 Task: Explore Chrome Bookmarks Bar.
Action: Mouse moved to (283, 49)
Screenshot: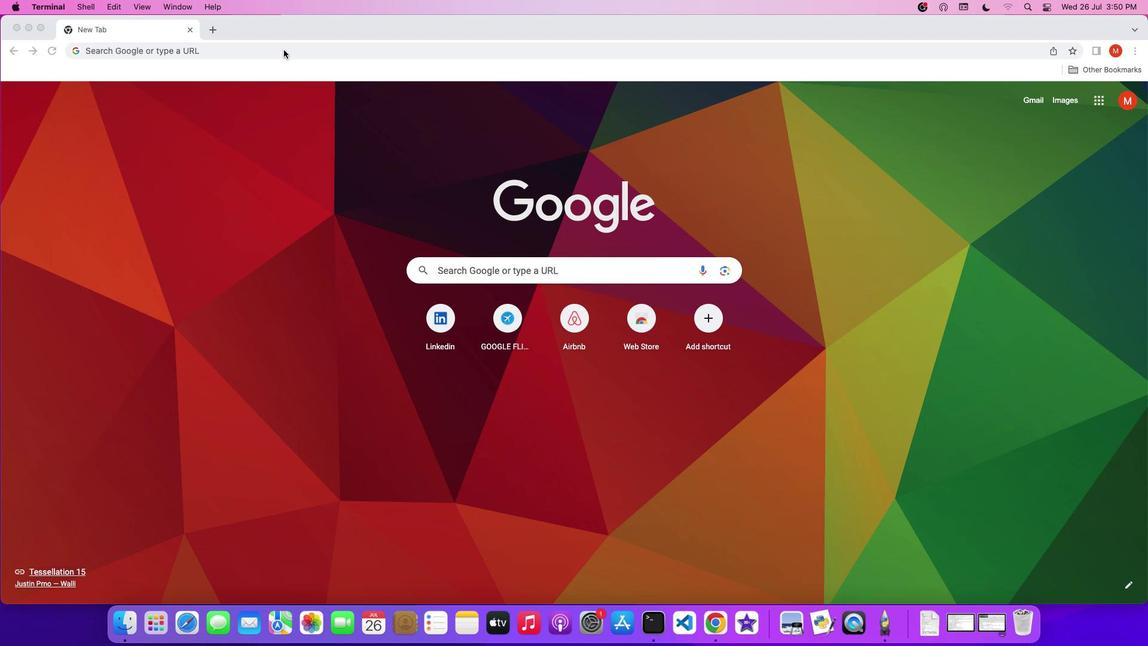 
Action: Mouse pressed left at (283, 49)
Screenshot: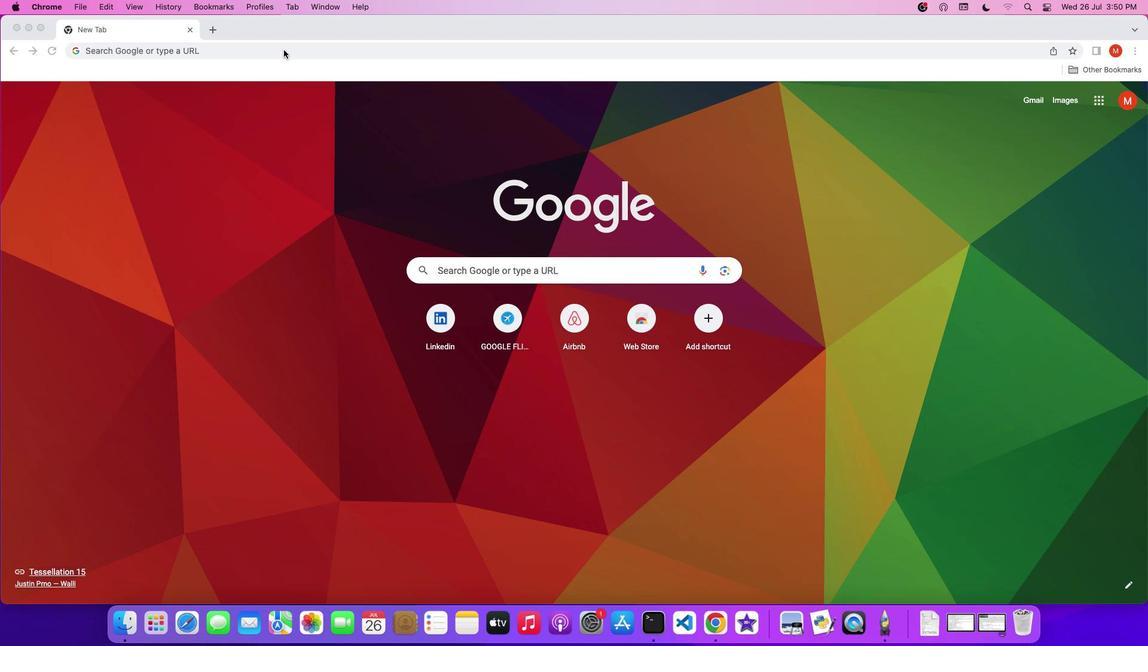 
Action: Key pressed 'y''o''u''t''u''b''e'Key.enter
Screenshot: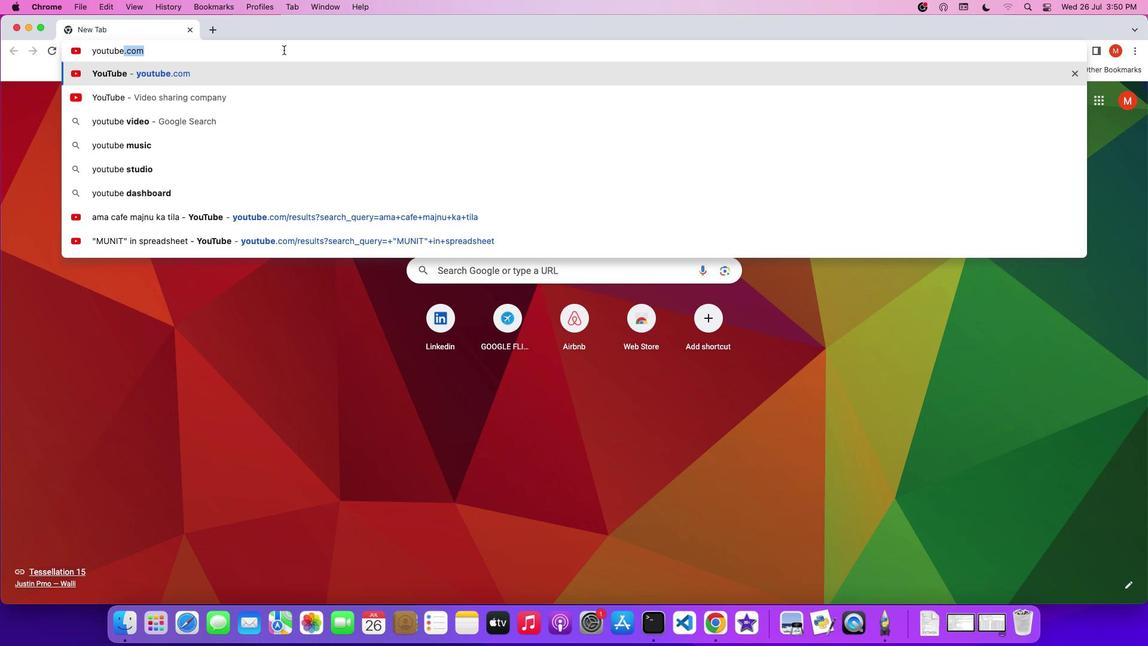 
Action: Mouse moved to (1135, 55)
Screenshot: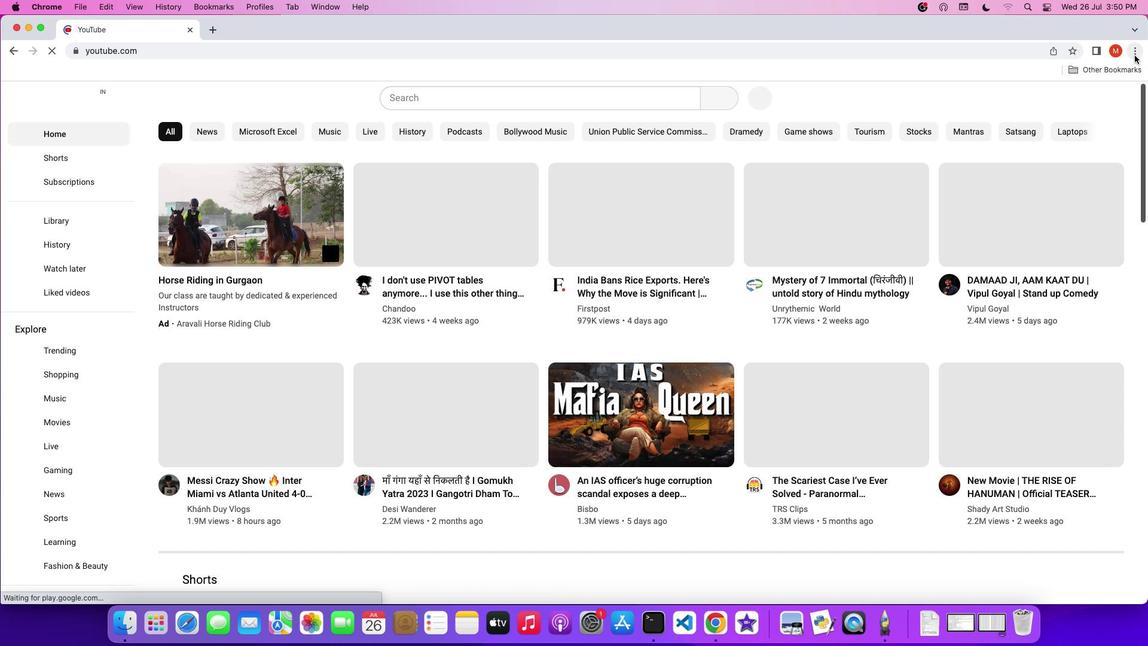
Action: Mouse pressed left at (1135, 55)
Screenshot: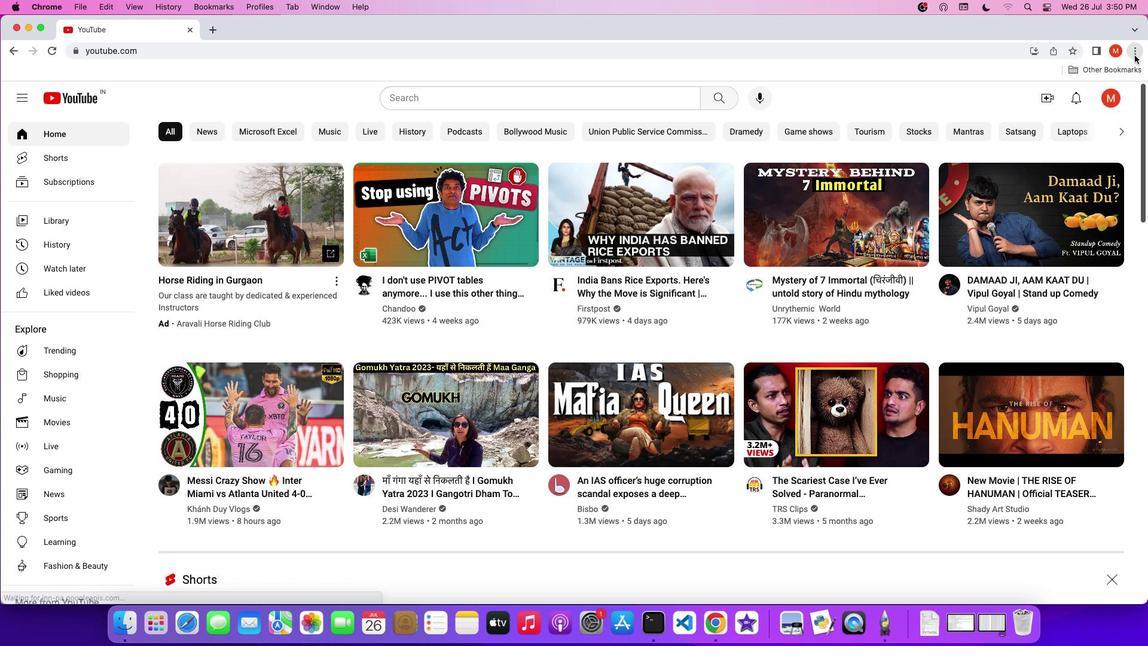 
Action: Mouse moved to (810, 160)
Screenshot: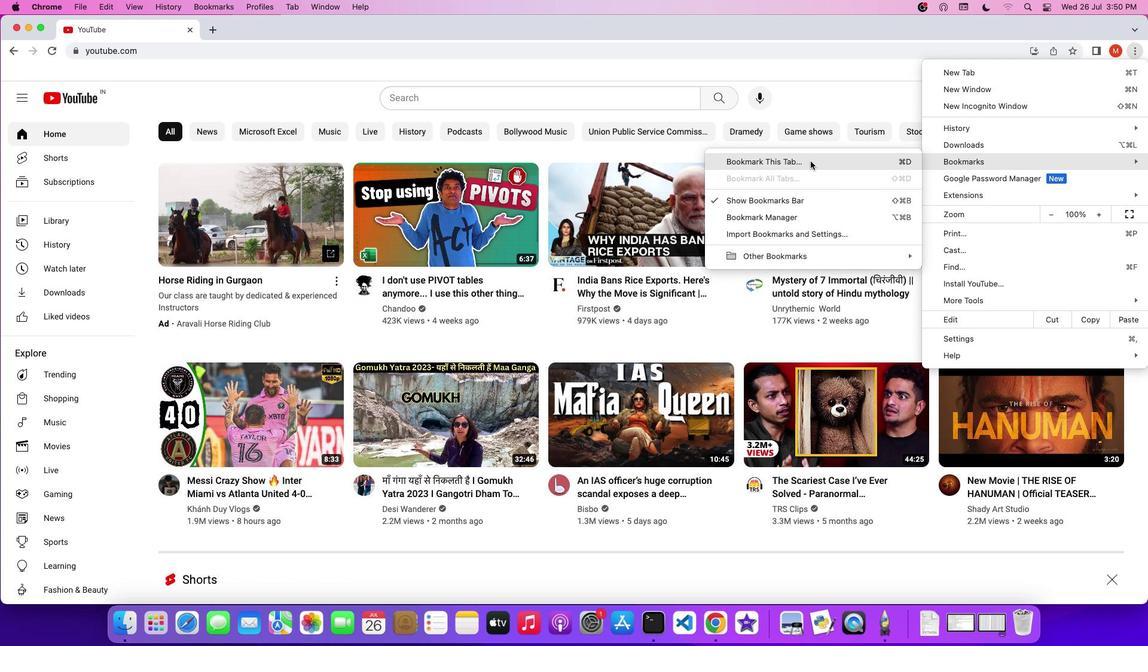 
Action: Mouse pressed left at (810, 160)
Screenshot: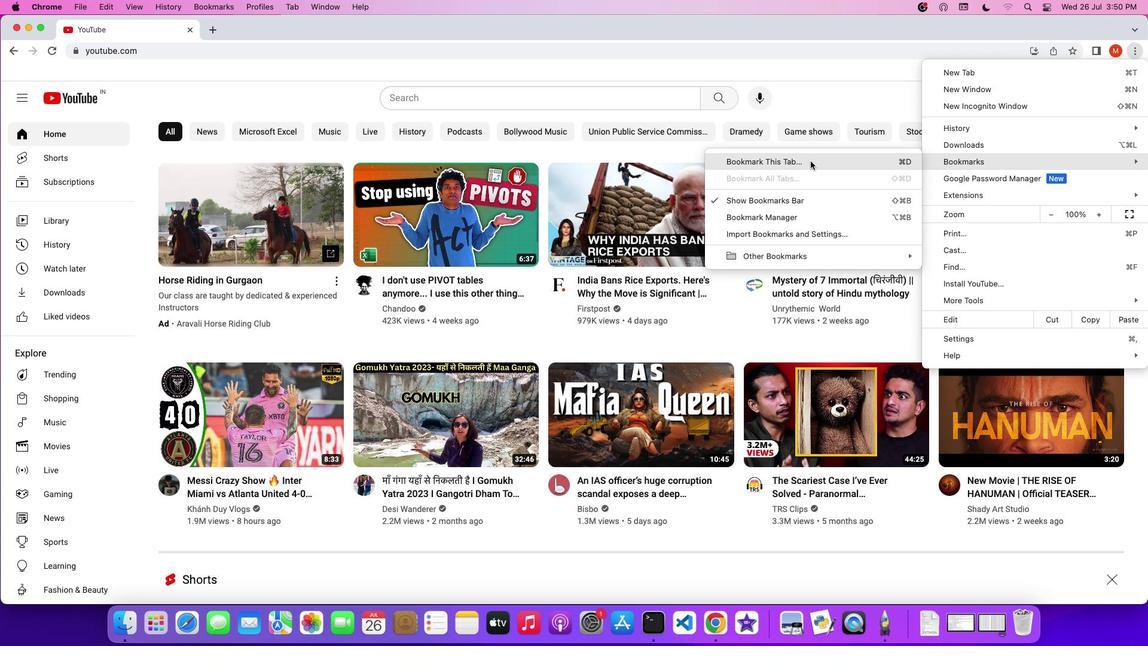 
Action: Mouse moved to (1070, 126)
Screenshot: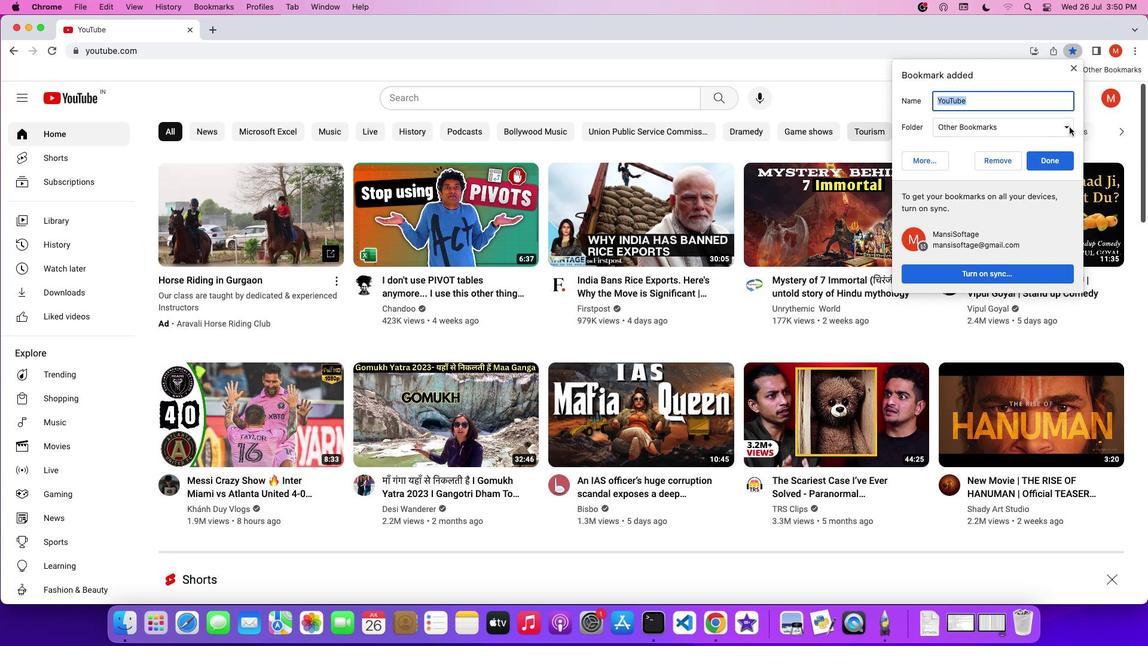 
Action: Mouse pressed left at (1070, 126)
Screenshot: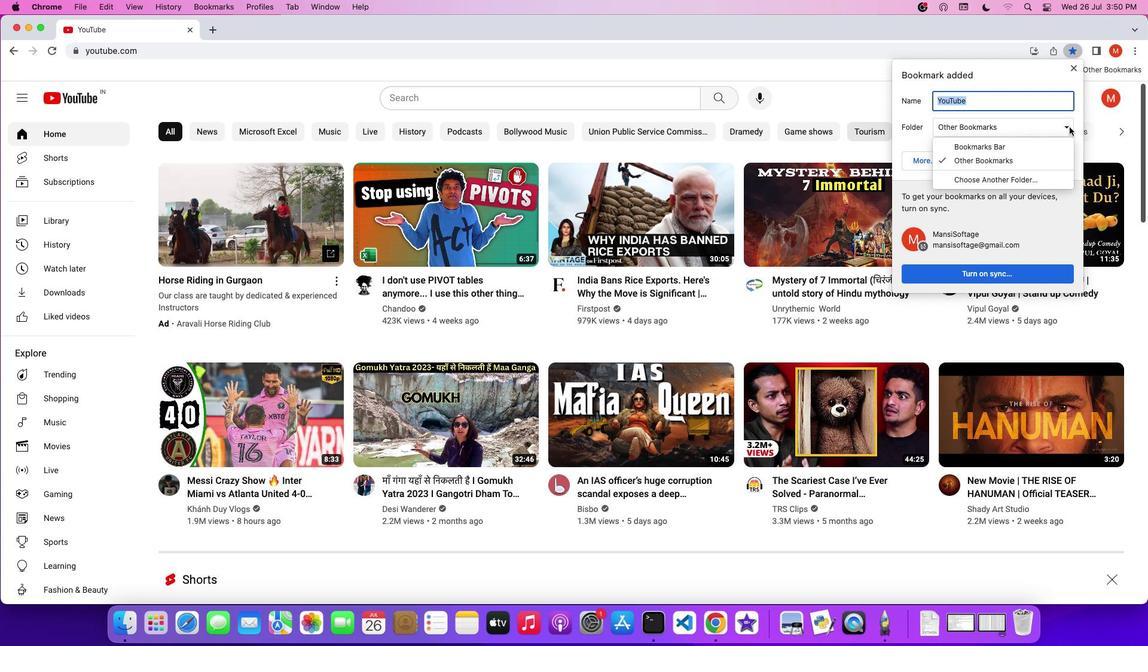 
Action: Mouse moved to (1053, 141)
Screenshot: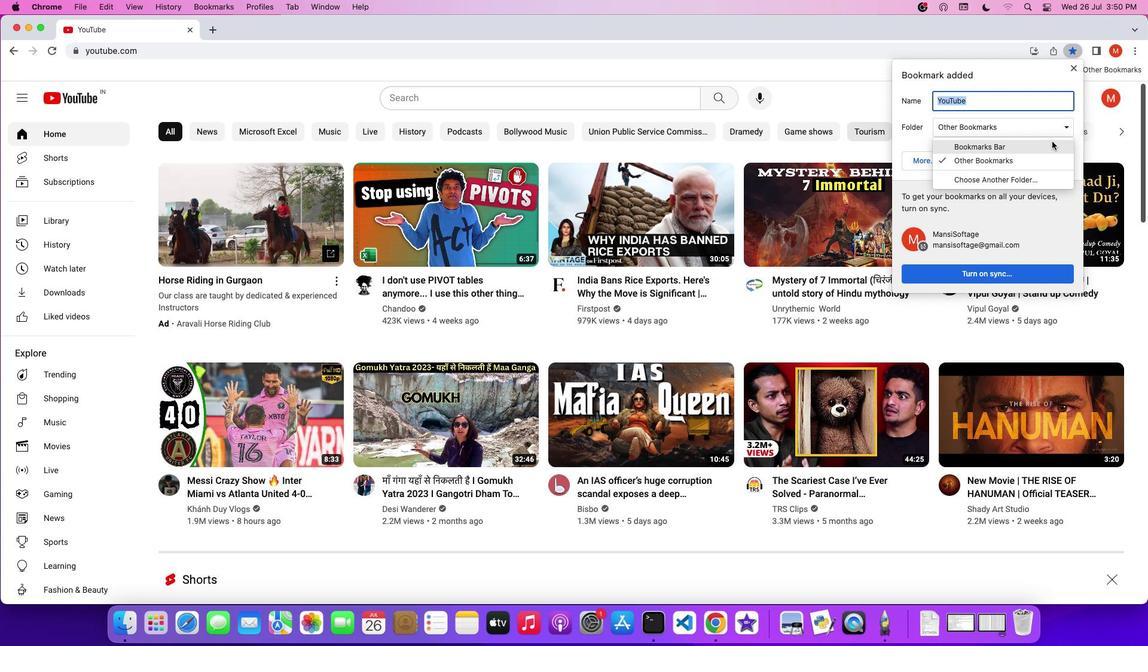 
Action: Mouse pressed left at (1053, 141)
Screenshot: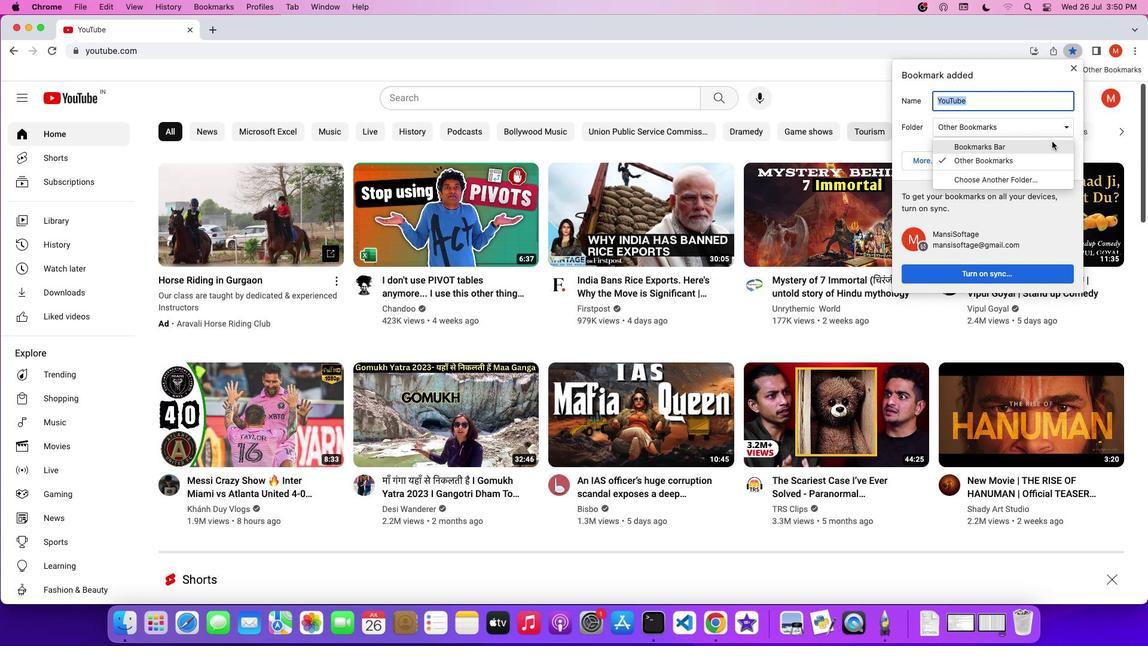 
Action: Mouse moved to (1049, 162)
Screenshot: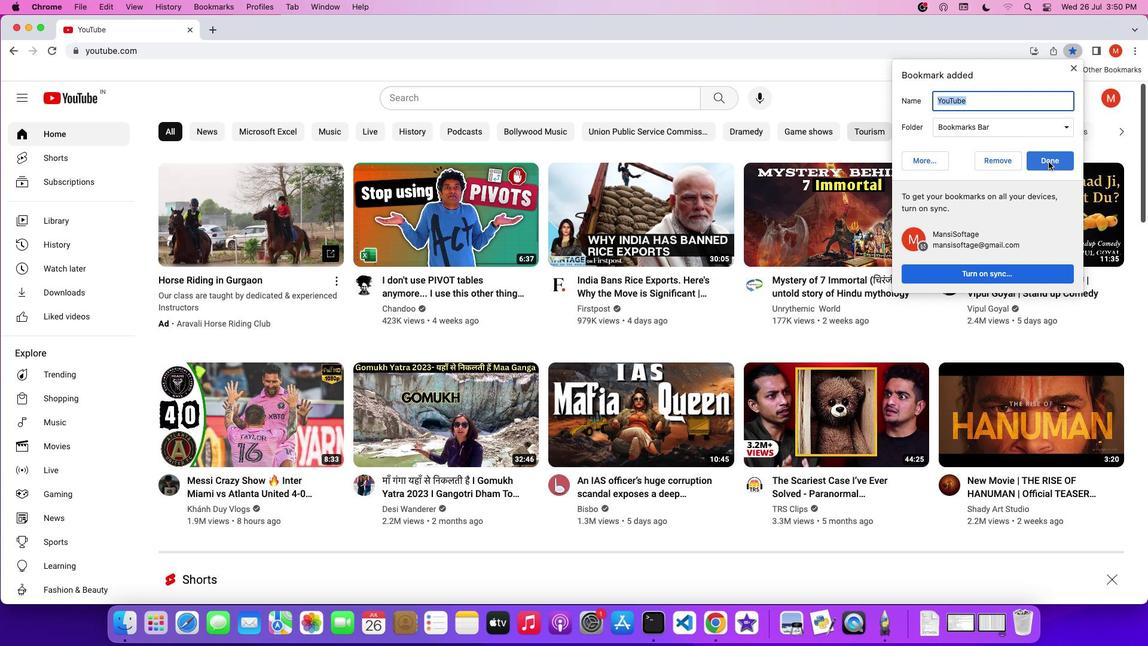 
Action: Mouse pressed left at (1049, 162)
Screenshot: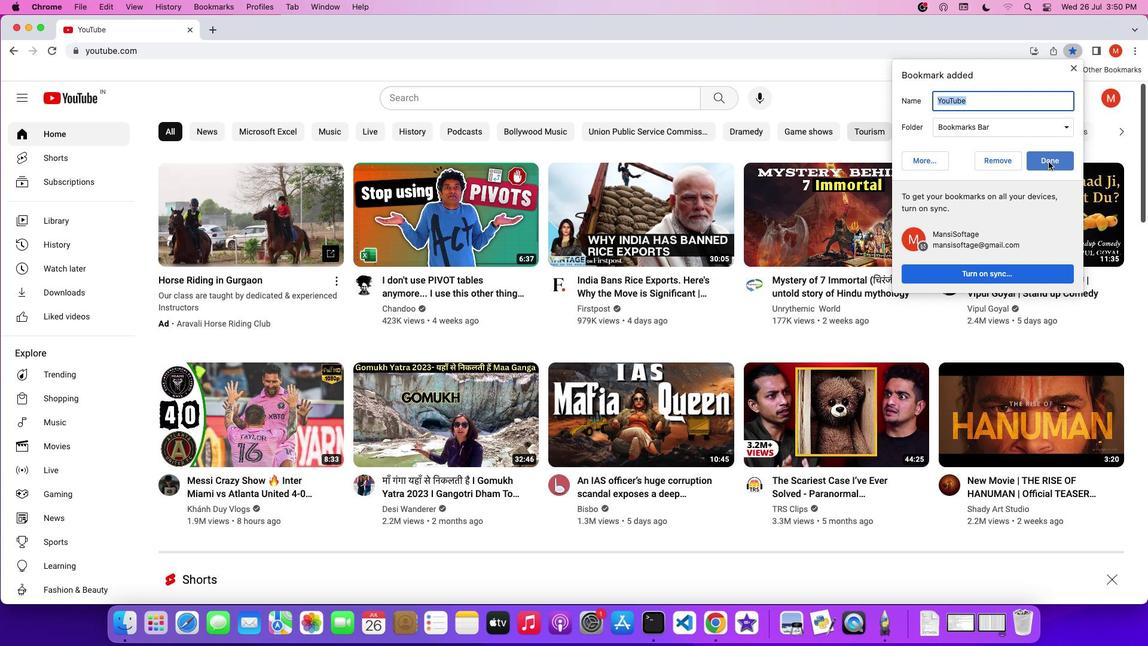 
Action: Mouse moved to (219, 31)
Screenshot: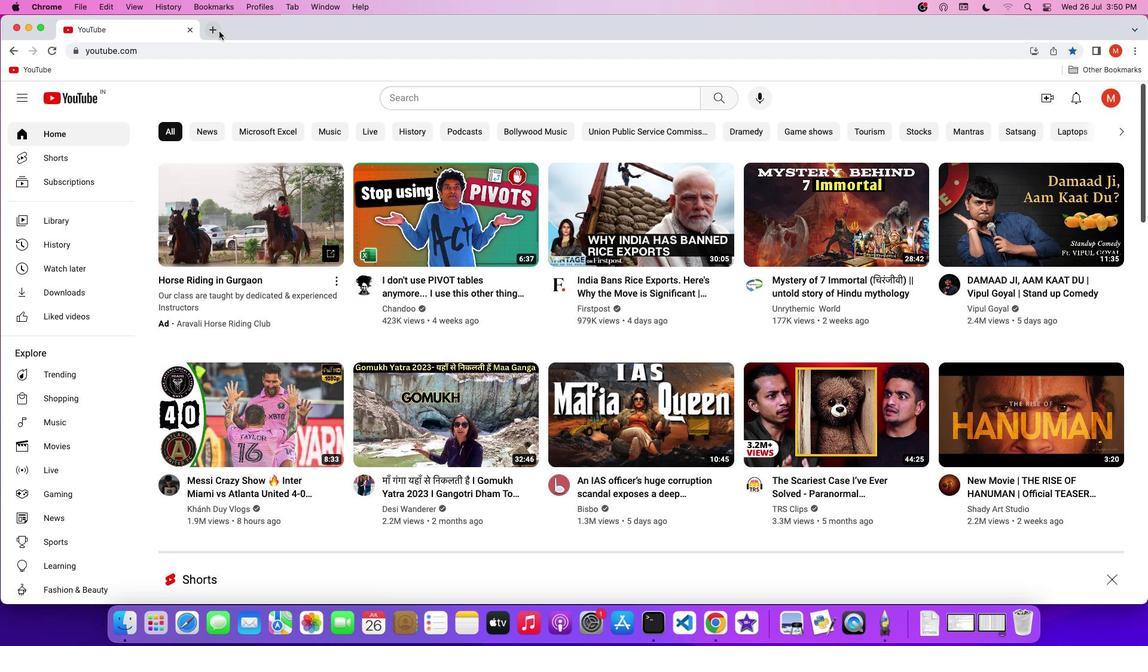 
Action: Mouse pressed left at (219, 31)
Screenshot: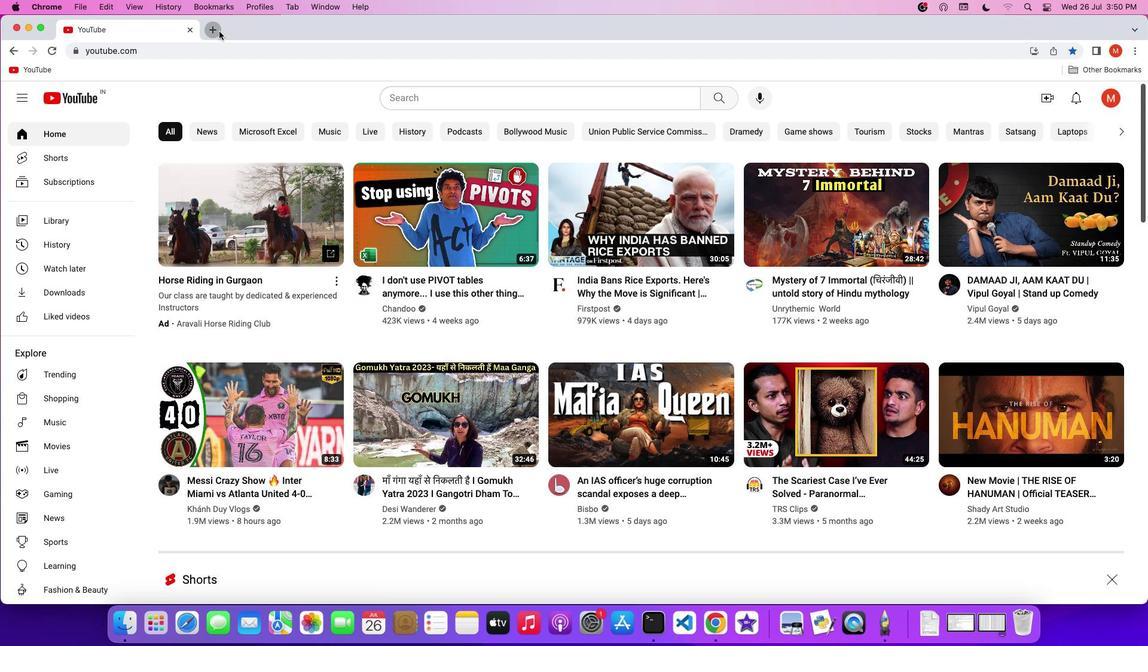 
Action: Mouse moved to (215, 49)
Screenshot: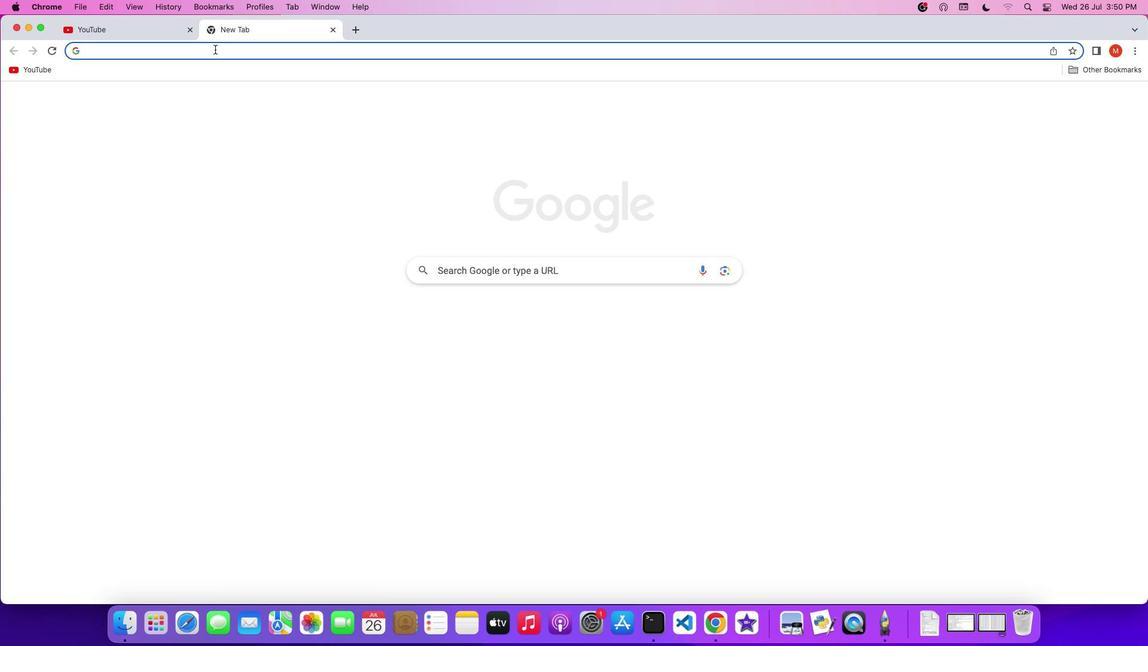 
Action: Mouse pressed left at (215, 49)
Screenshot: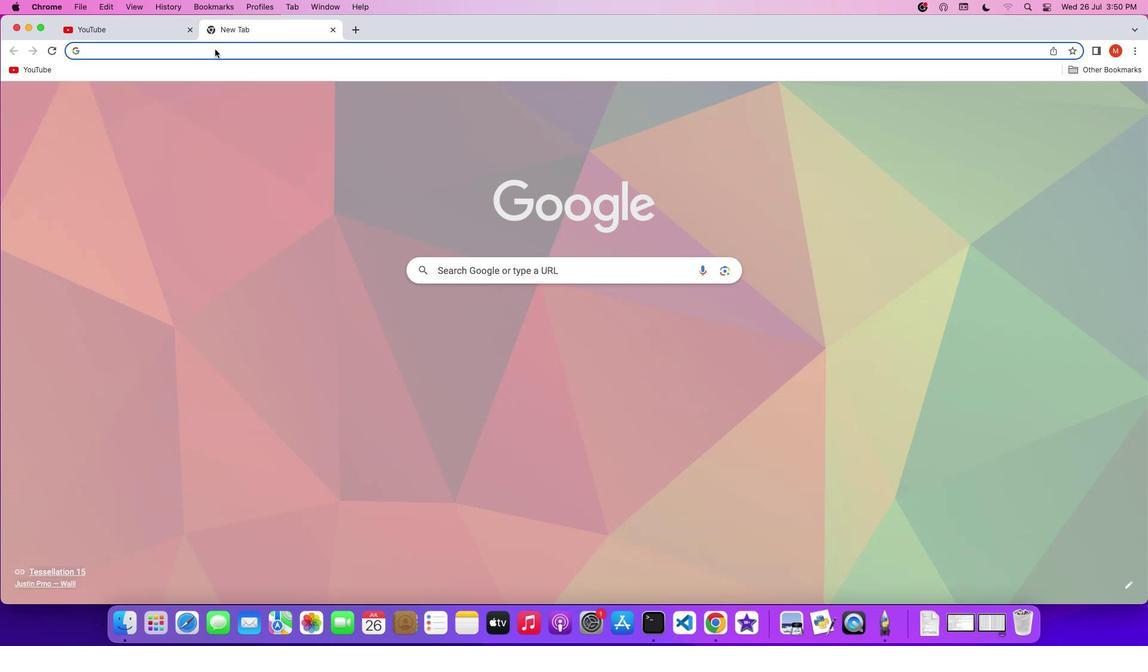 
Action: Mouse moved to (215, 49)
Screenshot: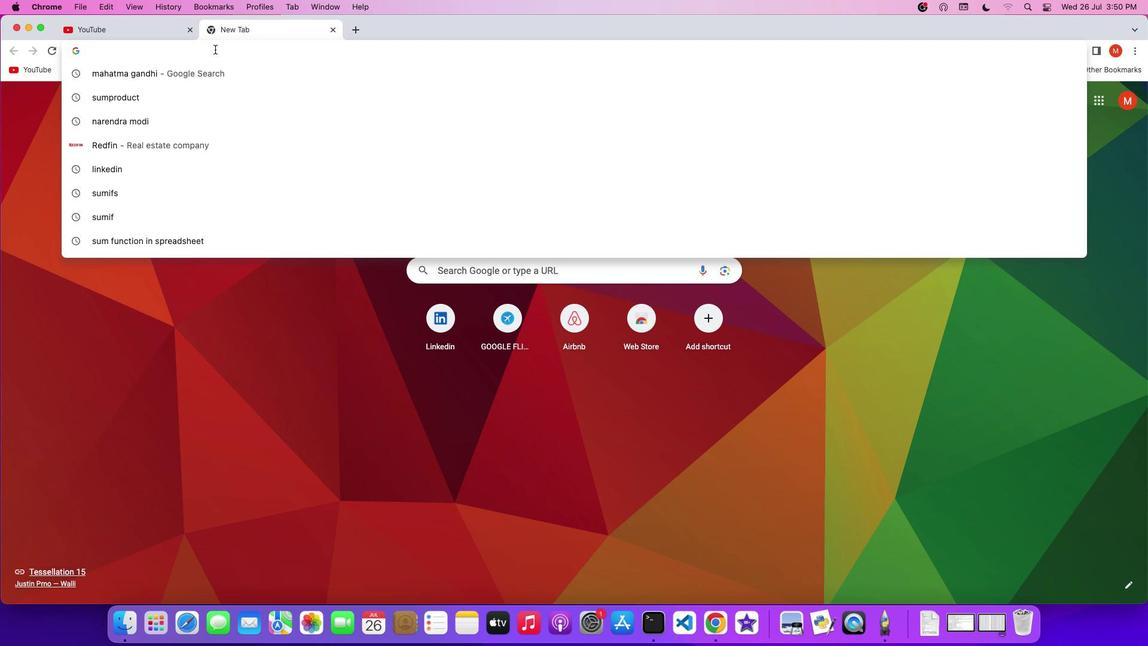 
Action: Key pressed 'w''w''w''.''r''e''d''f''i''n''n''.''c''o''m'
Screenshot: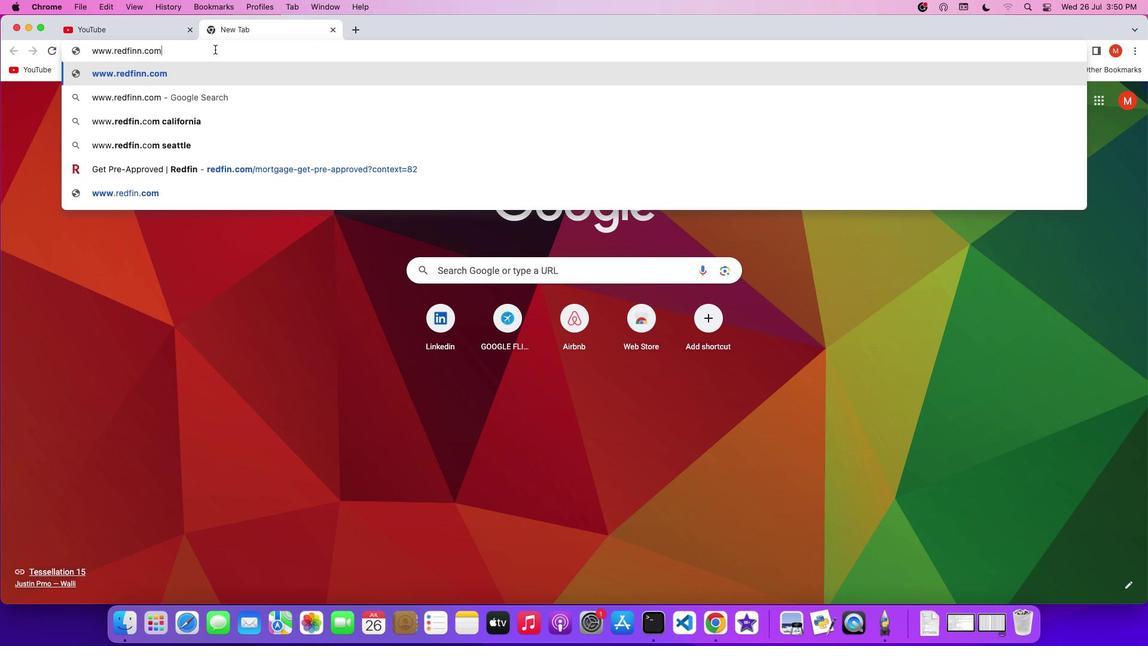 
Action: Mouse moved to (245, 74)
Screenshot: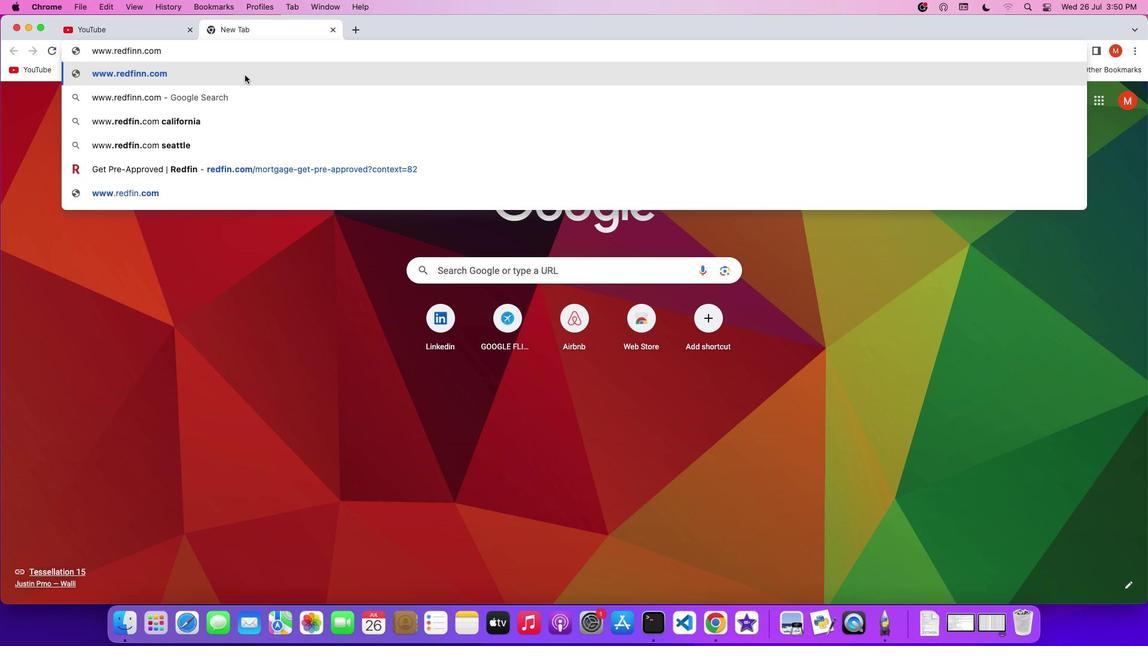 
Action: Mouse pressed left at (245, 74)
Screenshot: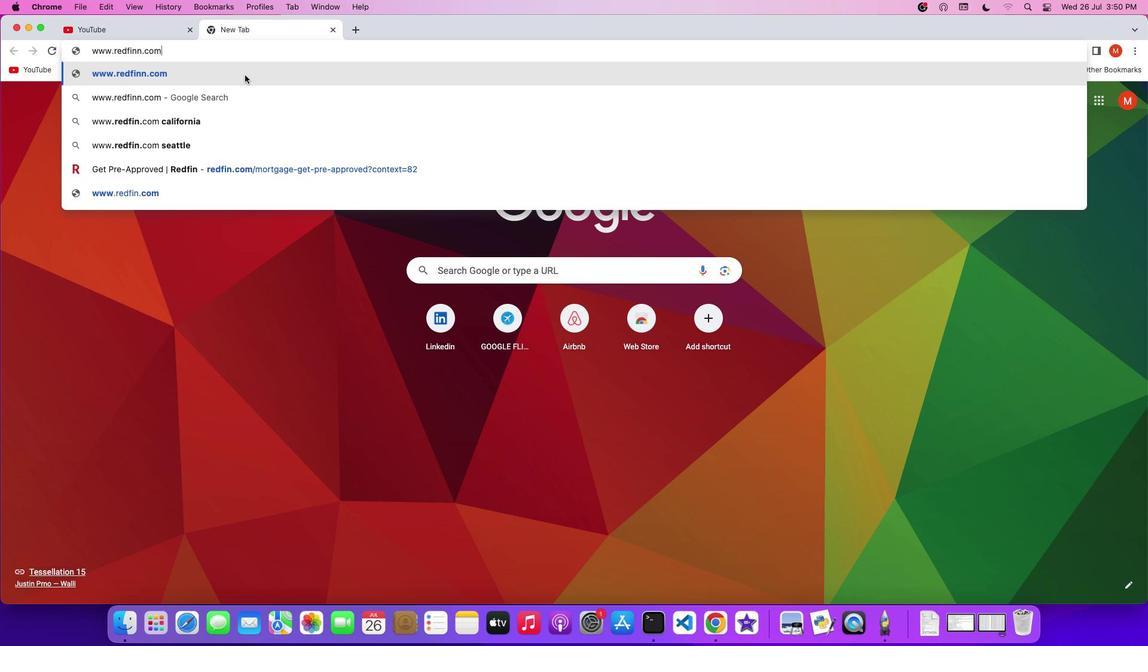 
Action: Mouse moved to (758, 229)
Screenshot: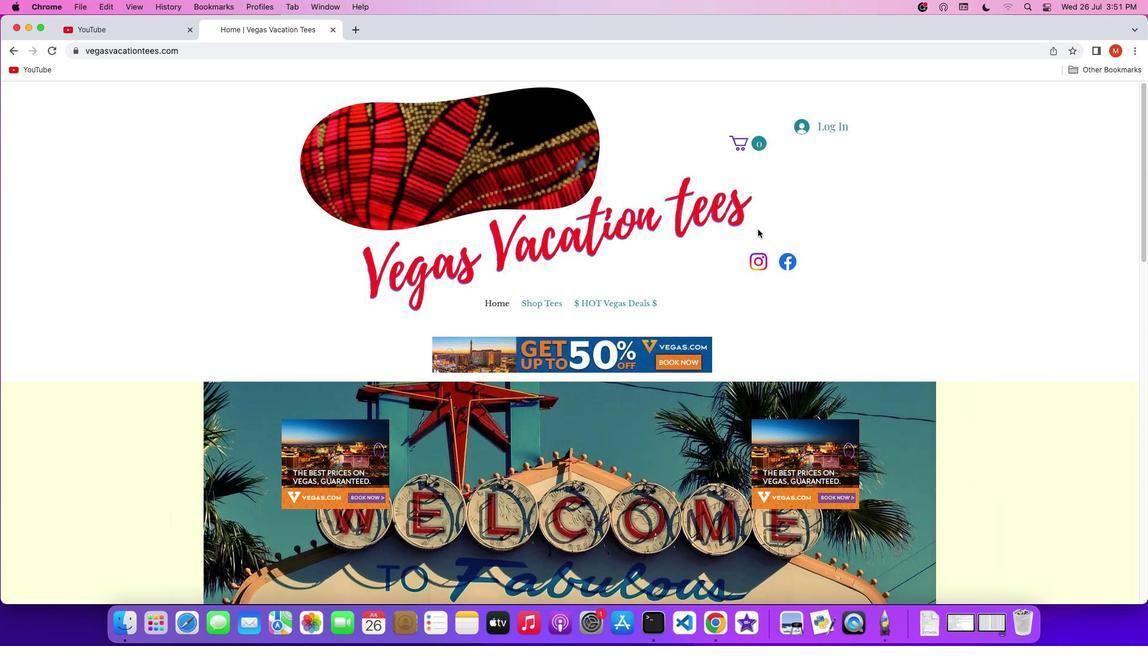 
Action: Mouse scrolled (758, 229) with delta (0, 0)
Screenshot: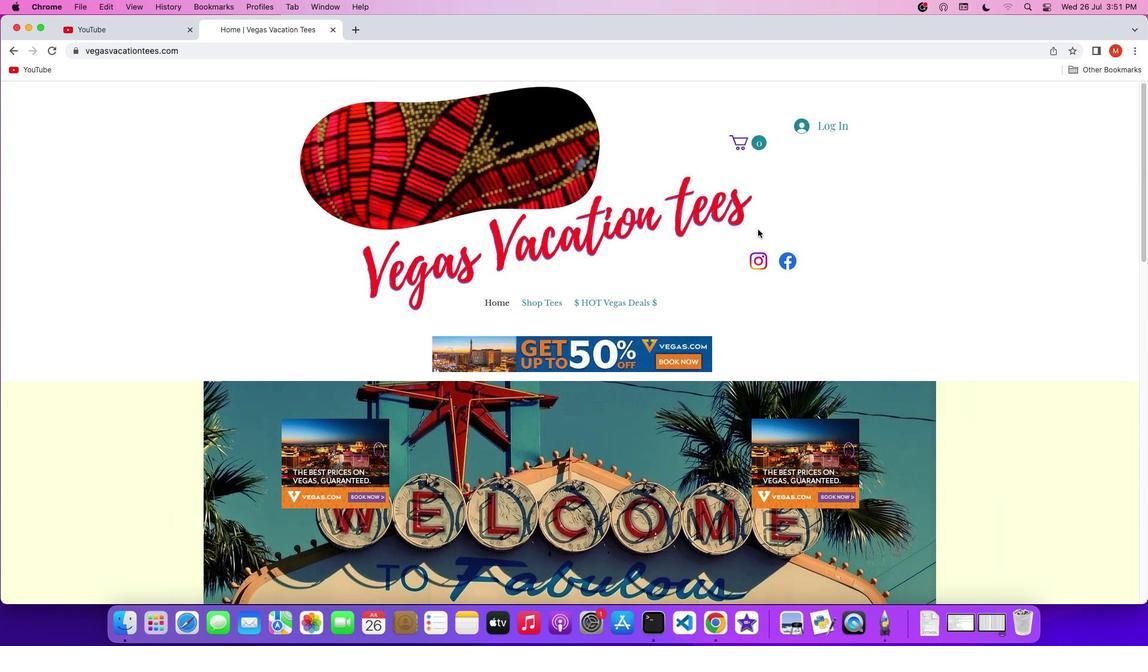 
Action: Mouse scrolled (758, 229) with delta (0, 0)
Screenshot: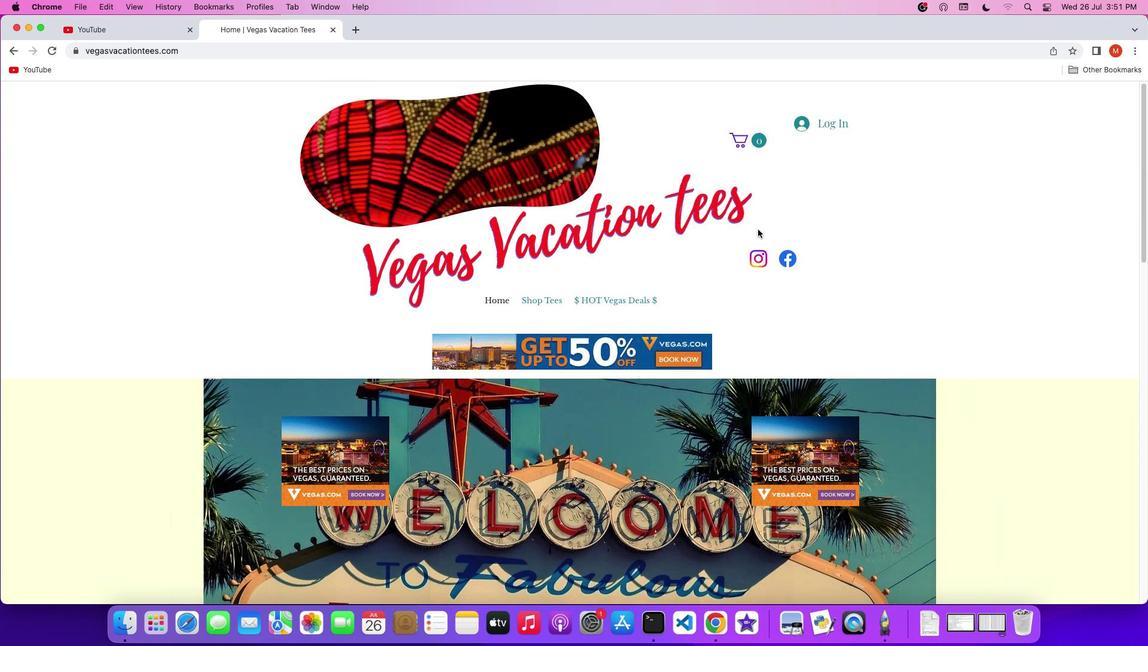 
Action: Mouse scrolled (758, 229) with delta (0, 0)
Screenshot: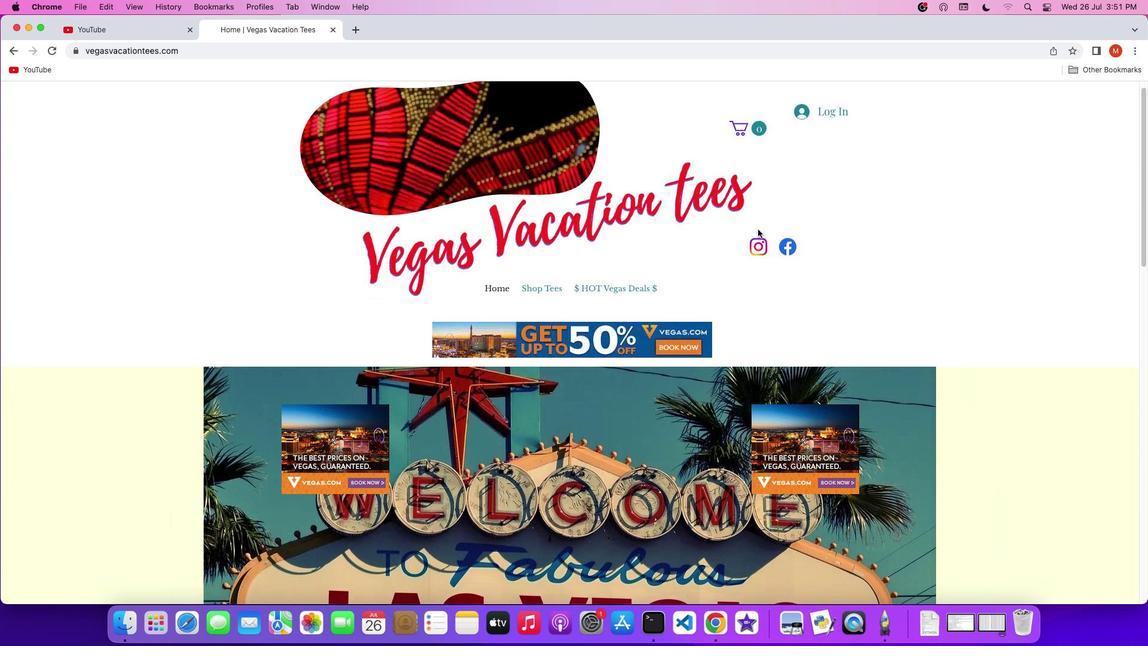 
Action: Mouse moved to (889, 216)
Screenshot: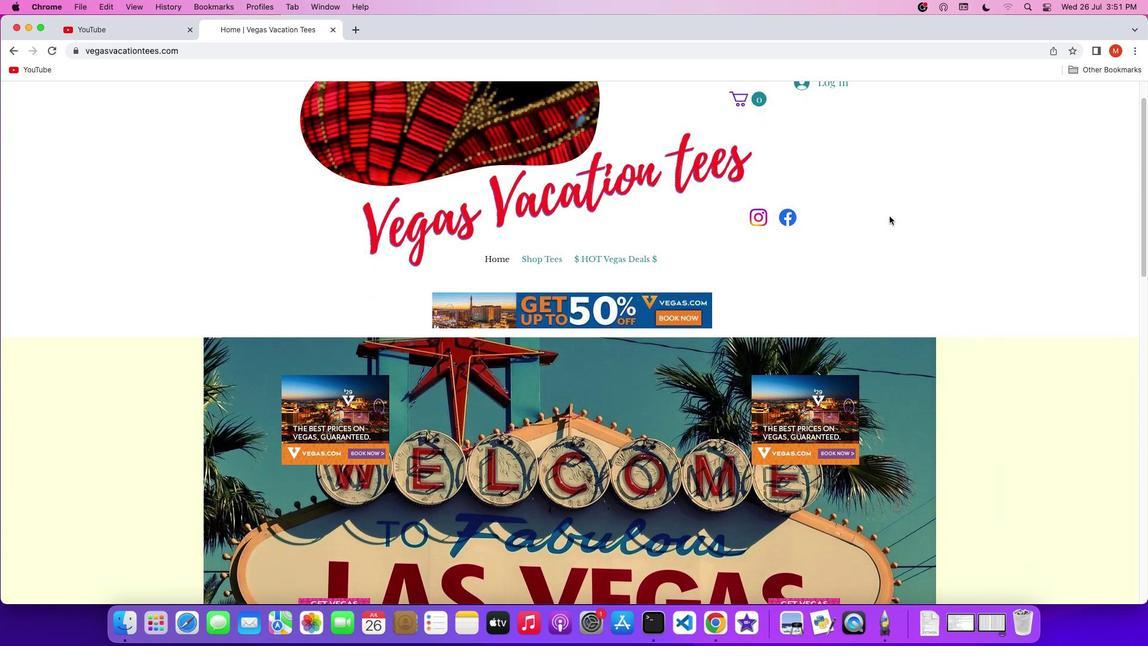 
Action: Mouse scrolled (889, 216) with delta (0, 0)
Screenshot: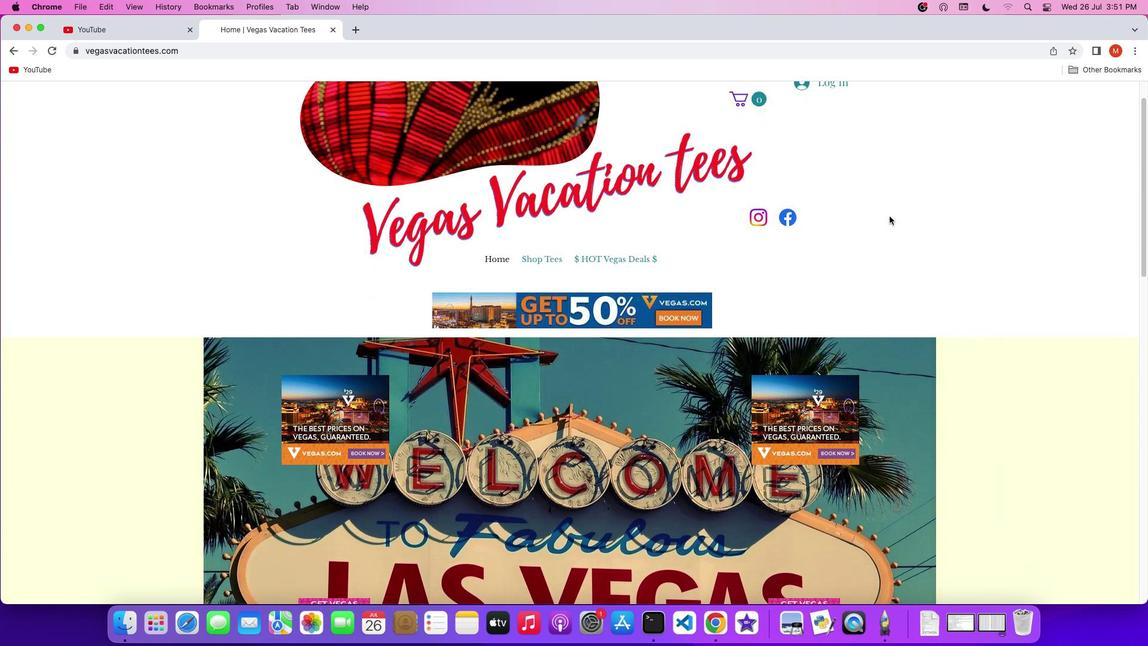 
Action: Mouse scrolled (889, 216) with delta (0, 0)
Screenshot: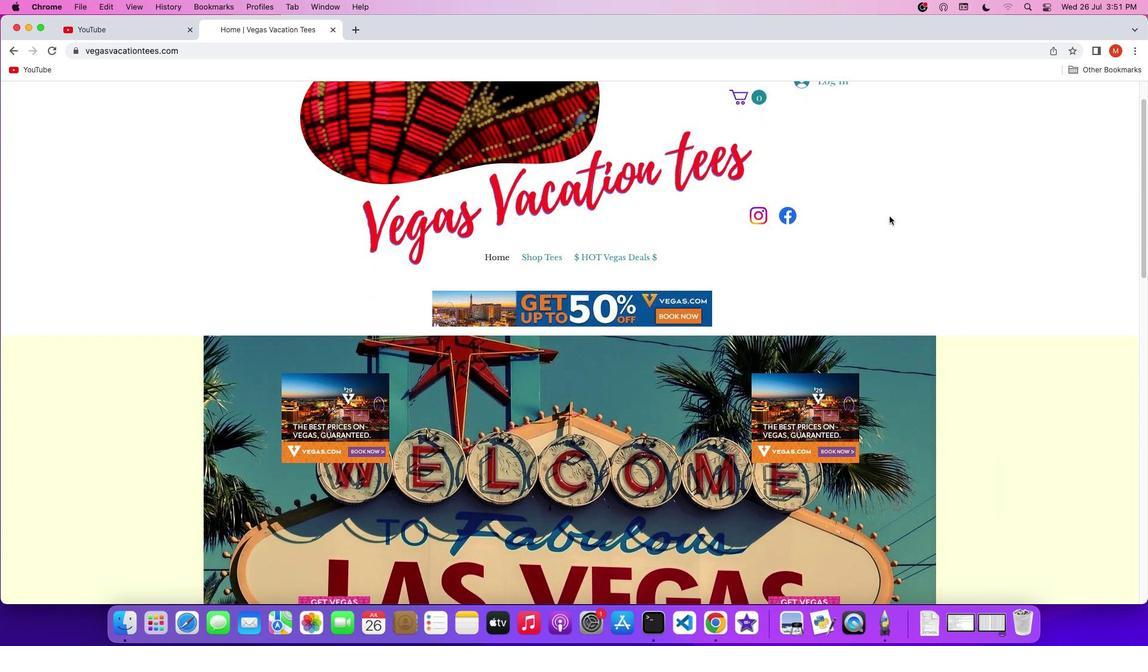 
Action: Mouse scrolled (889, 216) with delta (0, -1)
Screenshot: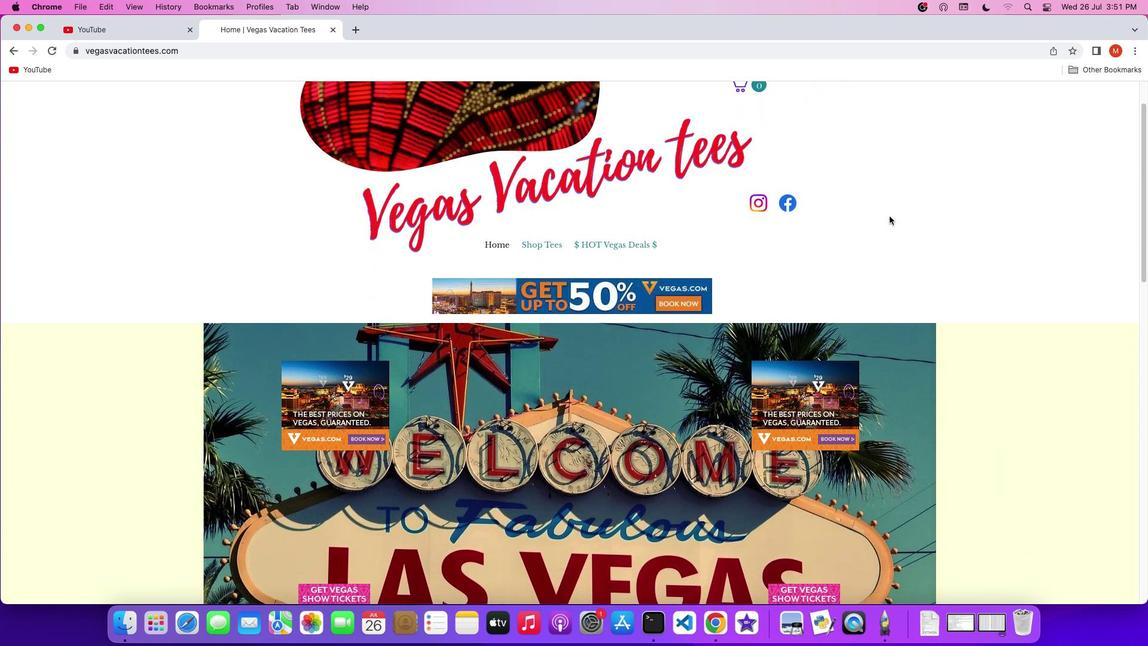 
Action: Mouse moved to (1133, 47)
Screenshot: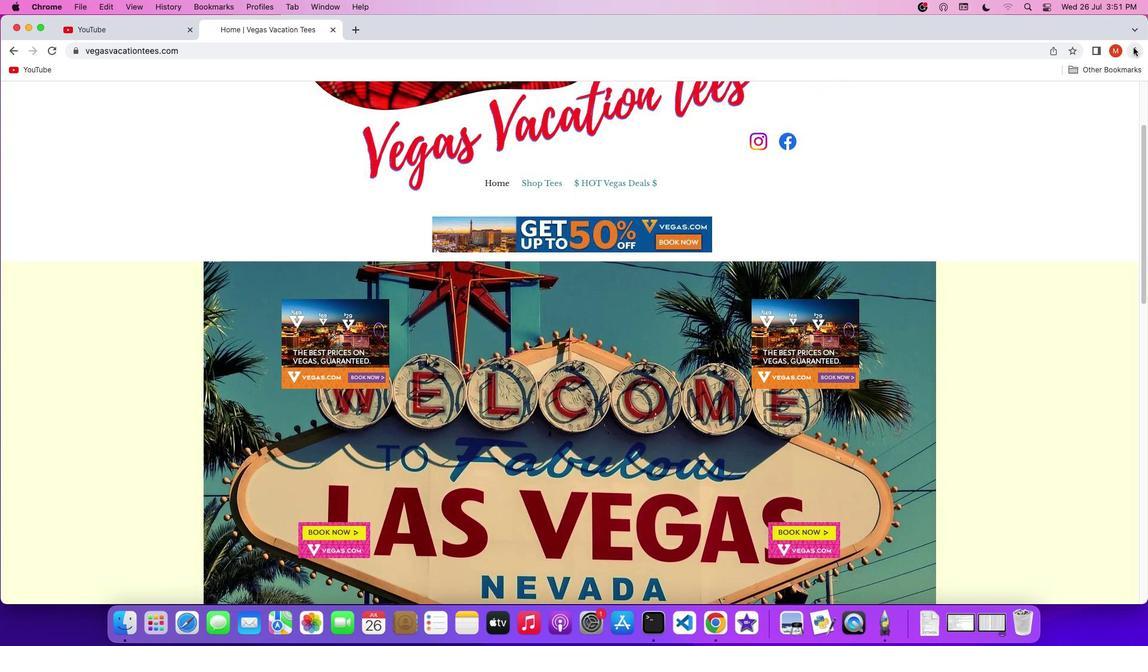 
Action: Mouse pressed left at (1133, 47)
Screenshot: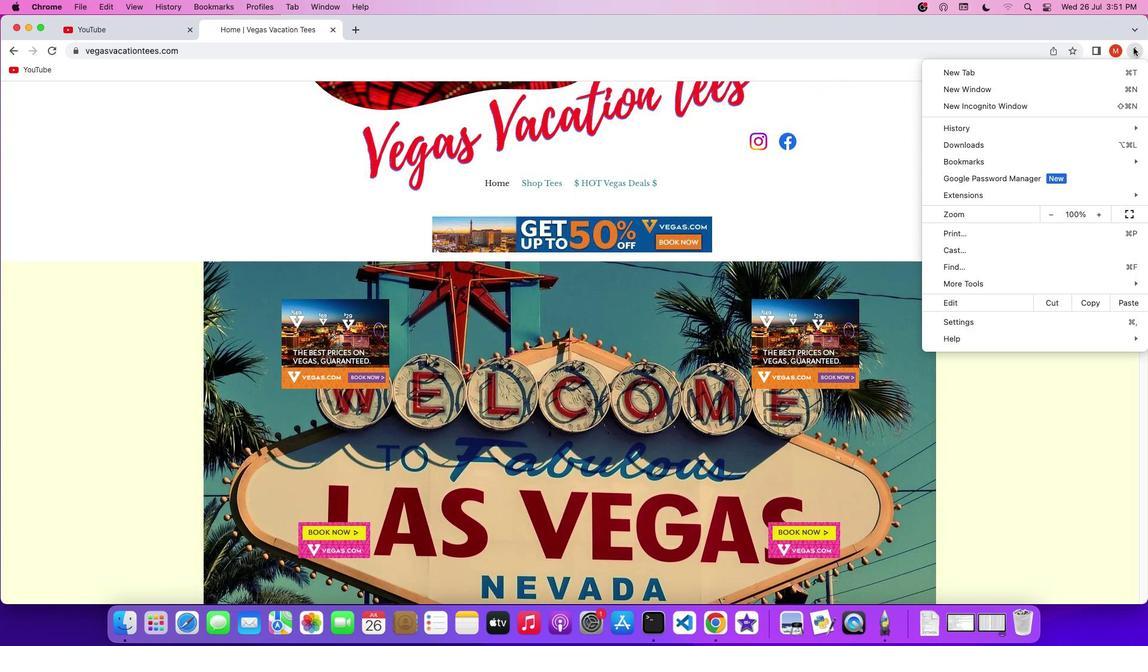 
Action: Mouse moved to (844, 163)
Screenshot: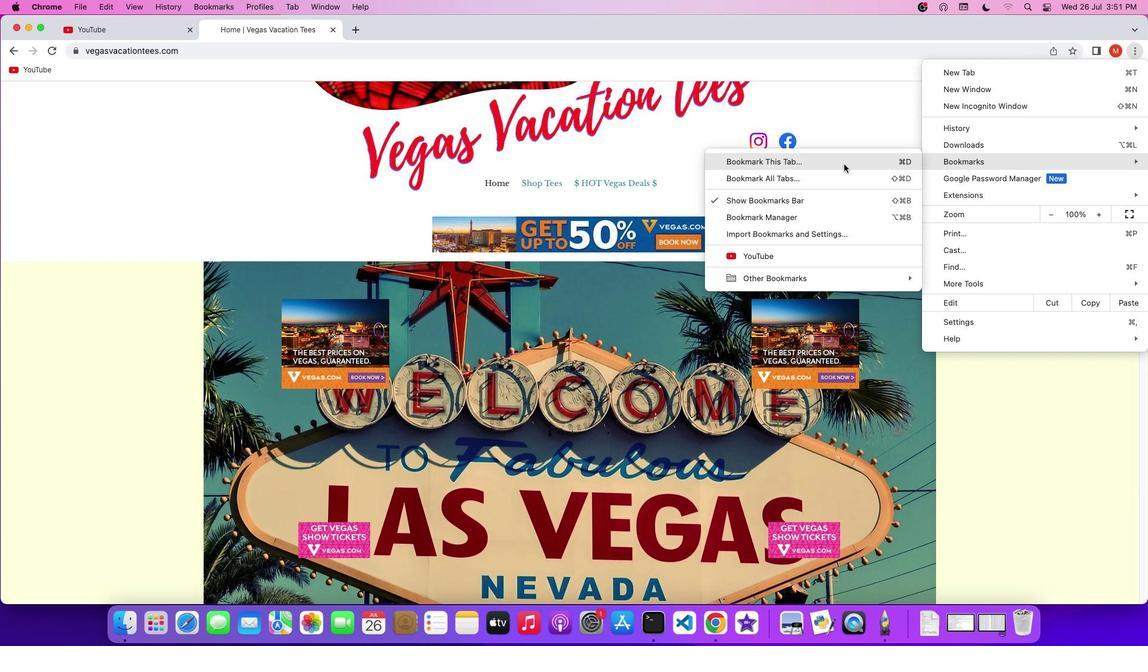 
Action: Mouse pressed left at (844, 163)
Screenshot: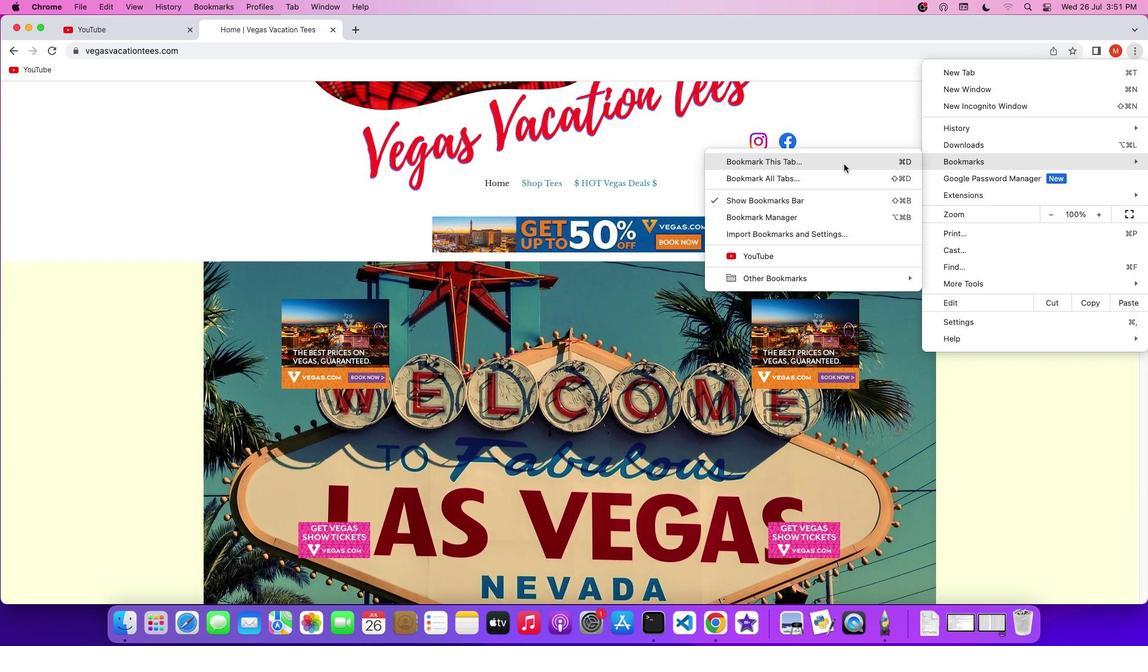 
Action: Mouse moved to (1065, 127)
Screenshot: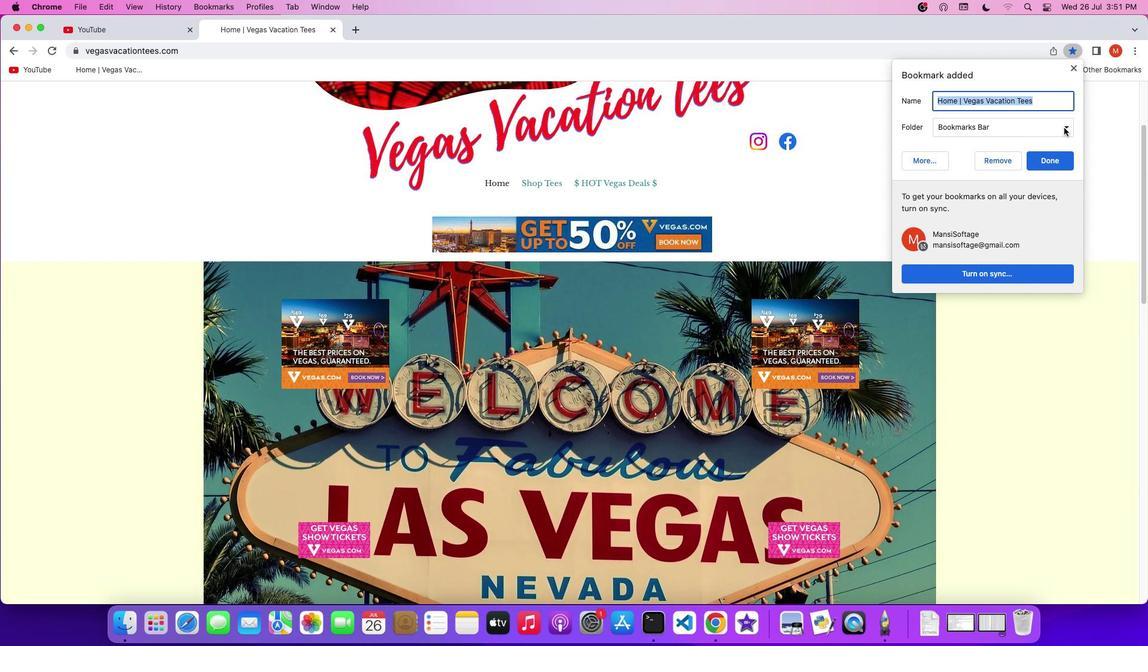 
Action: Mouse pressed left at (1065, 127)
Screenshot: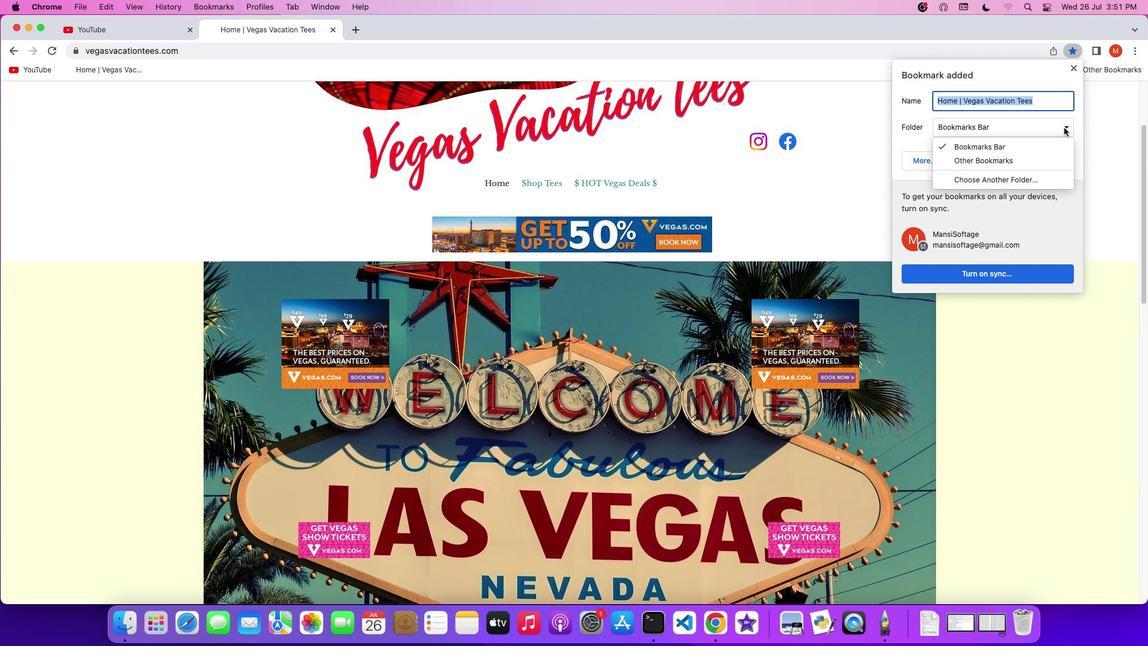 
Action: Mouse moved to (1041, 141)
Screenshot: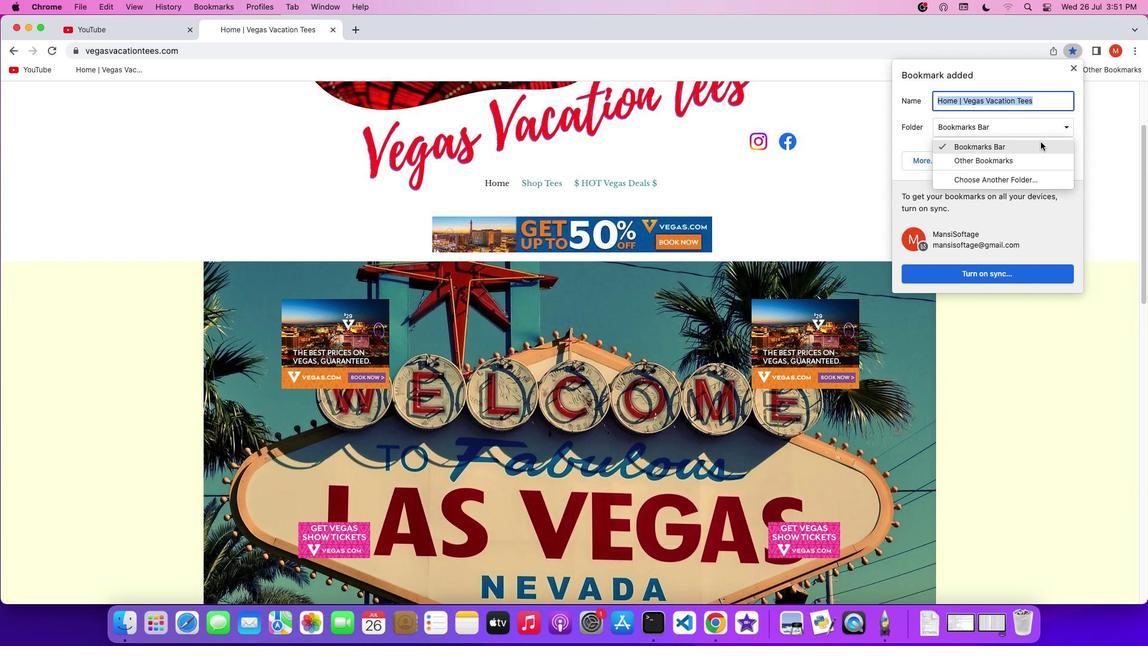 
Action: Mouse pressed left at (1041, 141)
Screenshot: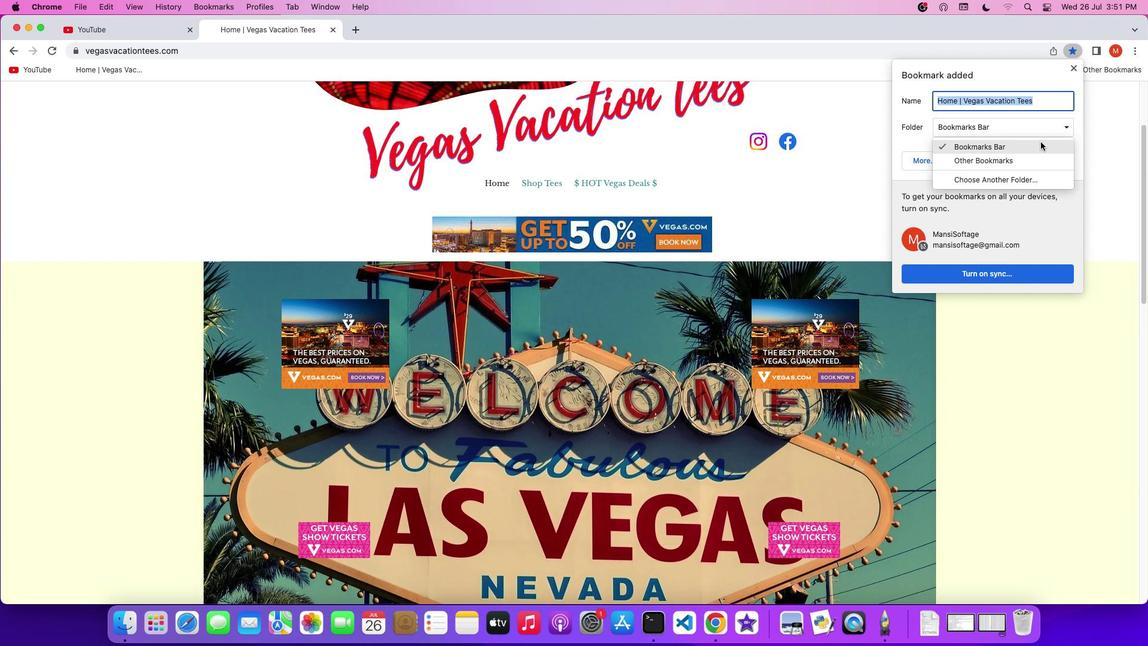 
Action: Mouse moved to (1045, 162)
Screenshot: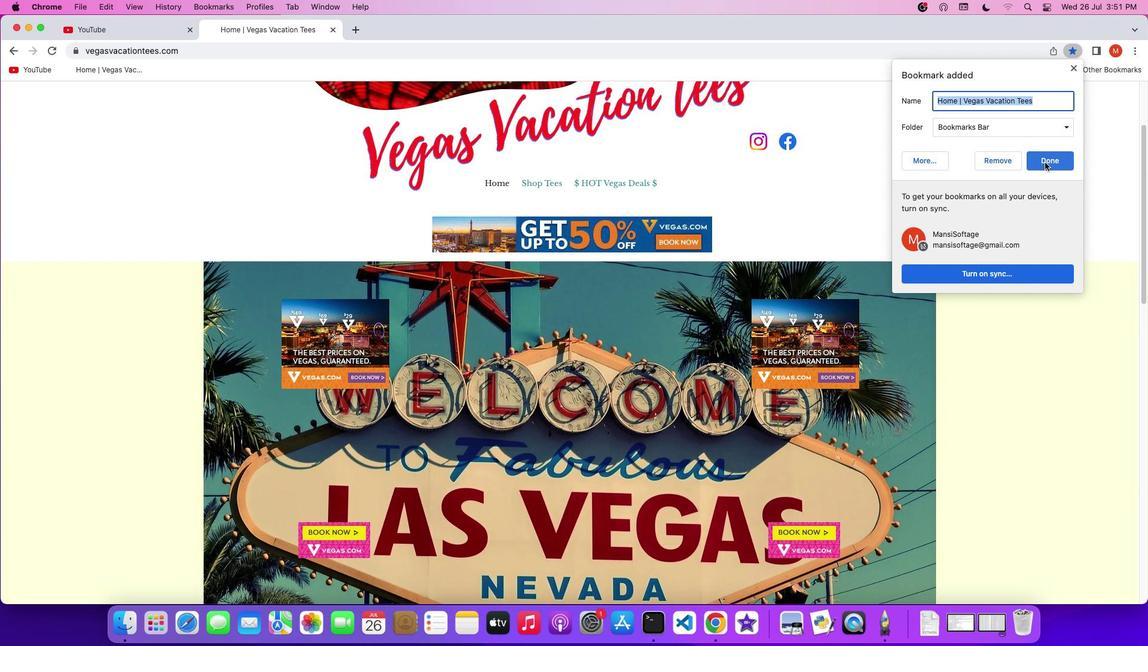 
Action: Mouse pressed left at (1045, 162)
Screenshot: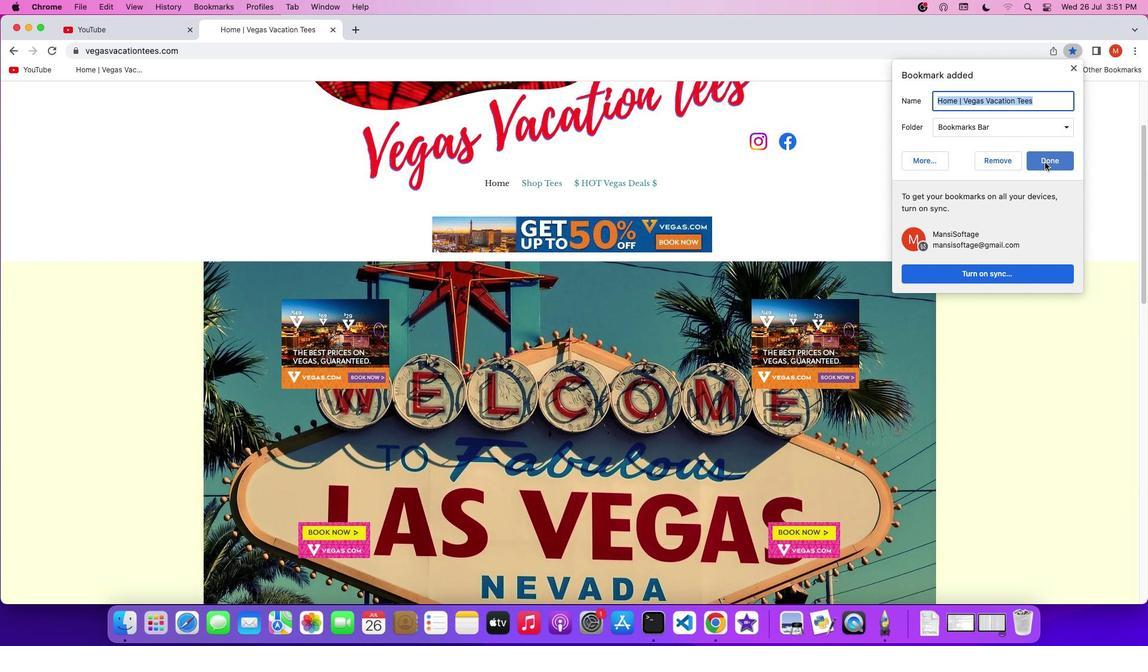 
Action: Mouse moved to (356, 28)
Screenshot: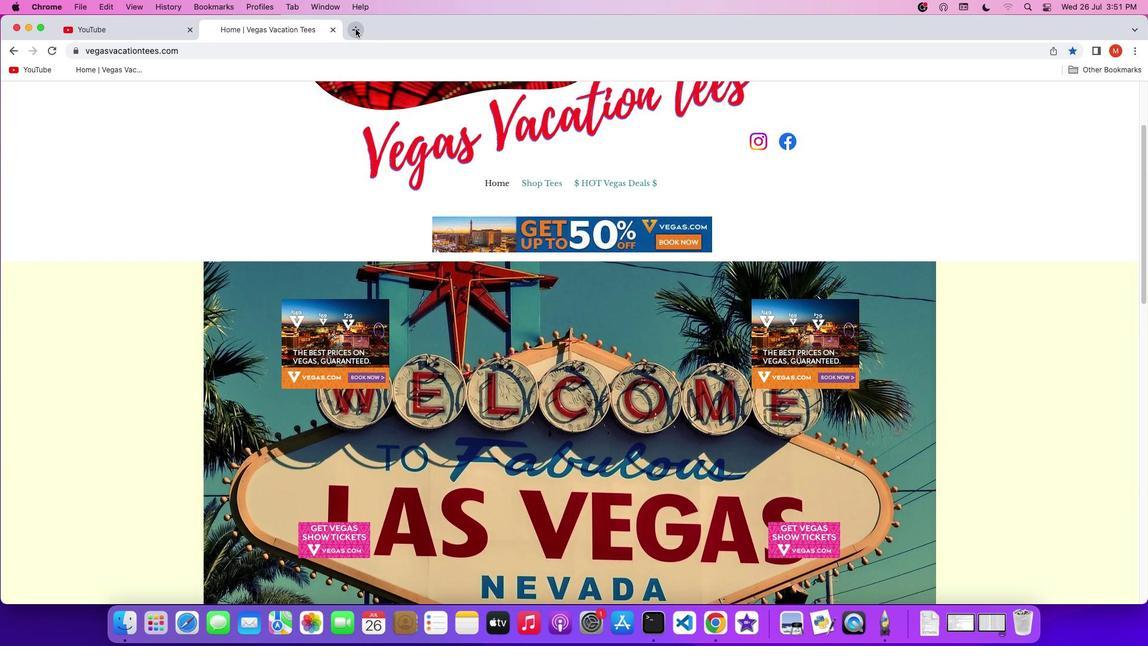 
Action: Mouse pressed left at (356, 28)
Screenshot: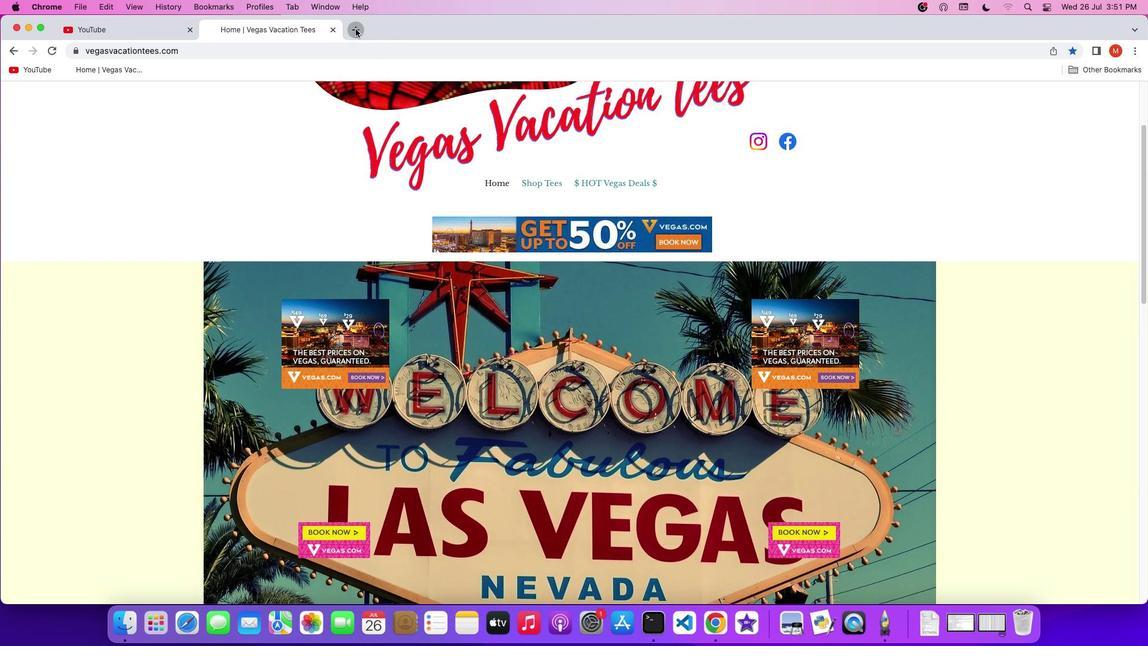 
Action: Mouse moved to (239, 48)
Screenshot: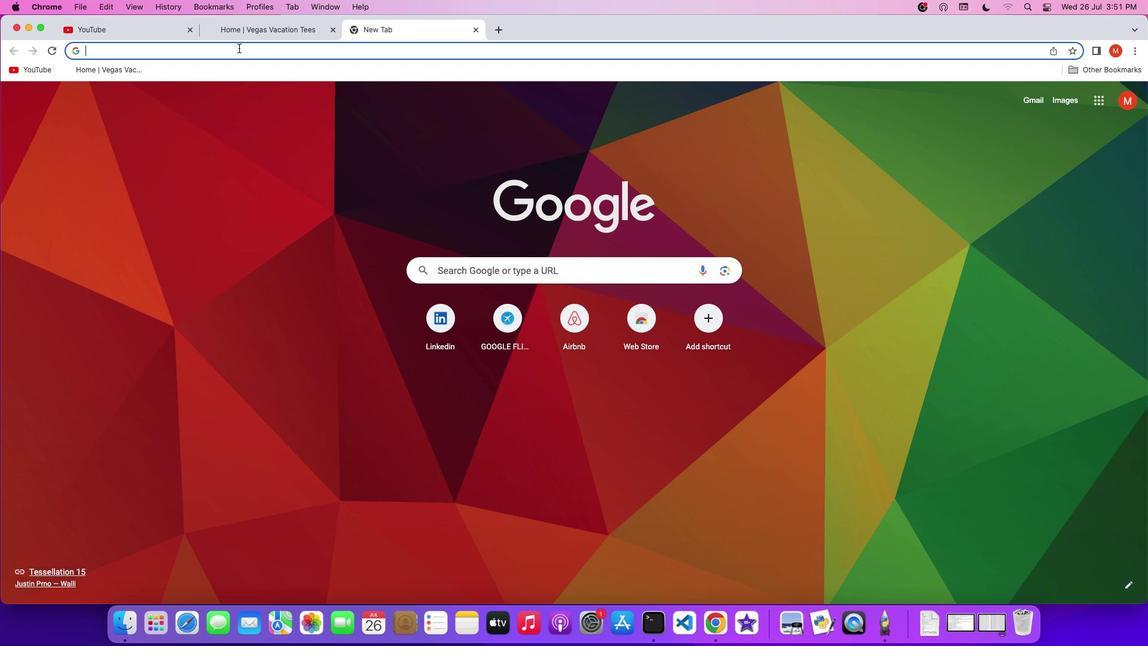 
Action: Mouse pressed left at (239, 48)
Screenshot: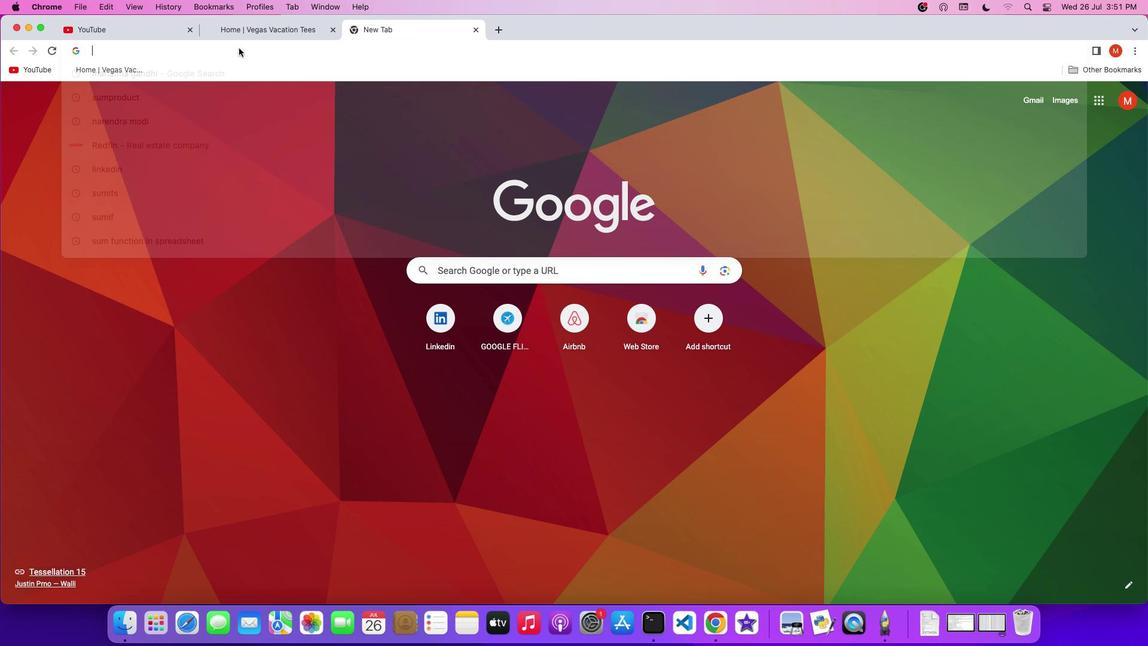 
Action: Key pressed 'n''a''r''e''n''d''r''a'Key.spaceKey.shift'M''o''d''i'Key.enter
Screenshot: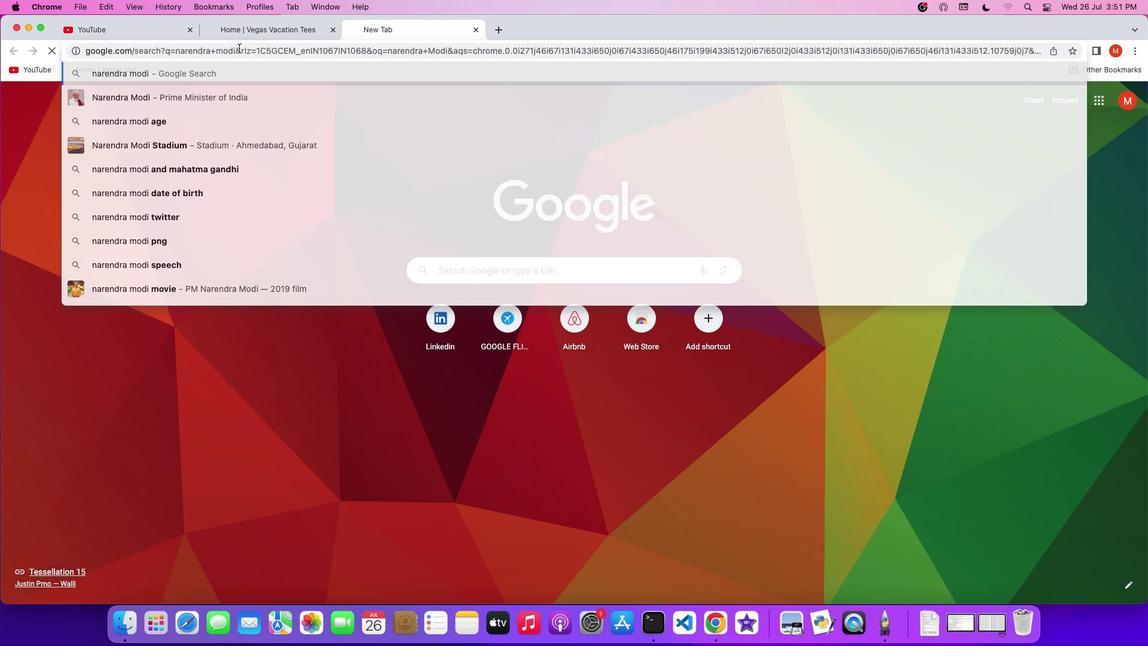 
Action: Mouse moved to (1137, 50)
Screenshot: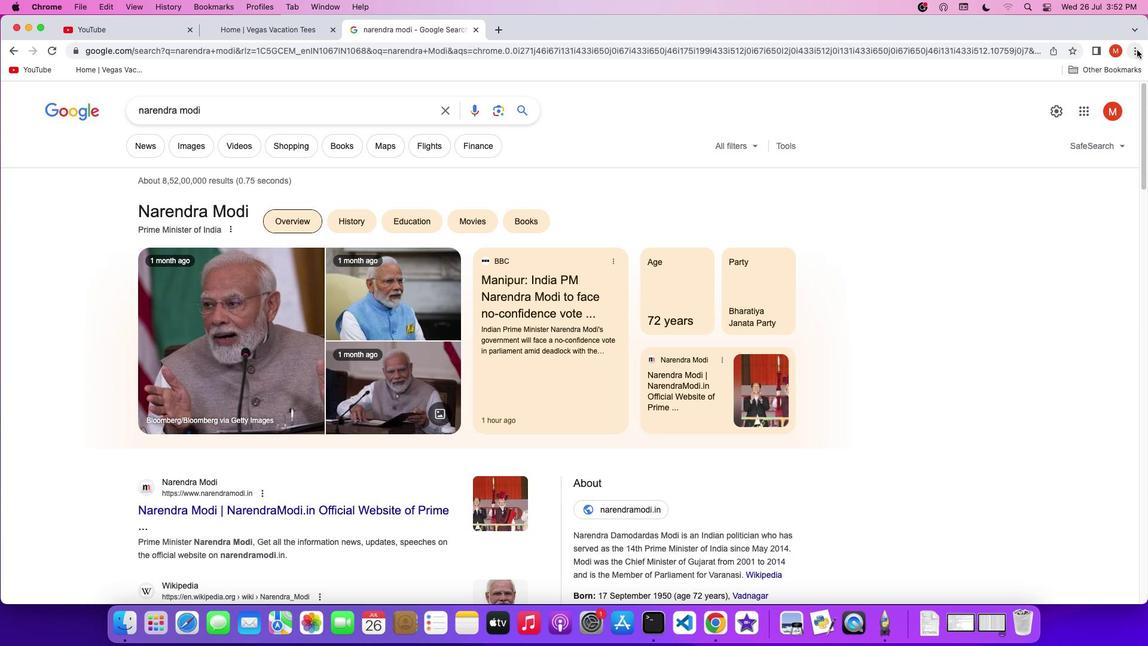 
Action: Mouse pressed left at (1137, 50)
Screenshot: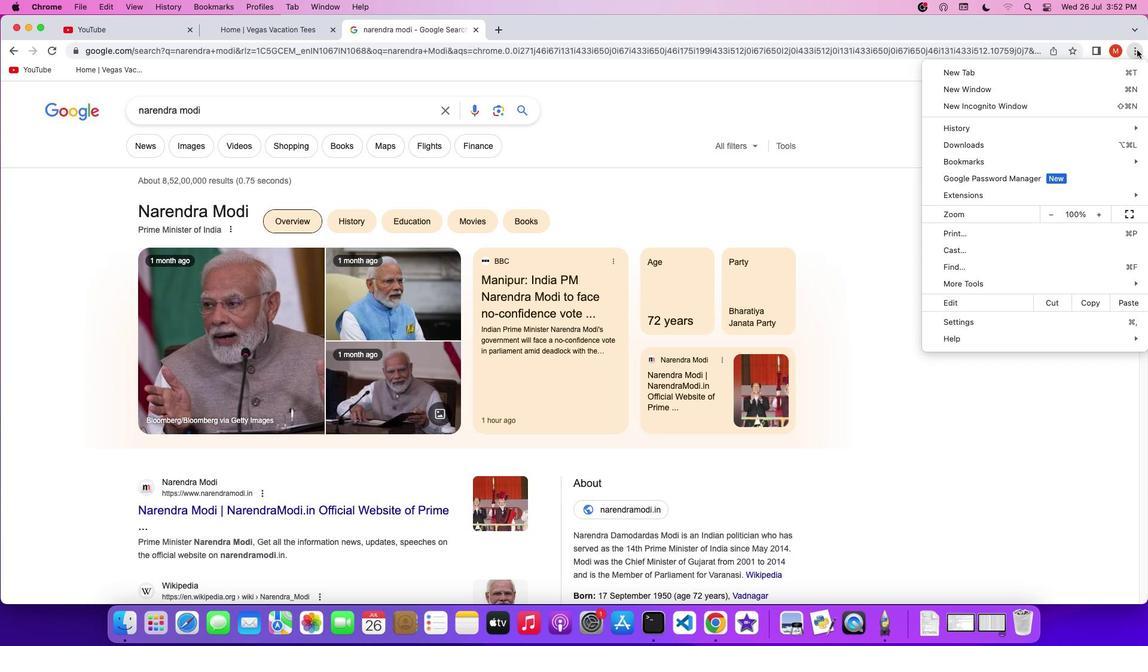 
Action: Mouse moved to (856, 163)
Screenshot: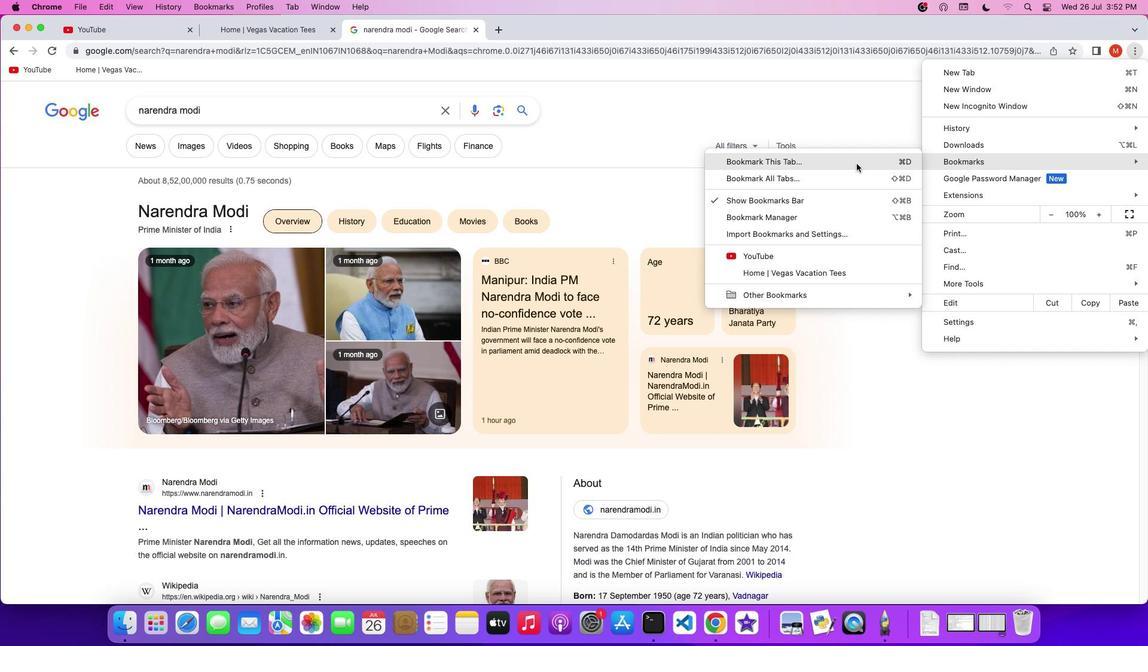 
Action: Mouse pressed left at (856, 163)
Screenshot: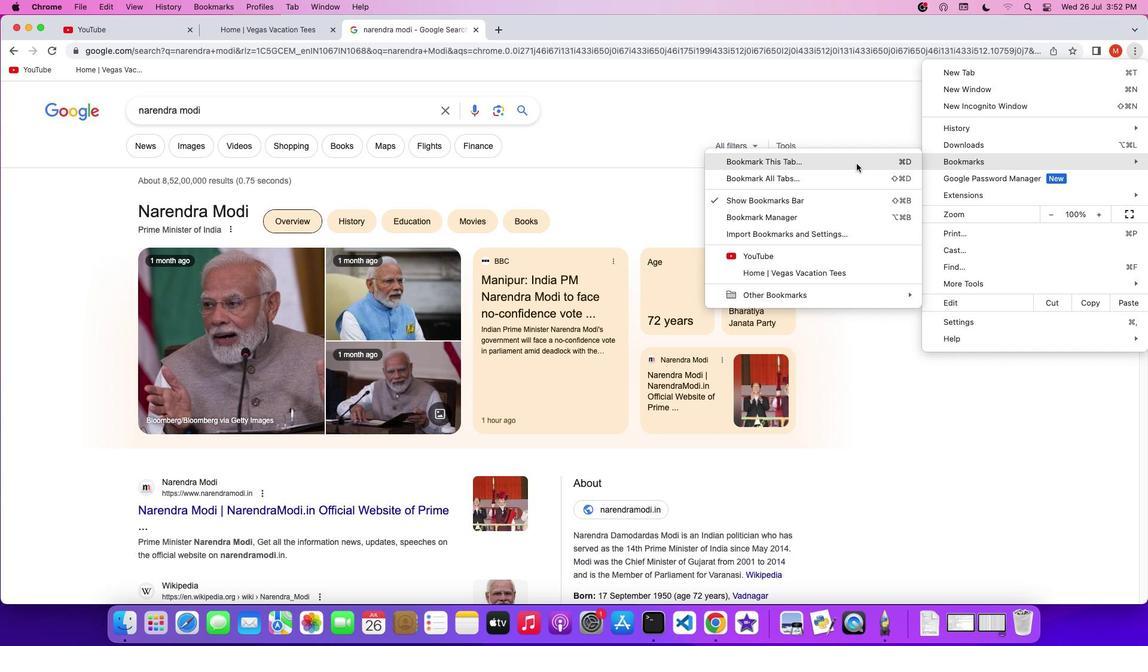 
Action: Mouse moved to (1043, 157)
Screenshot: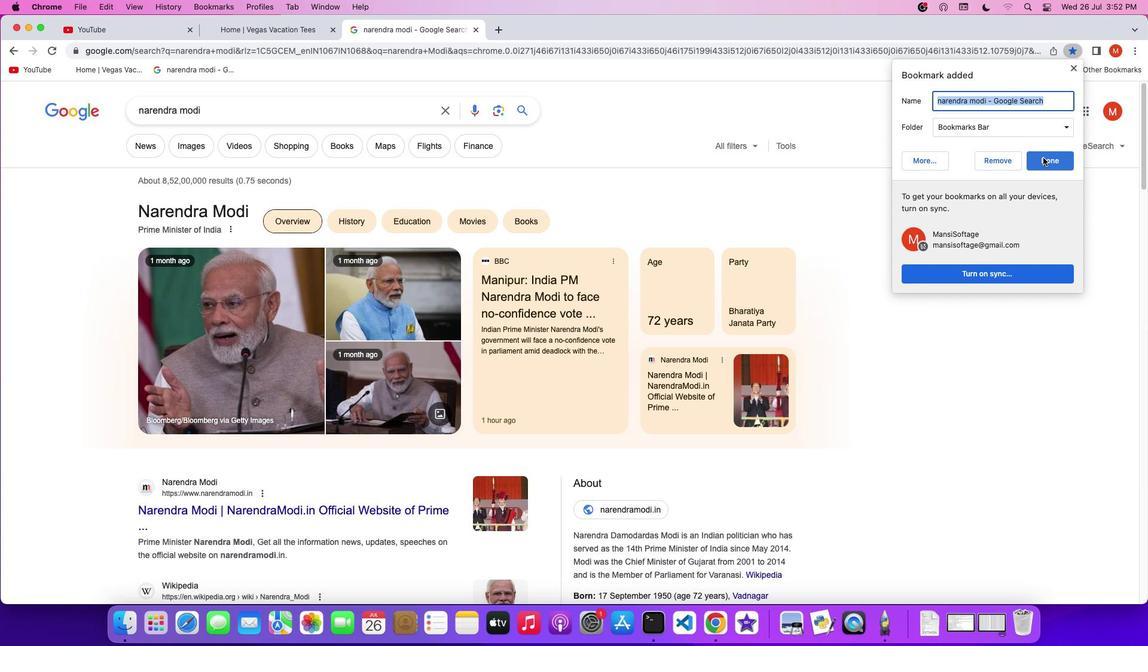 
Action: Mouse pressed left at (1043, 157)
Screenshot: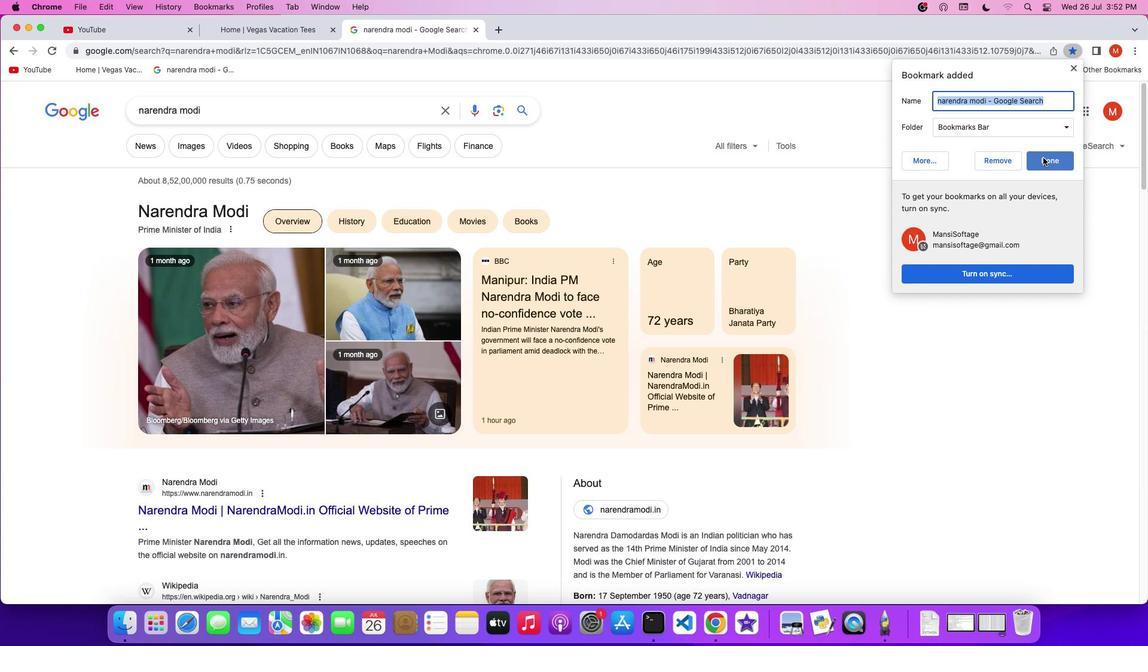 
Action: Mouse moved to (493, 32)
Screenshot: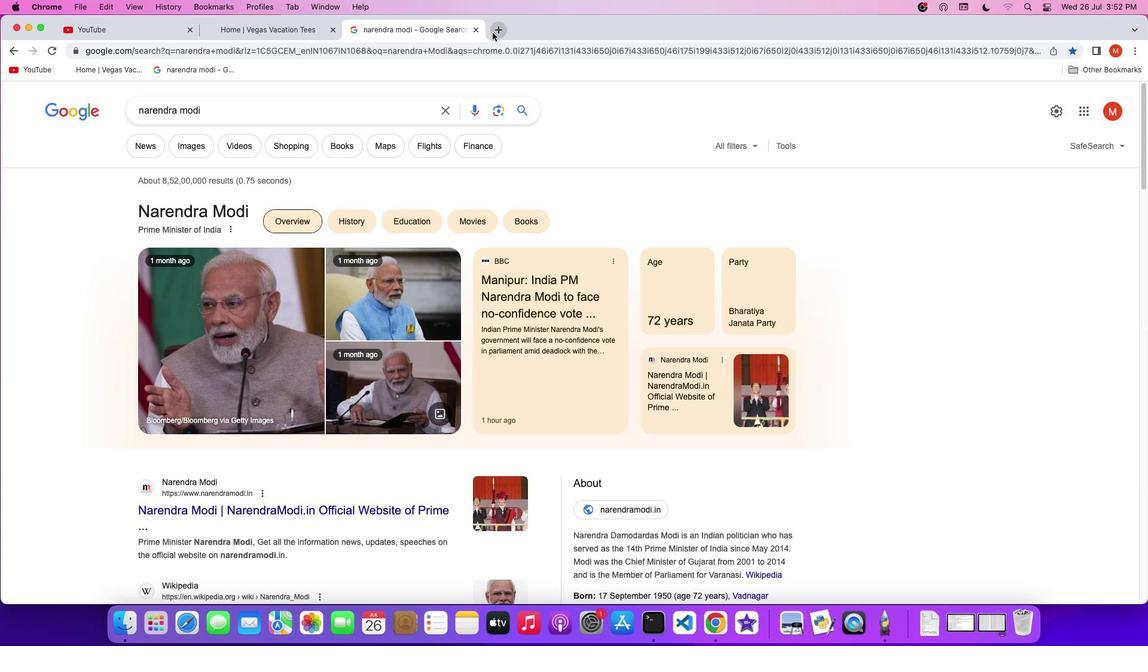 
Action: Mouse pressed left at (493, 32)
Screenshot: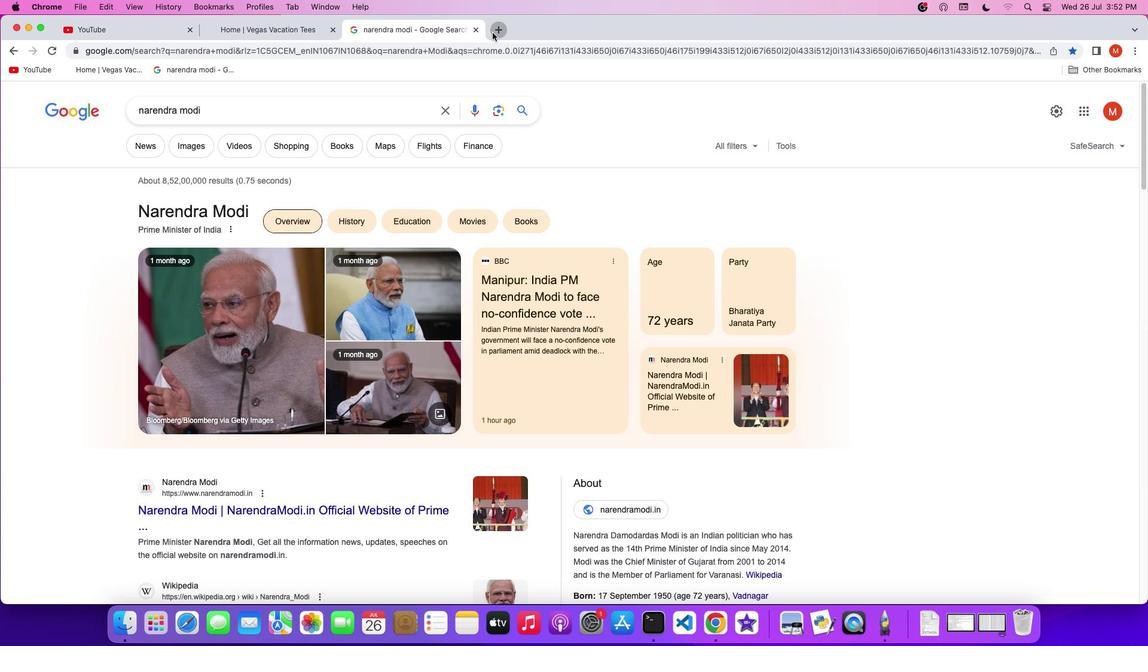 
Action: Mouse moved to (487, 47)
Screenshot: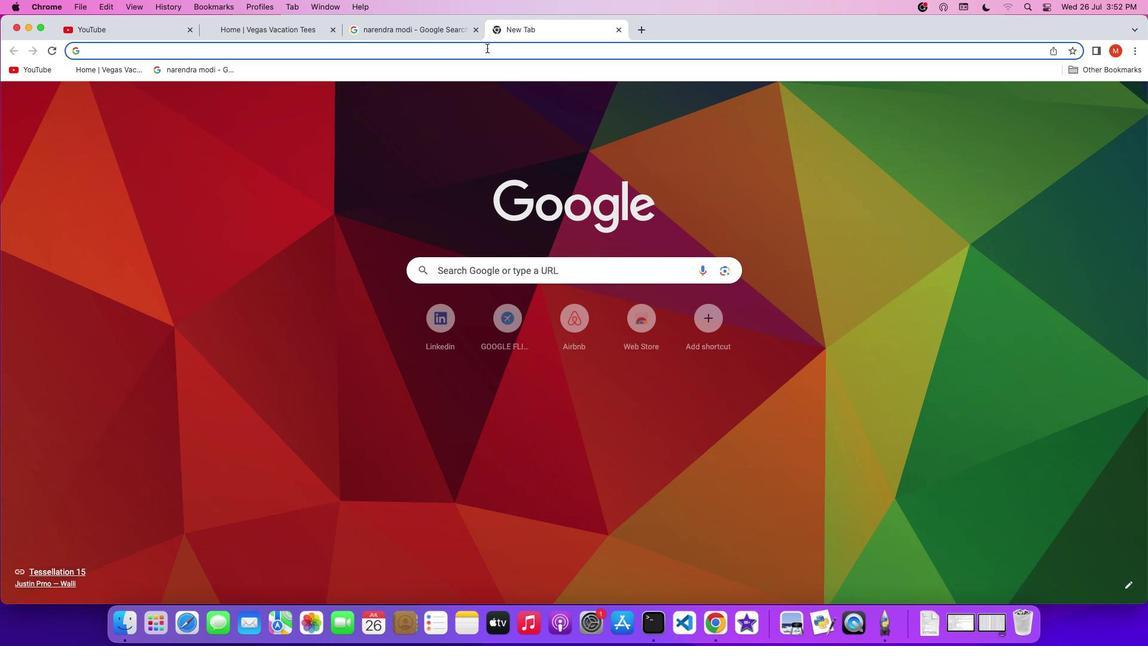 
Action: Mouse pressed left at (487, 47)
Screenshot: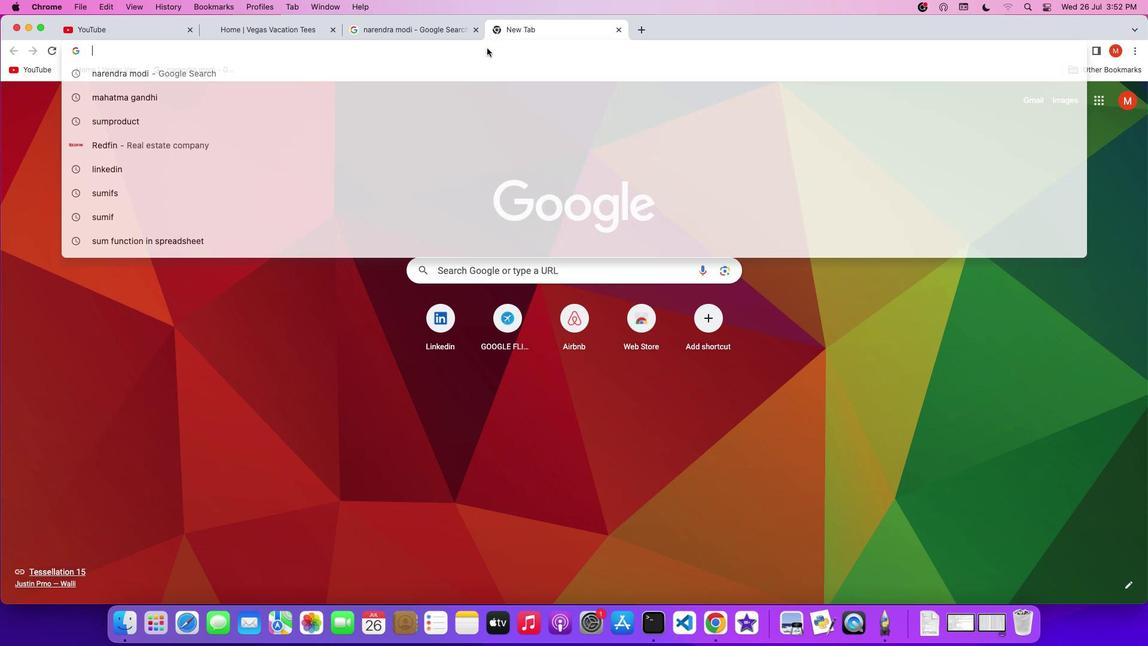 
Action: Key pressed Key.shift'S''a''a''v''a''n'Key.enter
Screenshot: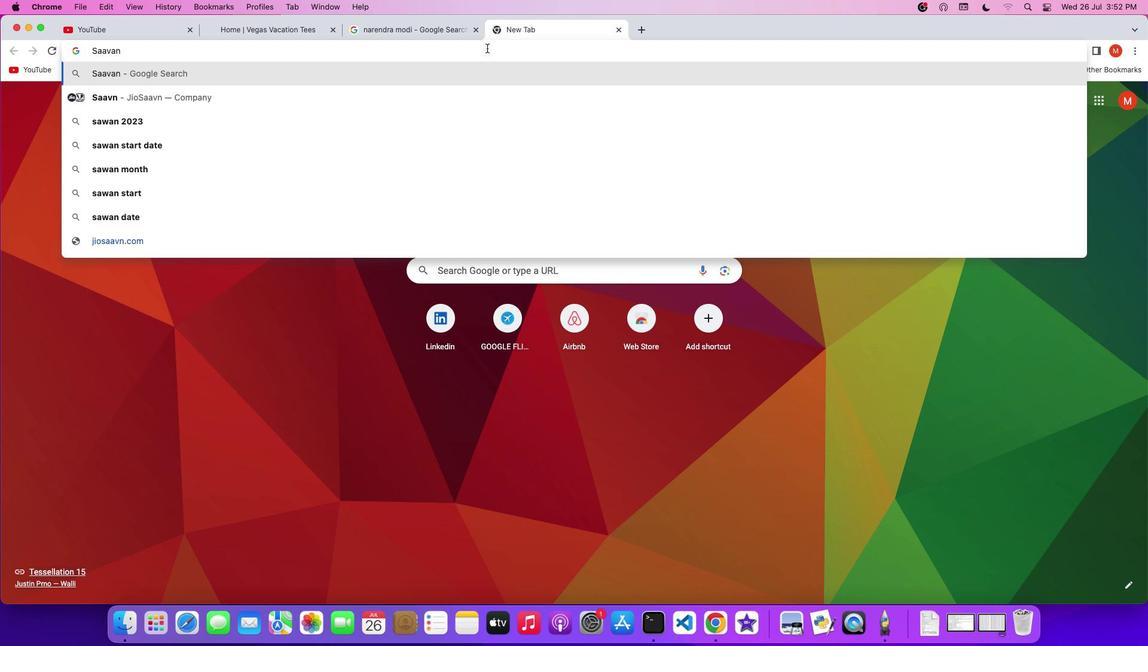 
Action: Mouse moved to (447, 162)
Screenshot: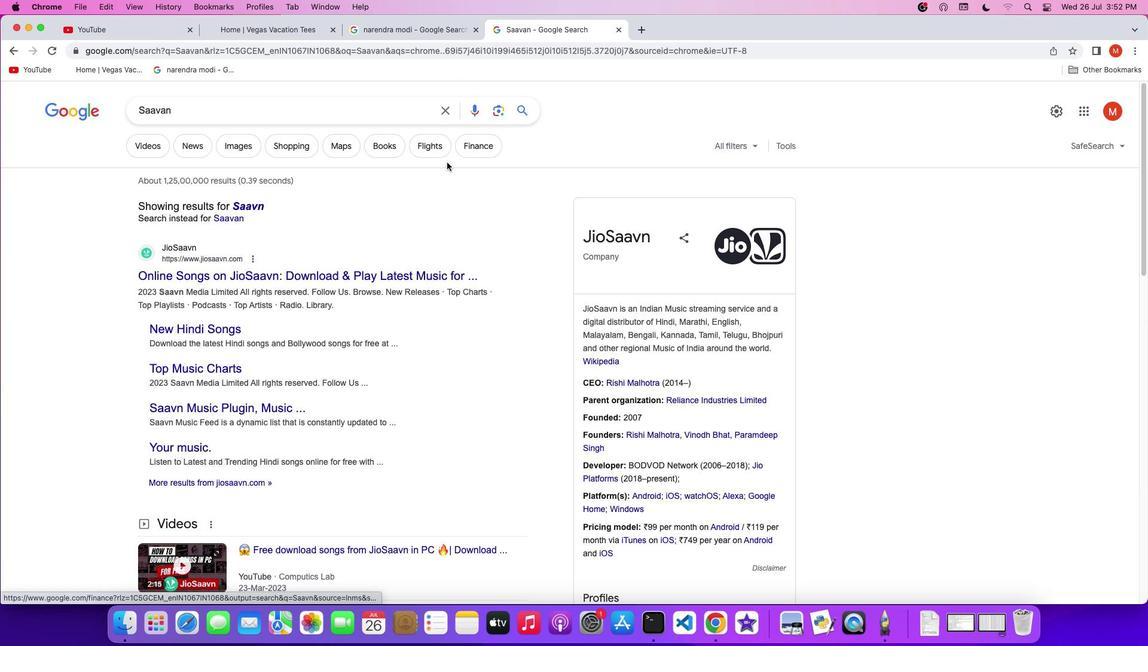 
Action: Mouse scrolled (447, 162) with delta (0, 0)
Screenshot: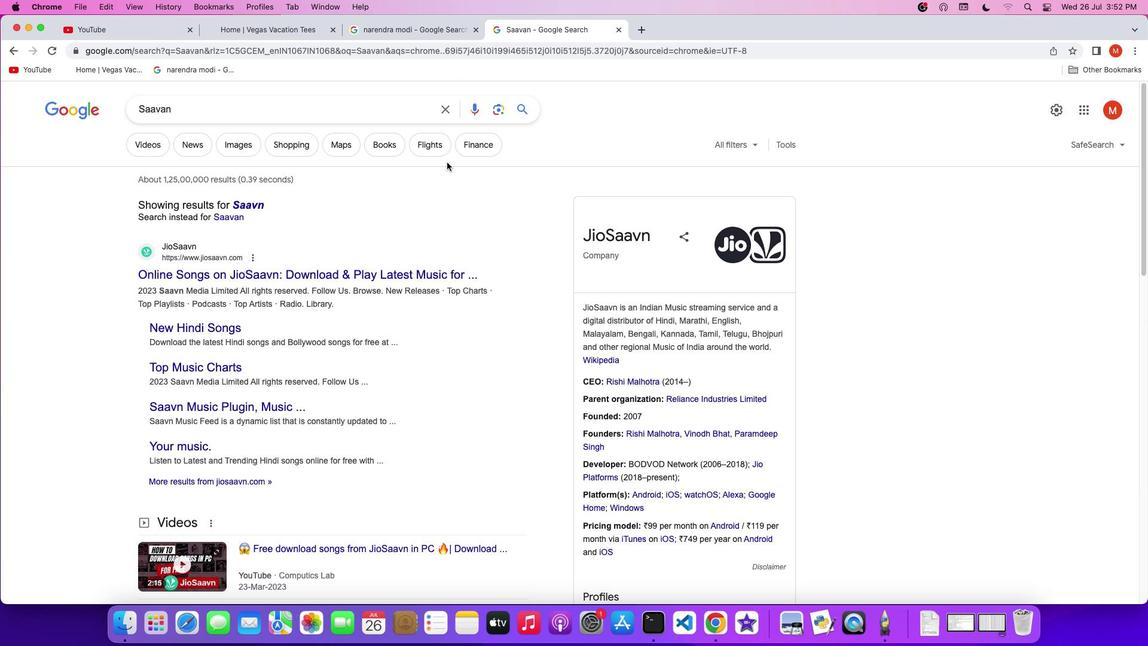 
Action: Mouse scrolled (447, 162) with delta (0, 0)
Screenshot: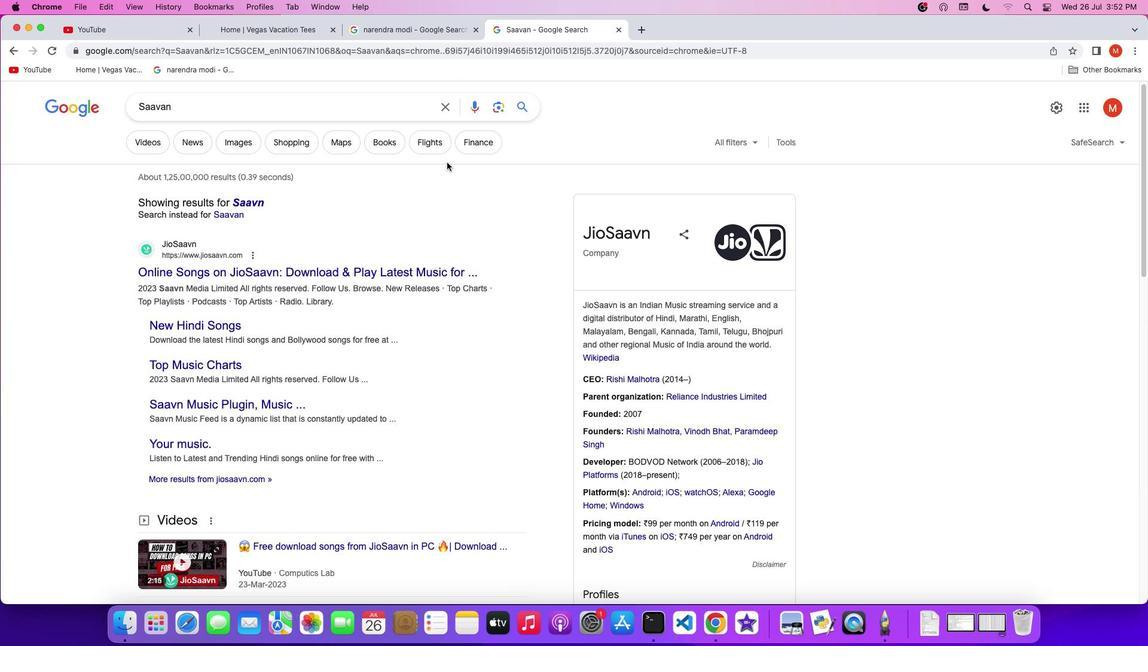 
Action: Mouse scrolled (447, 162) with delta (0, 0)
Screenshot: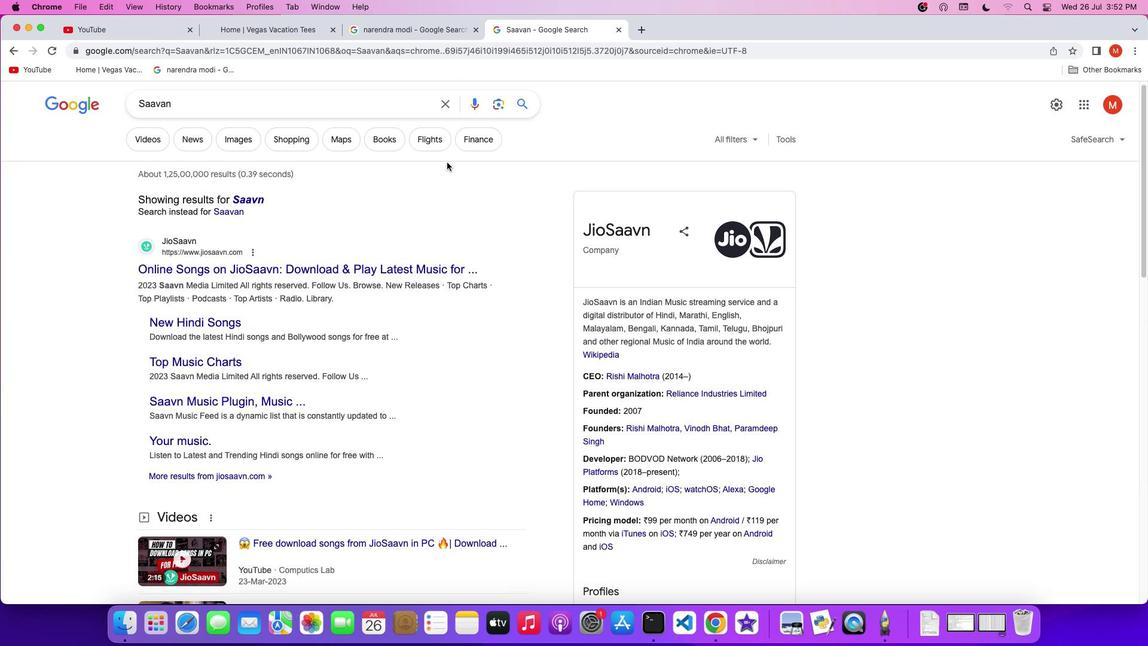 
Action: Mouse scrolled (447, 162) with delta (0, 0)
Screenshot: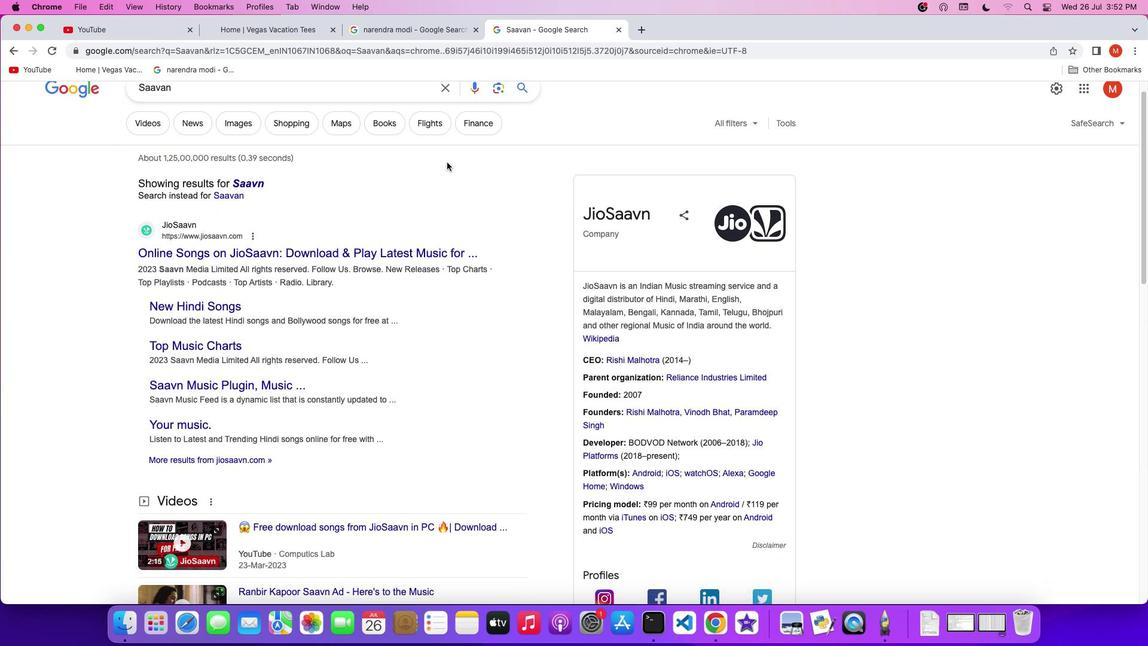 
Action: Mouse scrolled (447, 162) with delta (0, 0)
Screenshot: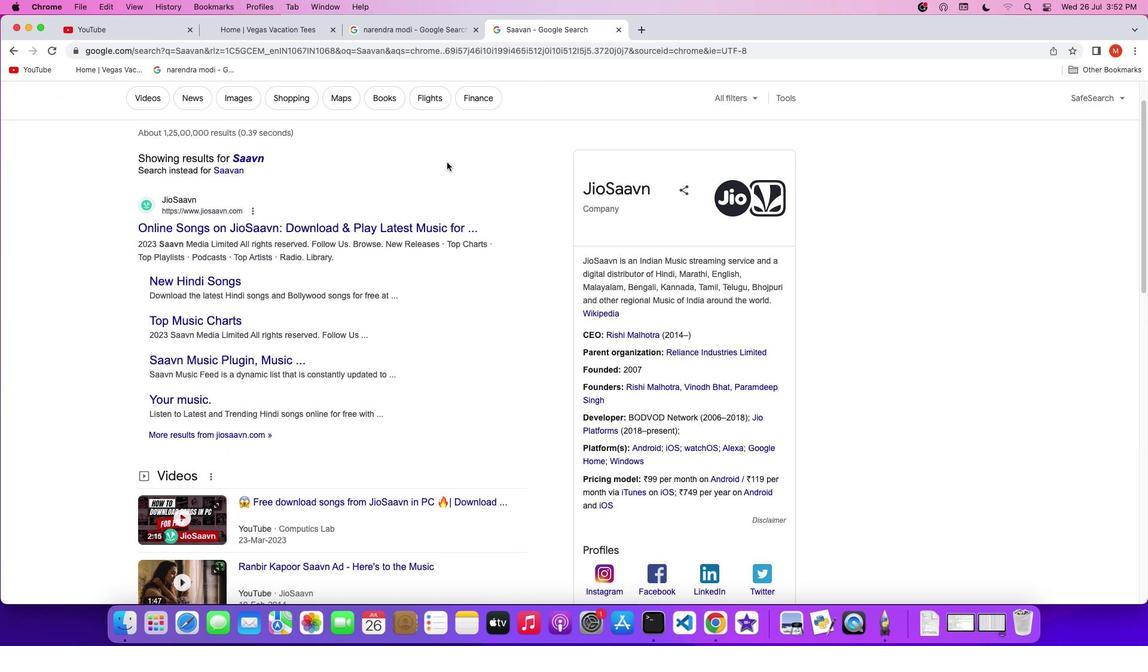 
Action: Mouse scrolled (447, 162) with delta (0, 0)
Screenshot: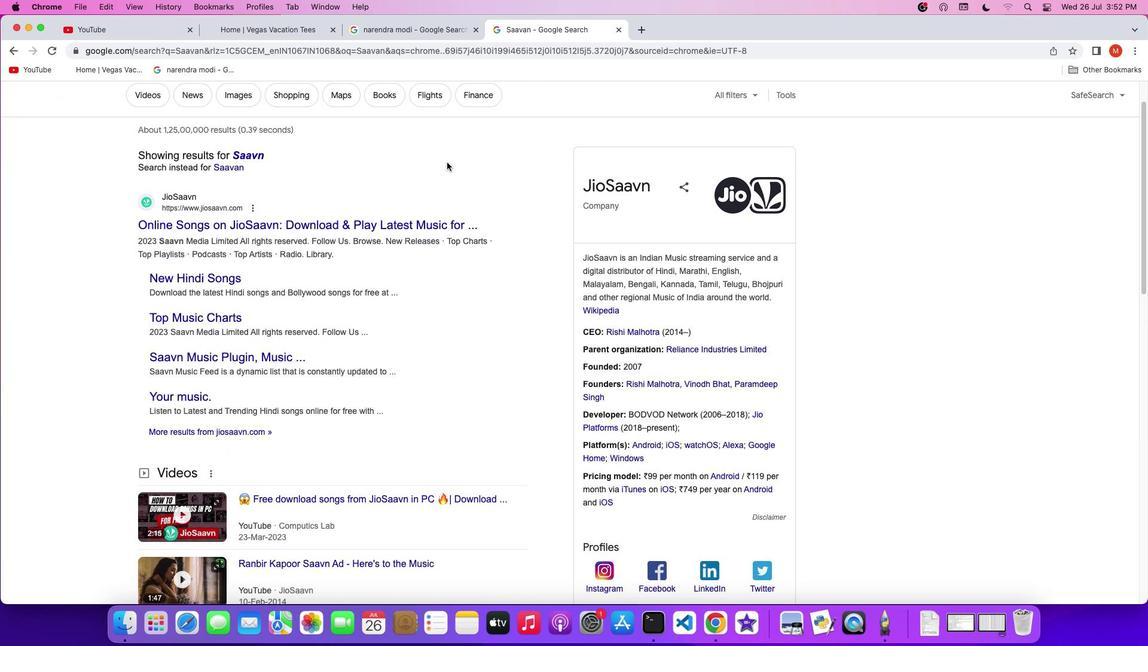 
Action: Mouse scrolled (447, 162) with delta (0, -1)
Screenshot: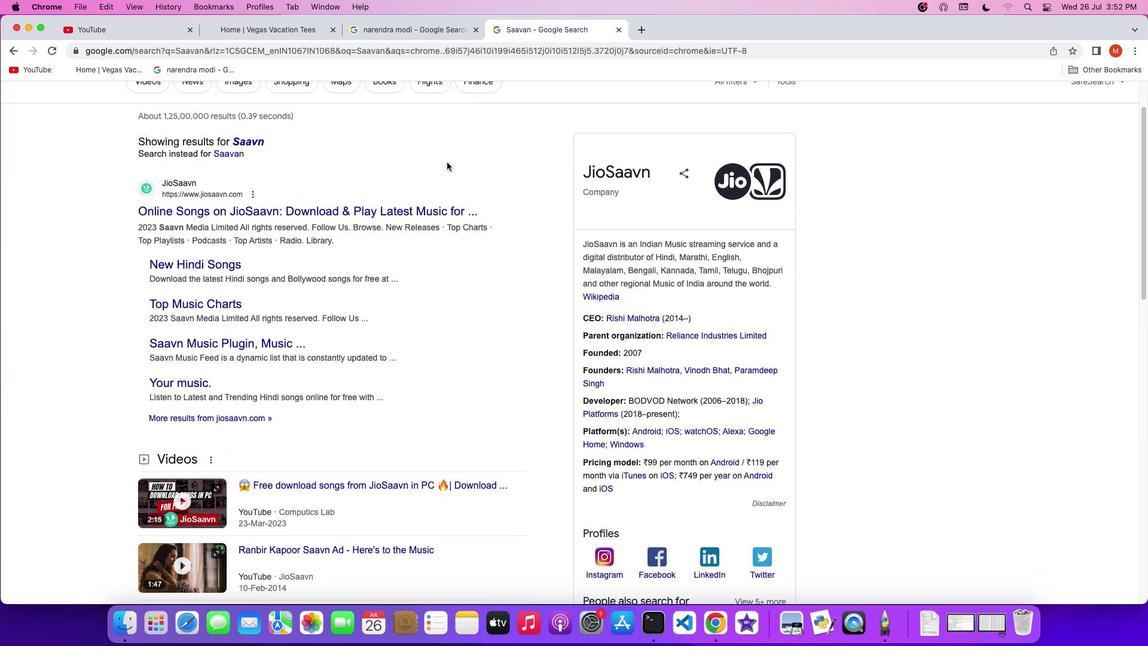 
Action: Mouse scrolled (447, 162) with delta (0, -1)
Screenshot: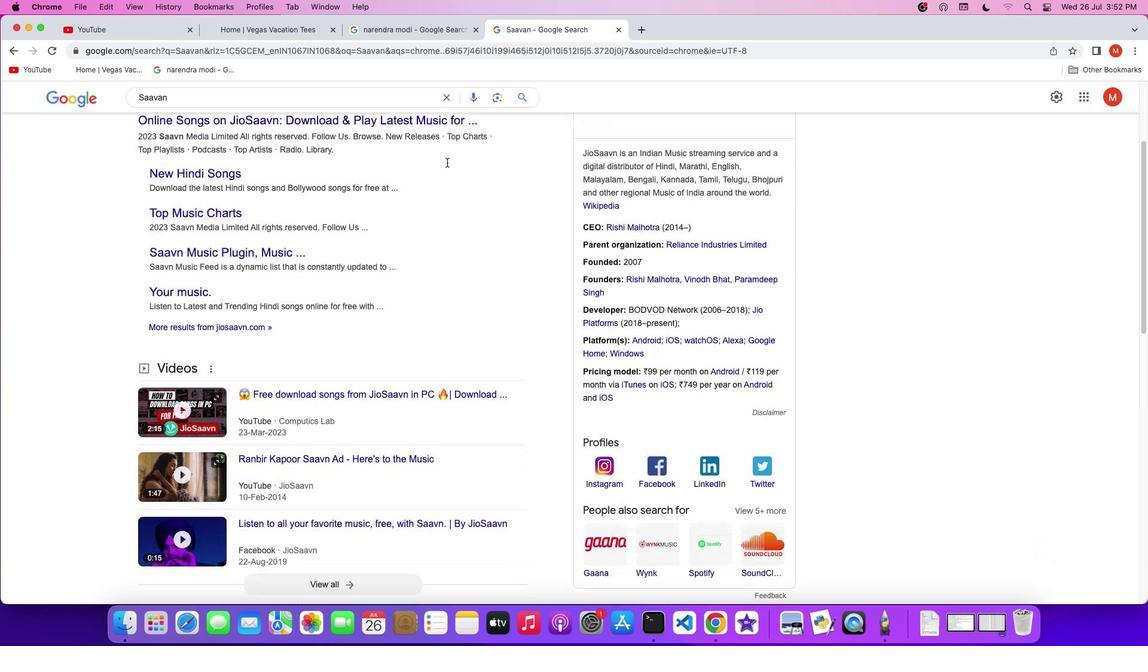 
Action: Mouse scrolled (447, 162) with delta (0, 0)
Screenshot: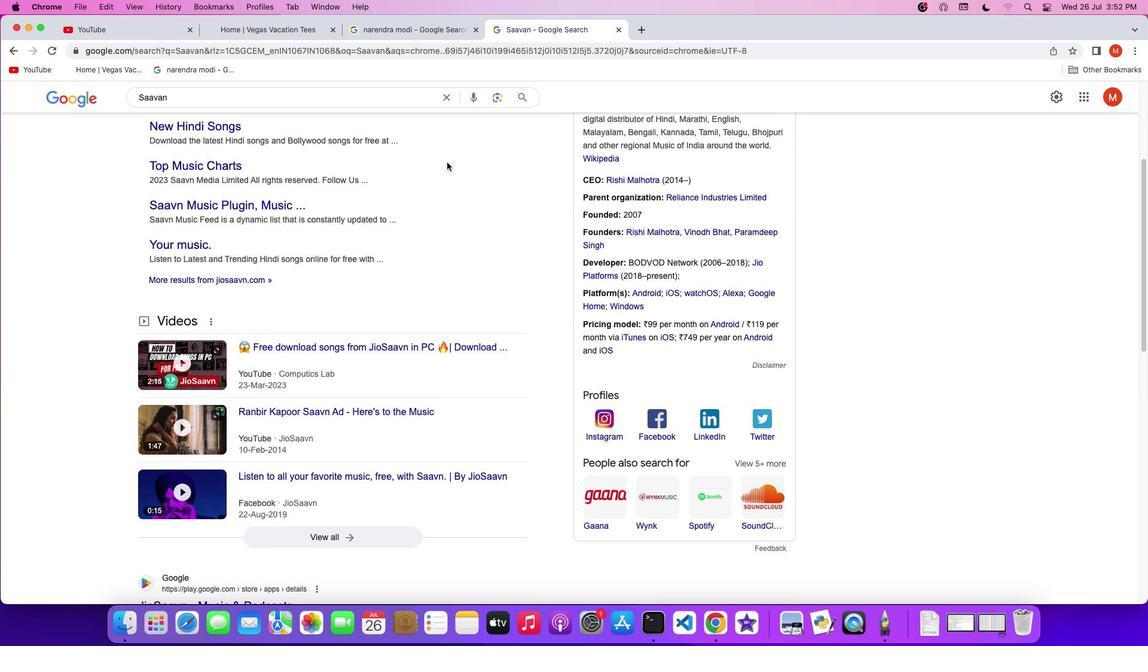 
Action: Mouse scrolled (447, 162) with delta (0, 0)
Screenshot: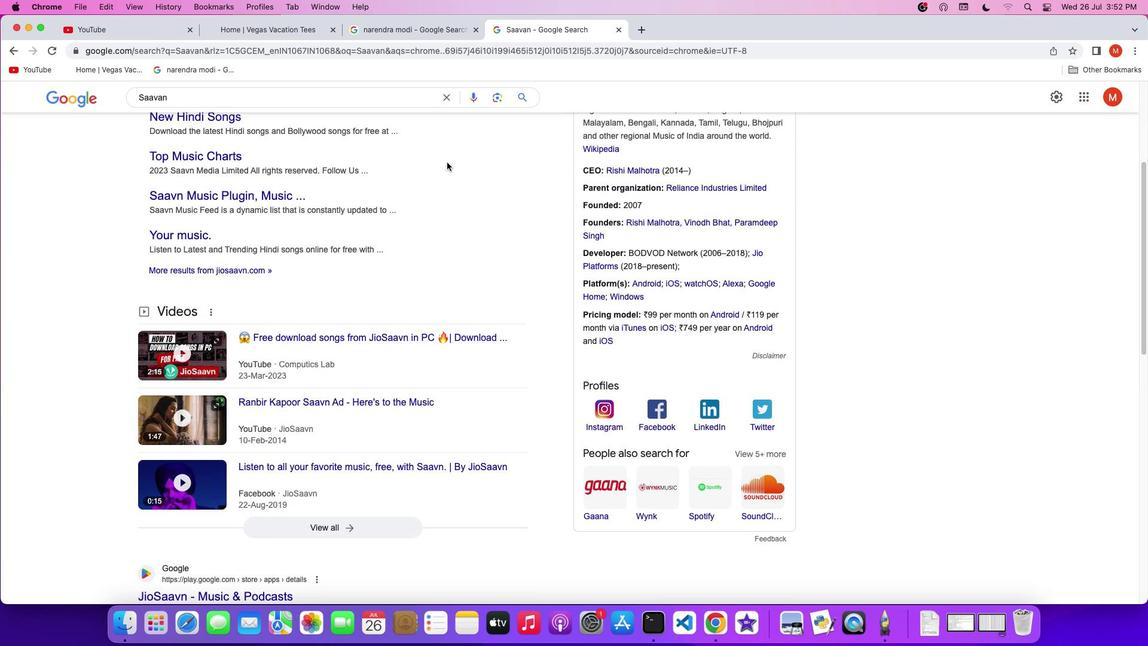 
Action: Mouse scrolled (447, 162) with delta (0, -1)
Screenshot: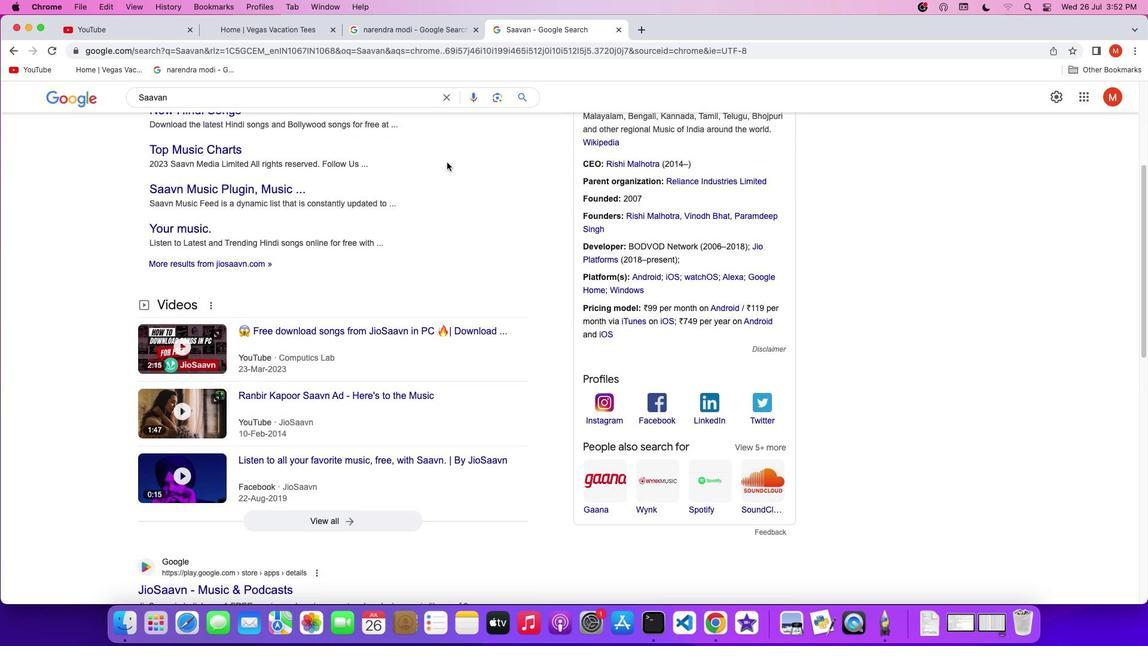 
Action: Mouse scrolled (447, 162) with delta (0, 0)
Screenshot: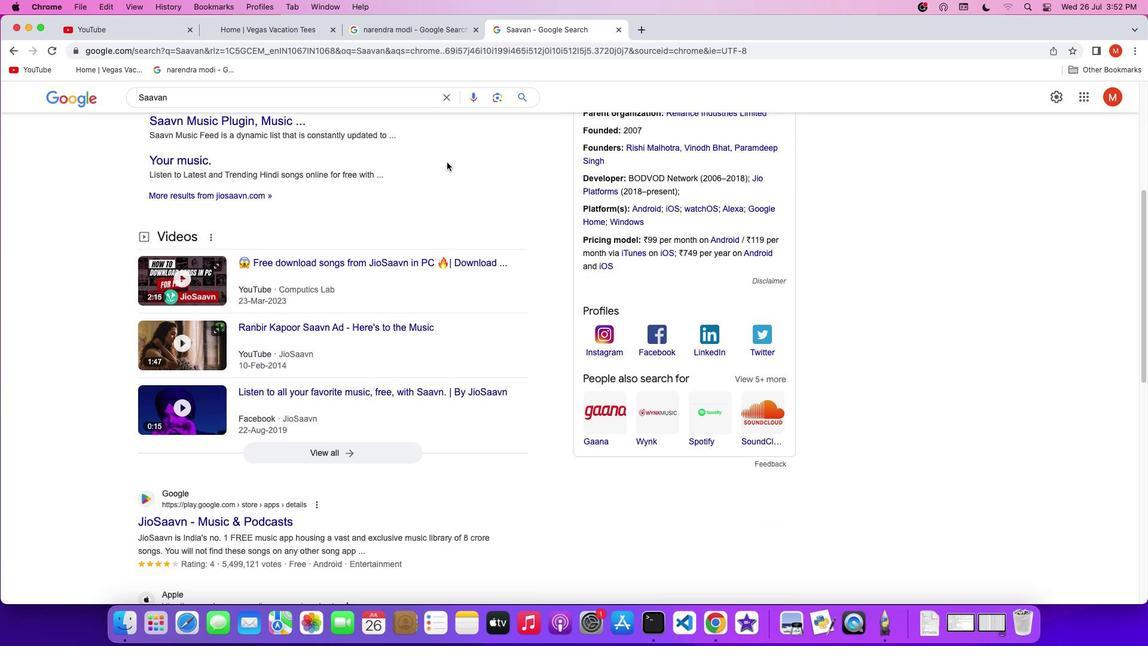 
Action: Mouse scrolled (447, 162) with delta (0, 0)
Screenshot: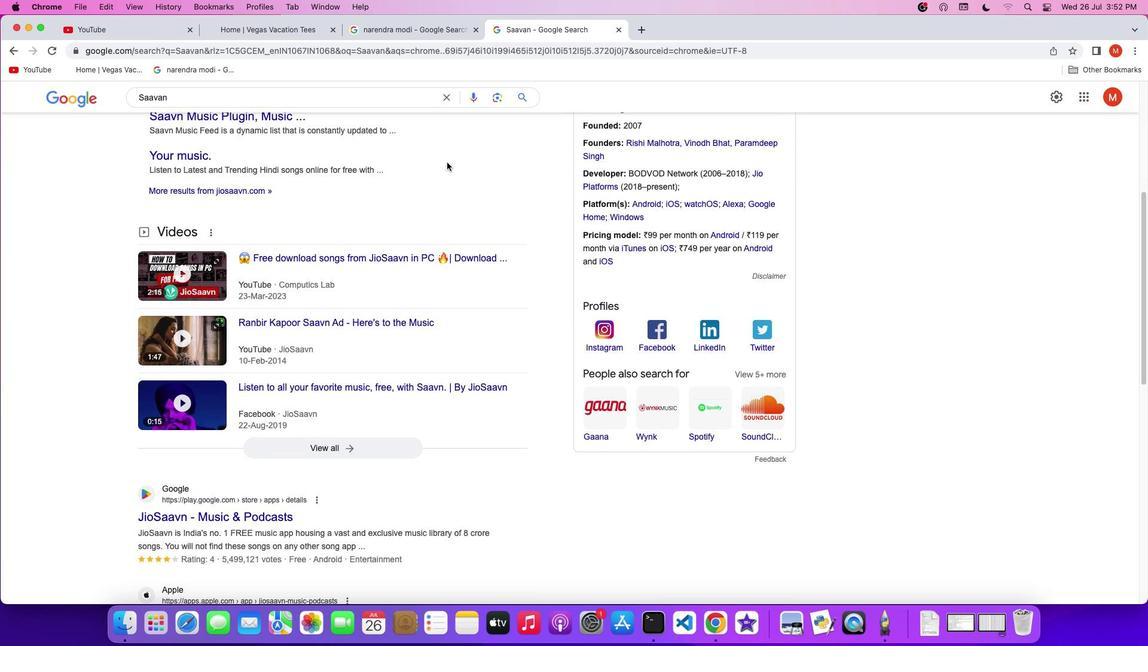 
Action: Mouse scrolled (447, 162) with delta (0, 0)
Screenshot: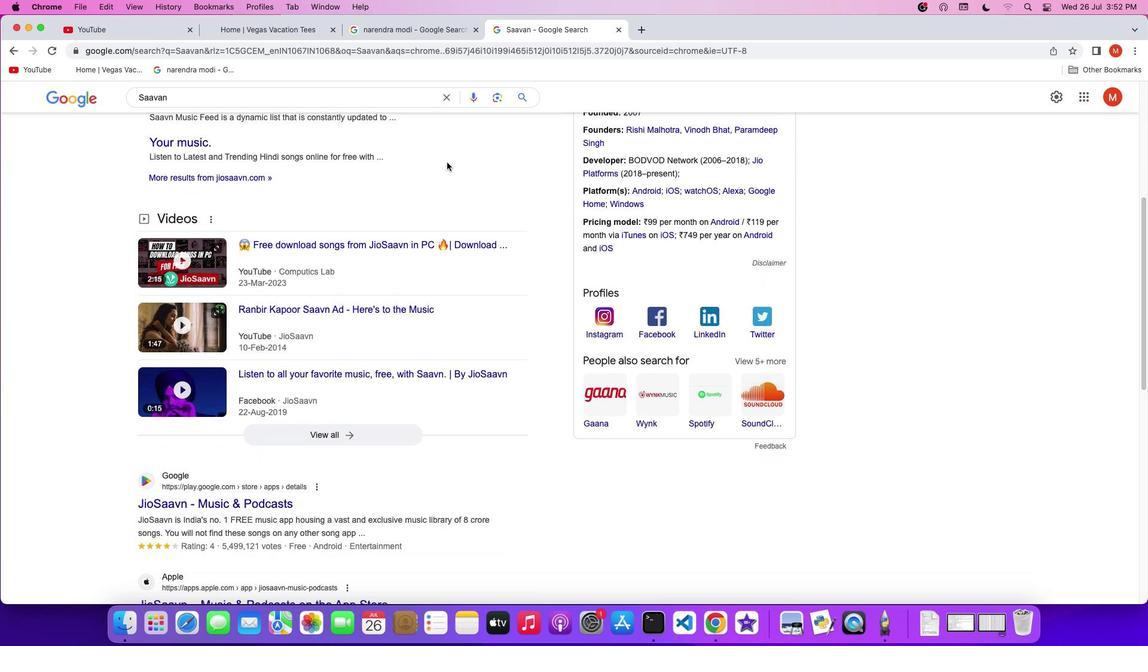 
Action: Mouse scrolled (447, 162) with delta (0, 0)
Screenshot: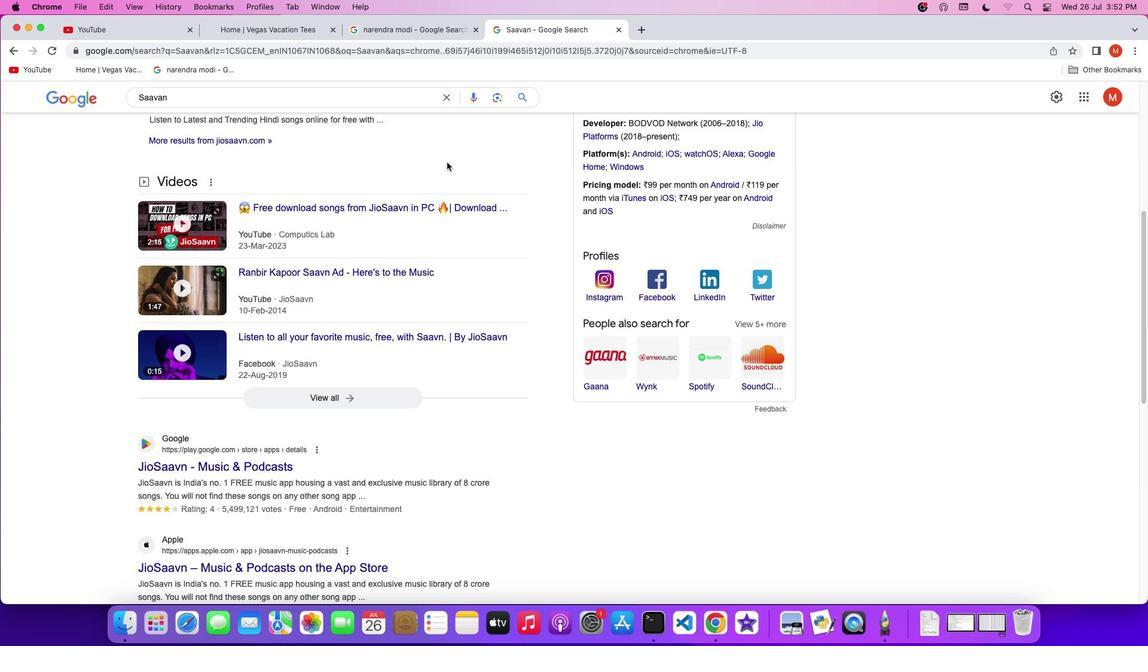 
Action: Mouse scrolled (447, 162) with delta (0, 0)
Screenshot: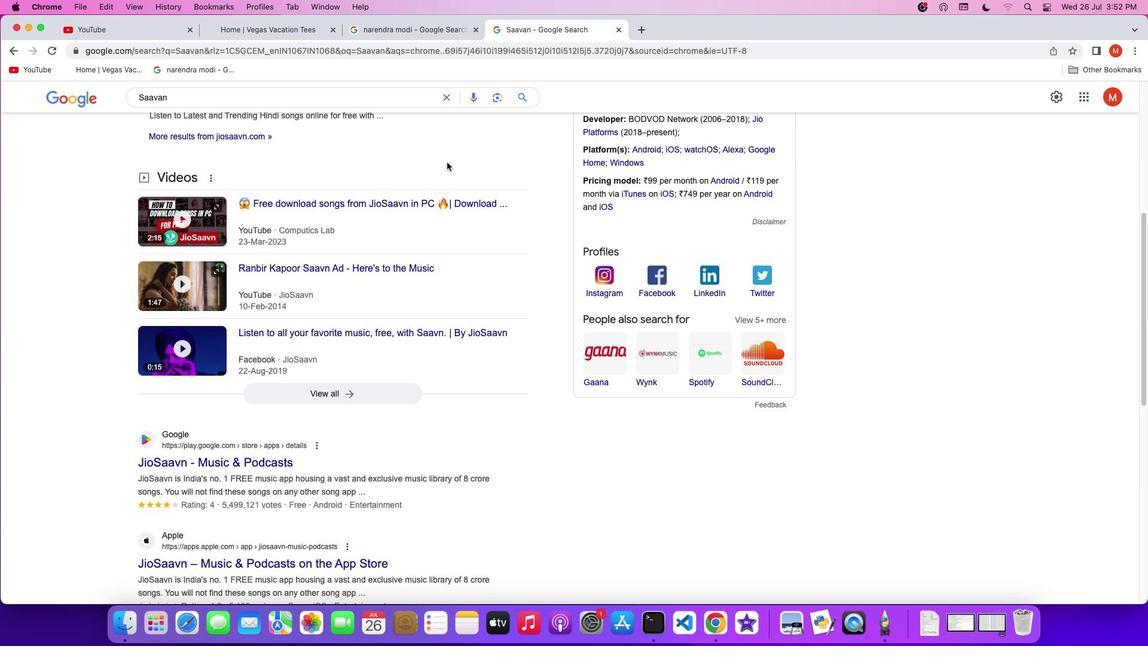 
Action: Mouse scrolled (447, 162) with delta (0, 0)
Screenshot: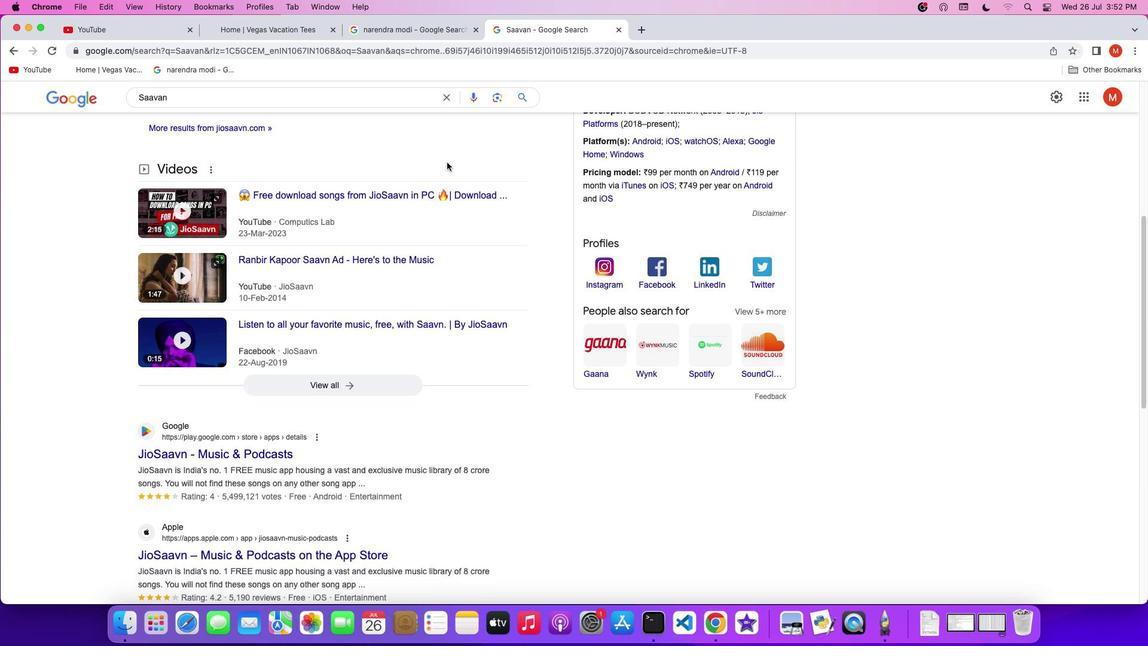
Action: Mouse scrolled (447, 162) with delta (0, 0)
Screenshot: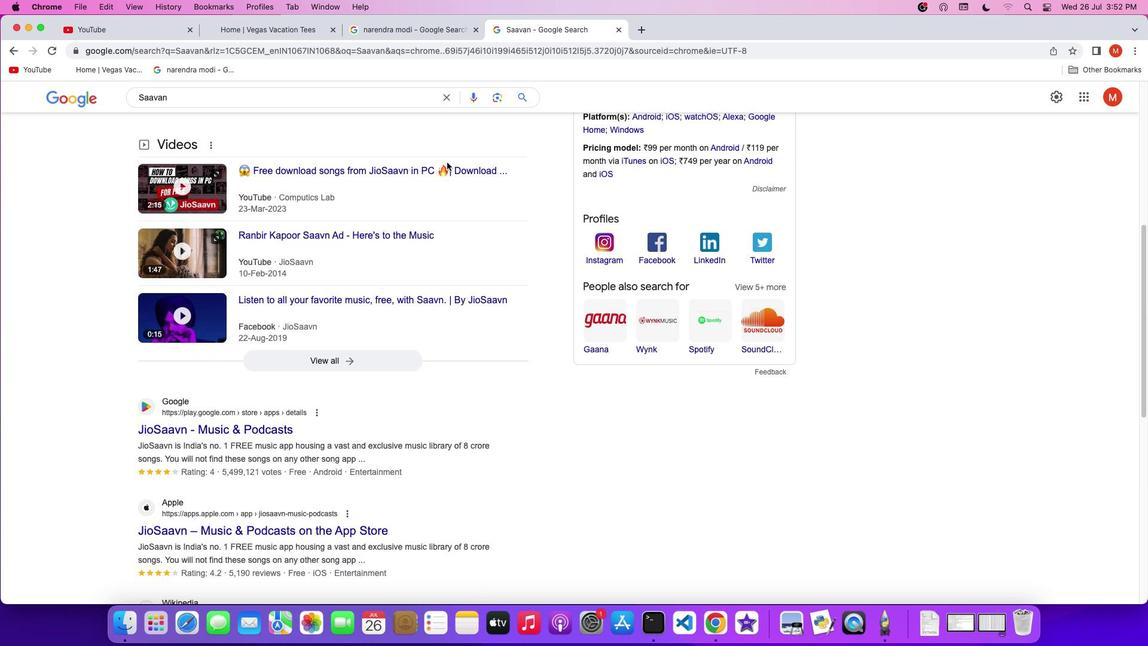 
Action: Mouse scrolled (447, 162) with delta (0, 0)
Screenshot: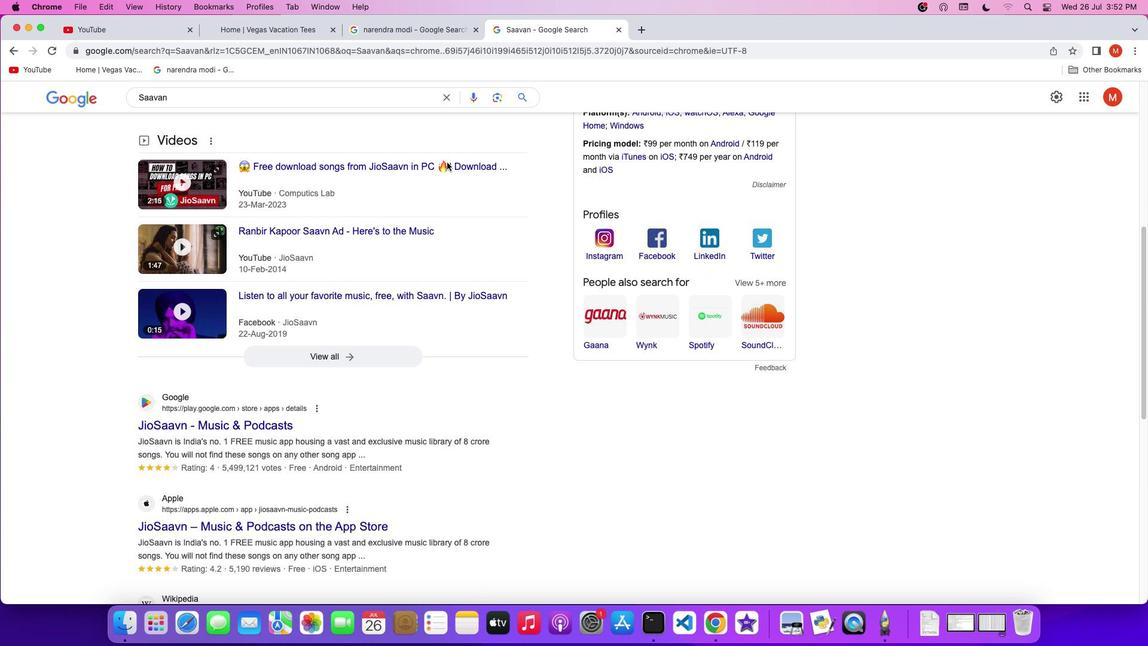 
Action: Mouse scrolled (447, 162) with delta (0, -1)
Screenshot: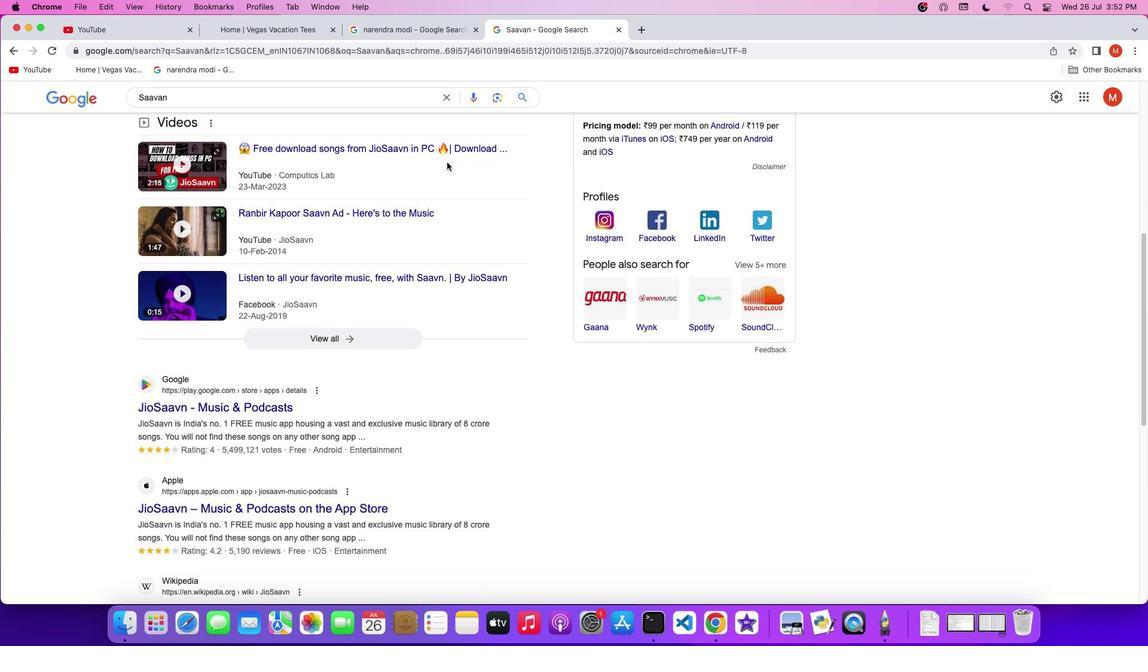 
Action: Mouse scrolled (447, 162) with delta (0, 0)
Screenshot: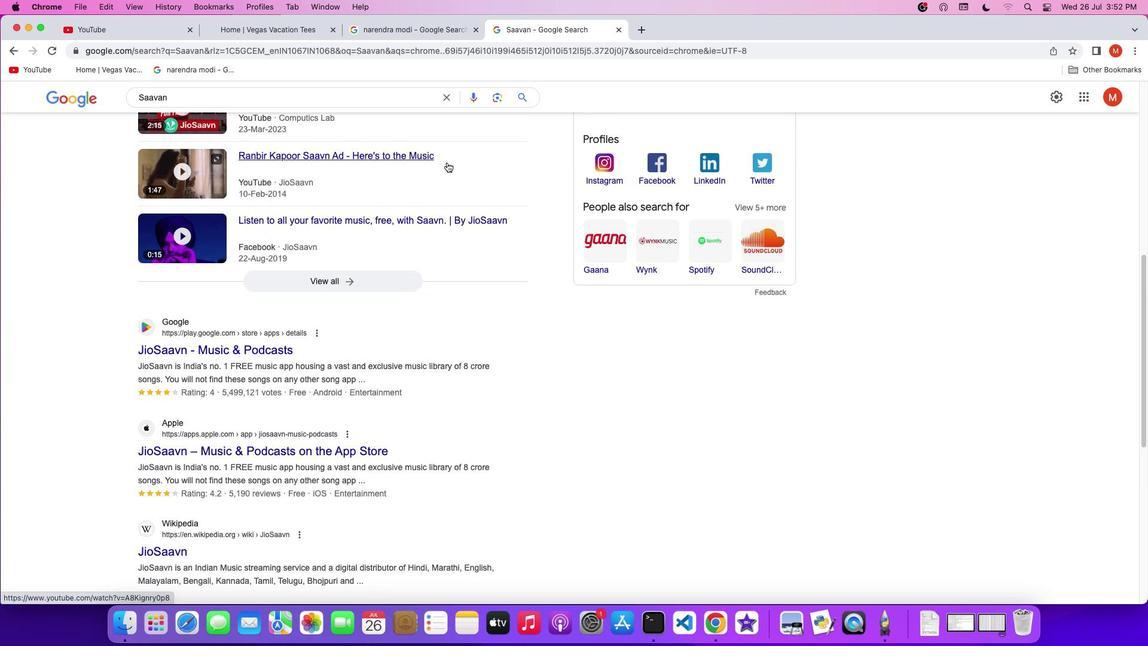 
Action: Mouse scrolled (447, 162) with delta (0, 0)
Screenshot: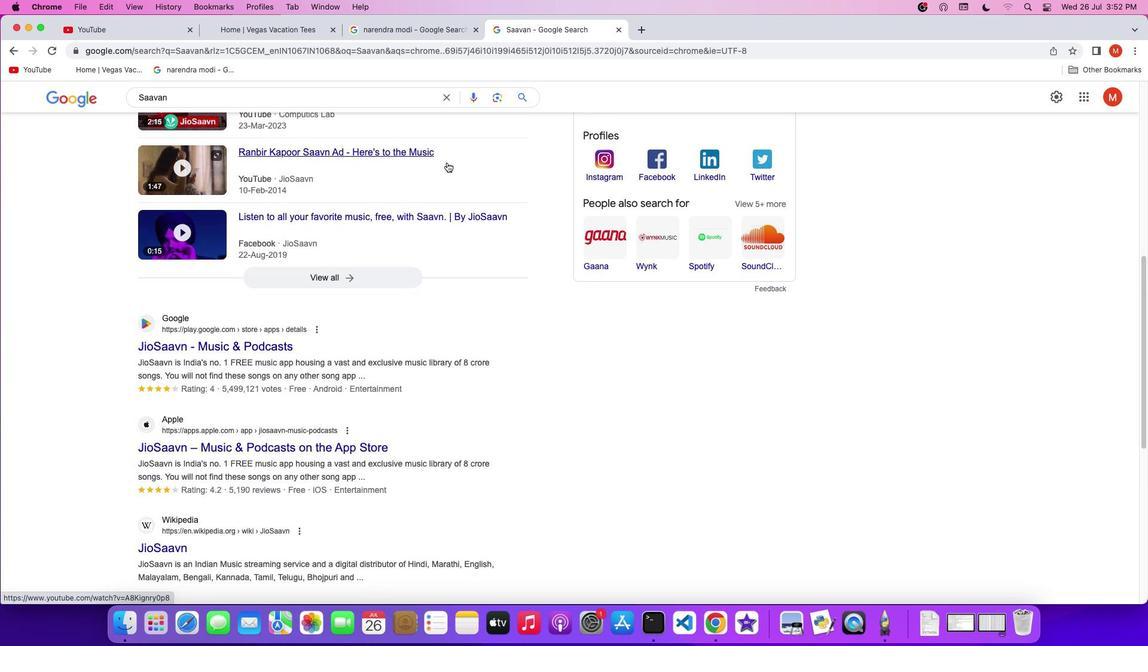 
Action: Mouse scrolled (447, 162) with delta (0, 0)
Screenshot: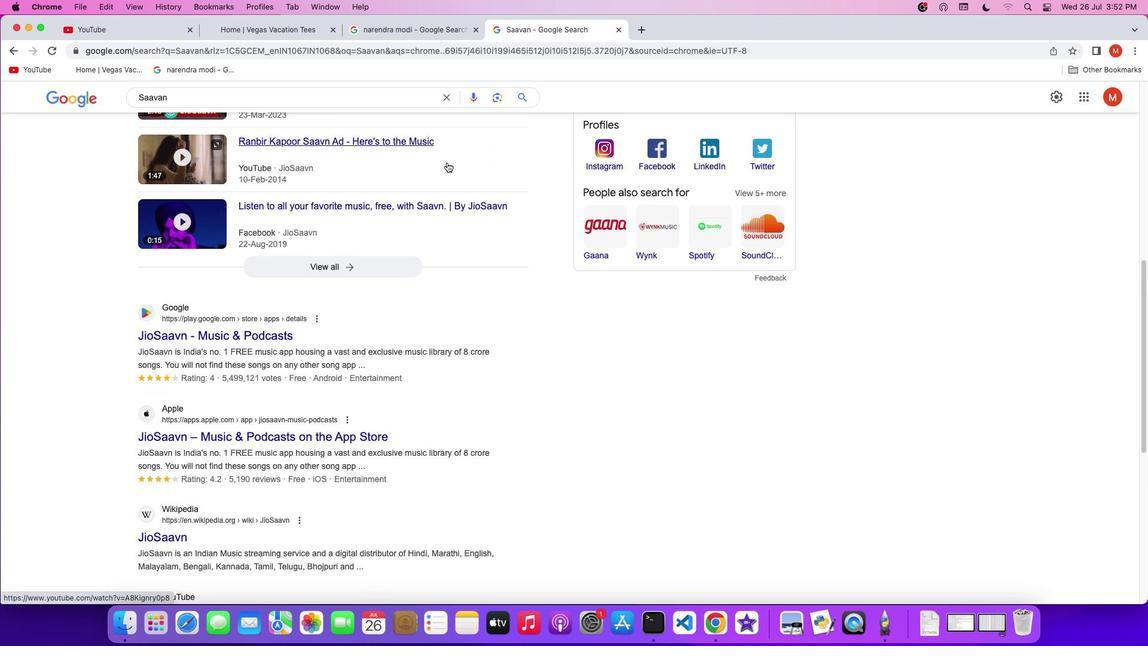 
Action: Mouse scrolled (447, 162) with delta (0, 0)
Screenshot: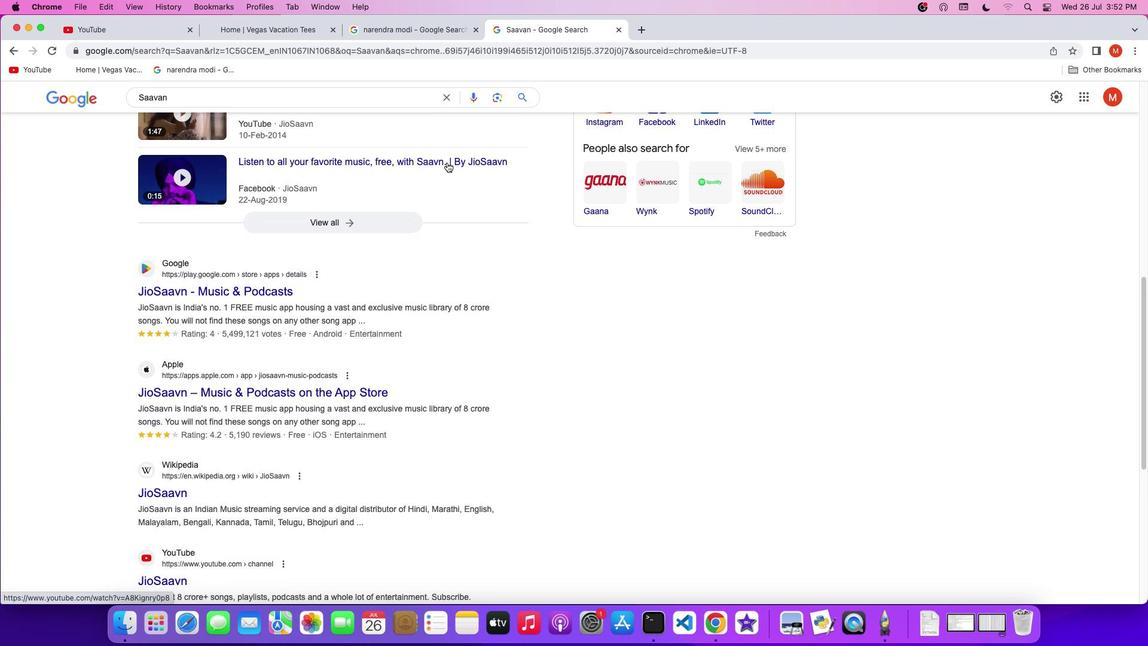 
Action: Mouse scrolled (447, 162) with delta (0, 0)
Screenshot: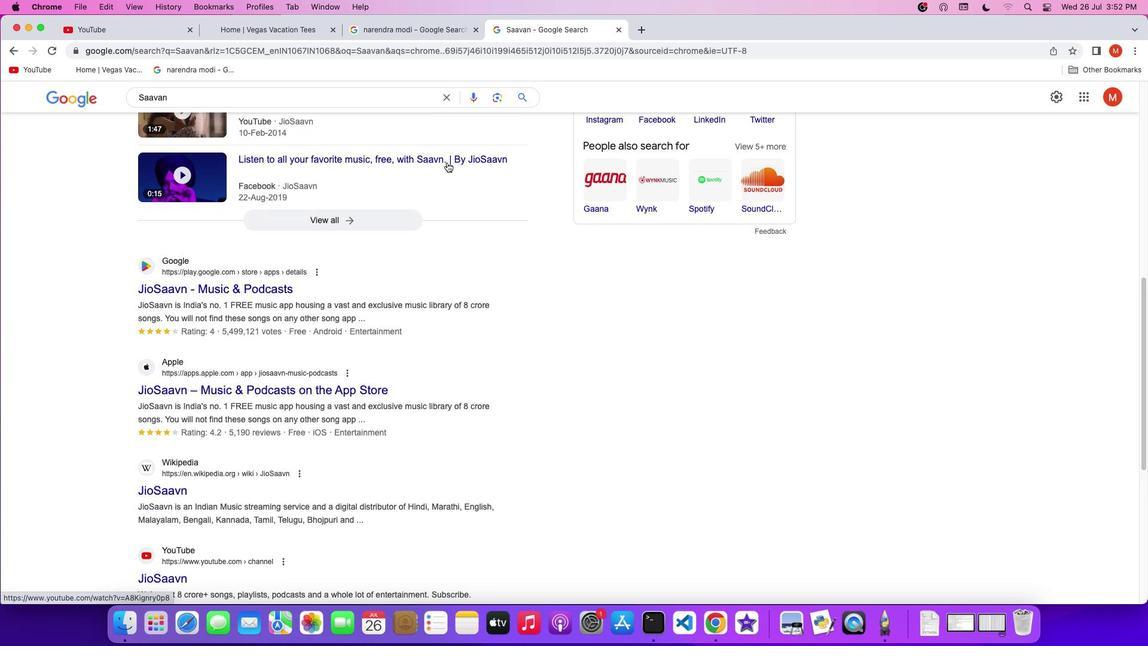 
Action: Mouse scrolled (447, 162) with delta (0, -1)
Screenshot: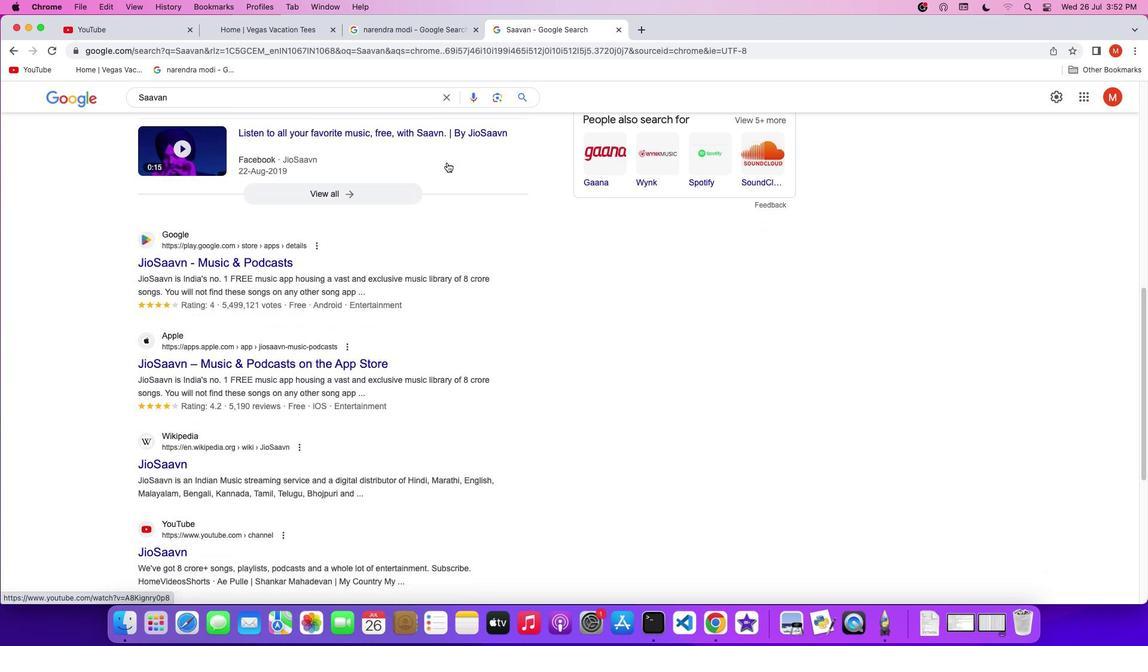 
Action: Mouse scrolled (447, 162) with delta (0, 0)
Screenshot: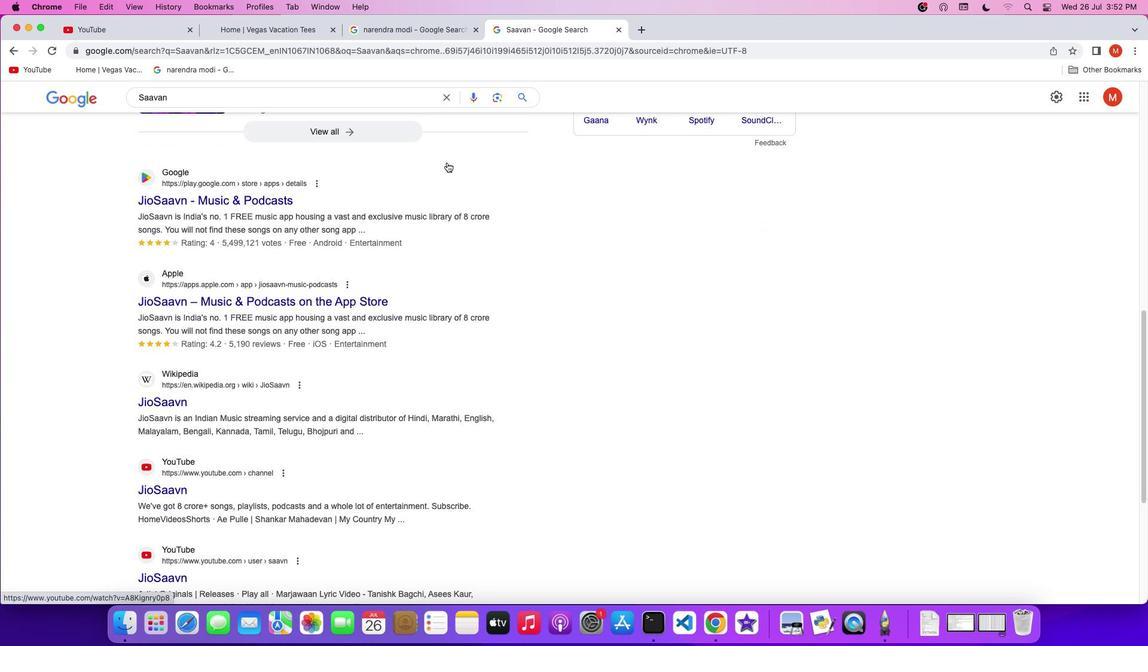 
Action: Mouse scrolled (447, 162) with delta (0, 0)
Screenshot: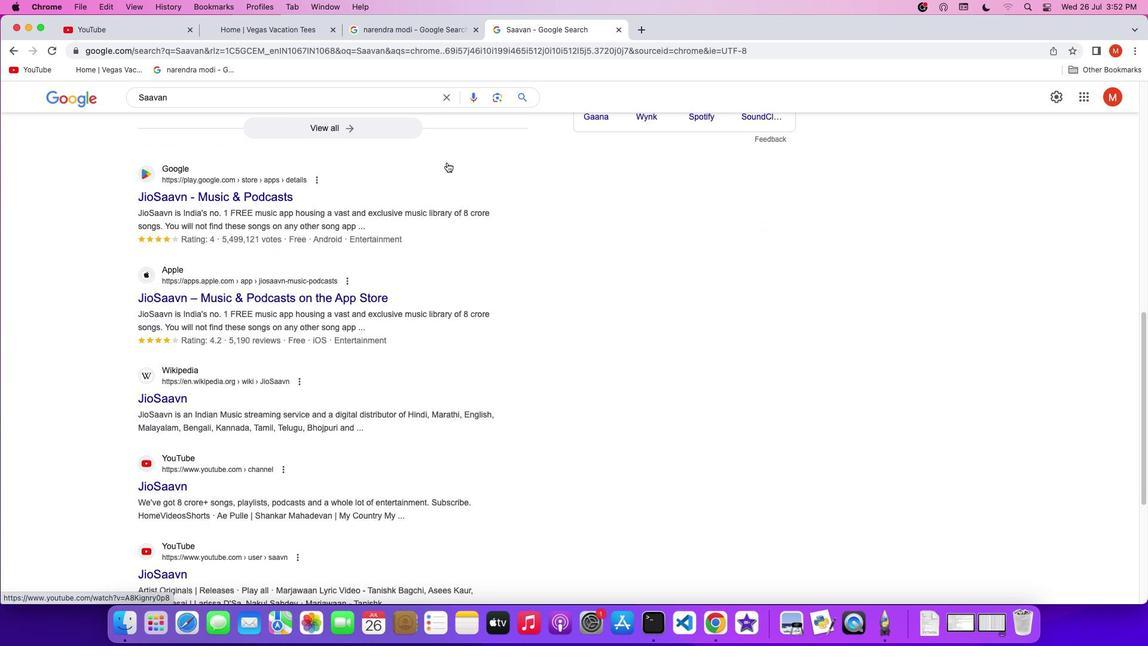 
Action: Mouse scrolled (447, 162) with delta (0, -1)
Screenshot: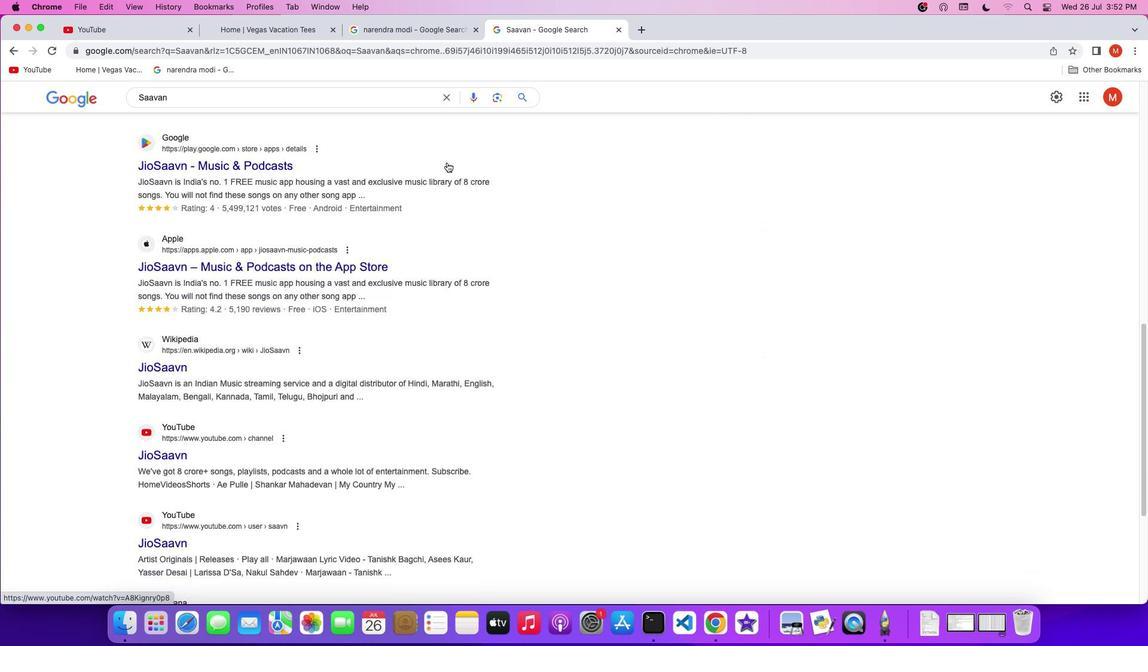 
Action: Mouse scrolled (447, 162) with delta (0, 0)
Screenshot: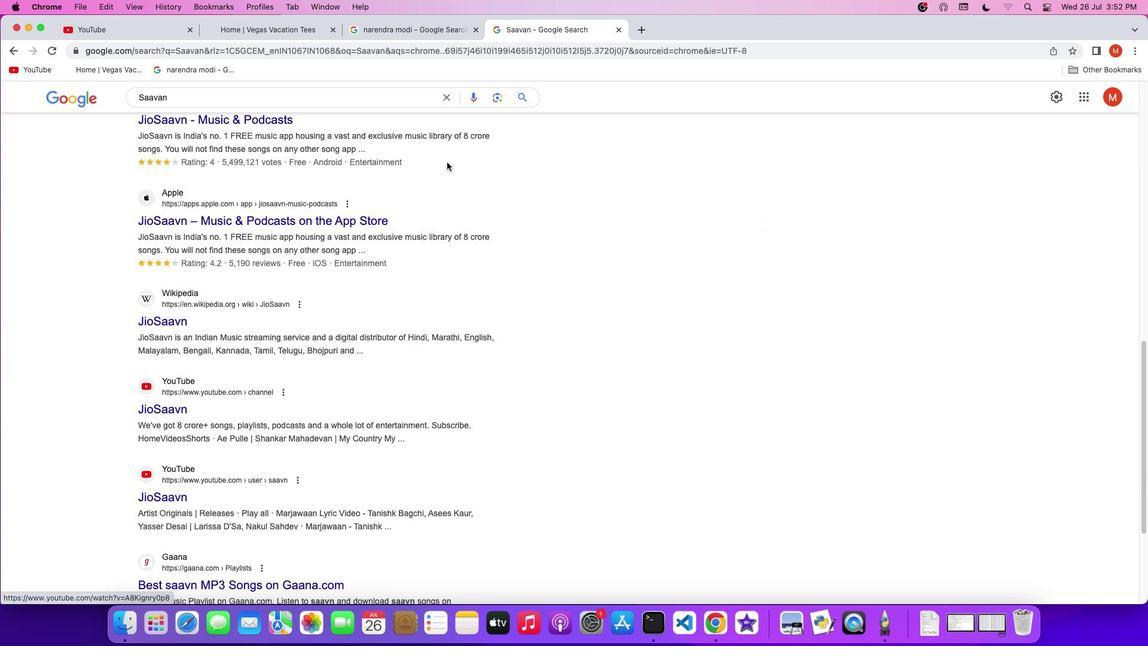 
Action: Mouse scrolled (447, 162) with delta (0, 0)
Screenshot: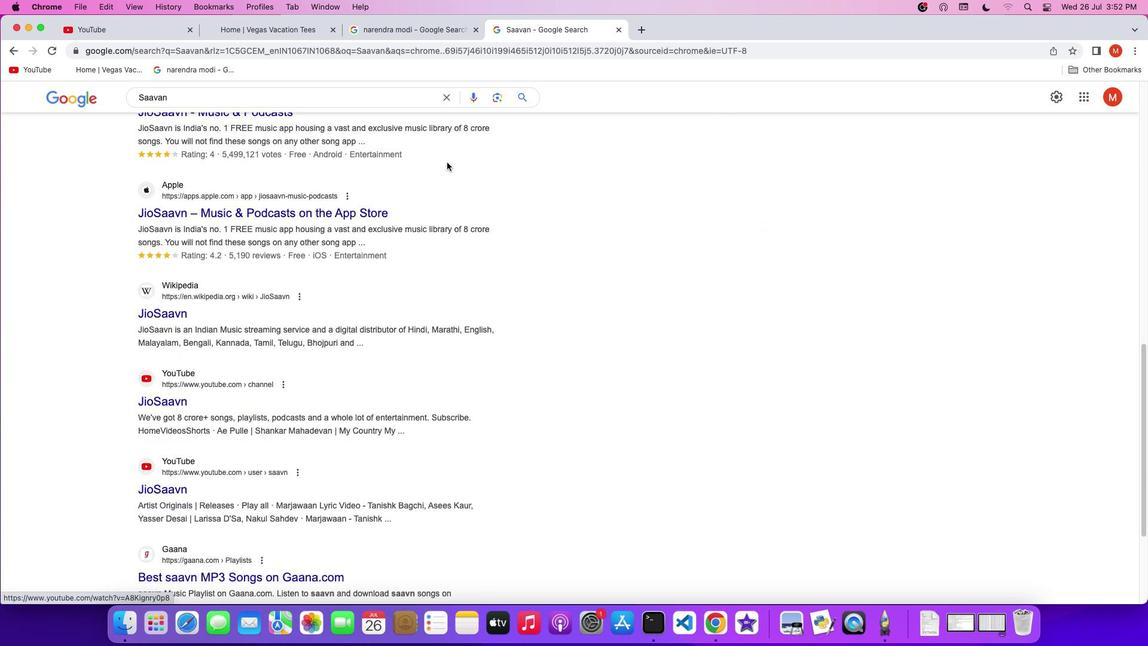 
Action: Mouse scrolled (447, 162) with delta (0, 0)
Screenshot: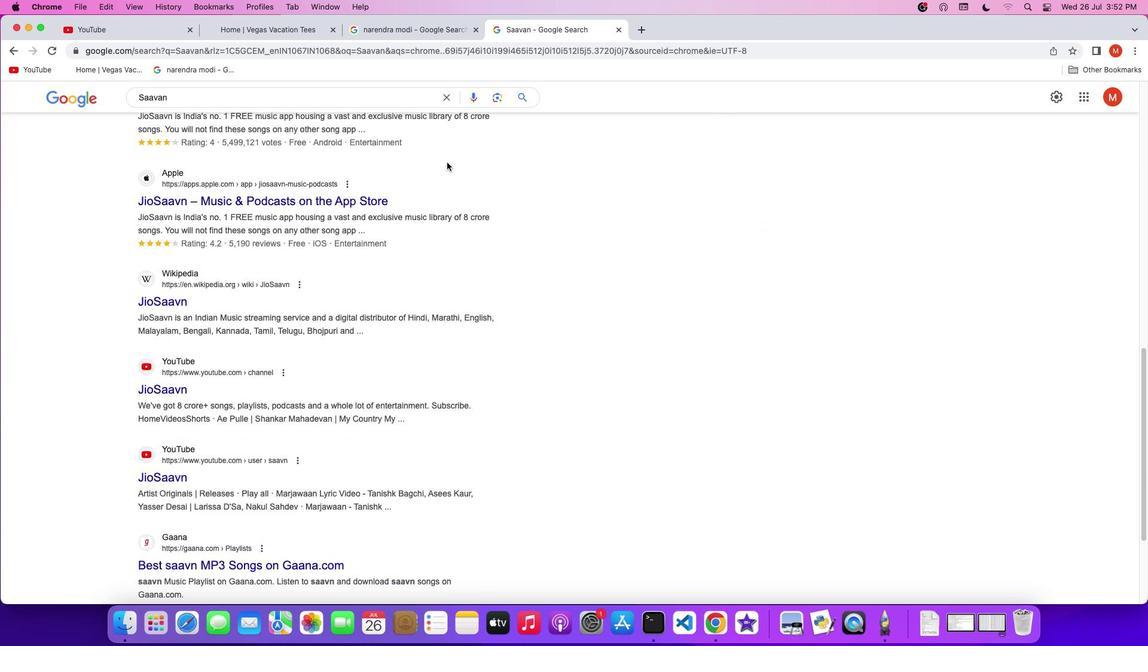 
Action: Mouse scrolled (447, 162) with delta (0, 0)
Screenshot: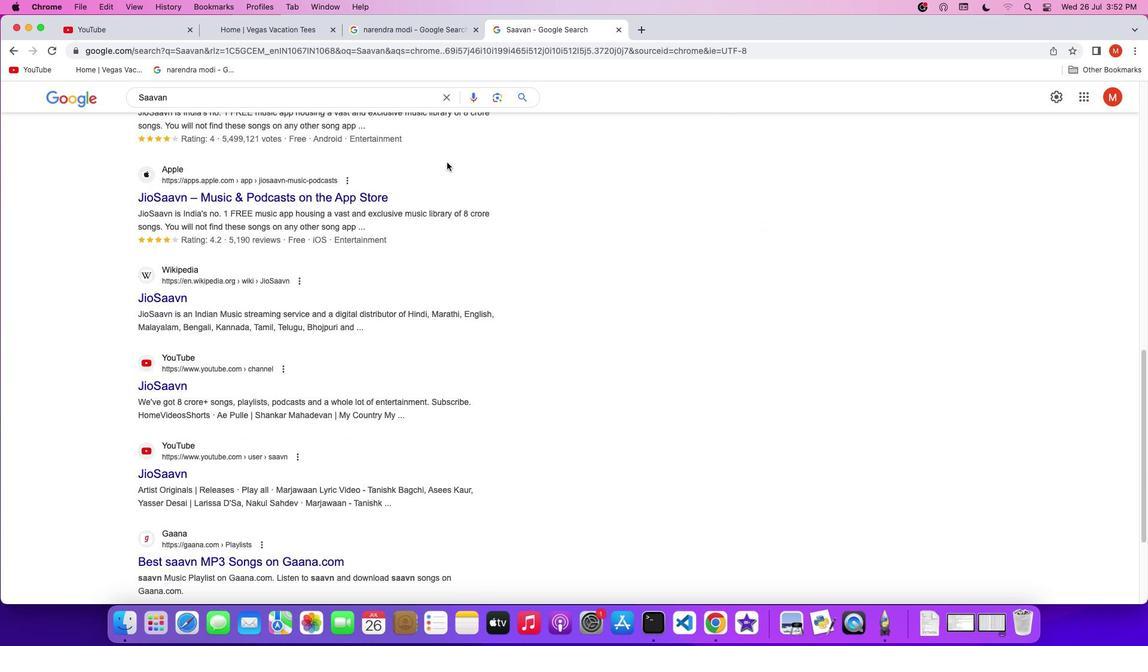 
Action: Mouse scrolled (447, 162) with delta (0, 0)
Screenshot: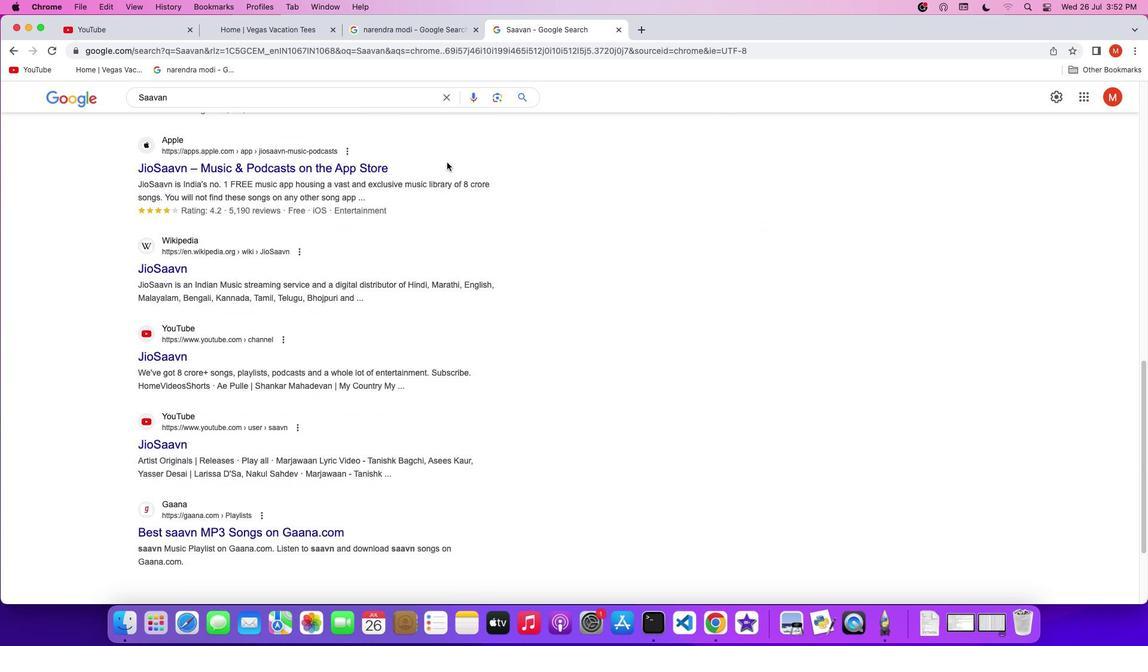 
Action: Mouse moved to (1133, 49)
Screenshot: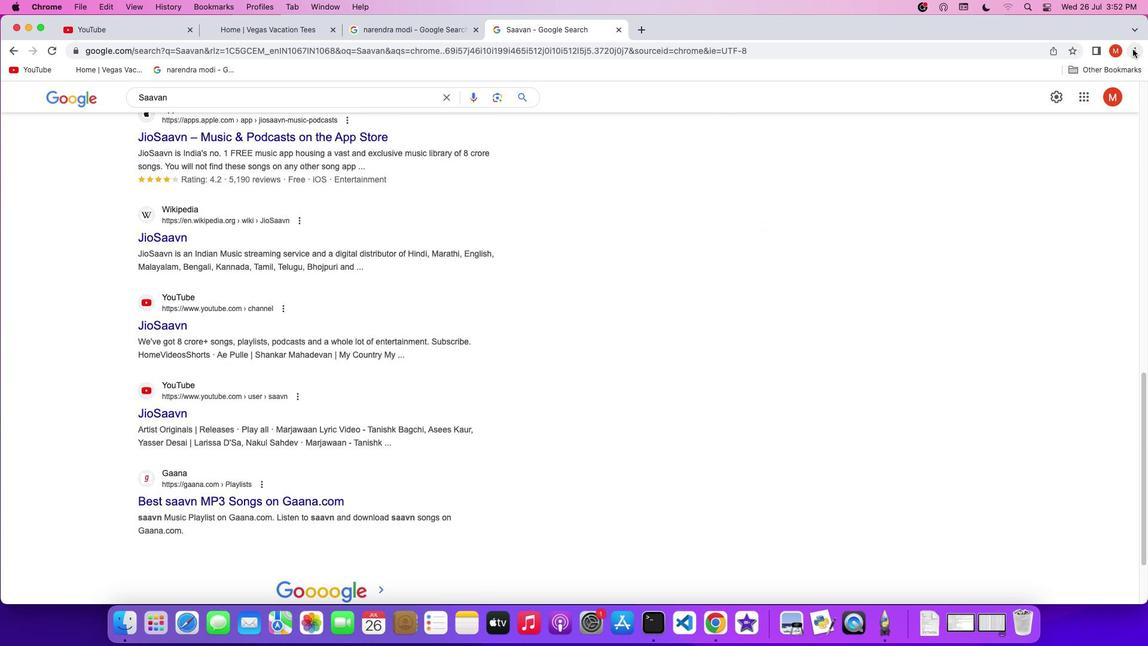 
Action: Mouse pressed left at (1133, 49)
Screenshot: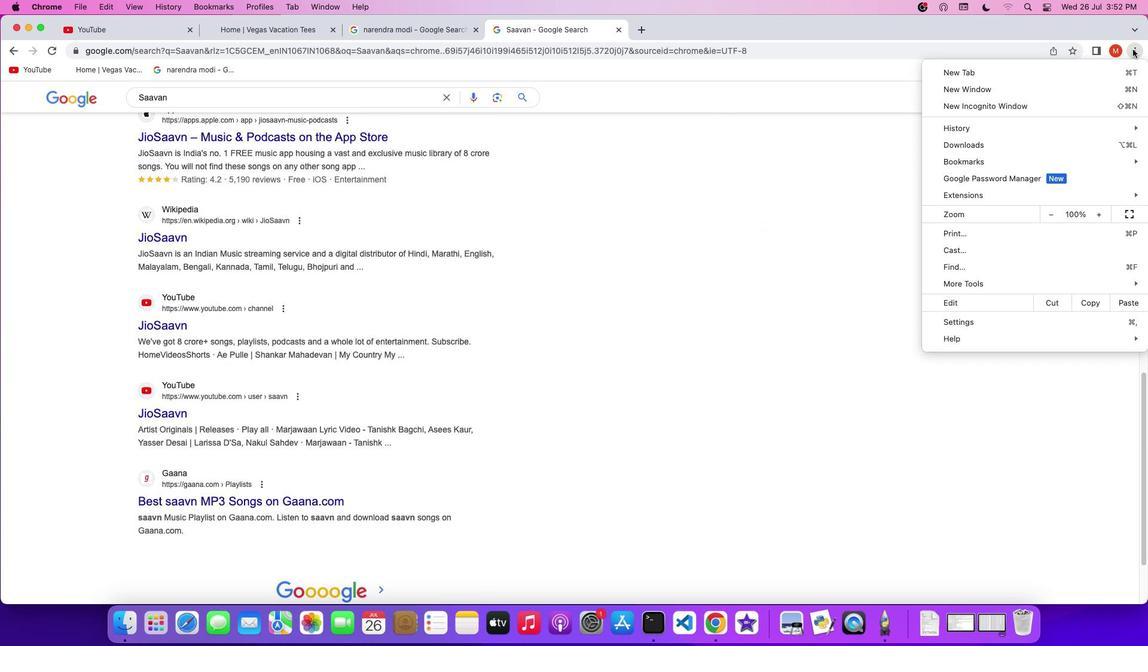 
Action: Mouse moved to (1038, 154)
Screenshot: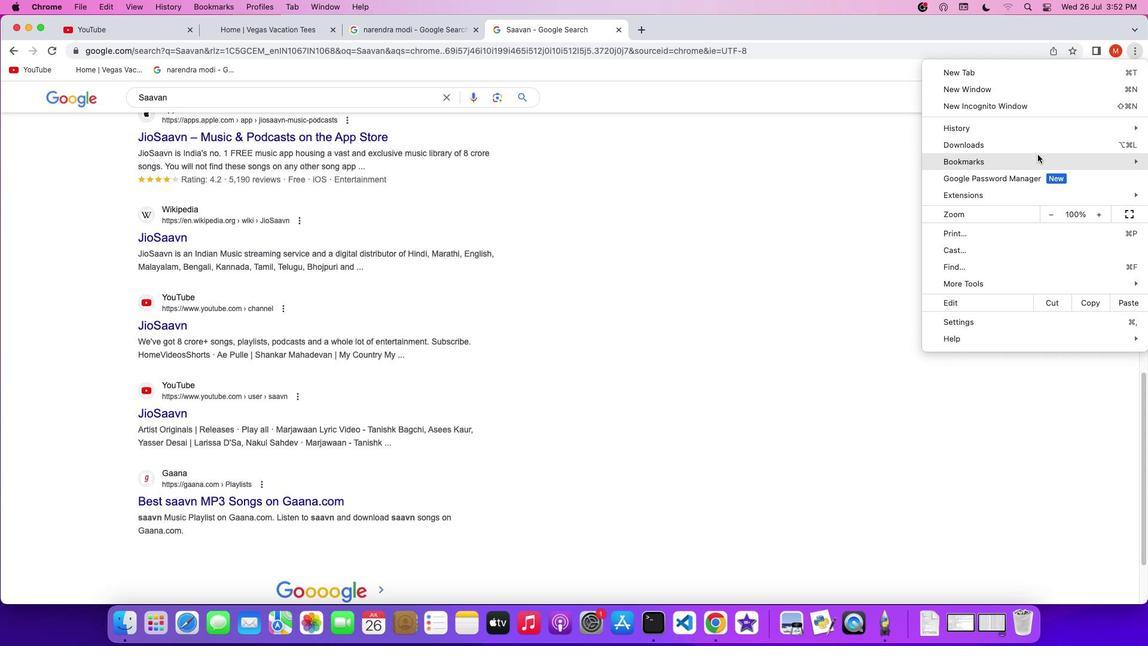 
Action: Mouse pressed left at (1038, 154)
Screenshot: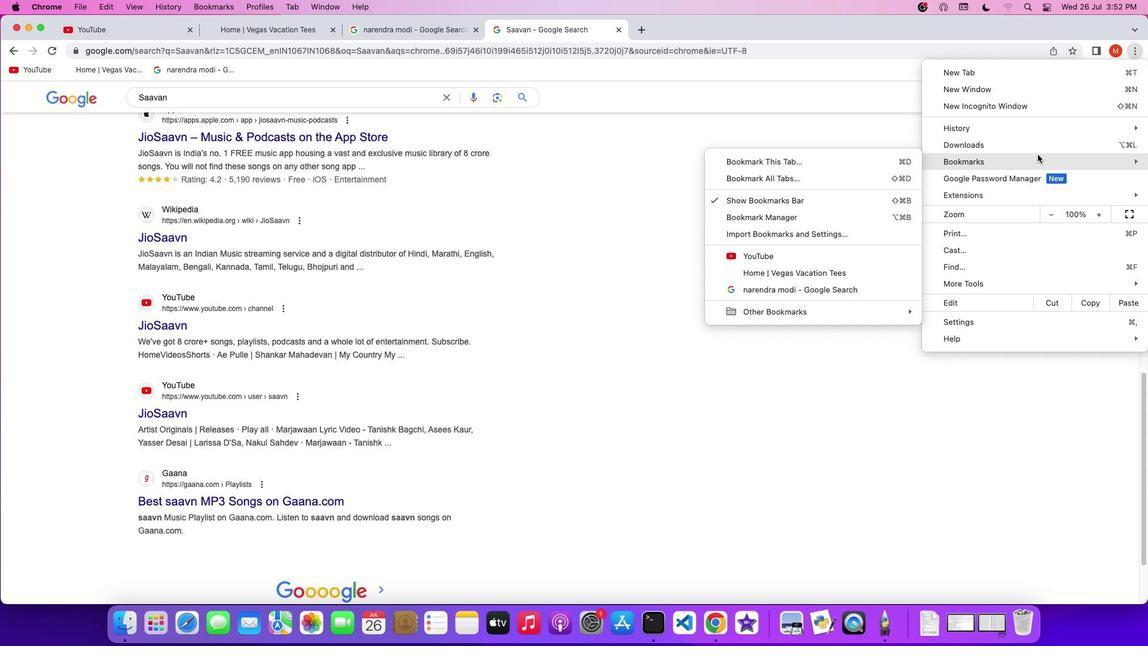 
Action: Mouse moved to (822, 160)
Screenshot: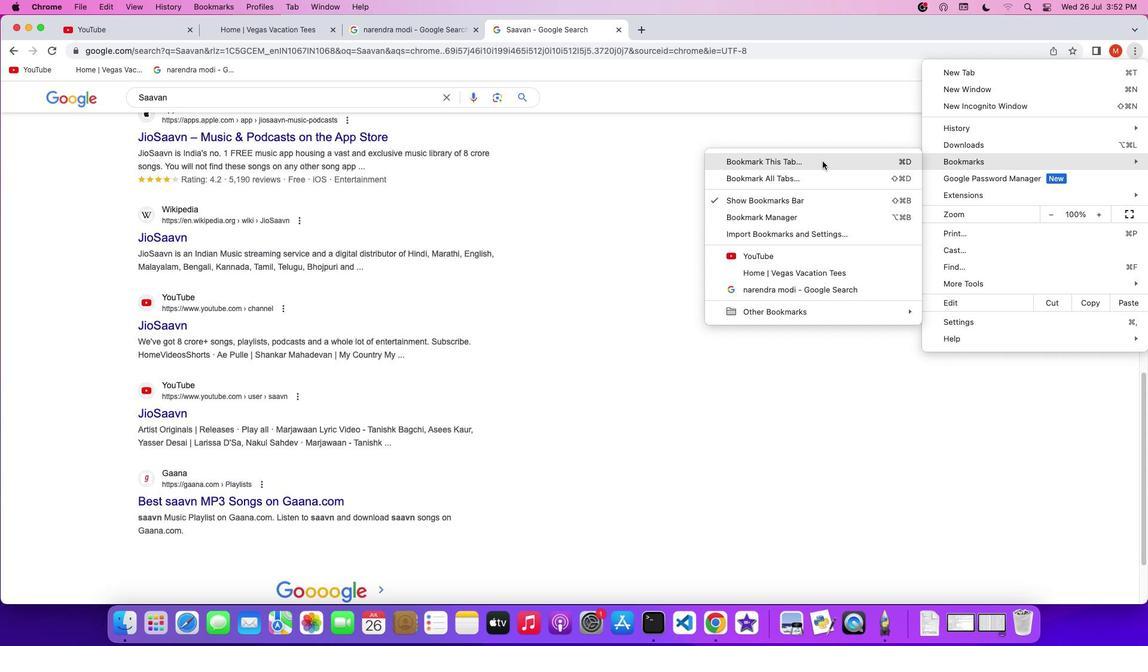 
Action: Mouse pressed left at (822, 160)
Screenshot: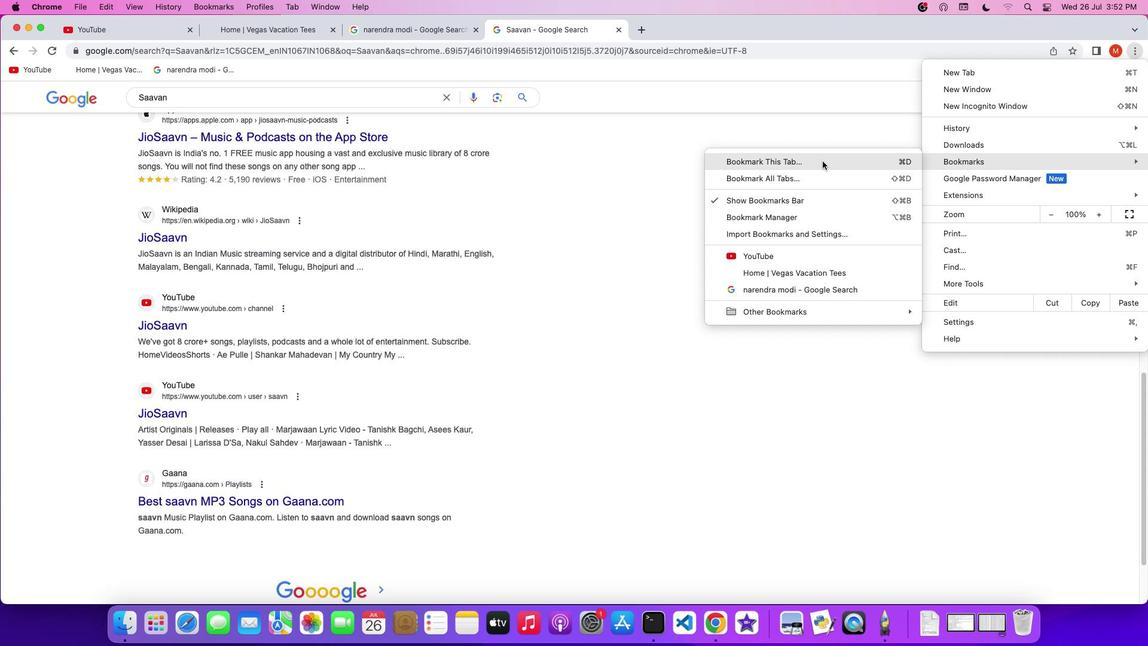 
Action: Mouse moved to (1028, 99)
Screenshot: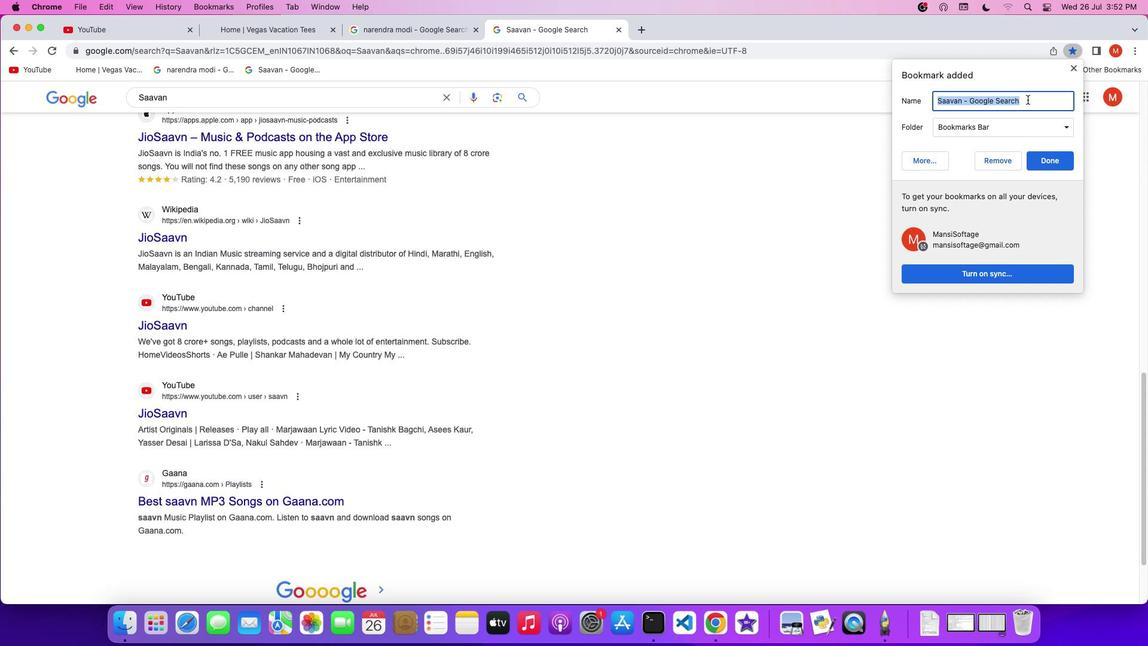 
Action: Mouse pressed left at (1028, 99)
Screenshot: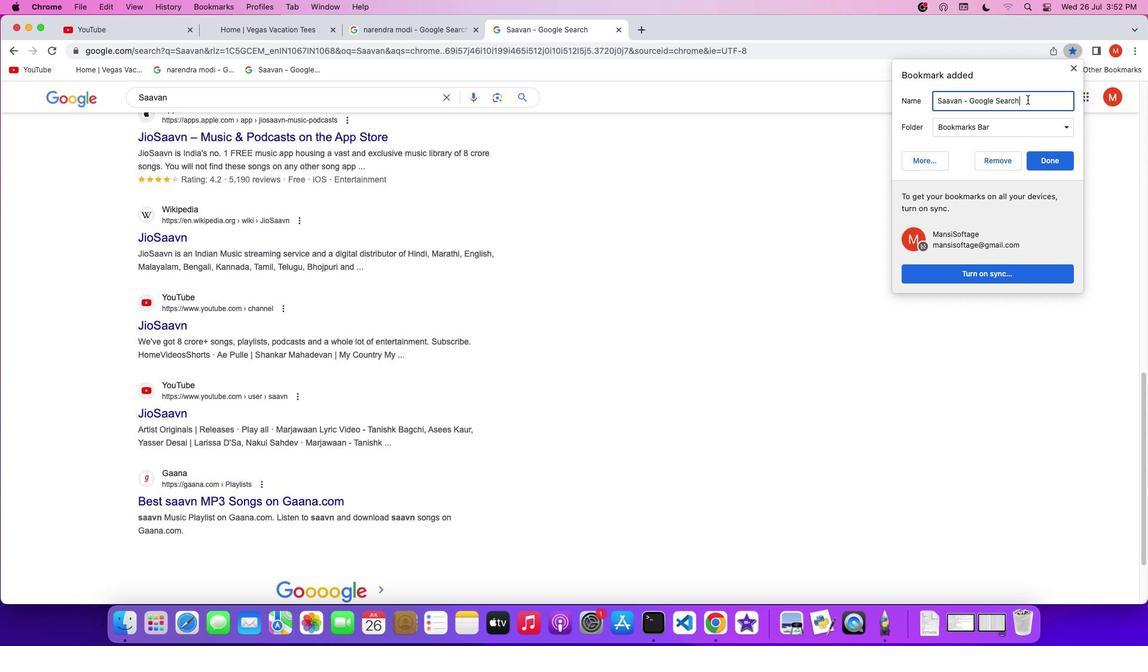 
Action: Key pressed Key.backspaceKey.backspaceKey.backspaceKey.backspaceKey.backspaceKey.backspaceKey.backspaceKey.backspaceKey.backspaceKey.backspaceKey.backspaceKey.backspaceKey.backspaceKey.backspaceKey.backspace
Screenshot: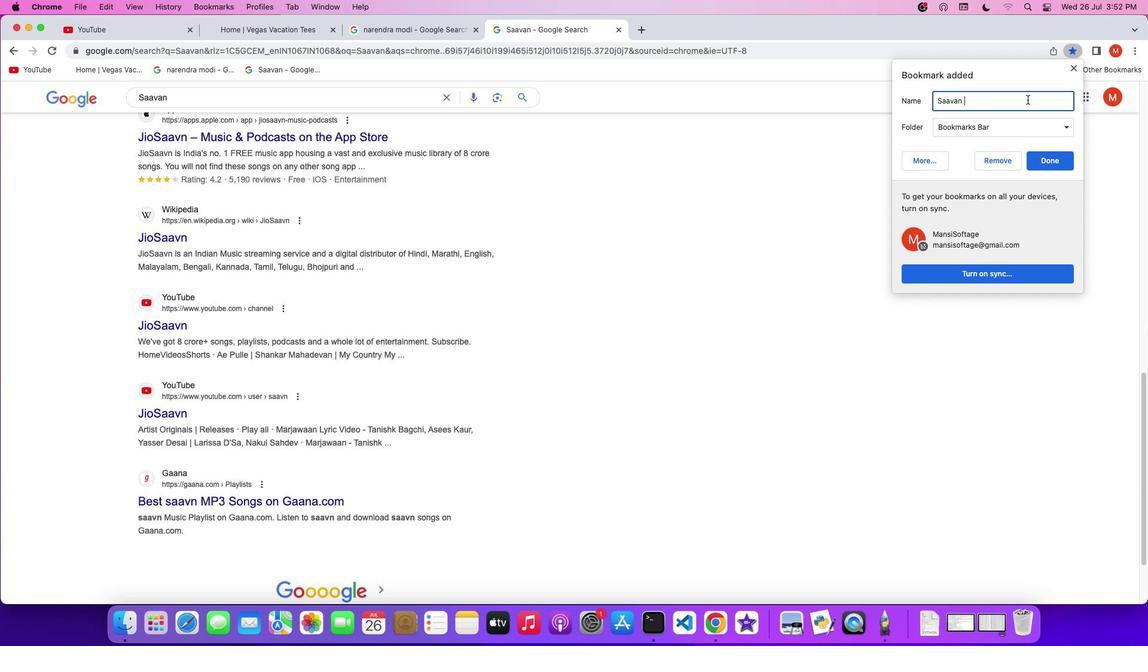 
Action: Mouse moved to (1057, 124)
Screenshot: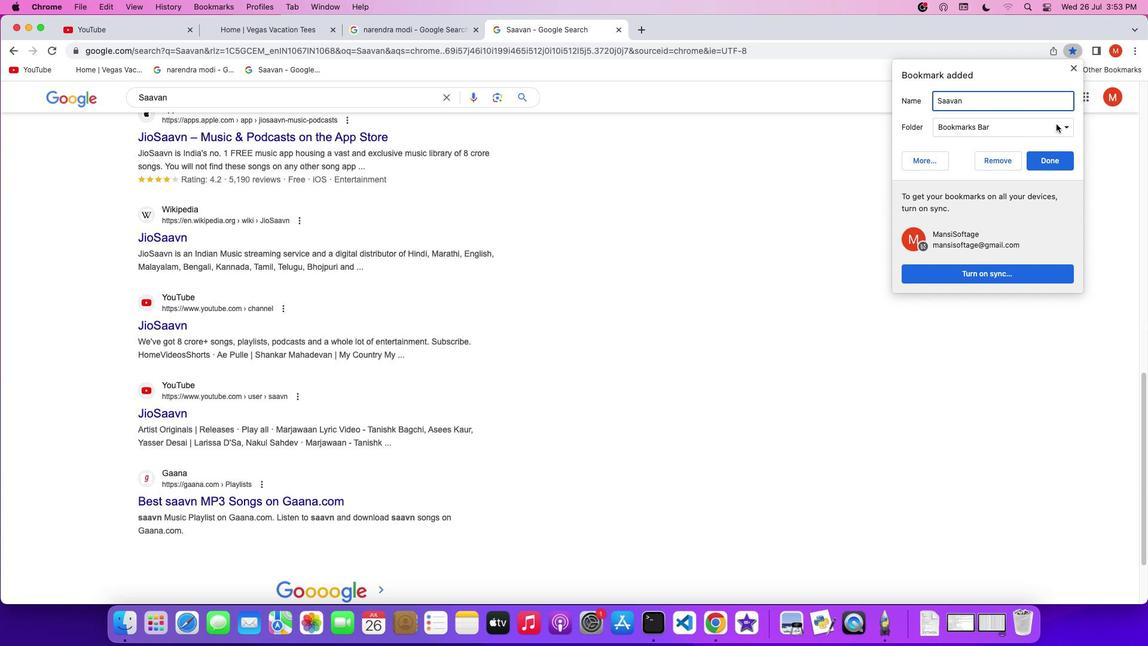 
Action: Mouse pressed left at (1057, 124)
Screenshot: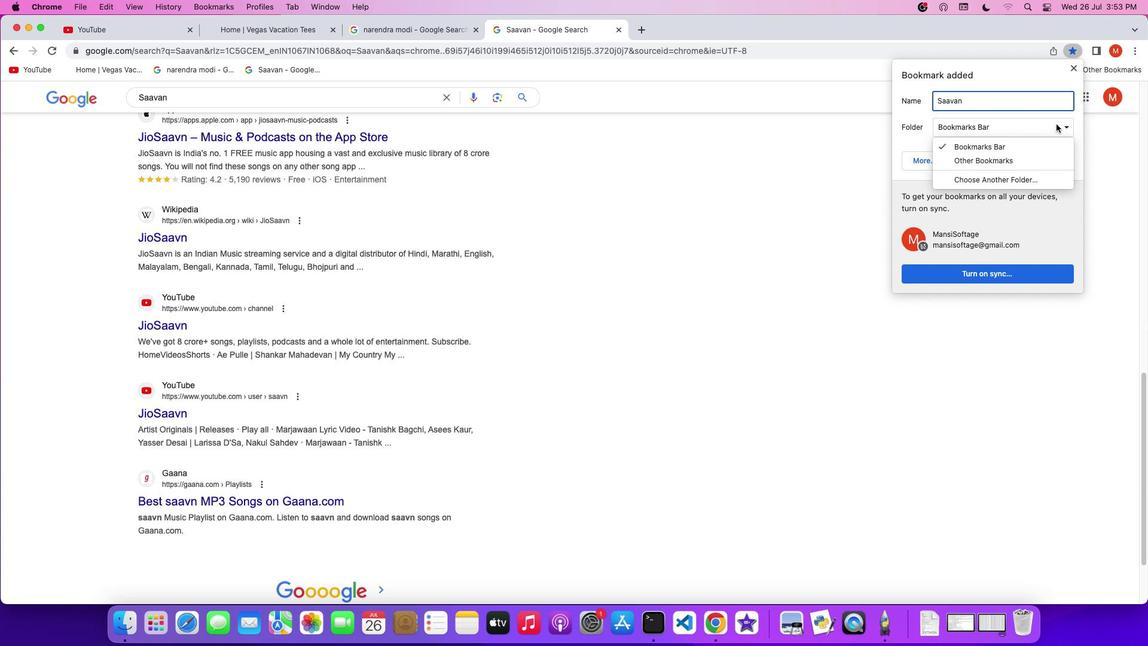 
Action: Mouse moved to (1050, 143)
Screenshot: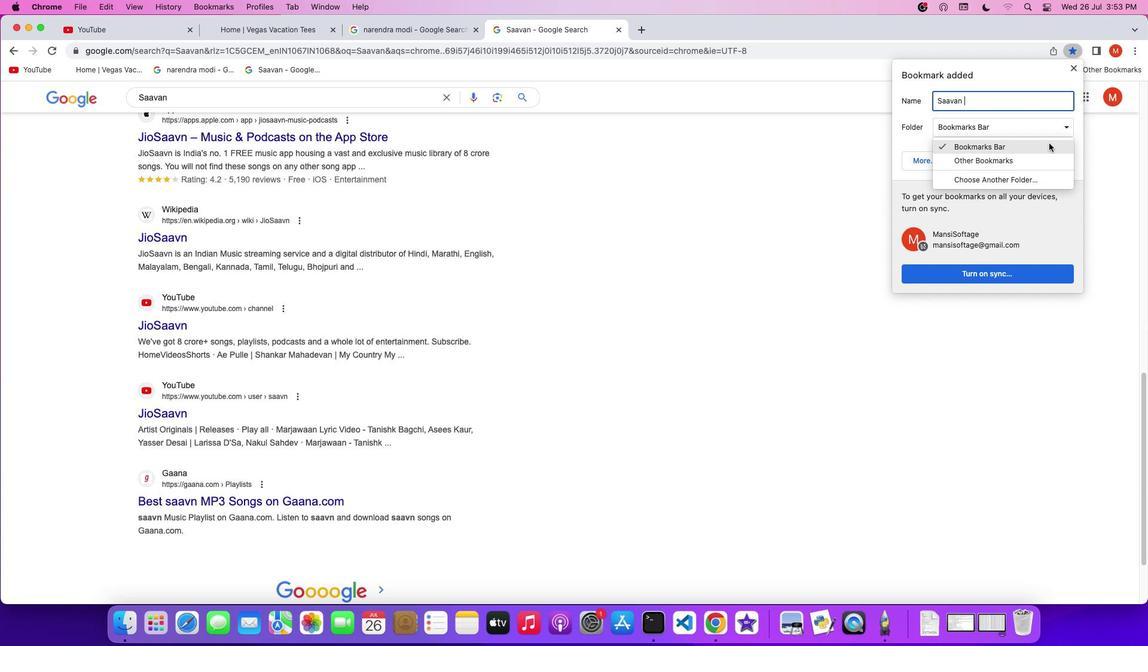 
Action: Mouse pressed left at (1050, 143)
Screenshot: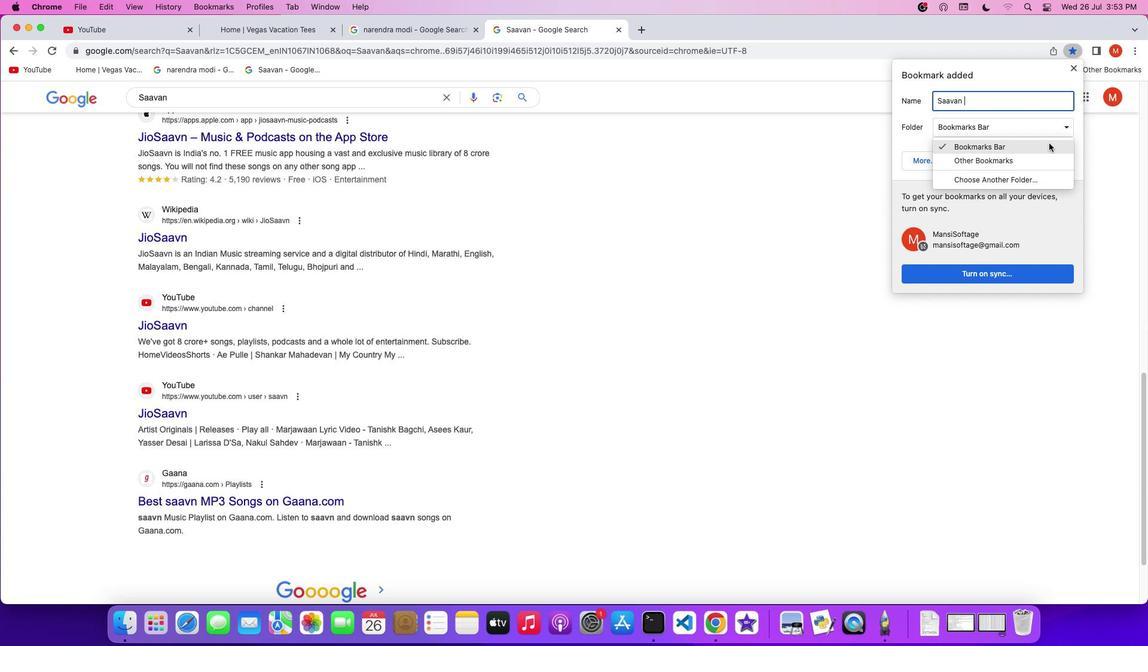 
Action: Mouse moved to (1054, 166)
Screenshot: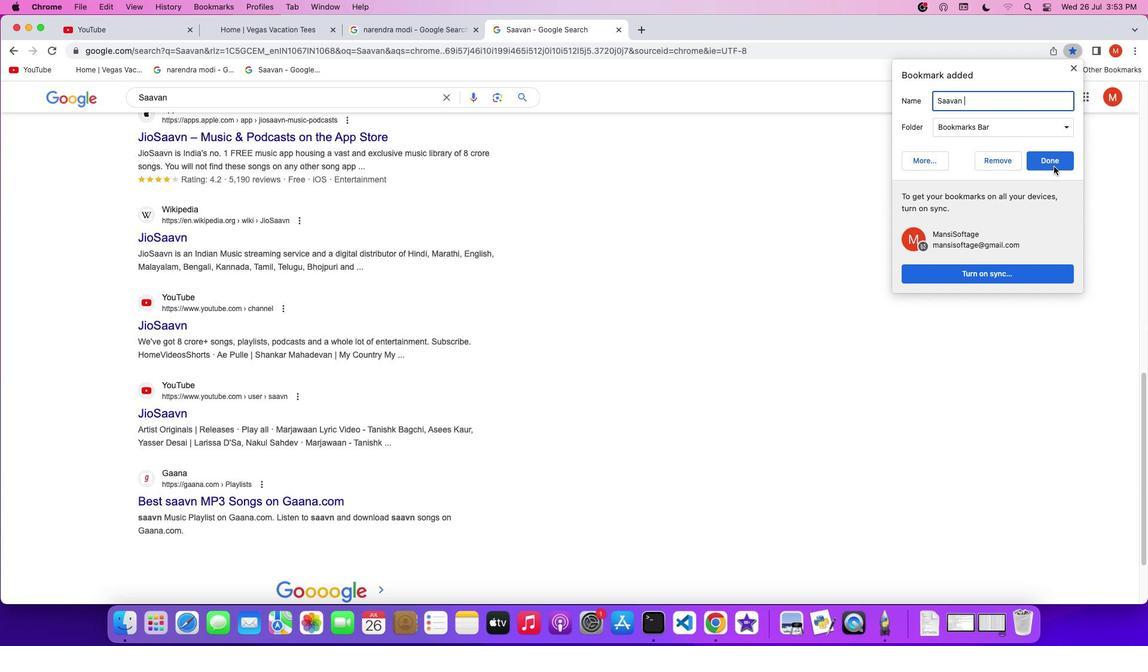 
Action: Mouse pressed left at (1054, 166)
Screenshot: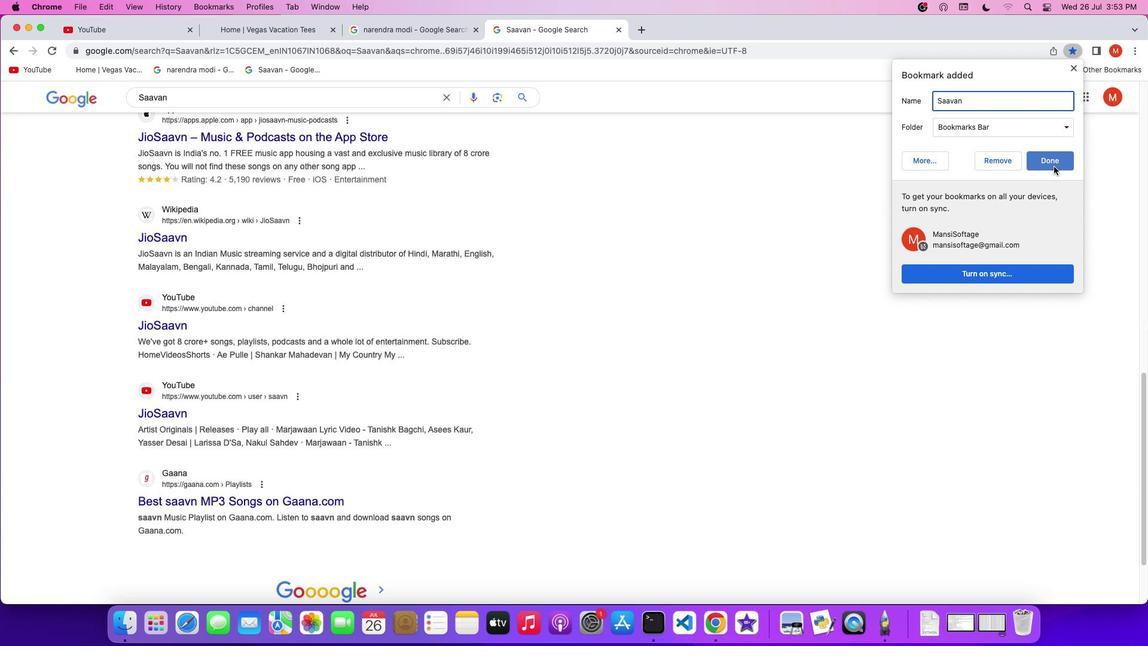 
Action: Mouse moved to (639, 25)
Screenshot: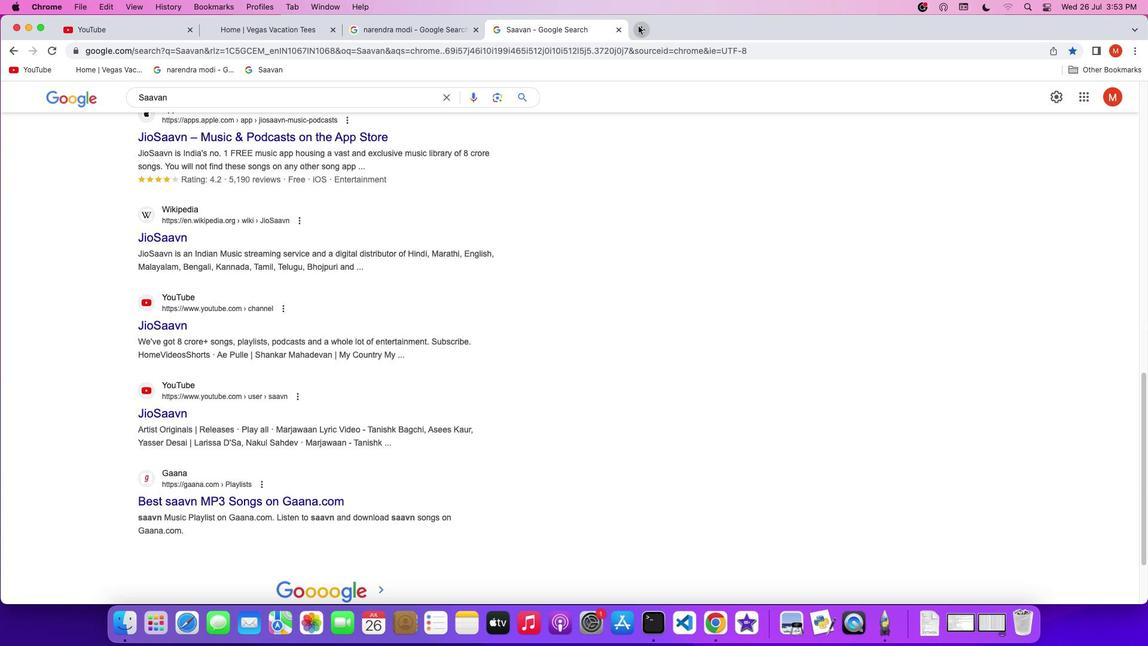 
Action: Mouse pressed left at (639, 25)
Screenshot: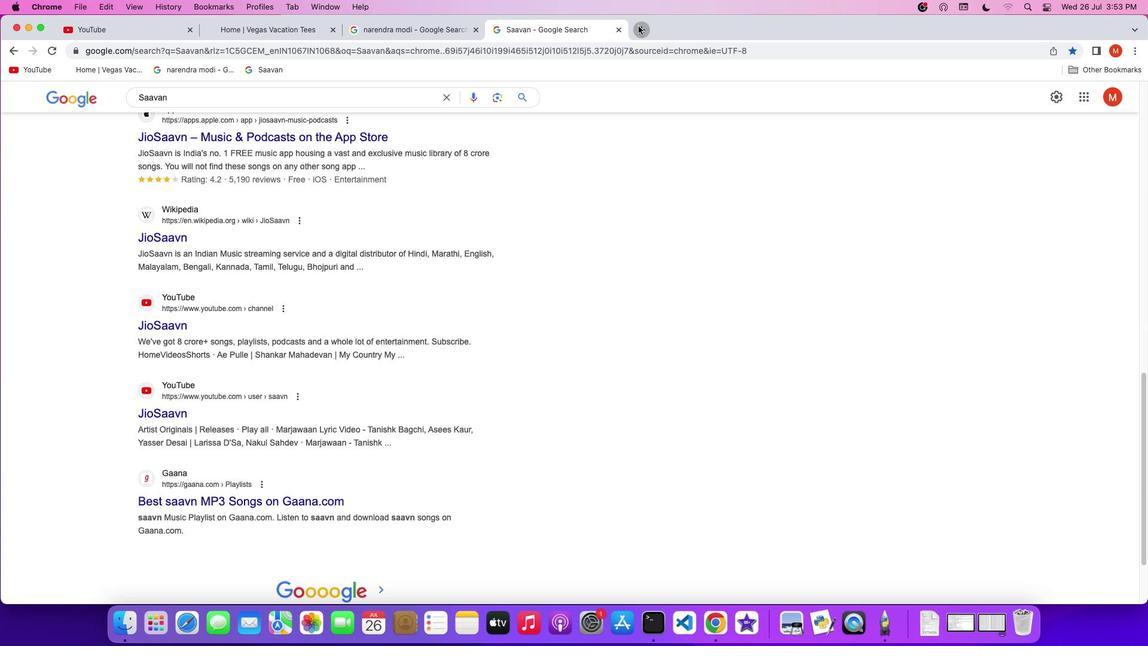 
Action: Mouse moved to (617, 55)
Screenshot: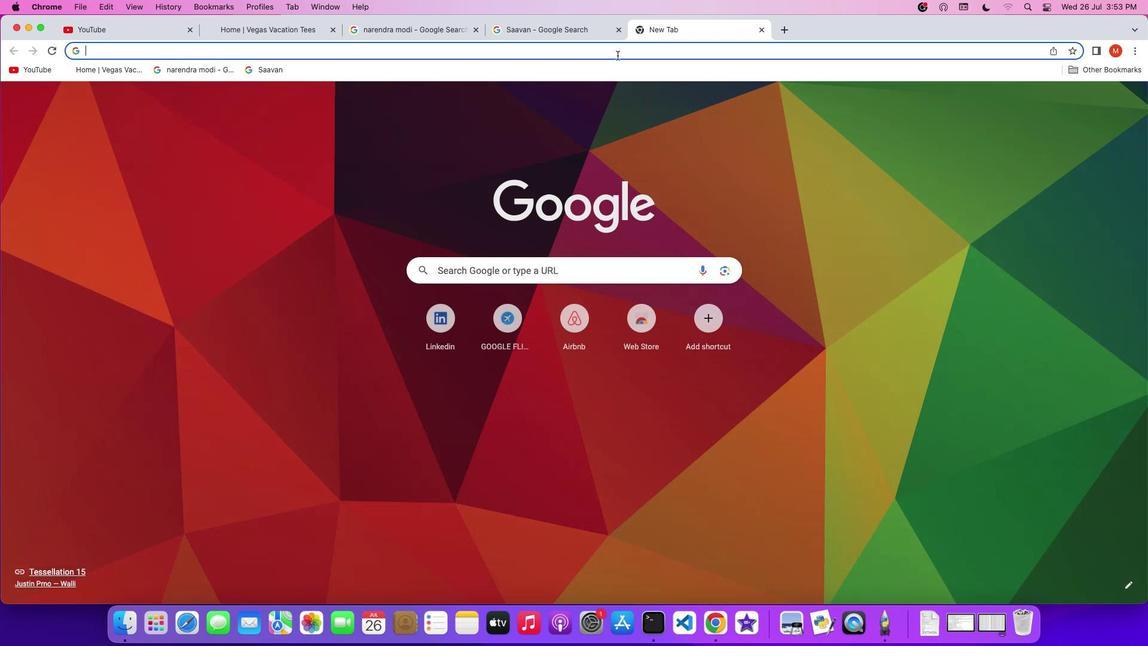 
Action: Mouse pressed left at (617, 55)
Screenshot: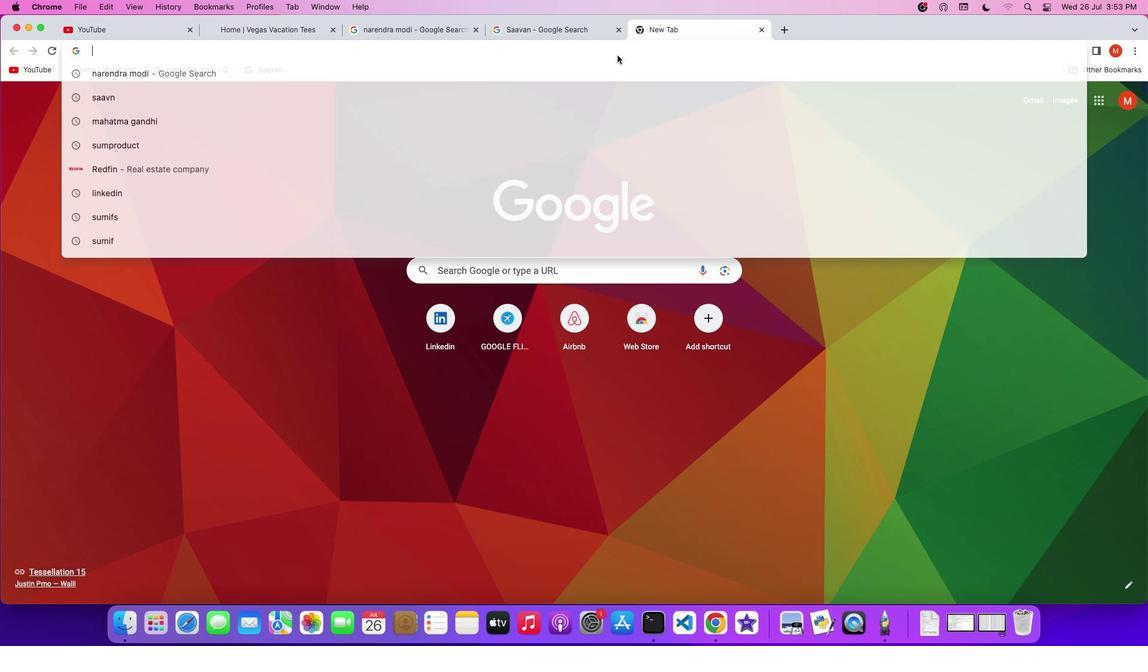 
Action: Key pressed Key.shift'I''n''s''t''a''g''r''a''m'Key.enter
Screenshot: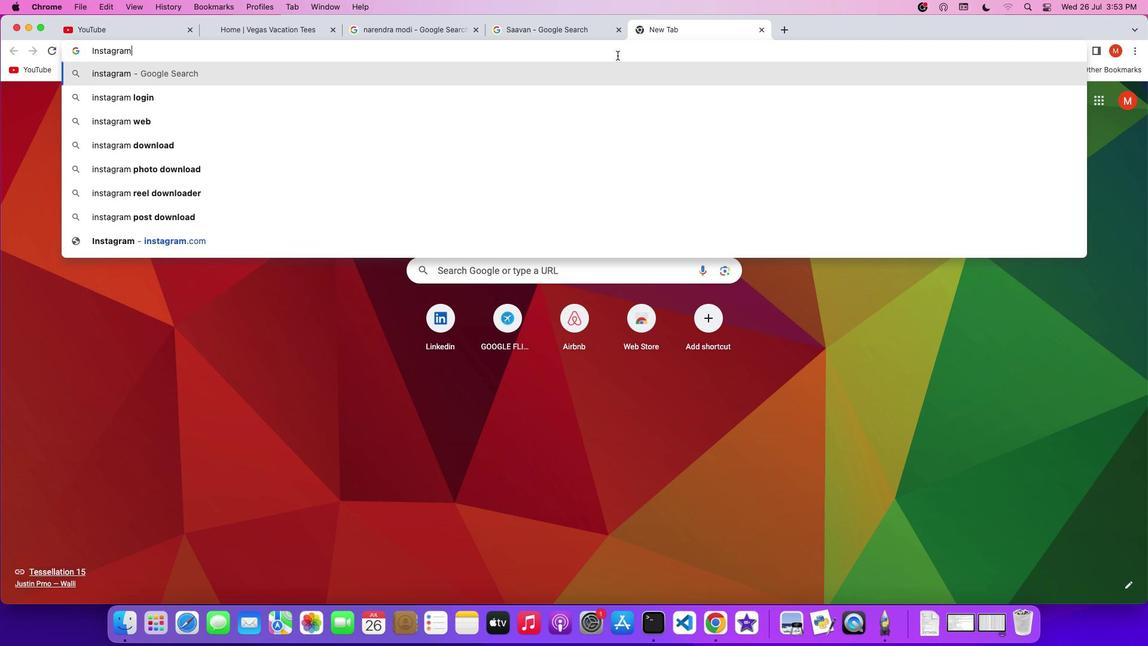 
Action: Mouse moved to (169, 234)
Screenshot: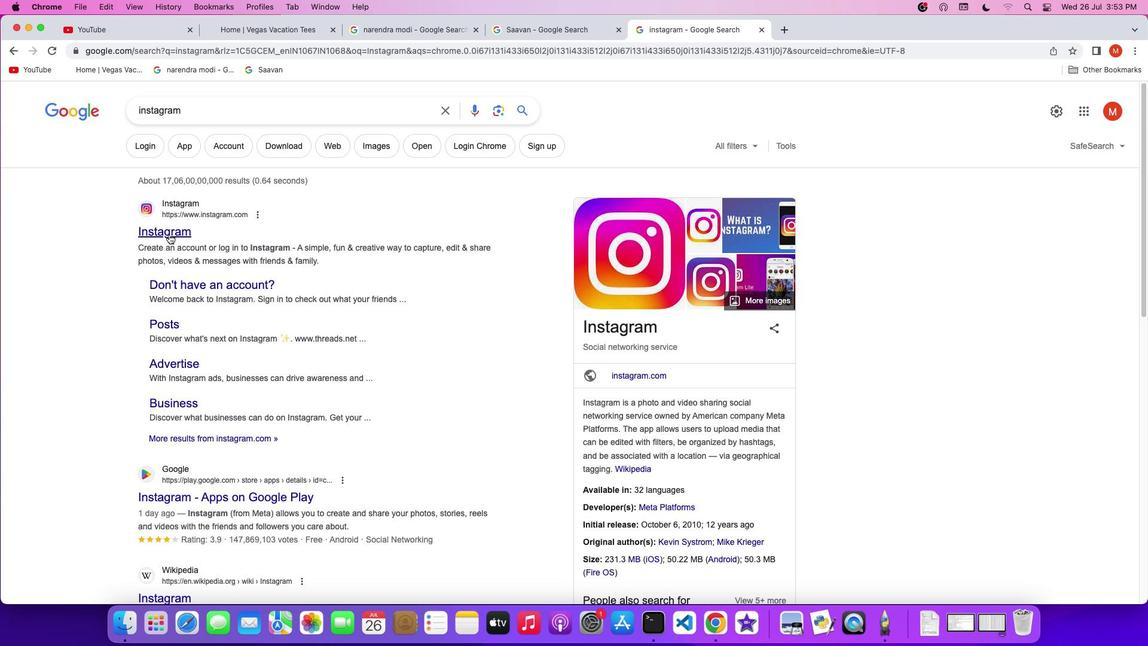 
Action: Mouse pressed left at (169, 234)
Screenshot: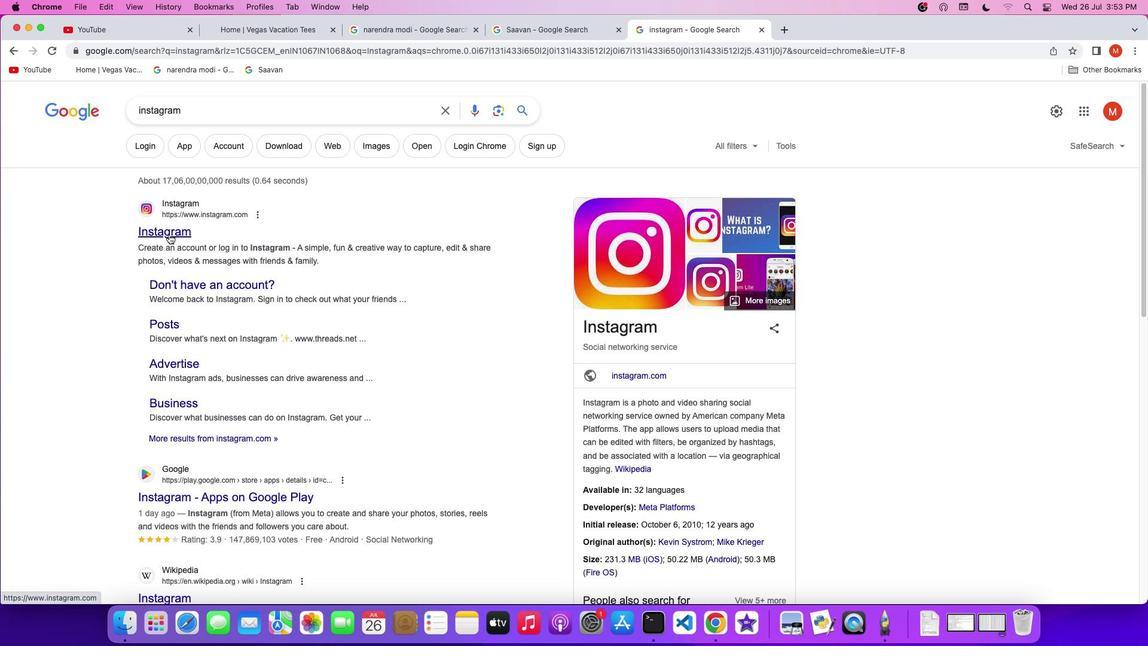 
Action: Mouse moved to (1134, 56)
Screenshot: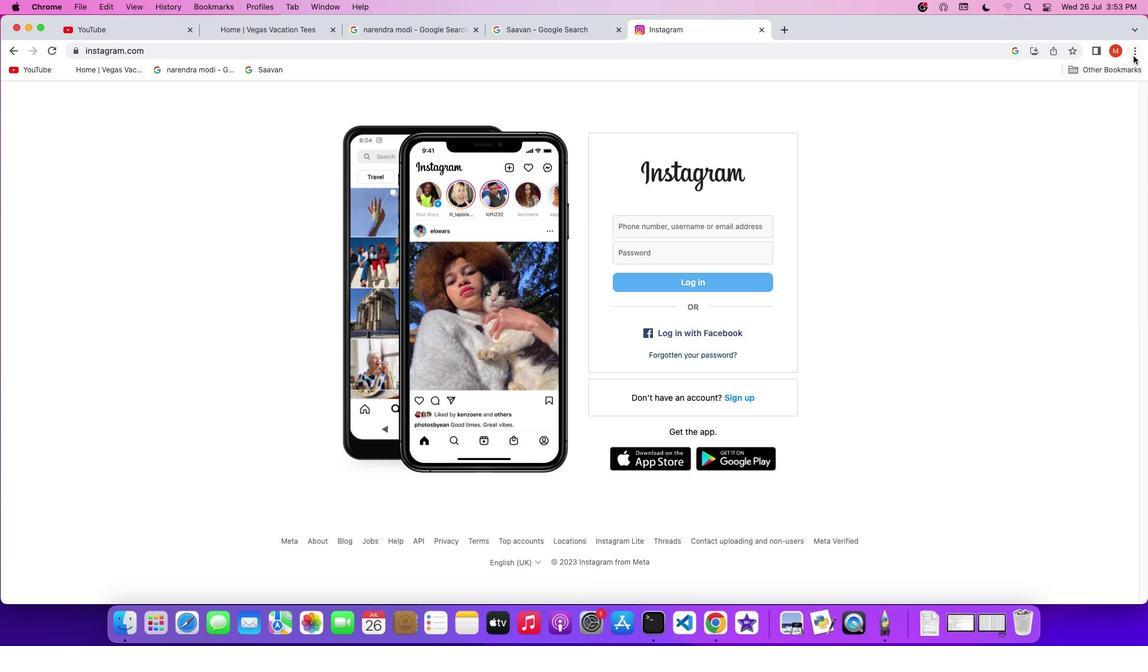 
Action: Mouse pressed left at (1134, 56)
Screenshot: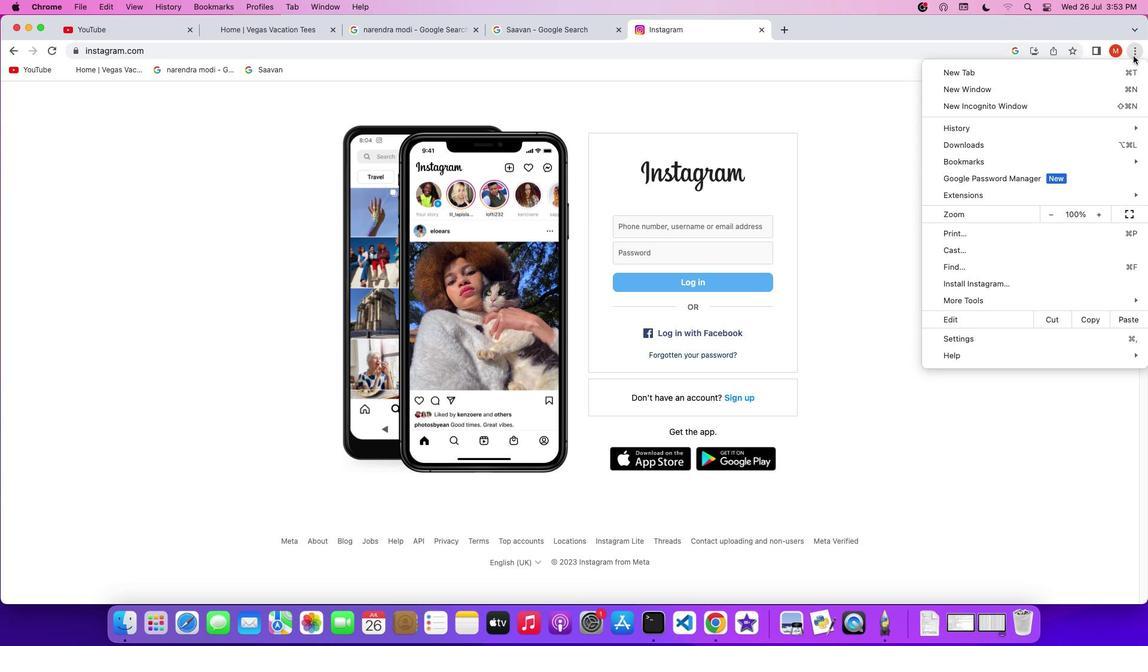 
Action: Mouse moved to (1054, 158)
Screenshot: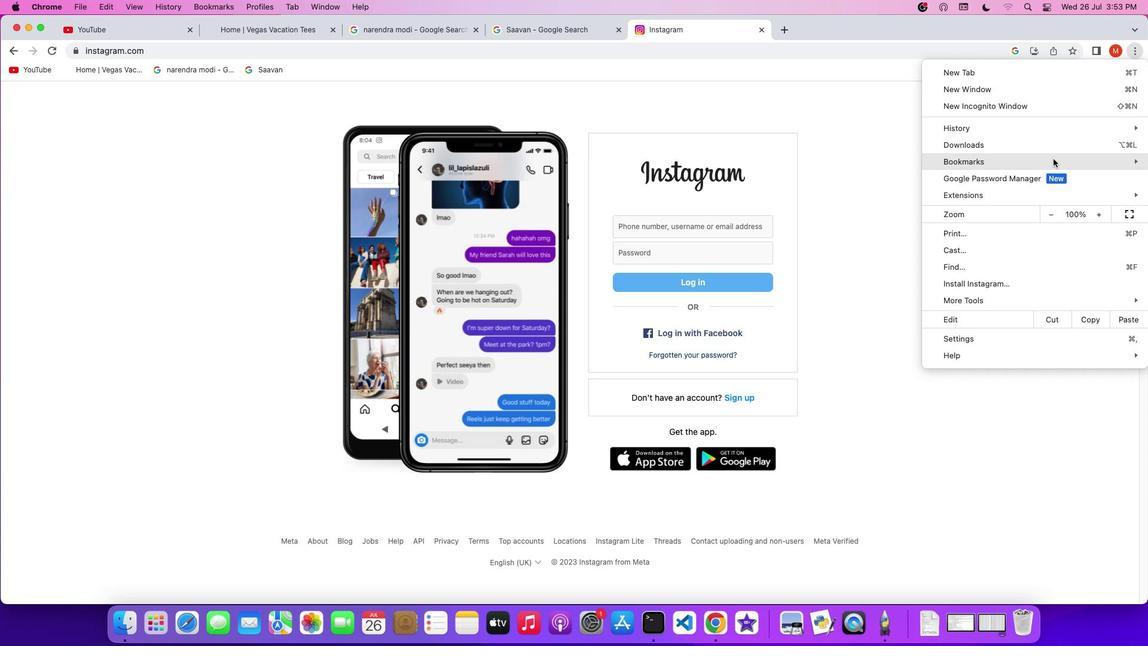 
Action: Mouse pressed left at (1054, 158)
Screenshot: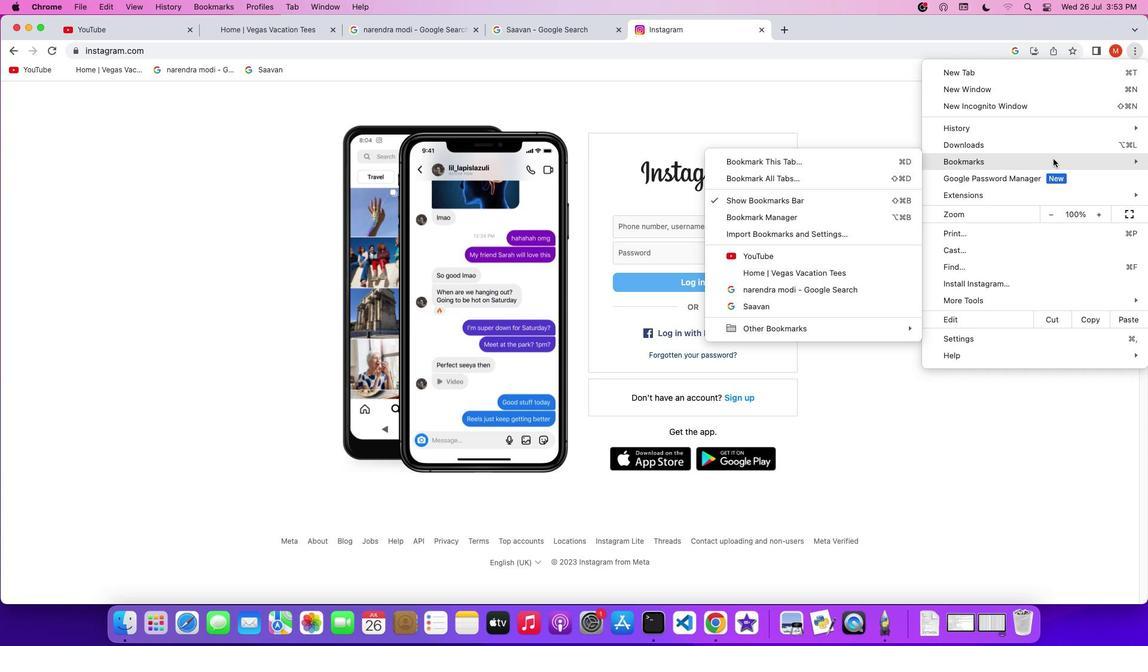 
Action: Mouse moved to (856, 158)
Screenshot: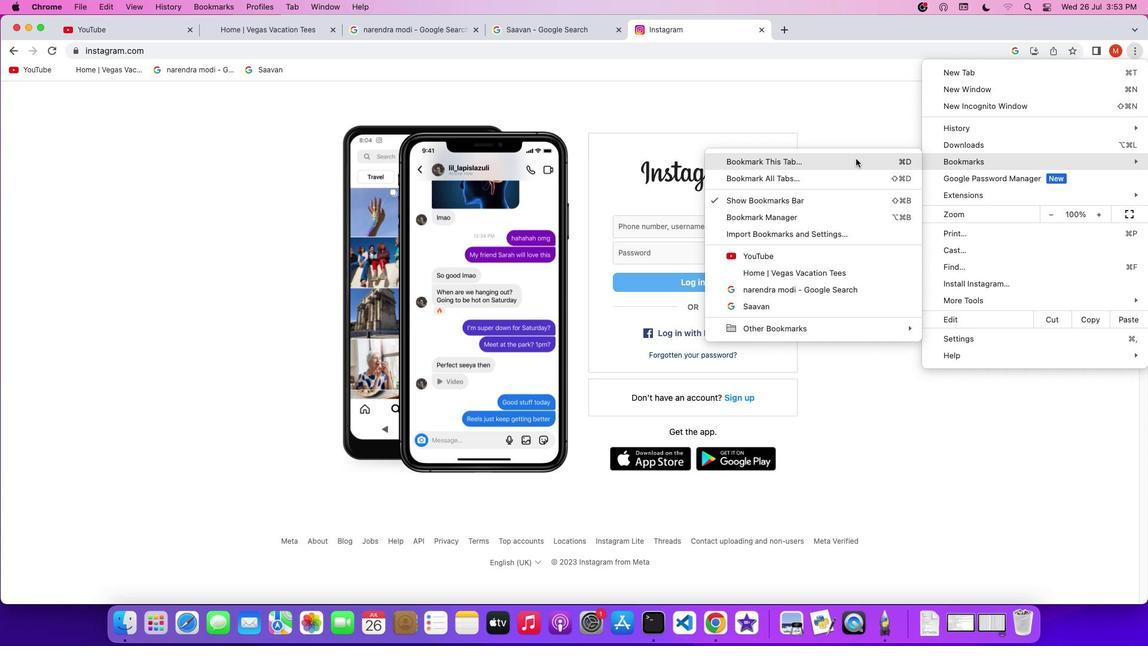 
Action: Mouse pressed left at (856, 158)
Screenshot: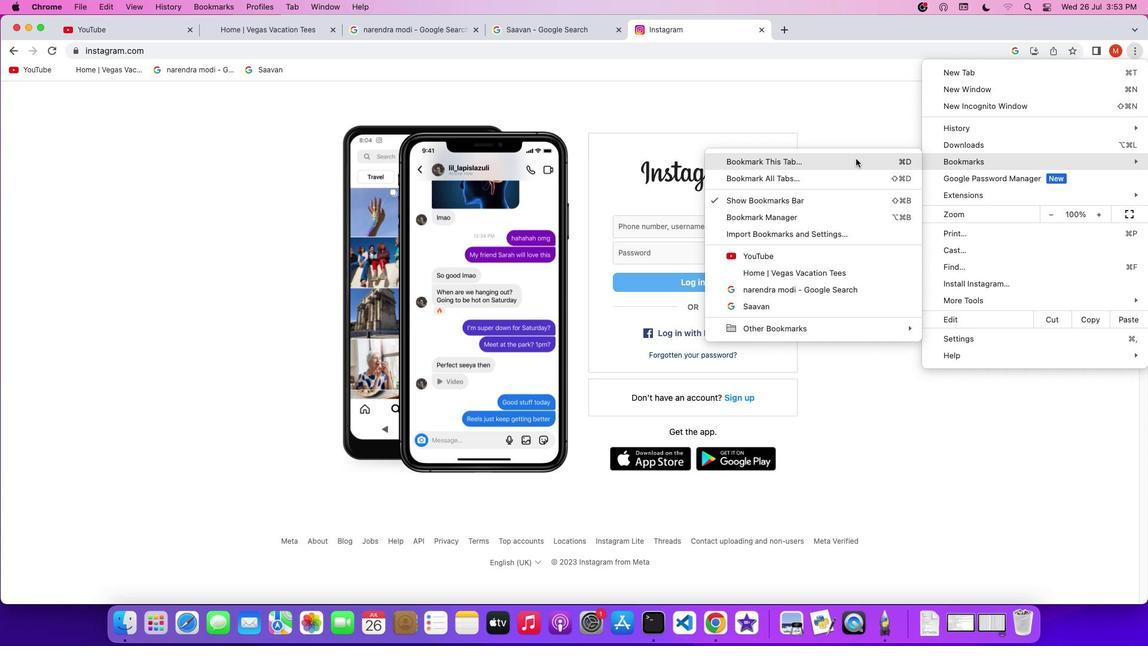 
Action: Mouse moved to (1051, 128)
Screenshot: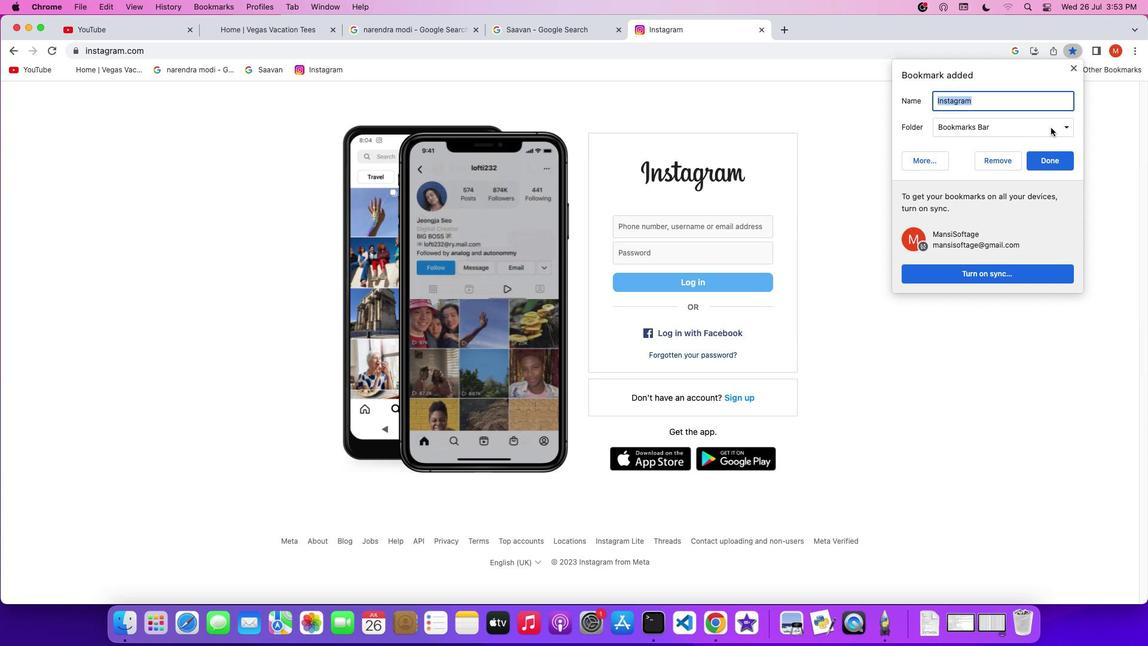 
Action: Mouse pressed left at (1051, 128)
Screenshot: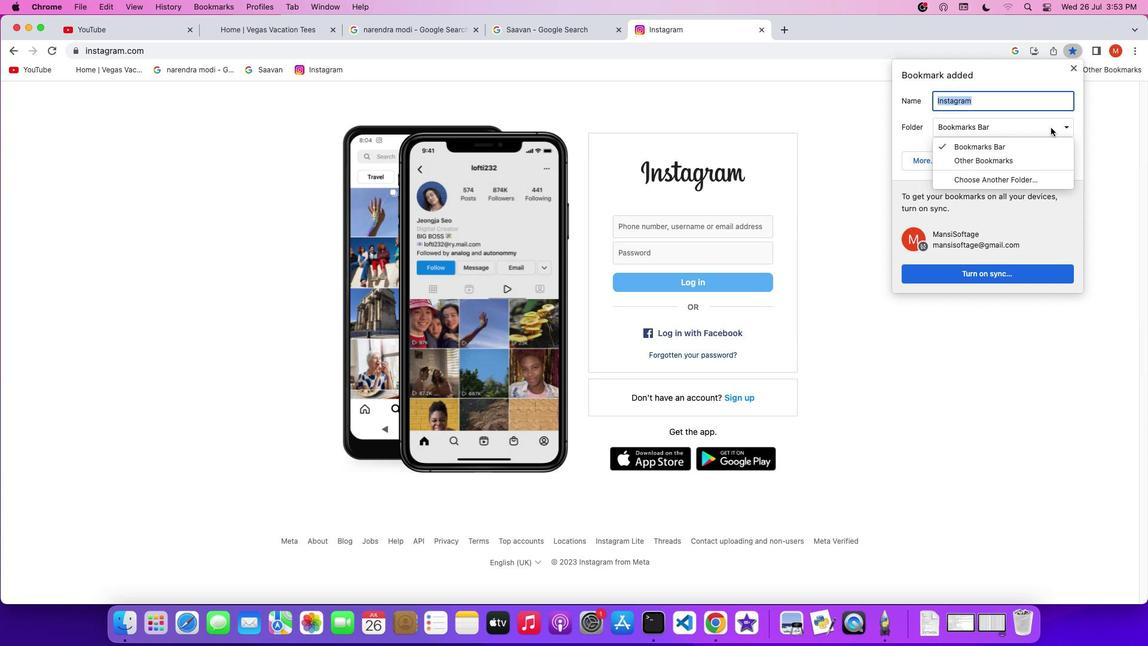 
Action: Mouse moved to (1046, 148)
Screenshot: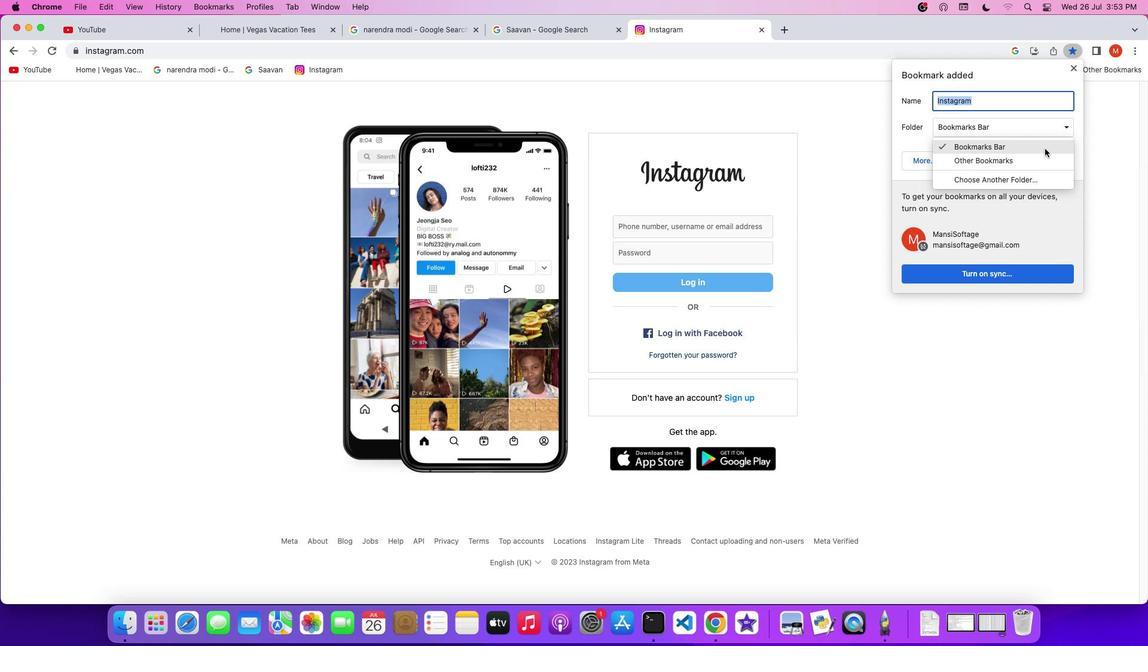 
Action: Mouse pressed left at (1046, 148)
Screenshot: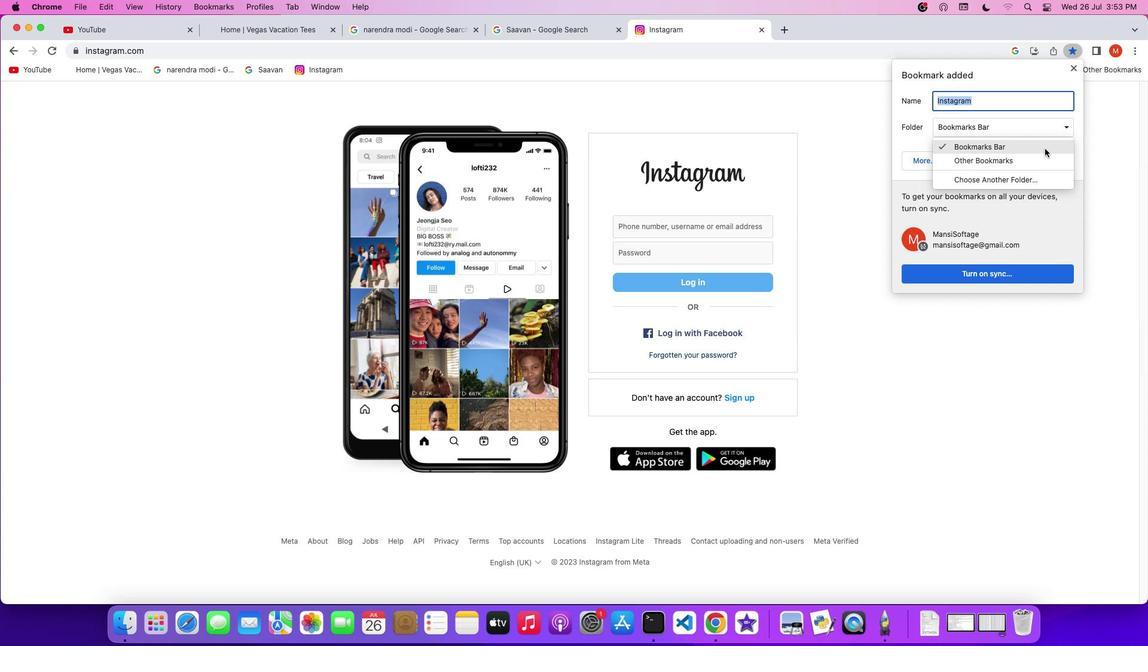 
Action: Mouse moved to (1044, 165)
Screenshot: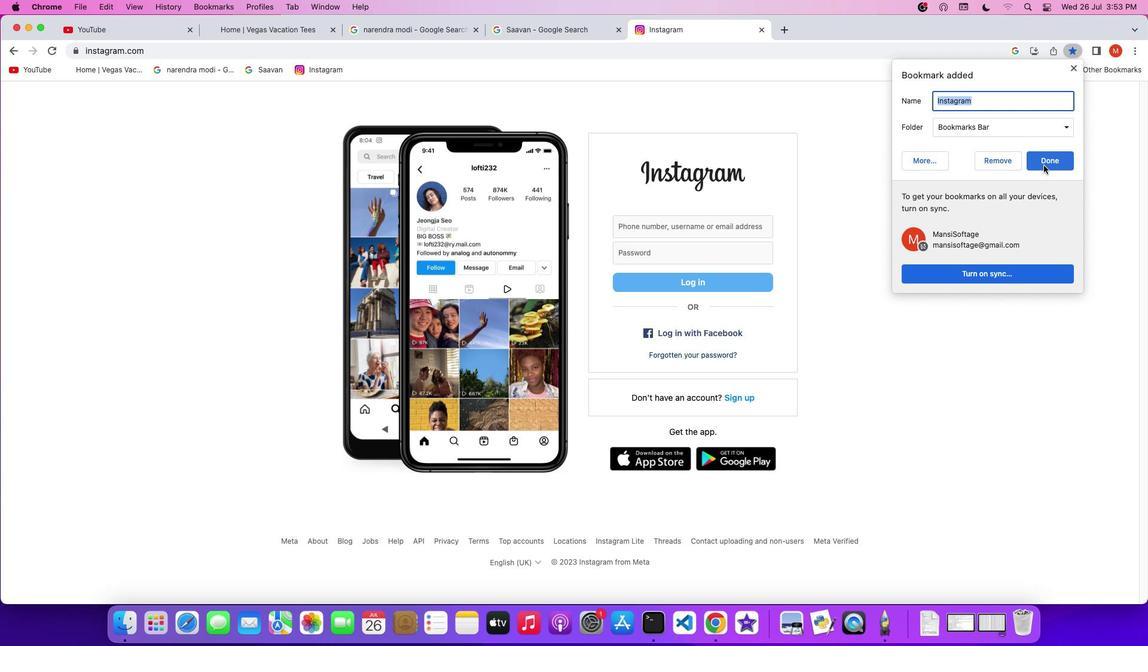 
Action: Mouse pressed left at (1044, 165)
Screenshot: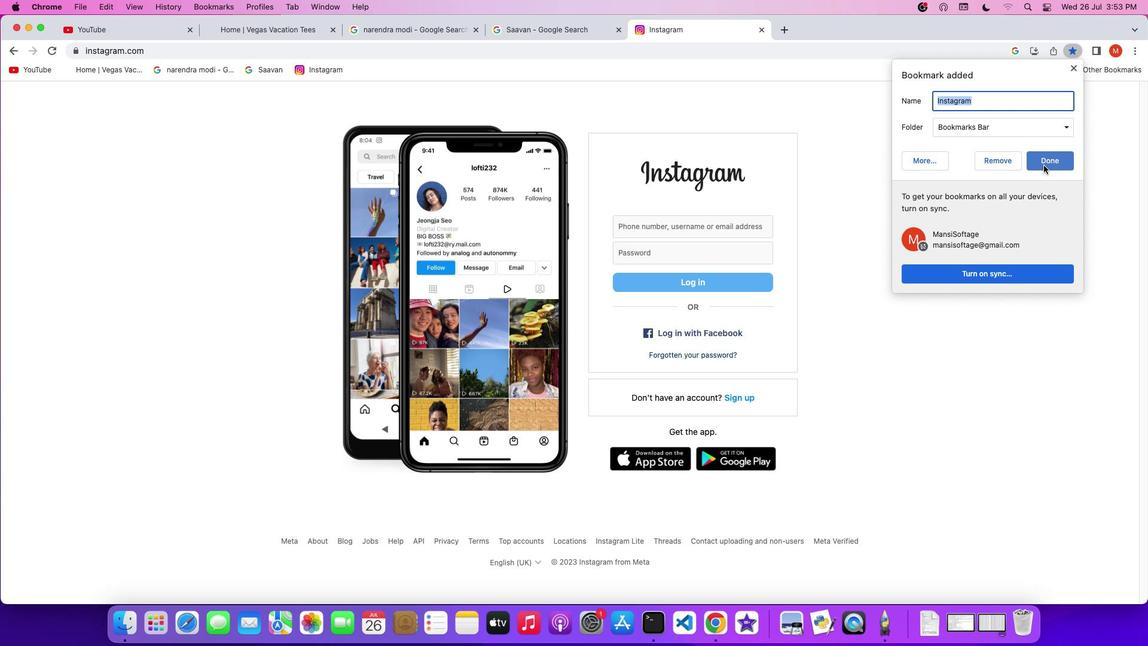 
Action: Mouse moved to (785, 25)
Screenshot: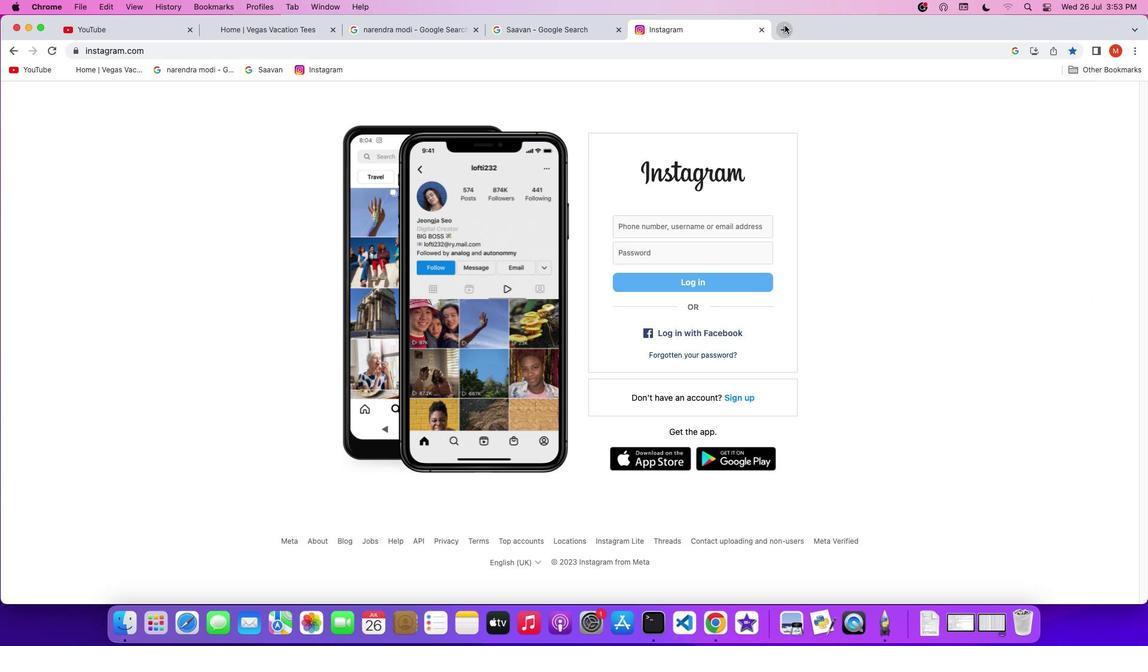 
Action: Mouse pressed left at (785, 25)
Screenshot: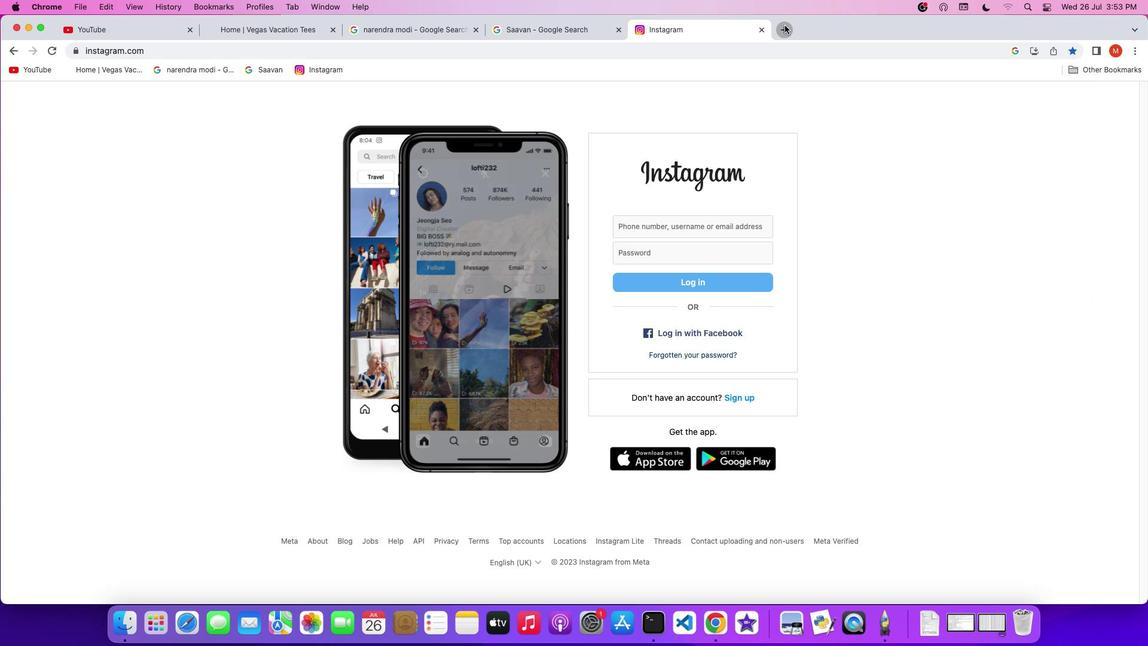 
Action: Mouse moved to (767, 52)
Screenshot: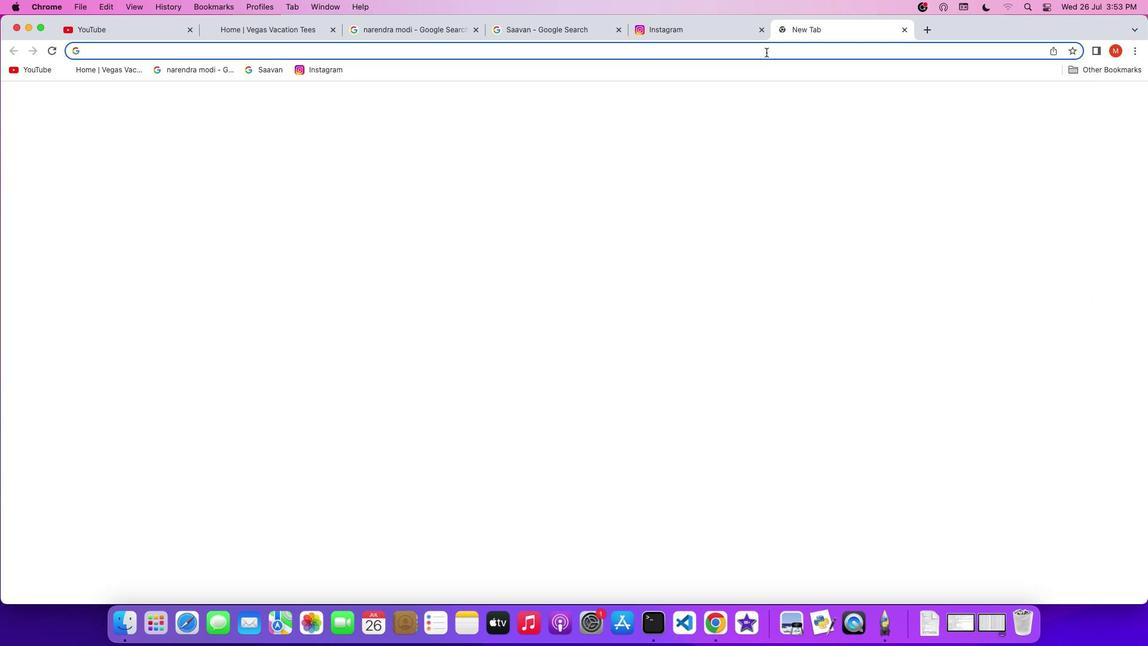 
Action: Mouse pressed left at (767, 52)
Screenshot: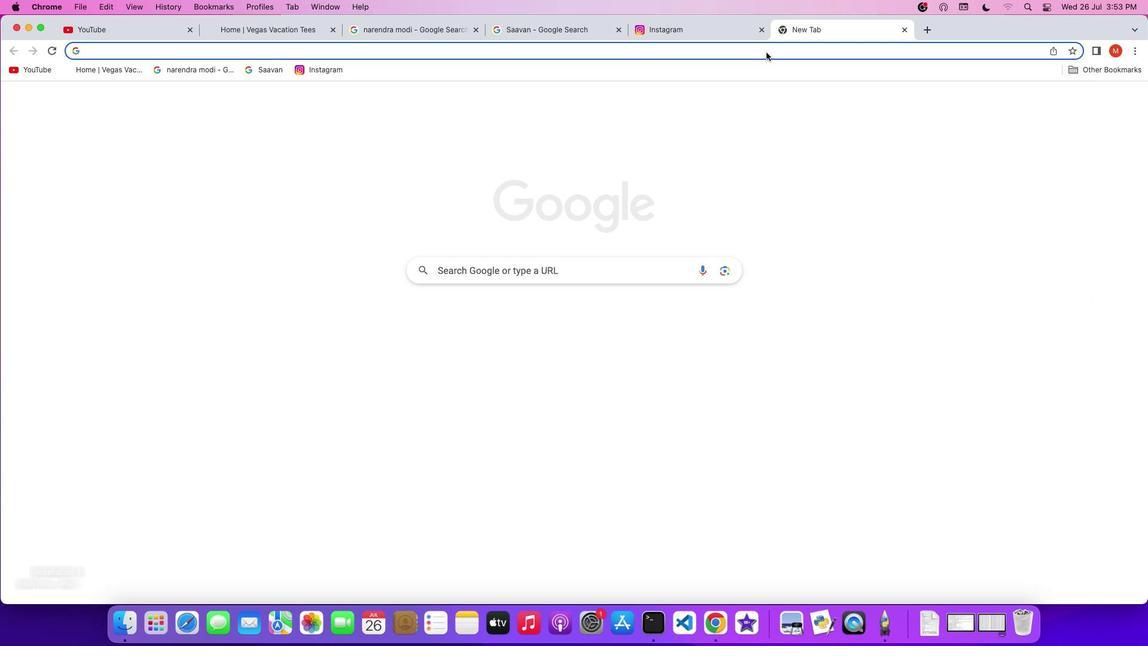 
Action: Key pressed 'w''w''w''.''g''o''o''g''l''e'Key.space'f''l''i''g''h''t''s'Key.spaceKey.backspace'.''c''o''m'Key.enter
Screenshot: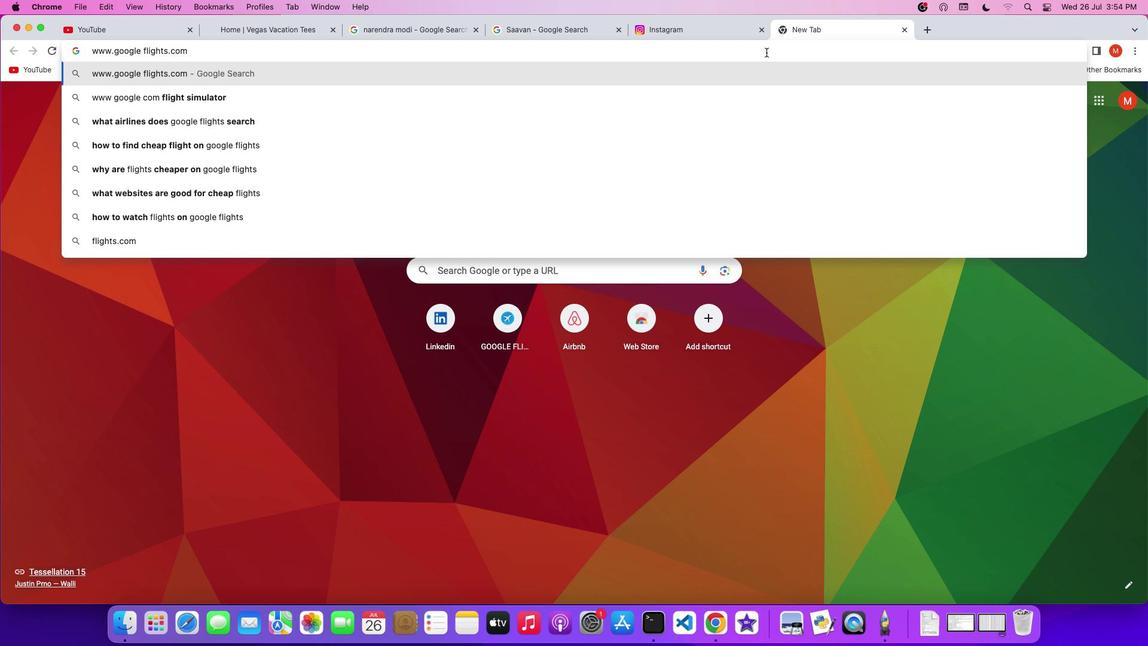 
Action: Mouse moved to (1134, 49)
Screenshot: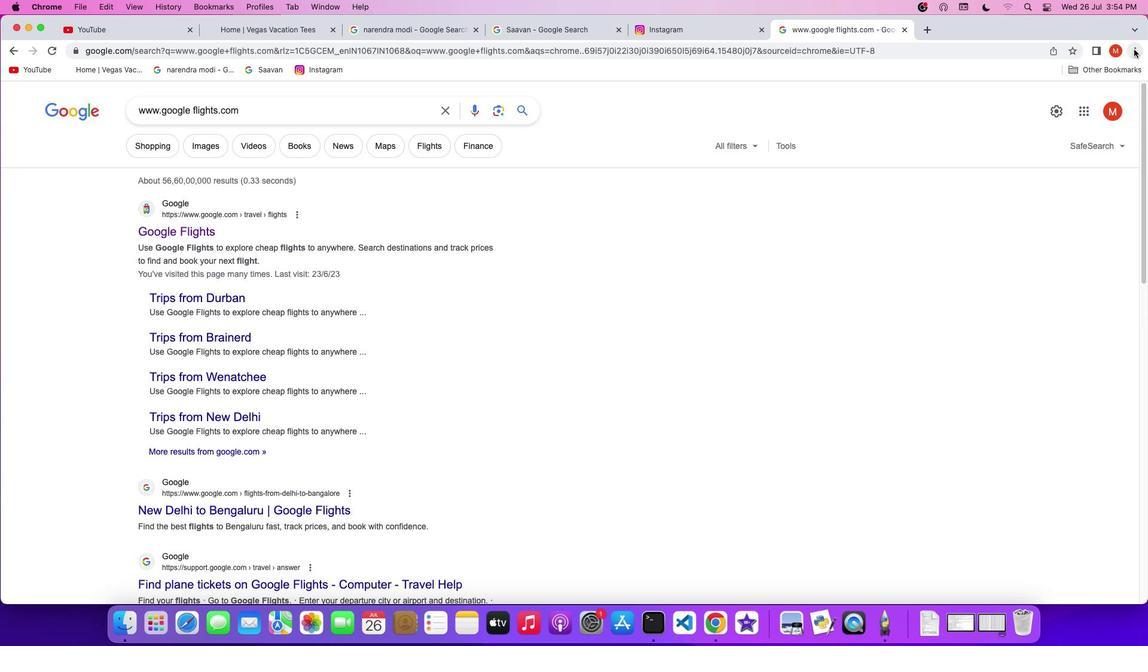
Action: Mouse pressed left at (1134, 49)
Screenshot: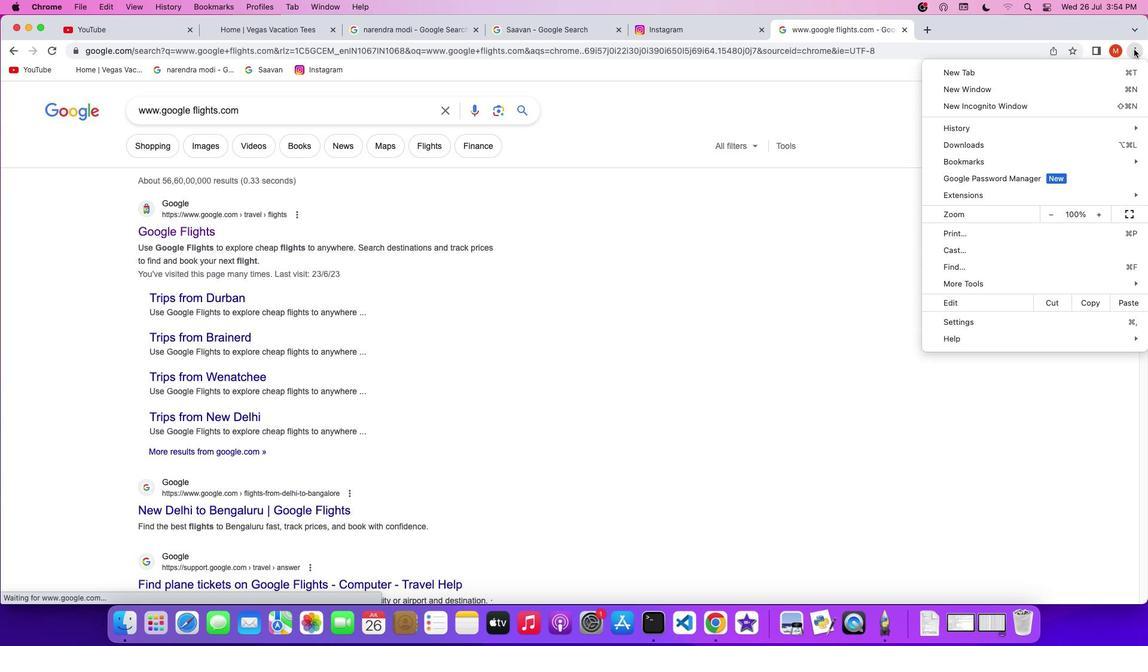 
Action: Mouse moved to (1057, 155)
Screenshot: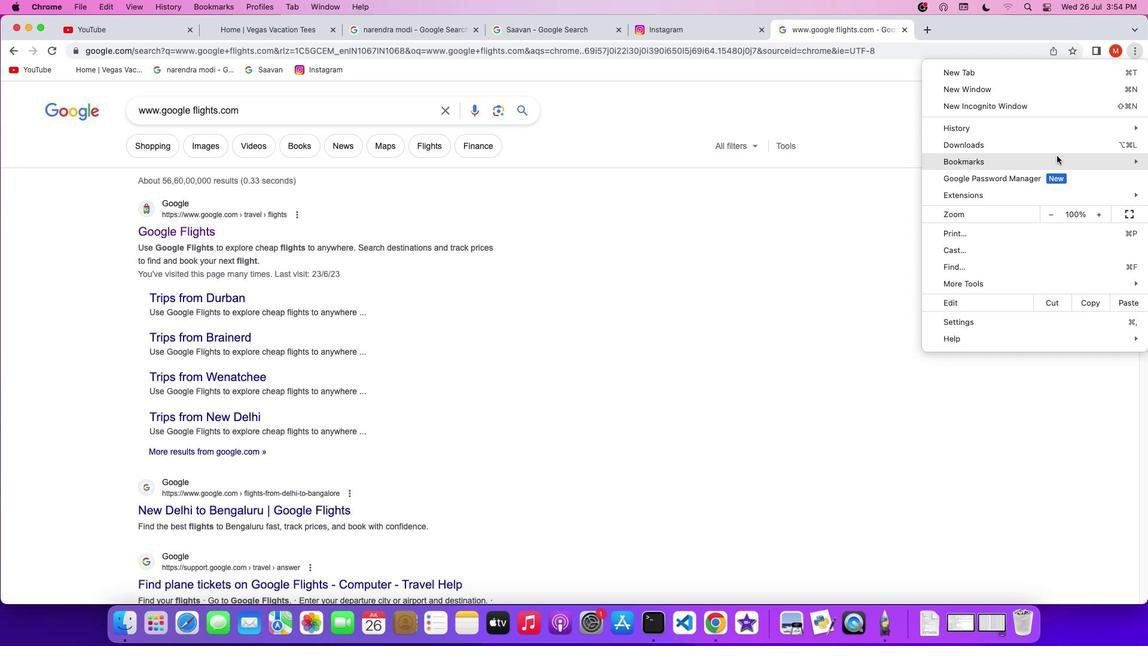 
Action: Mouse pressed left at (1057, 155)
Screenshot: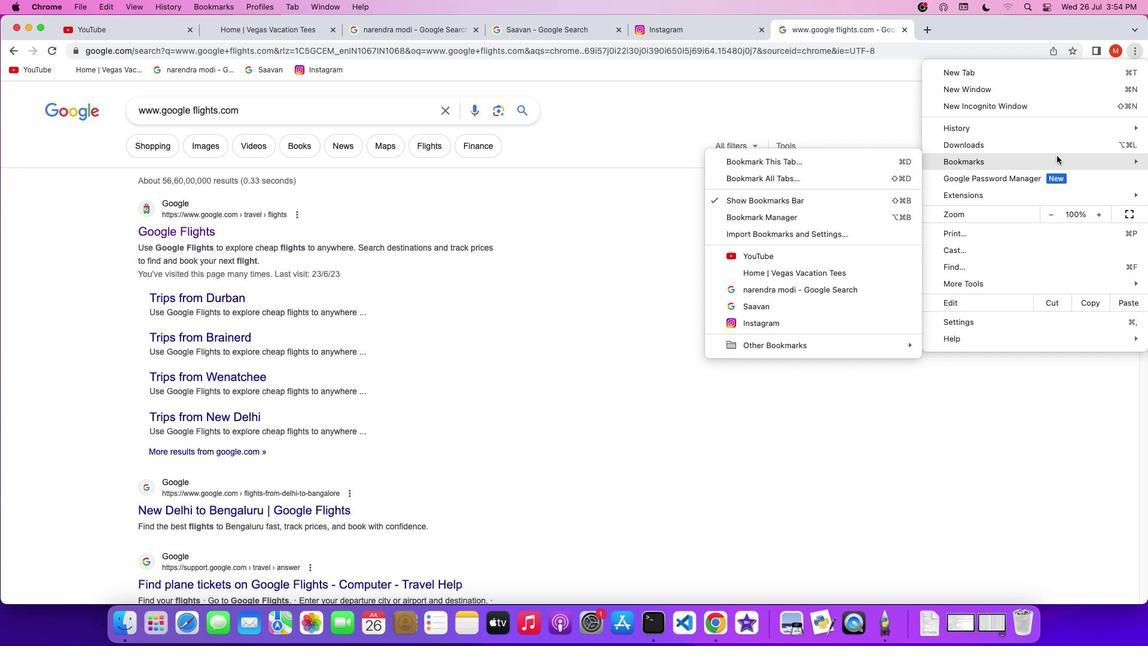 
Action: Mouse moved to (875, 163)
Screenshot: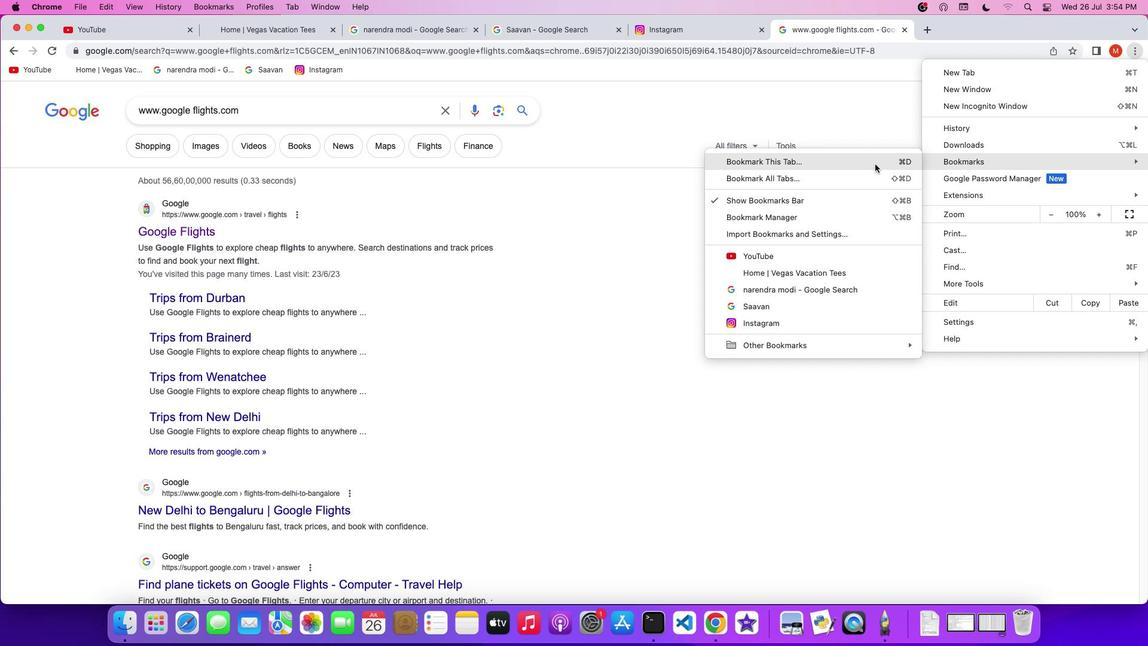 
Action: Mouse pressed left at (875, 163)
Screenshot: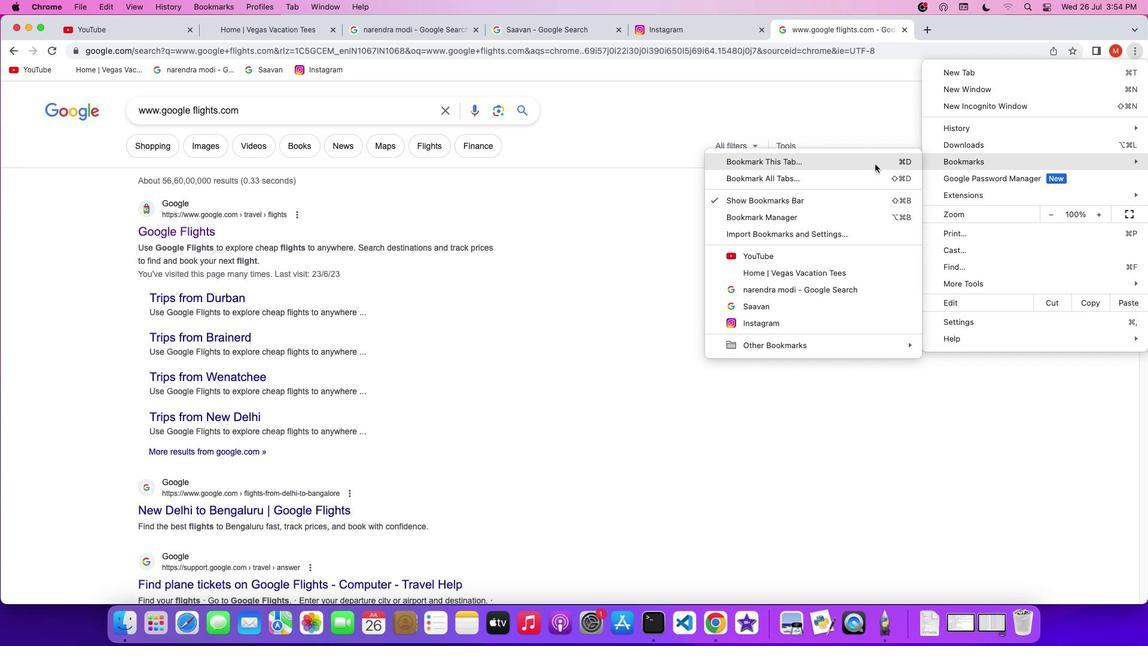 
Action: Mouse moved to (1044, 104)
Screenshot: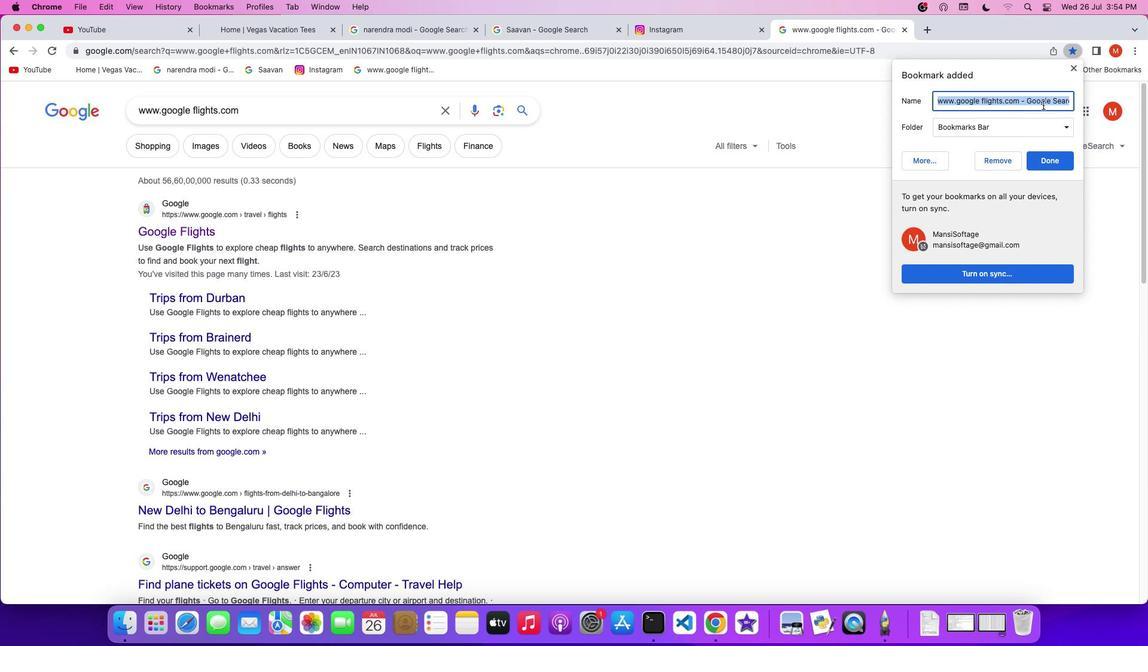 
Action: Mouse pressed left at (1044, 104)
Screenshot: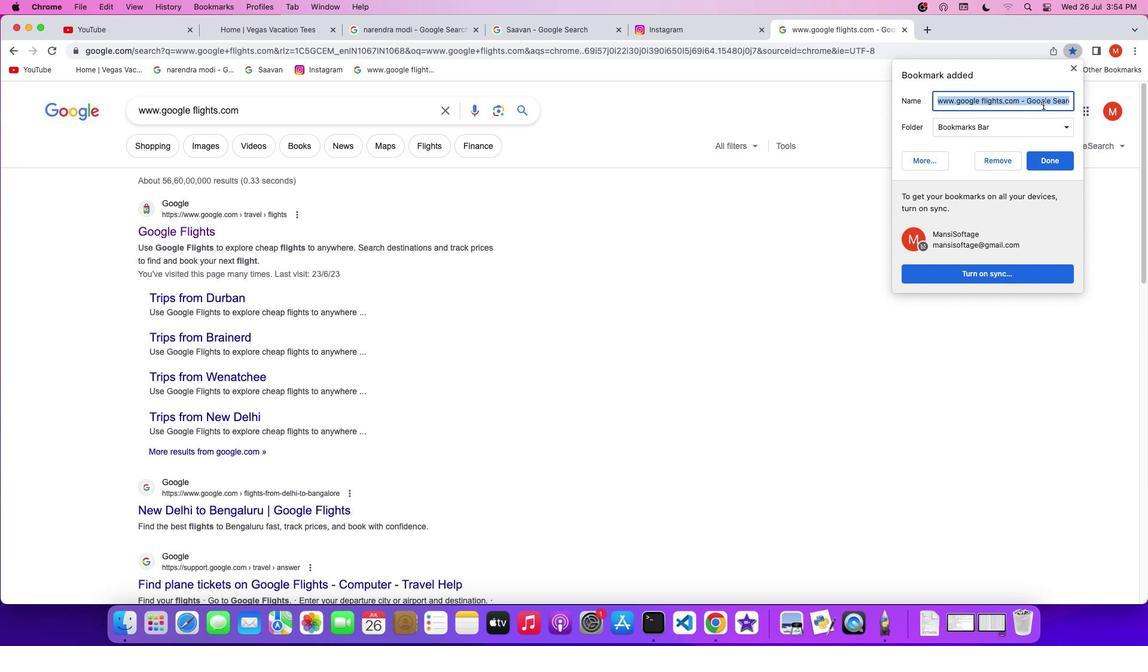 
Action: Mouse moved to (1069, 101)
Screenshot: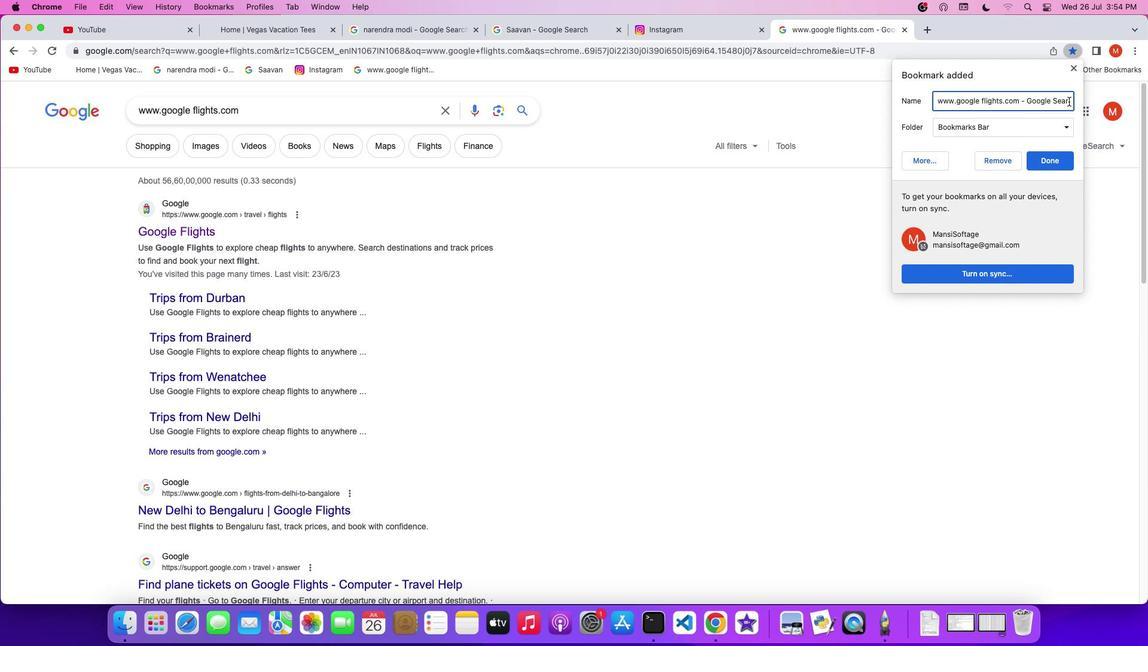 
Action: Mouse pressed left at (1069, 101)
Screenshot: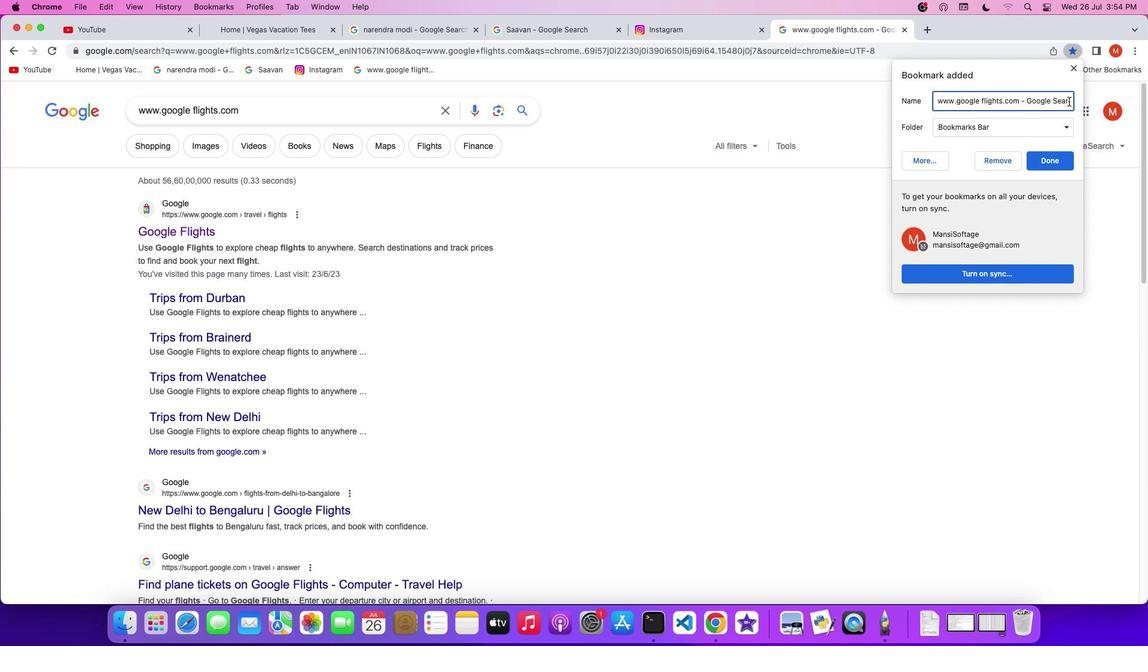 
Action: Mouse moved to (1070, 101)
Screenshot: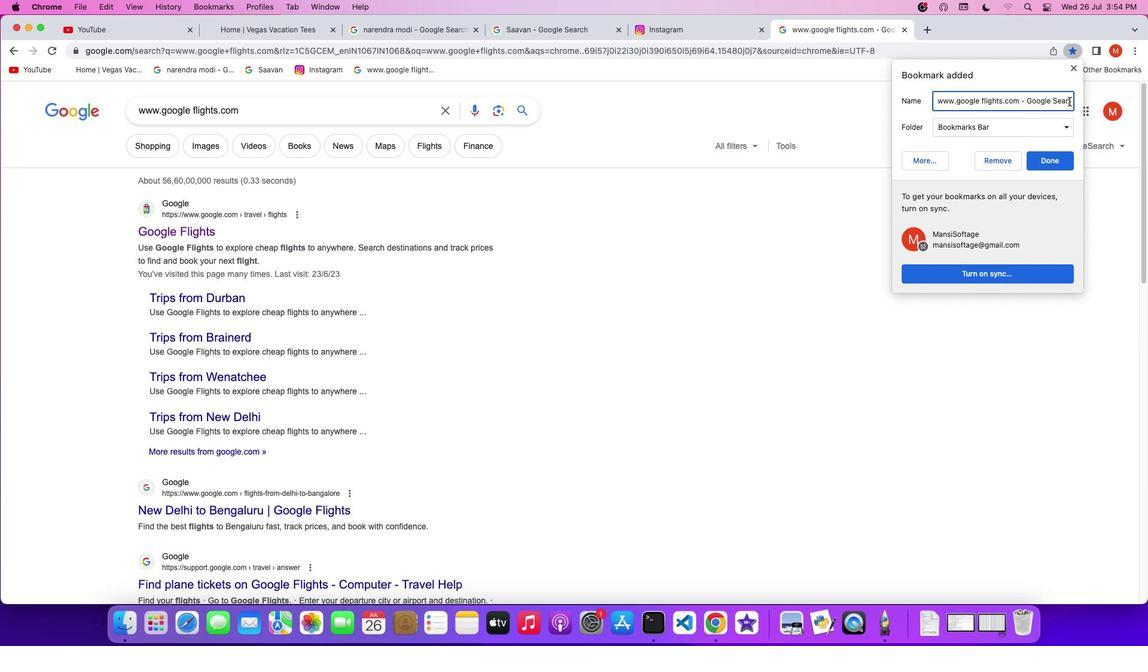 
Action: Mouse pressed left at (1070, 101)
Screenshot: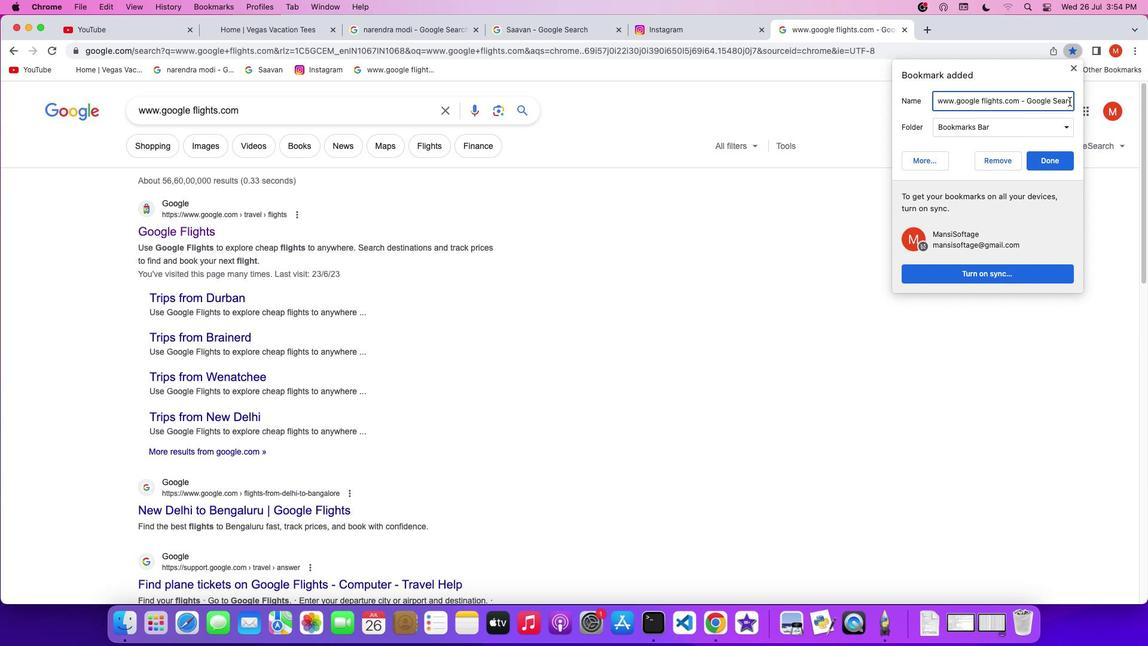 
Action: Mouse pressed left at (1070, 101)
Screenshot: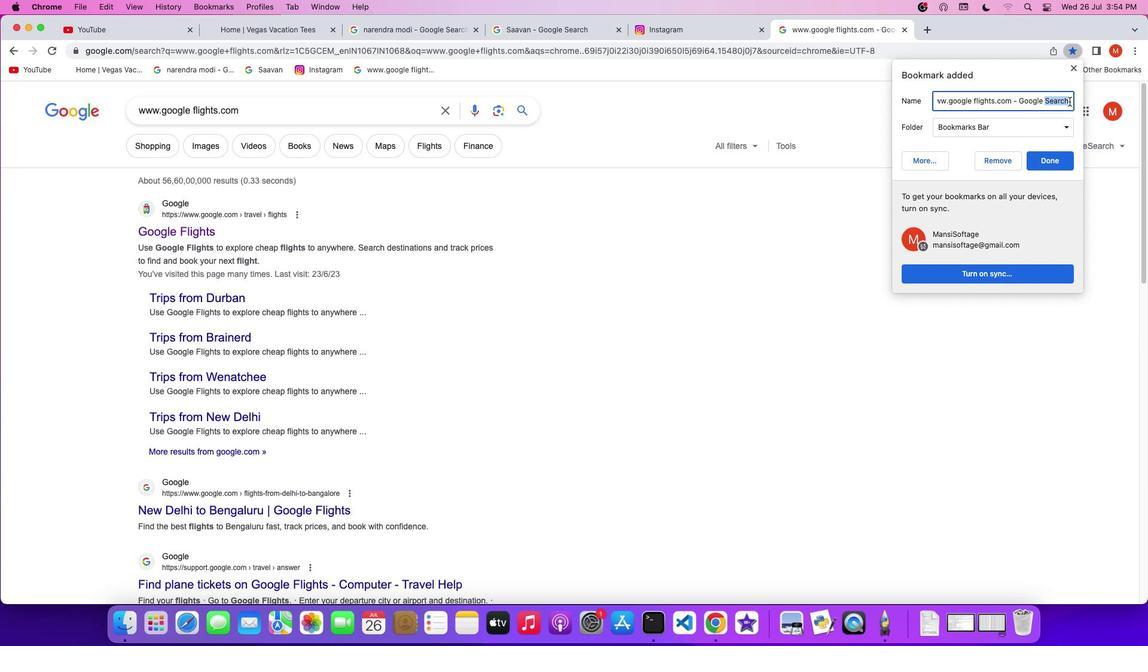 
Action: Mouse moved to (1072, 101)
Screenshot: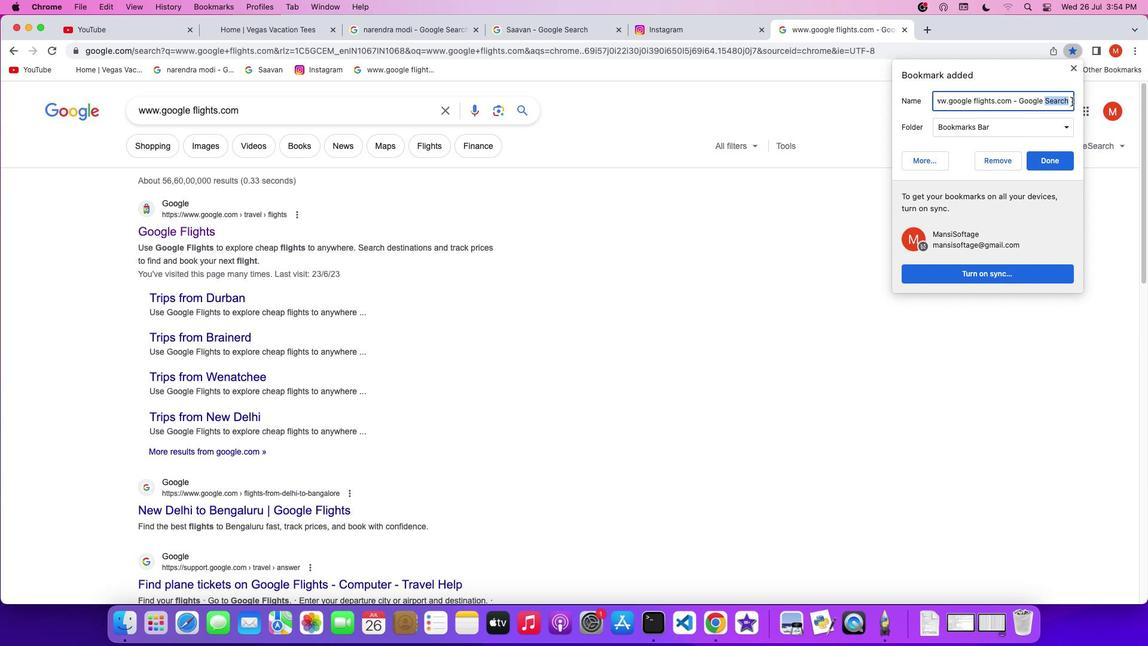 
Action: Key pressed Key.backspaceKey.backspaceKey.backspaceKey.backspaceKey.backspaceKey.backspaceKey.backspaceKey.backspaceKey.backspaceKey.backspaceKey.backspaceKey.backspaceKey.backspaceKey.backspaceKey.backspaceKey.backspaceKey.backspaceKey.backspaceKey.backspaceKey.backspaceKey.backspaceKey.backspaceKey.backspaceKey.backspaceKey.backspaceKey.backspaceKey.backspaceKey.backspaceKey.backspaceKey.backspaceKey.backspaceKey.backspaceKey.backspaceKey.backspaceKey.backspaceKey.backspaceKey.backspaceKey.backspaceKey.backspaceKey.backspaceKey.backspaceKey.backspaceKey.backspaceKey.shift'G''o''o''g''l''e'Key.spaceKey.shift'F''l''i''g''h''t''s'
Screenshot: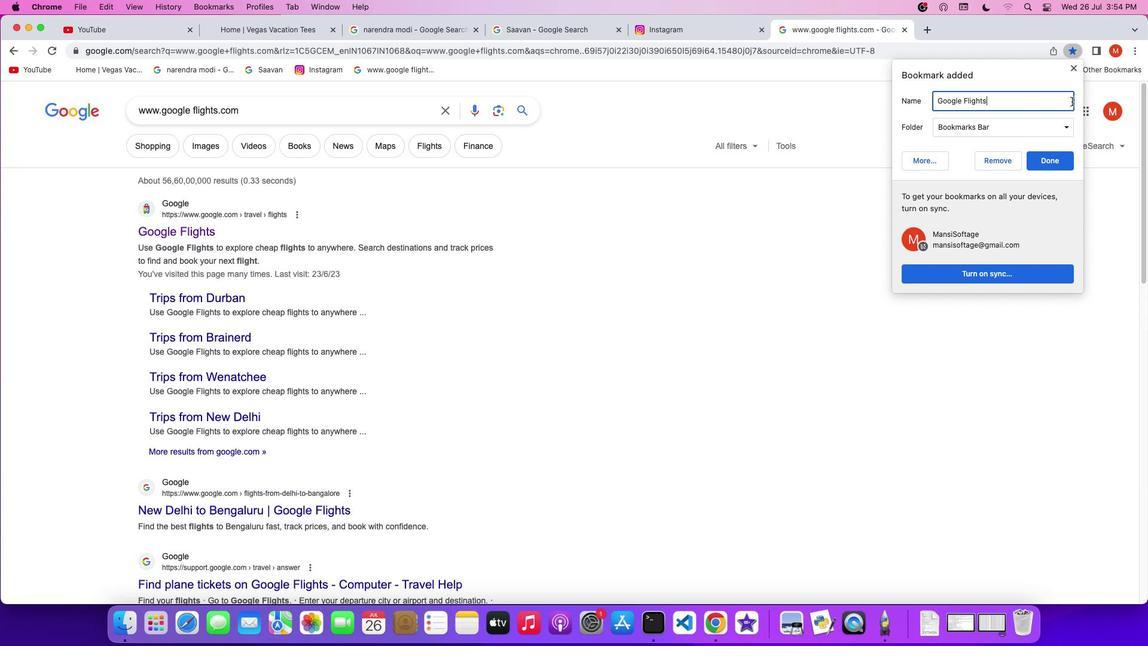 
Action: Mouse moved to (1059, 157)
Screenshot: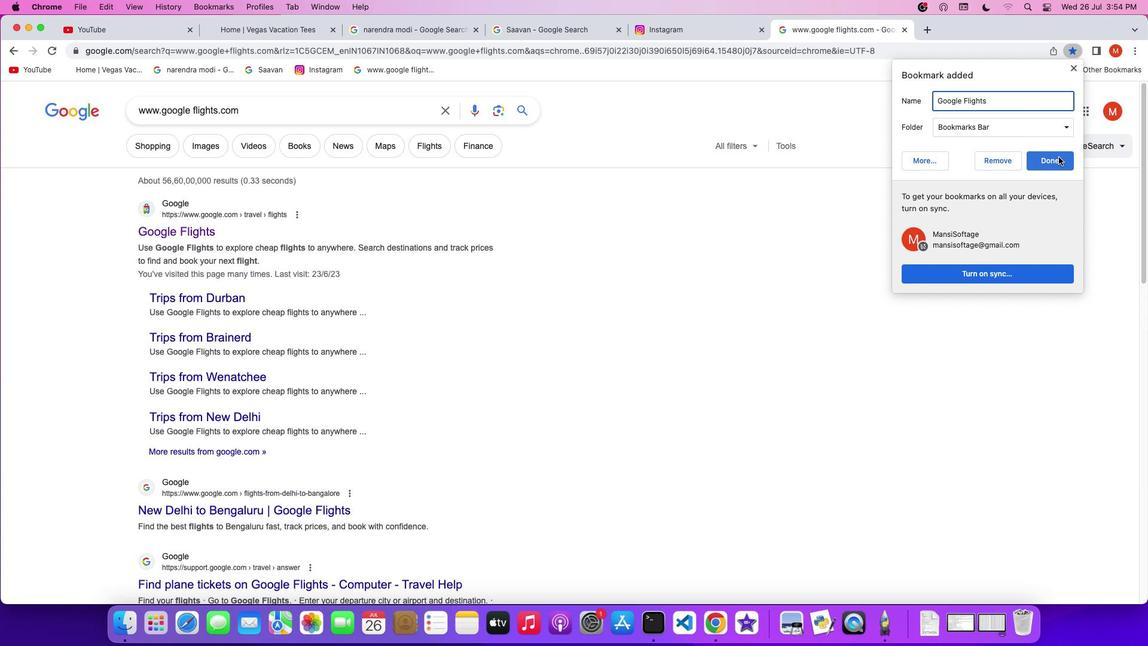 
Action: Mouse pressed left at (1059, 157)
Screenshot: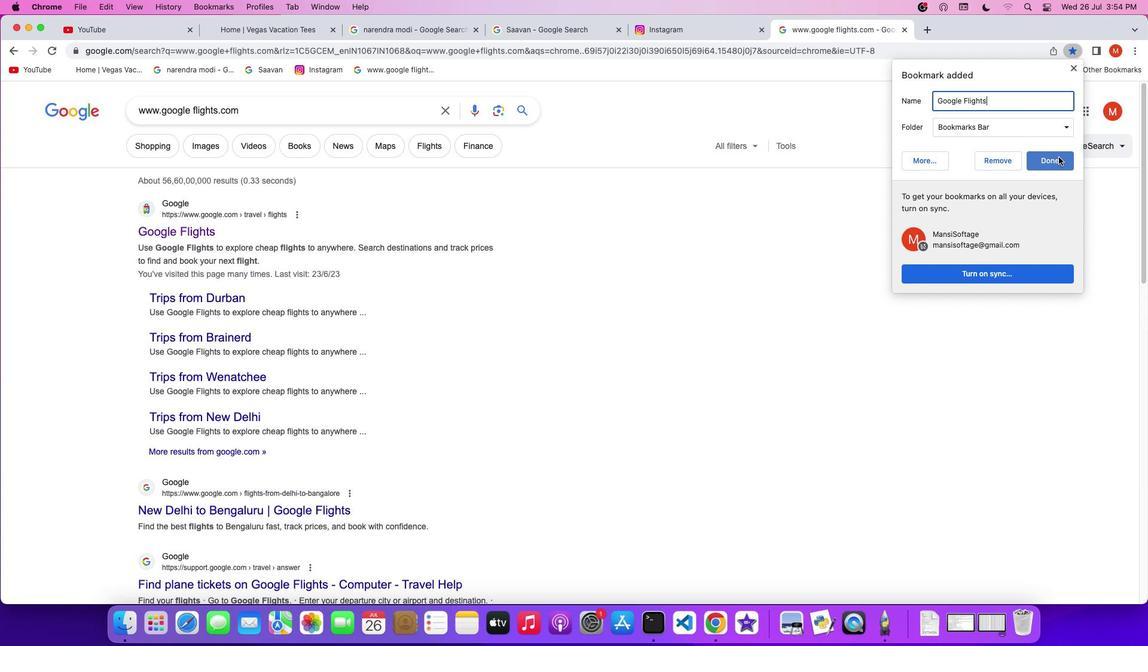 
Action: Mouse moved to (924, 31)
Screenshot: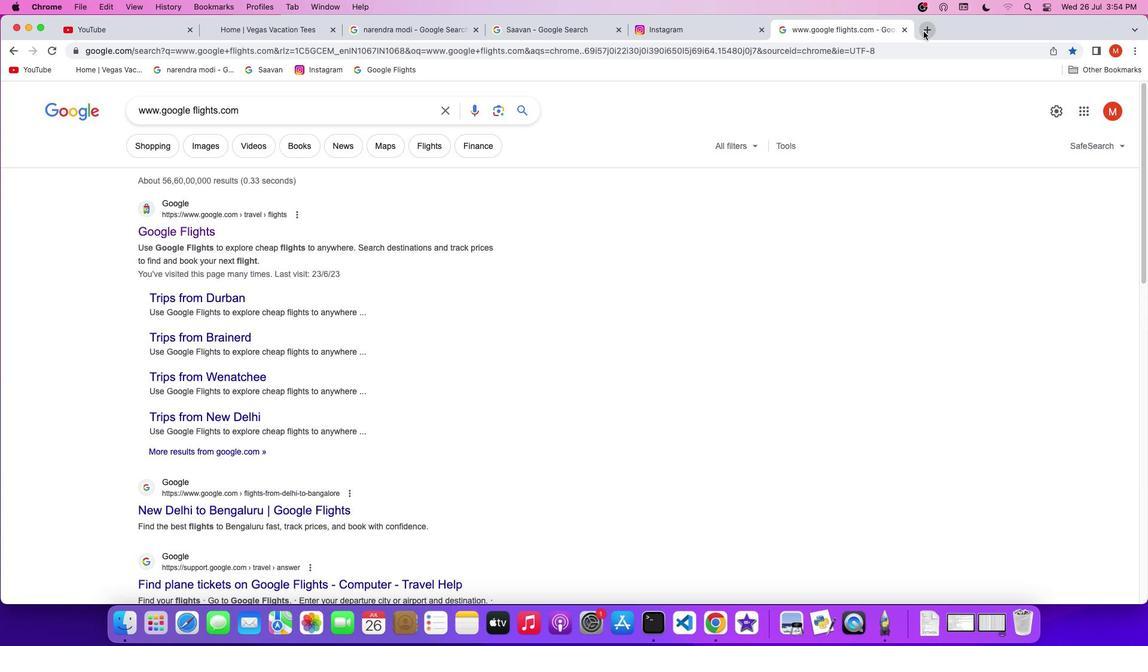
Action: Mouse pressed left at (924, 31)
Screenshot: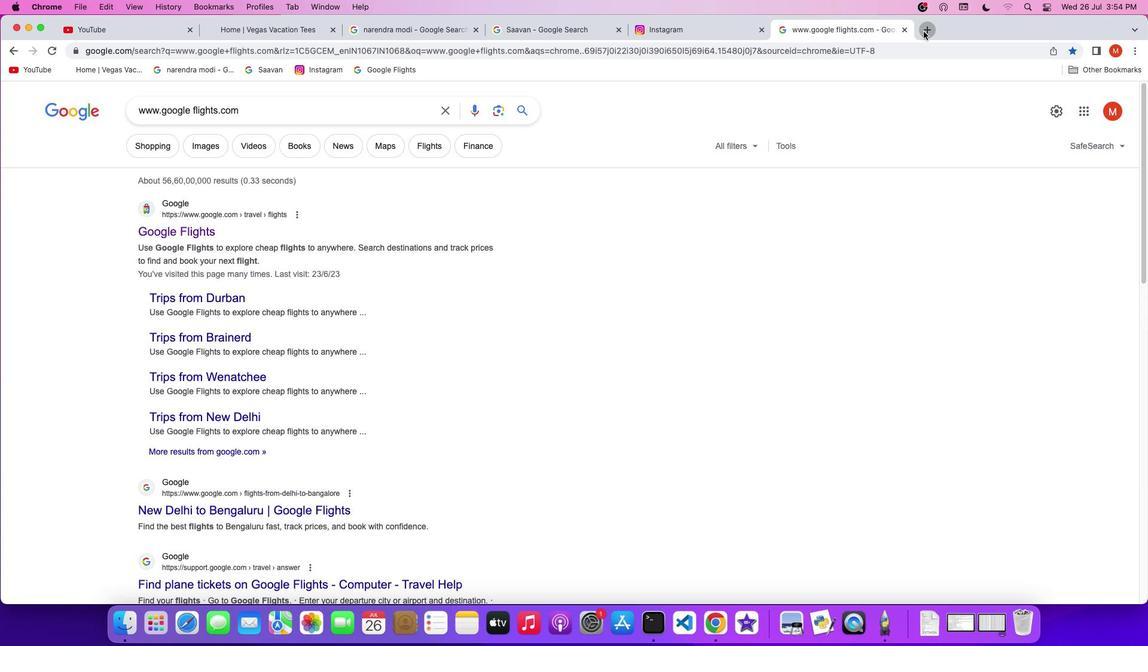 
Action: Mouse moved to (710, 56)
Screenshot: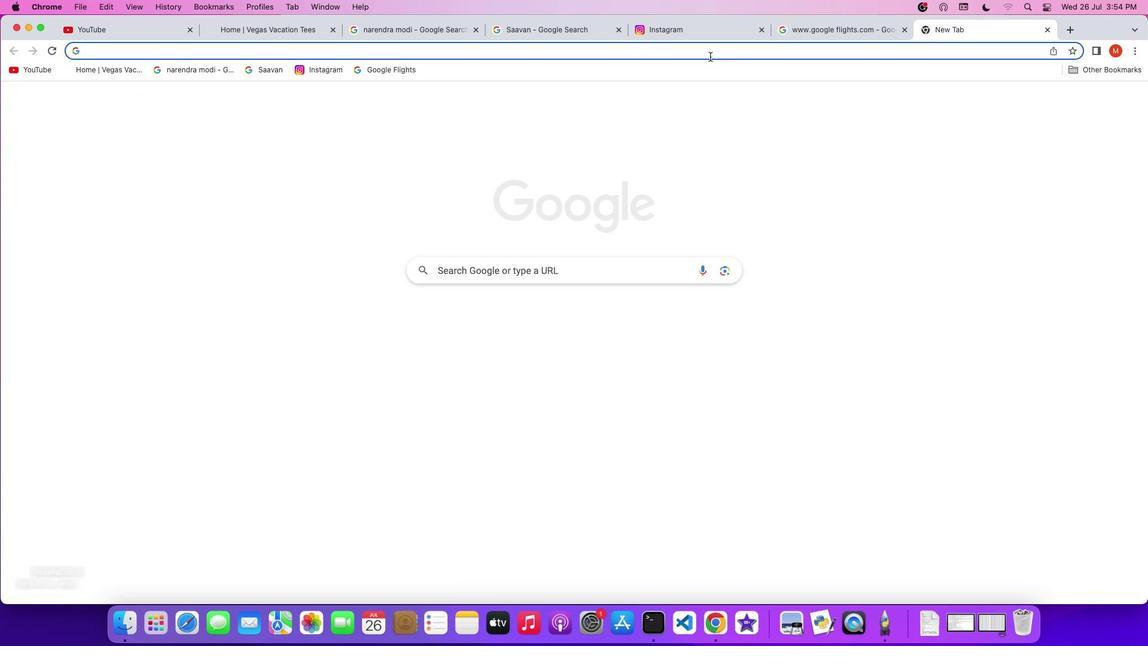
Action: Mouse pressed left at (710, 56)
Screenshot: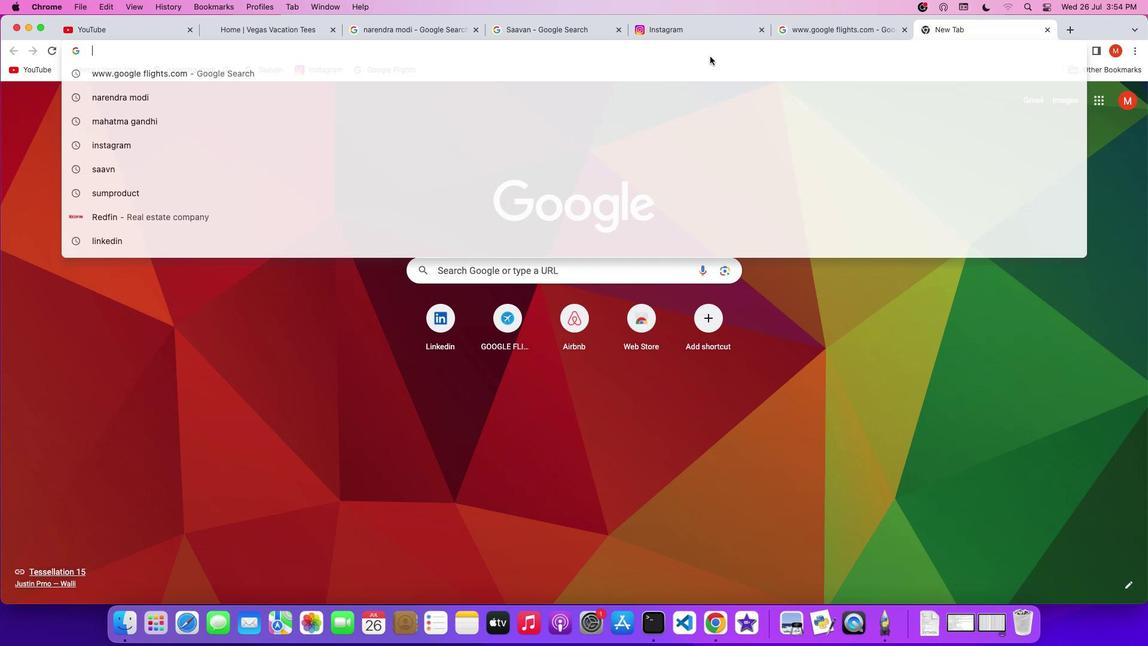 
Action: Key pressed Key.shift'Z''o''m''a''t''o'
Screenshot: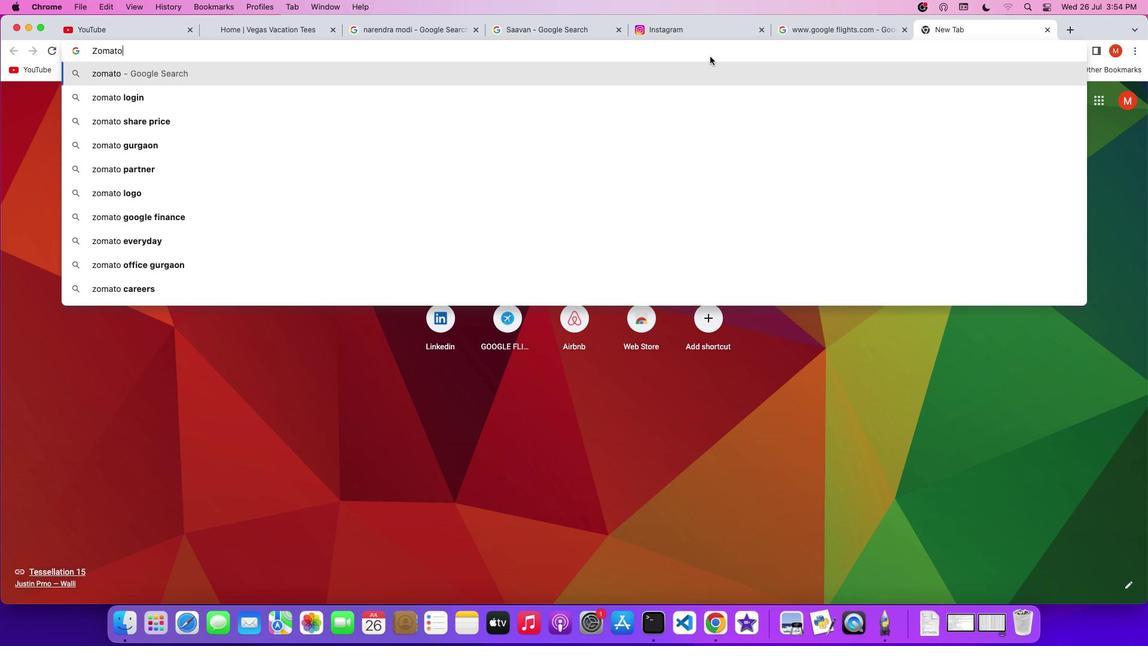 
Action: Mouse moved to (693, 64)
Screenshot: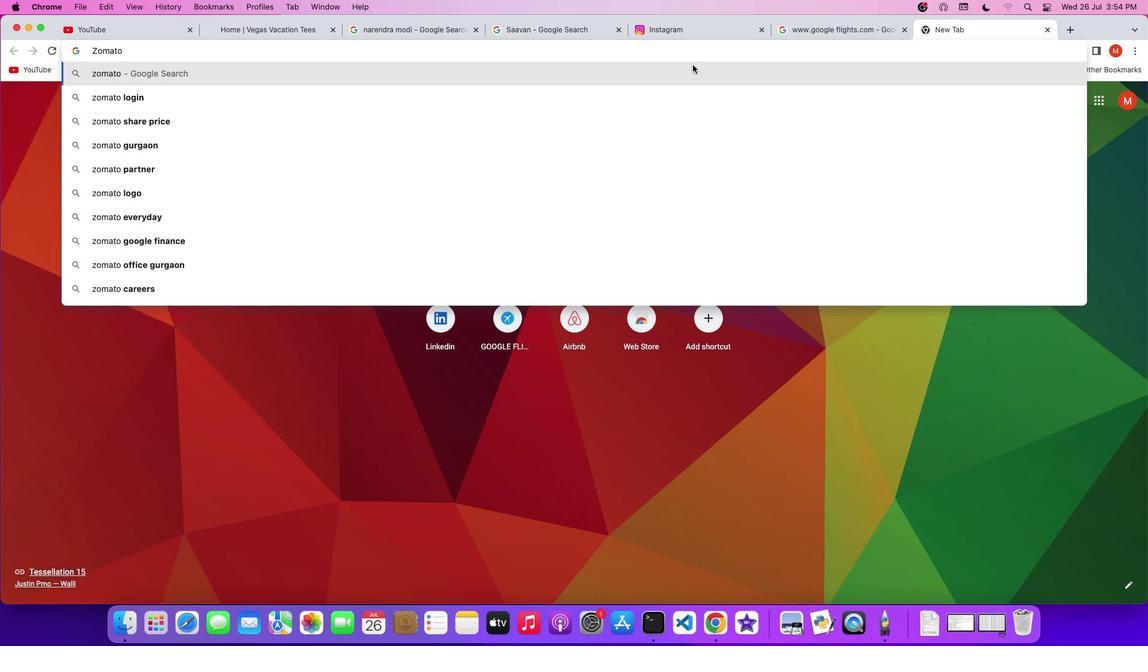 
Action: Mouse pressed left at (693, 64)
Screenshot: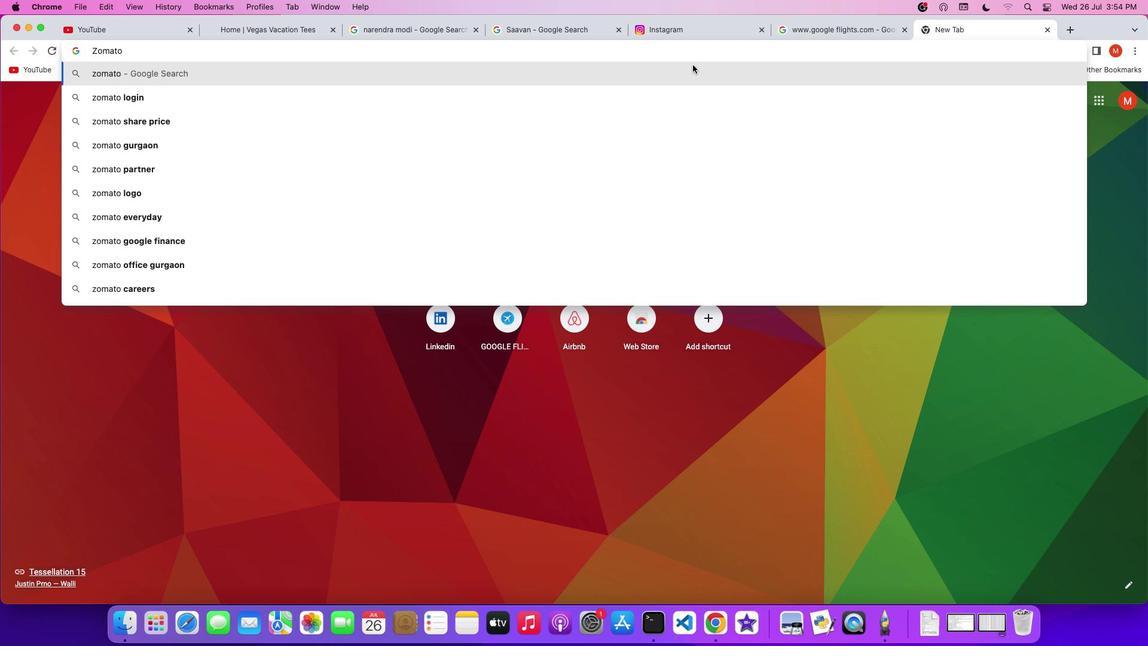 
Action: Mouse moved to (1139, 52)
Screenshot: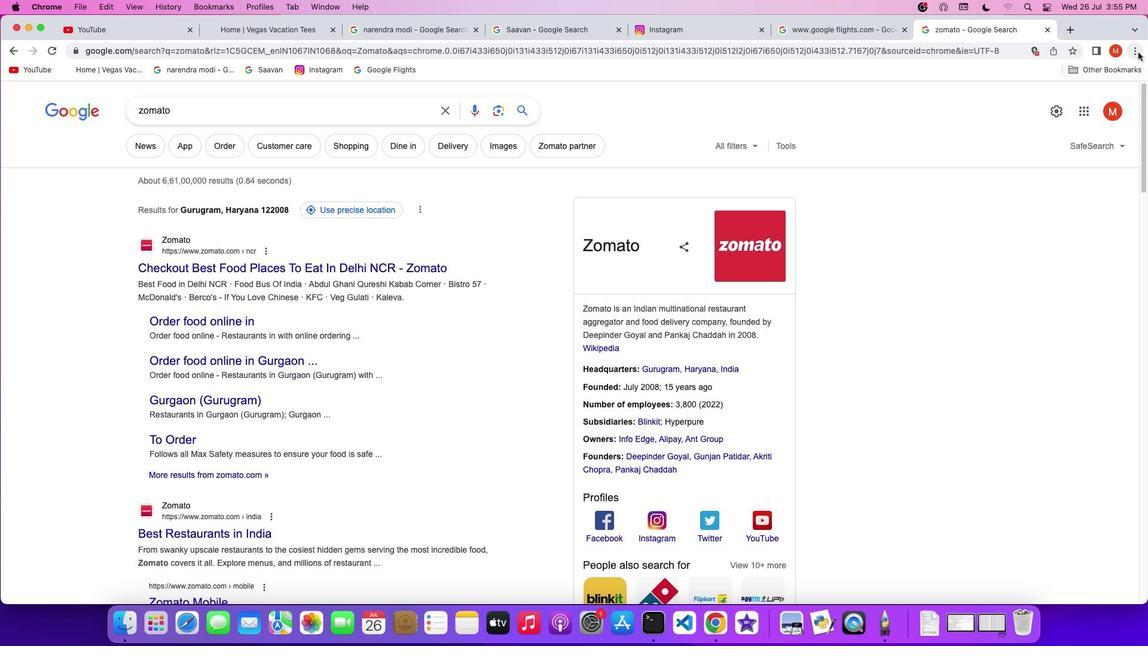 
Action: Mouse pressed left at (1139, 52)
Screenshot: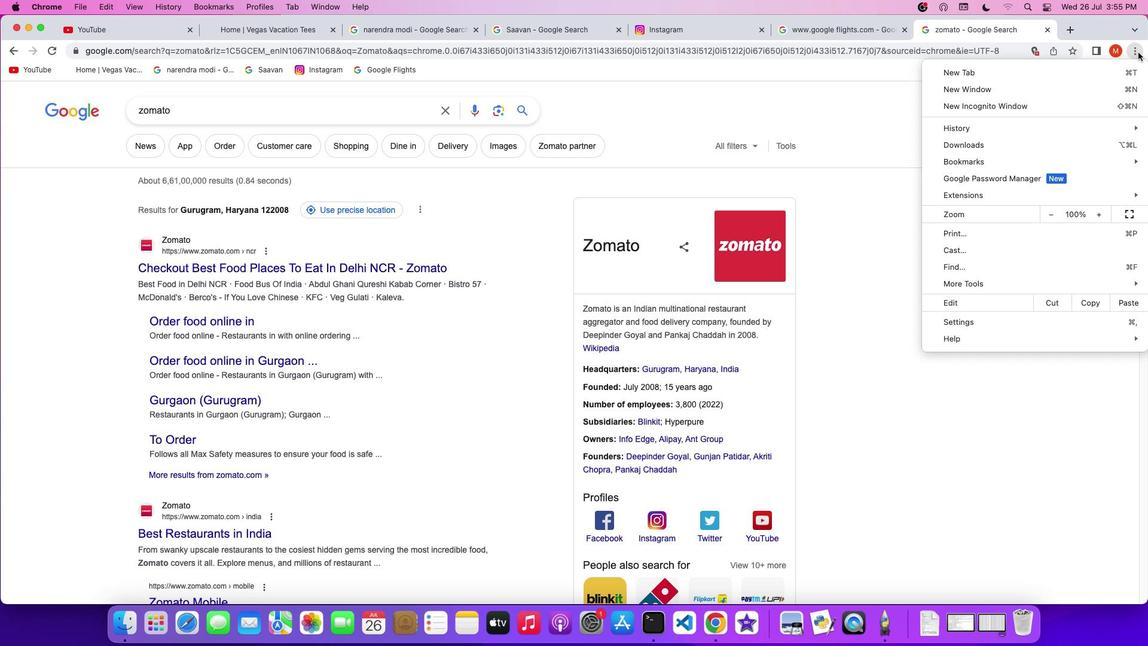 
Action: Mouse moved to (1057, 159)
Screenshot: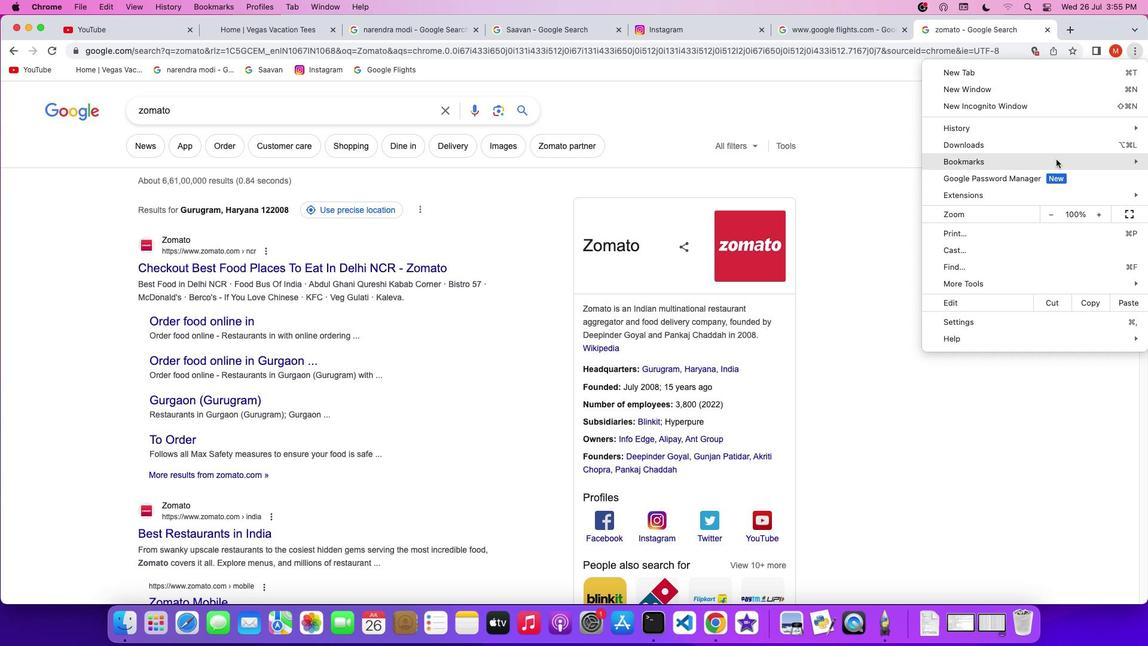 
Action: Mouse pressed left at (1057, 159)
Screenshot: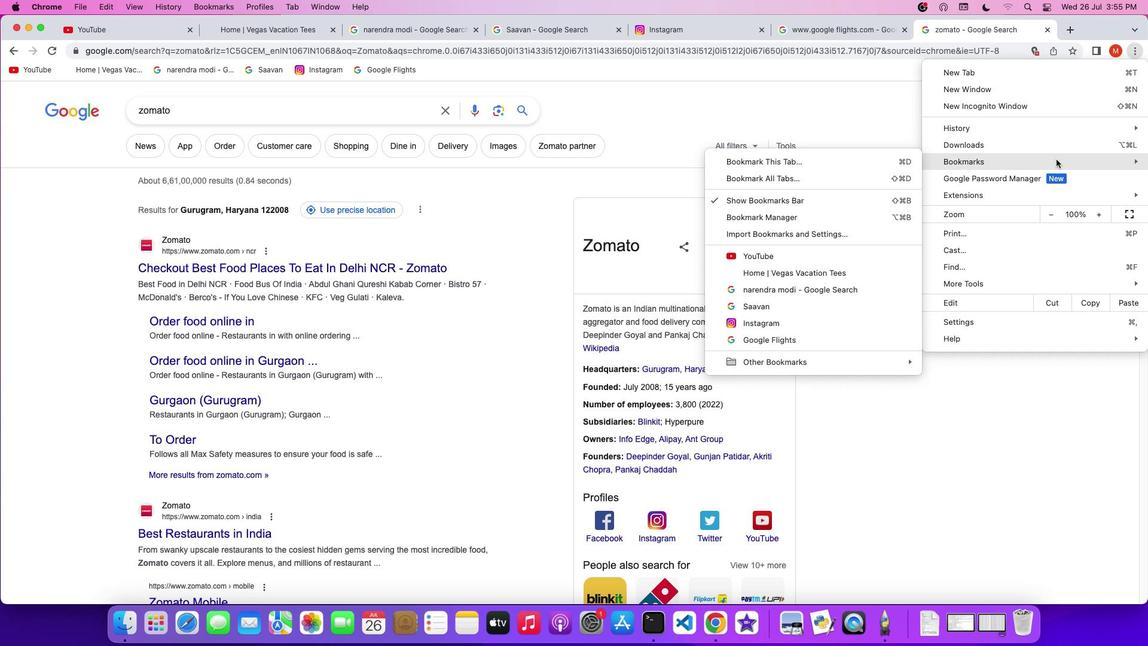 
Action: Mouse moved to (882, 204)
Screenshot: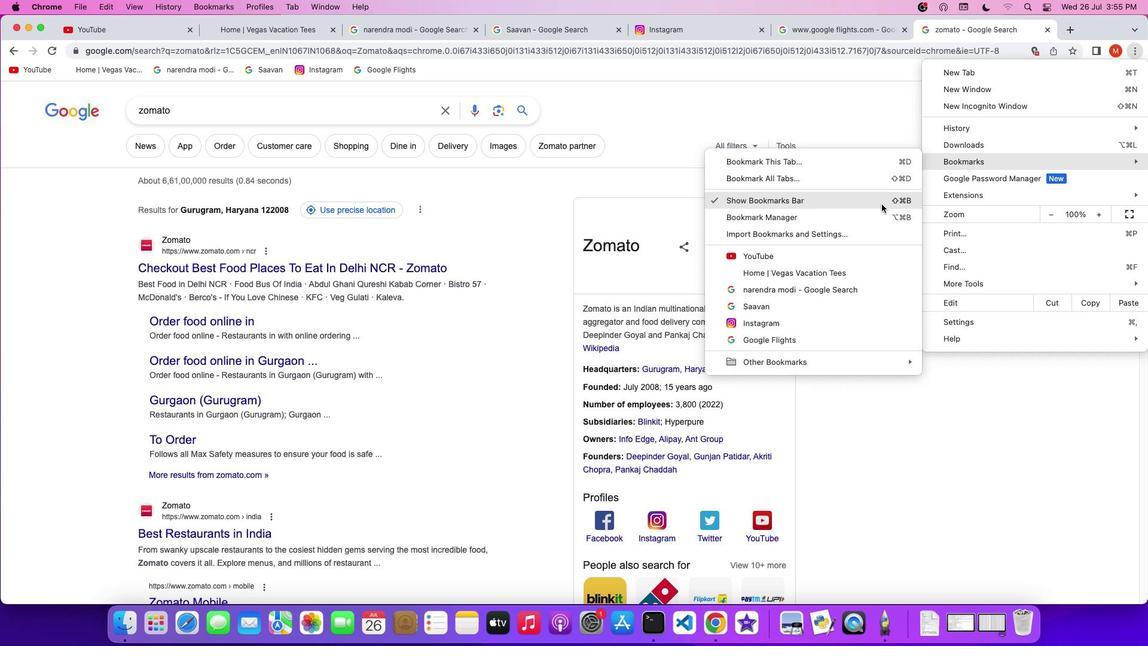 
Action: Mouse pressed left at (882, 204)
Screenshot: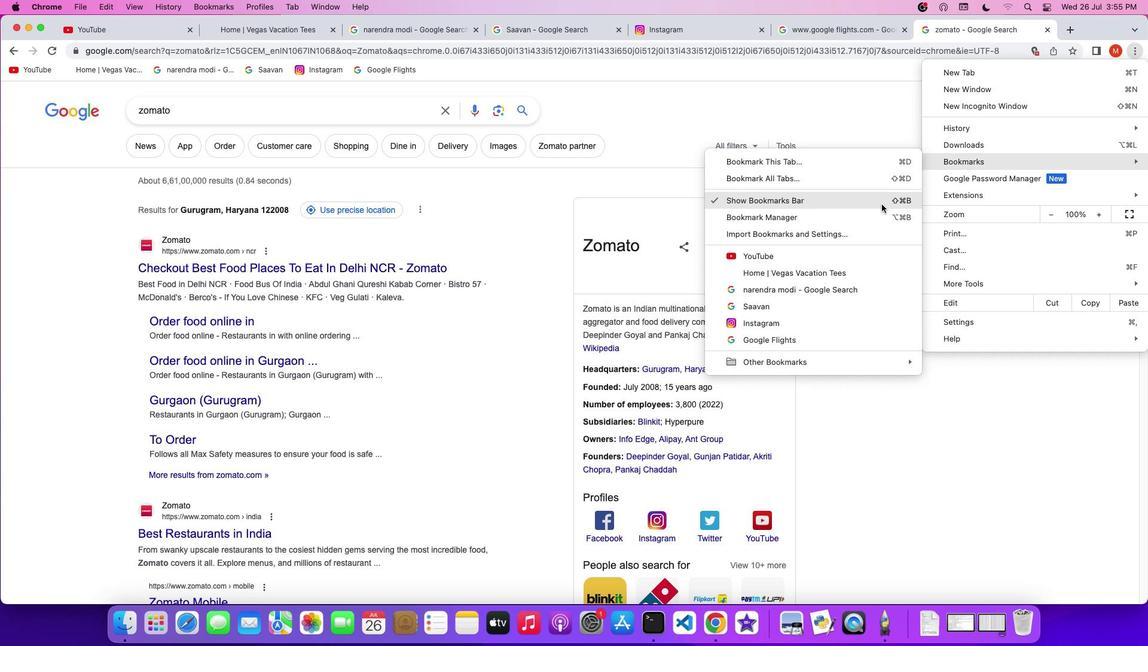 
Action: Mouse moved to (1139, 47)
Screenshot: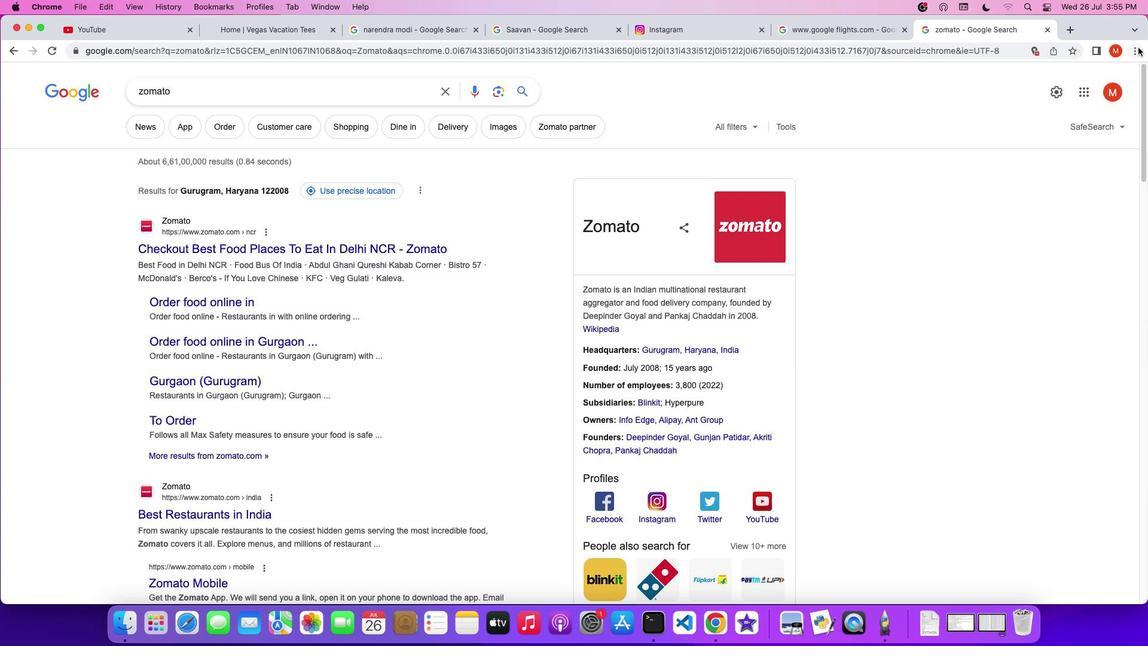 
Action: Mouse pressed left at (1139, 47)
Screenshot: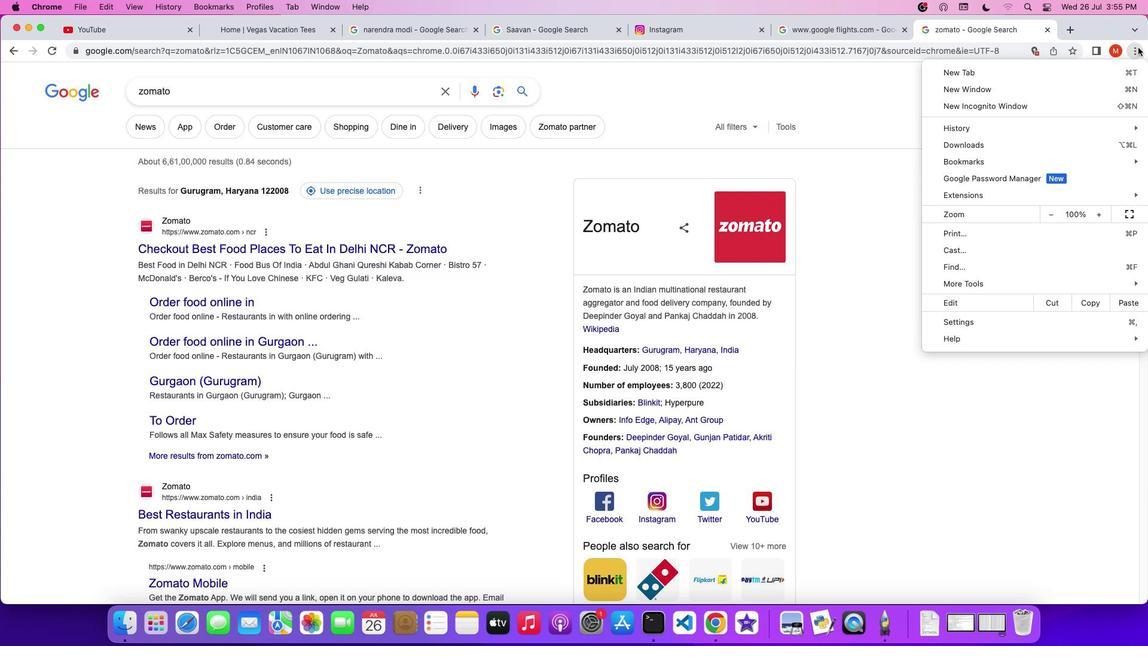 
Action: Mouse moved to (841, 164)
Screenshot: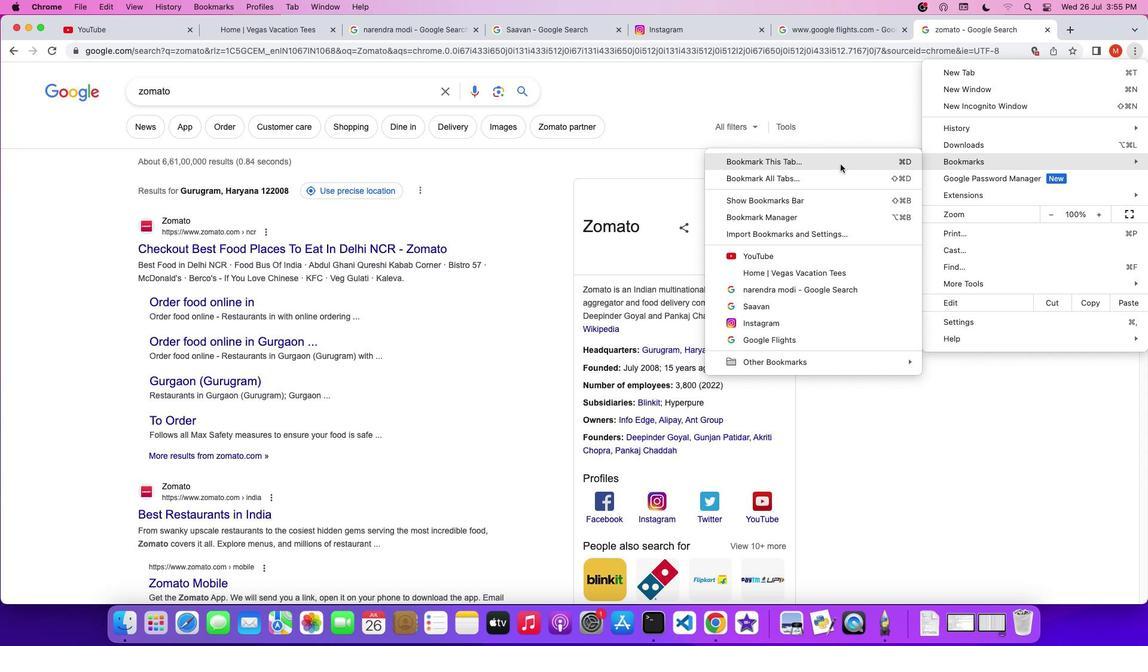
Action: Mouse pressed left at (841, 164)
Screenshot: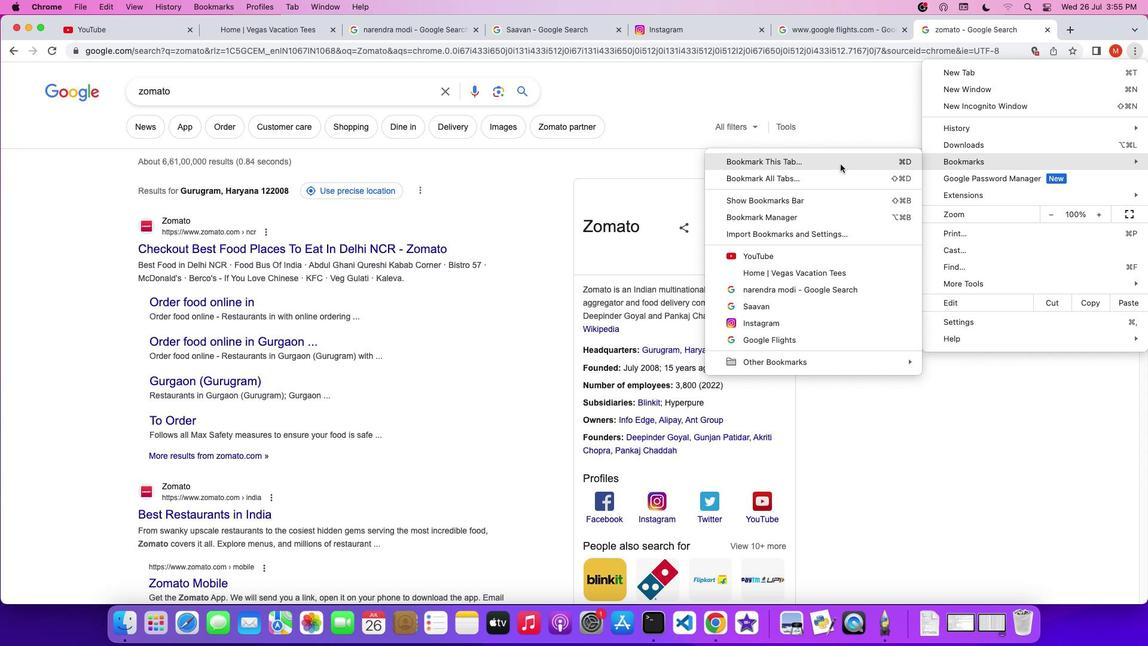 
Action: Mouse moved to (1044, 103)
Screenshot: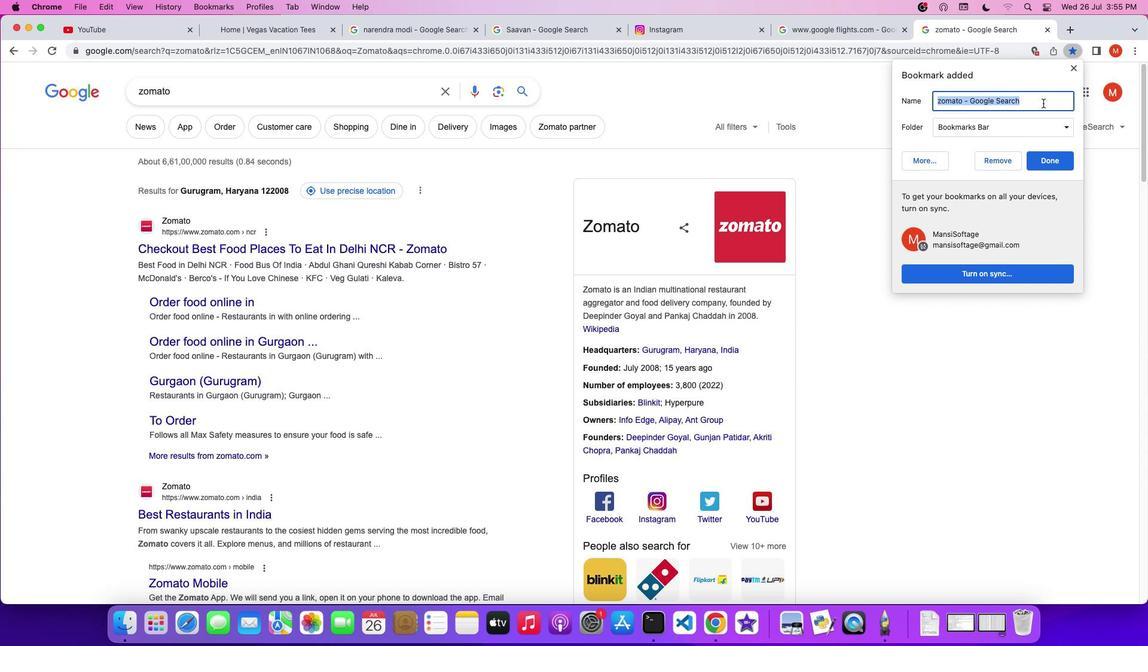 
Action: Mouse pressed left at (1044, 103)
Screenshot: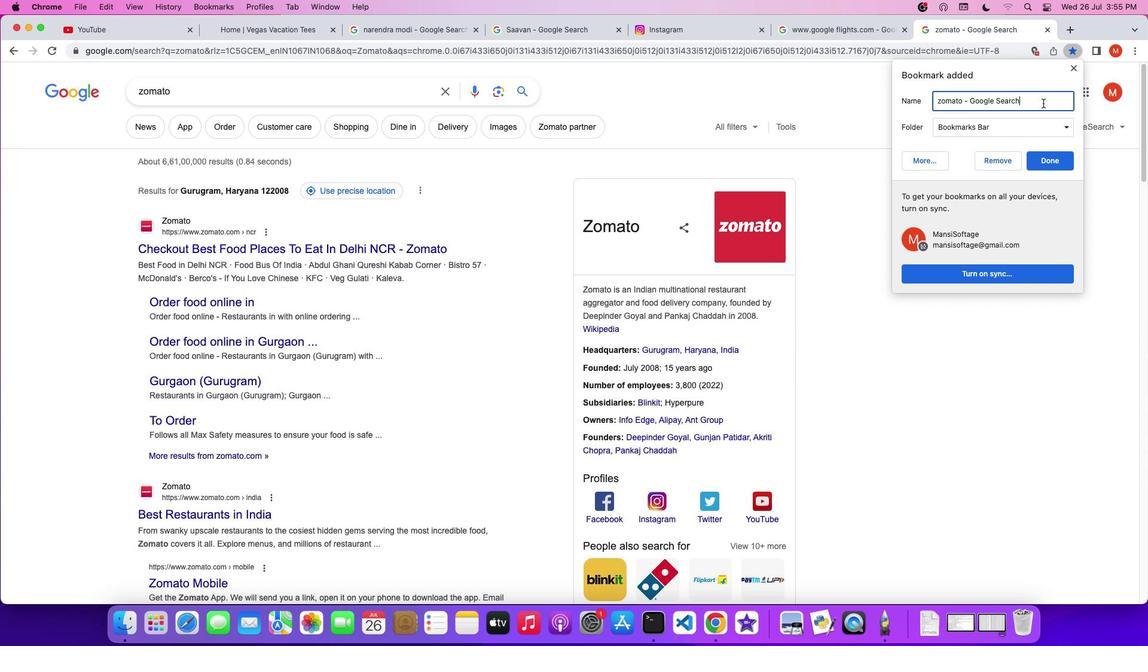 
Action: Key pressed Key.backspaceKey.backspaceKey.backspaceKey.backspaceKey.backspaceKey.backspaceKey.backspaceKey.backspaceKey.backspaceKey.backspaceKey.backspaceKey.backspaceKey.backspaceKey.backspaceKey.backspaceKey.backspaceKey.backspaceKey.backspaceKey.backspaceKey.backspaceKey.backspaceKey.backspaceKey.backspaceKey.backspaceKey.backspaceKey.backspaceKey.backspaceKey.backspaceKey.backspaceKey.shift'Z''o''m''a''t''o'
Screenshot: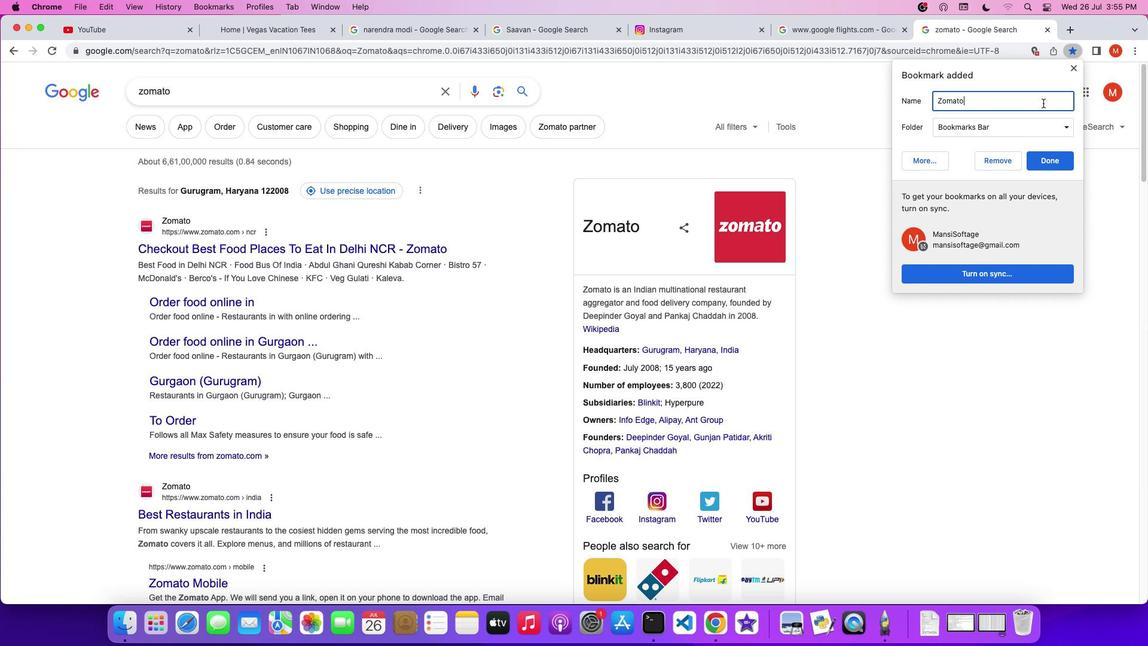 
Action: Mouse moved to (1063, 155)
Screenshot: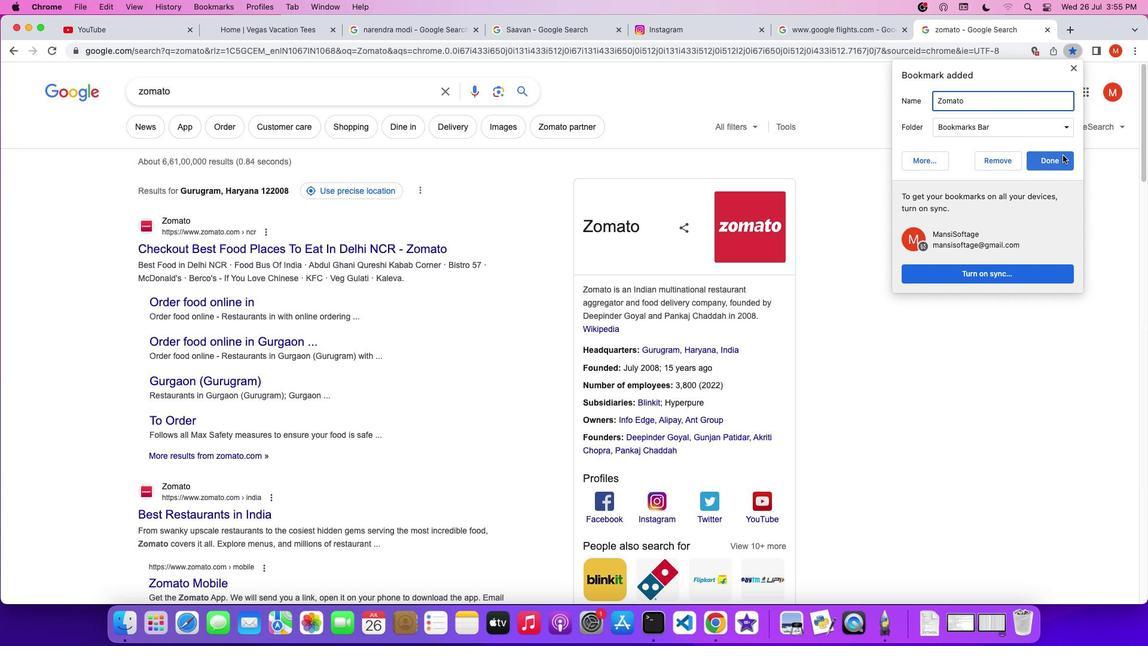 
Action: Mouse pressed left at (1063, 155)
Screenshot: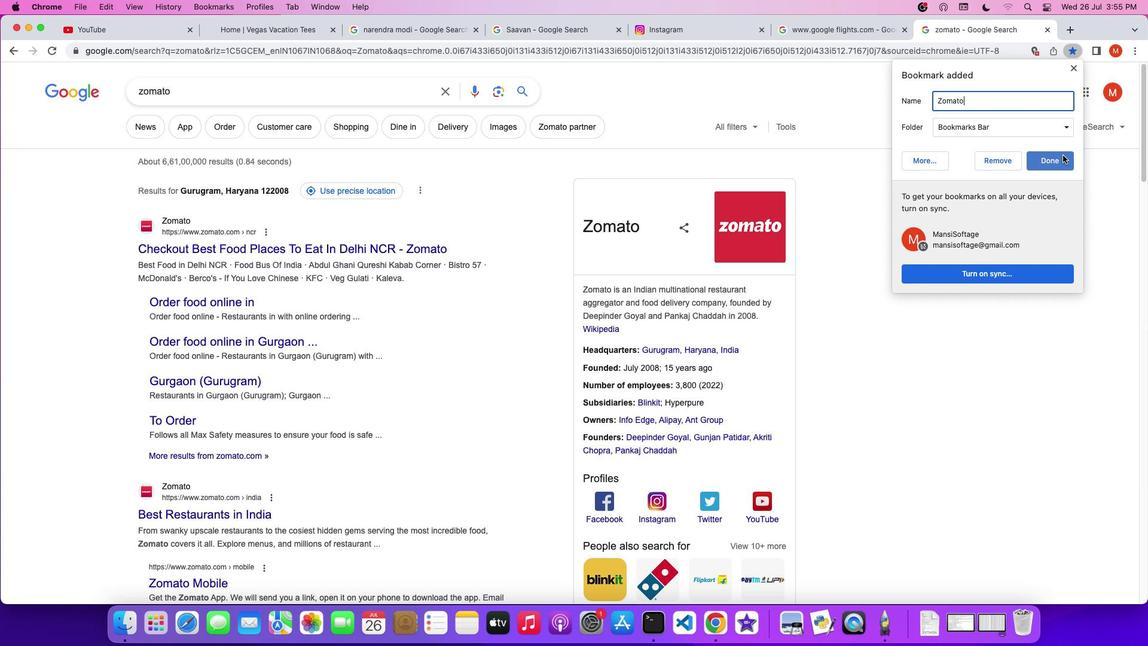 
Action: Mouse moved to (1067, 31)
Screenshot: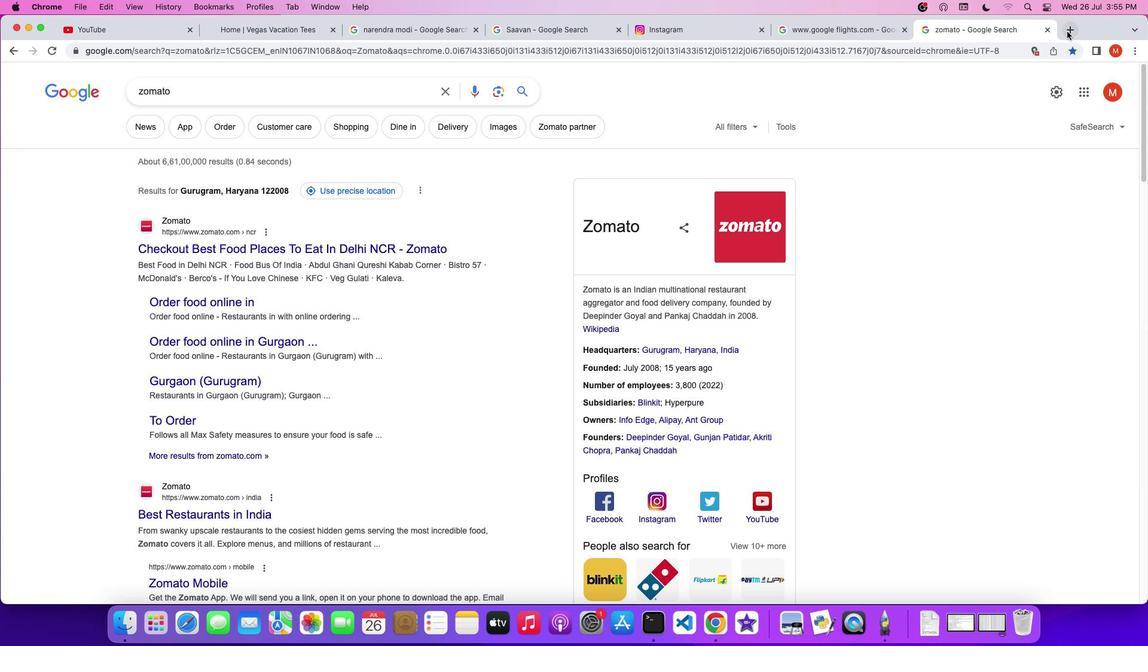 
Action: Mouse pressed left at (1067, 31)
Screenshot: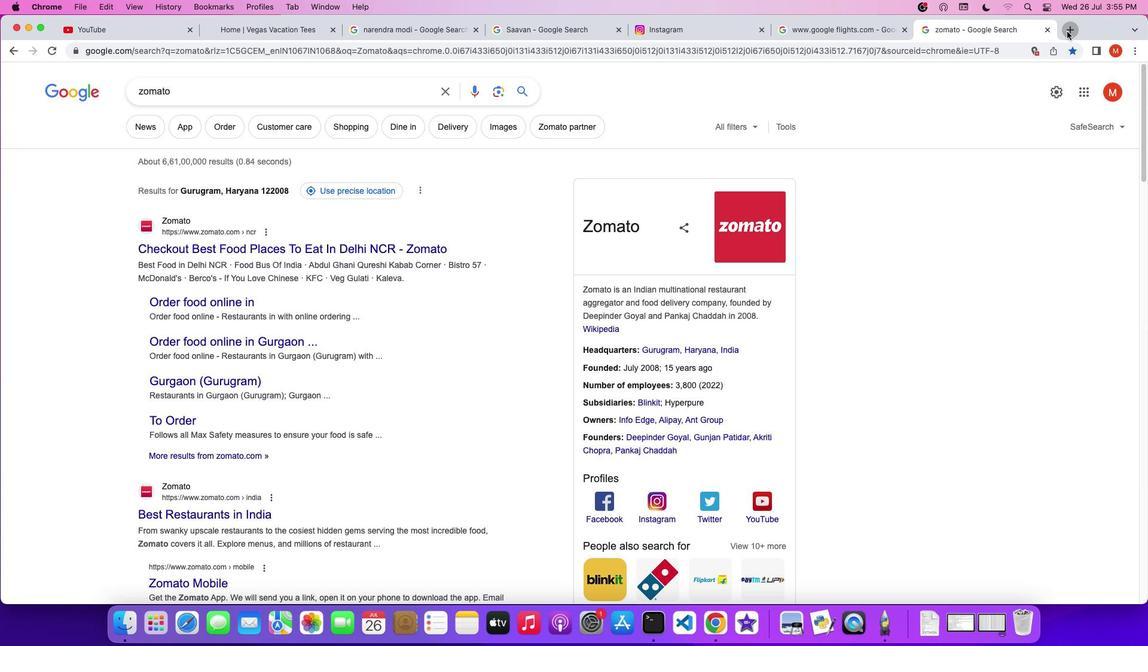 
Action: Mouse moved to (874, 47)
Screenshot: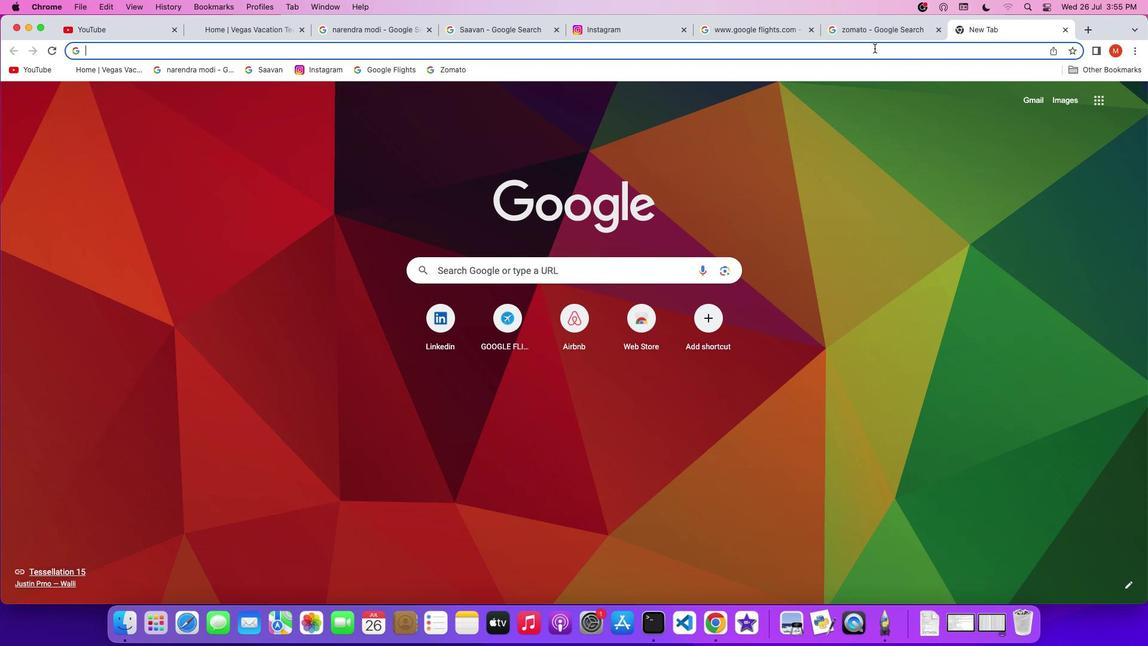 
Action: Mouse pressed left at (874, 47)
Screenshot: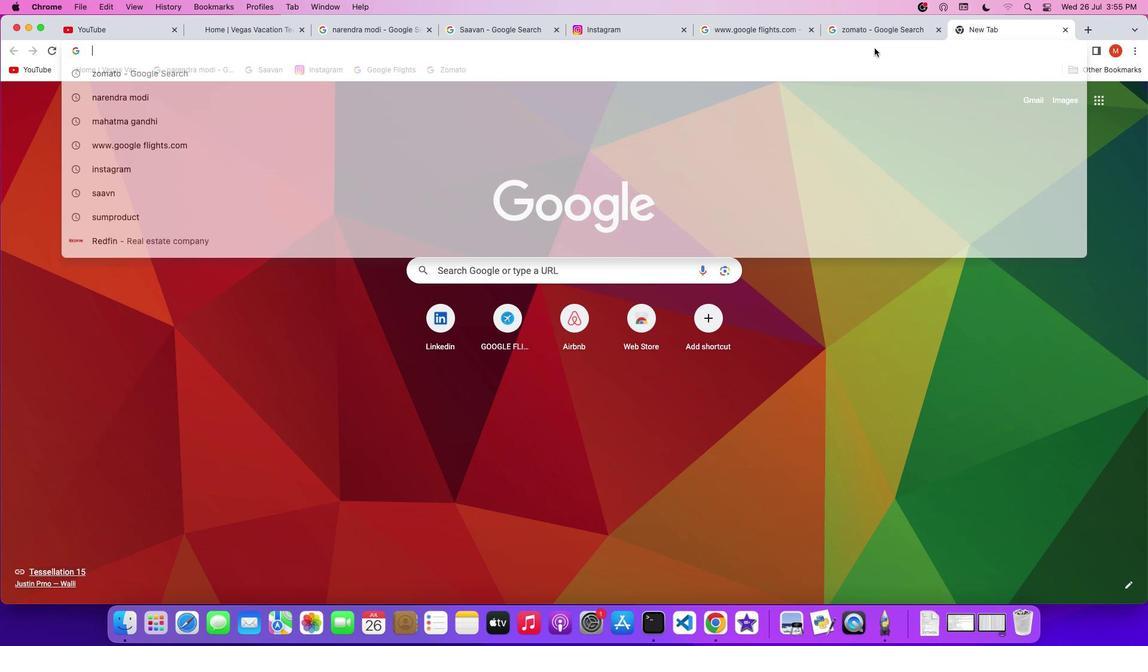 
Action: Key pressed Key.shift'M''a''h''a''t''m''a'Key.space'g''a''n''d''h''i'
Screenshot: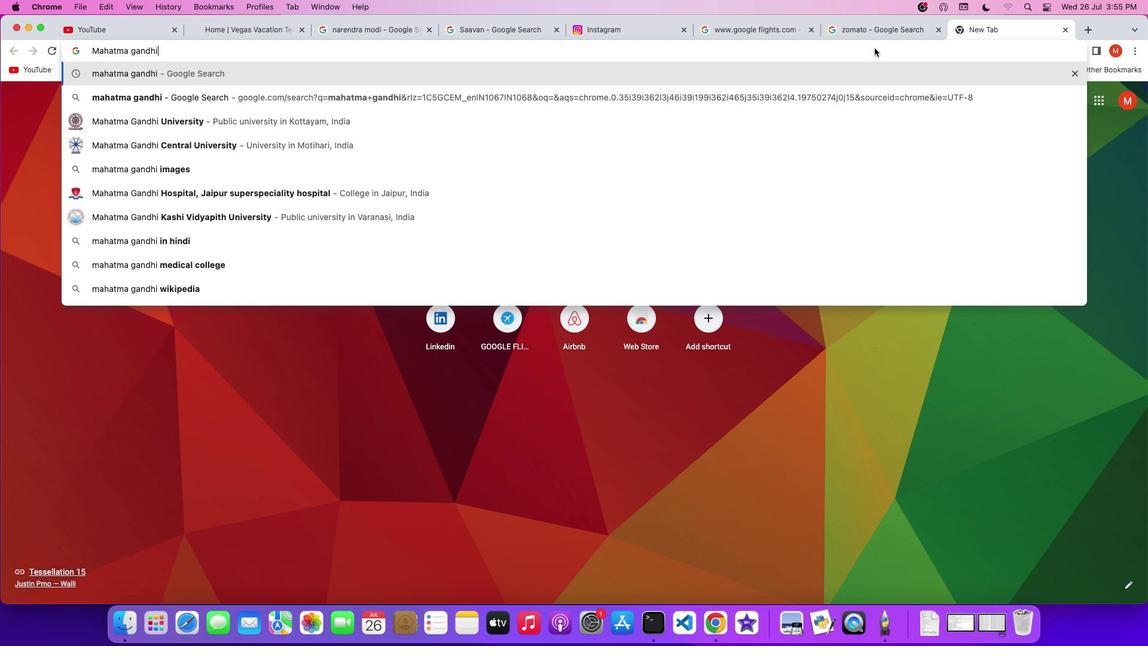 
Action: Mouse moved to (806, 80)
Screenshot: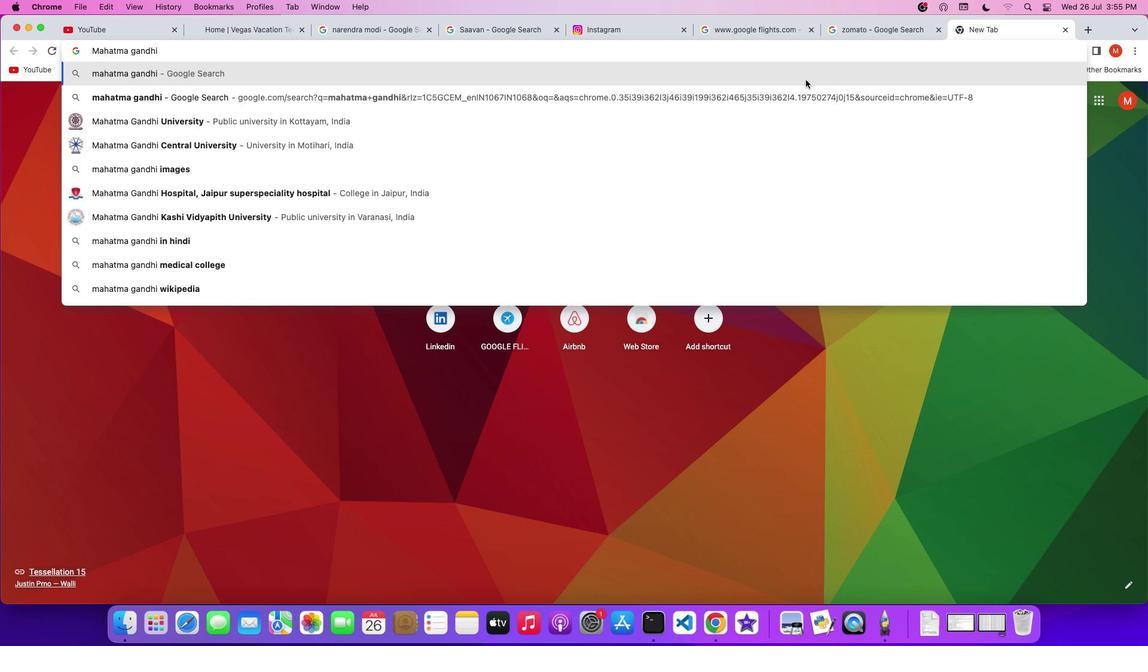 
Action: Mouse pressed left at (806, 80)
Screenshot: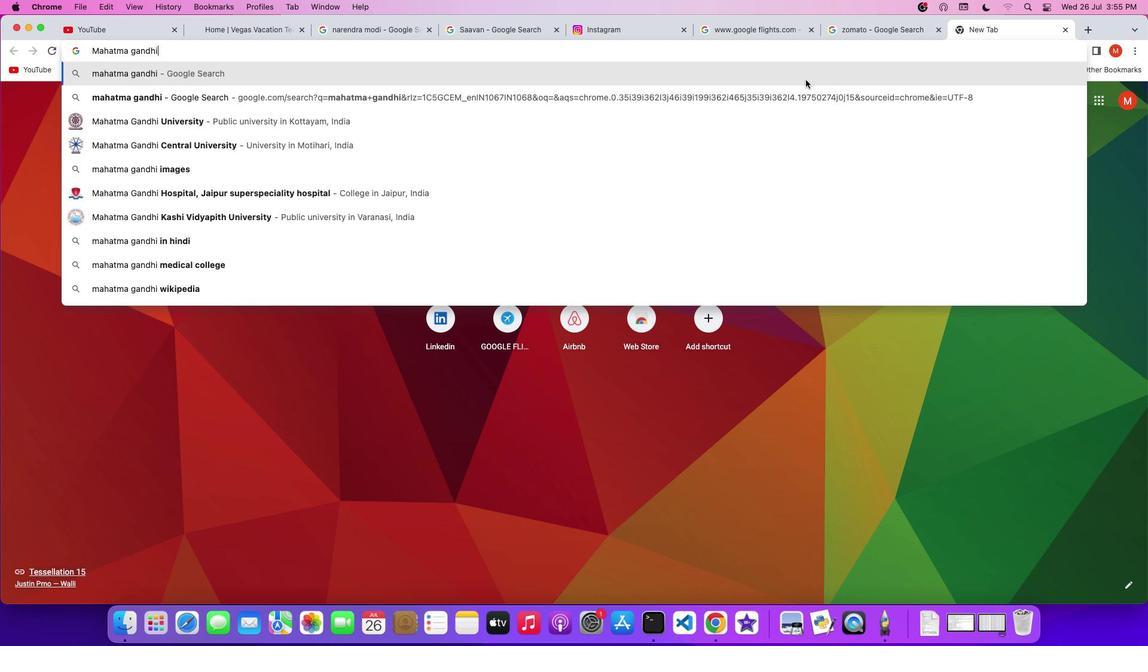 
Action: Mouse moved to (1135, 53)
Screenshot: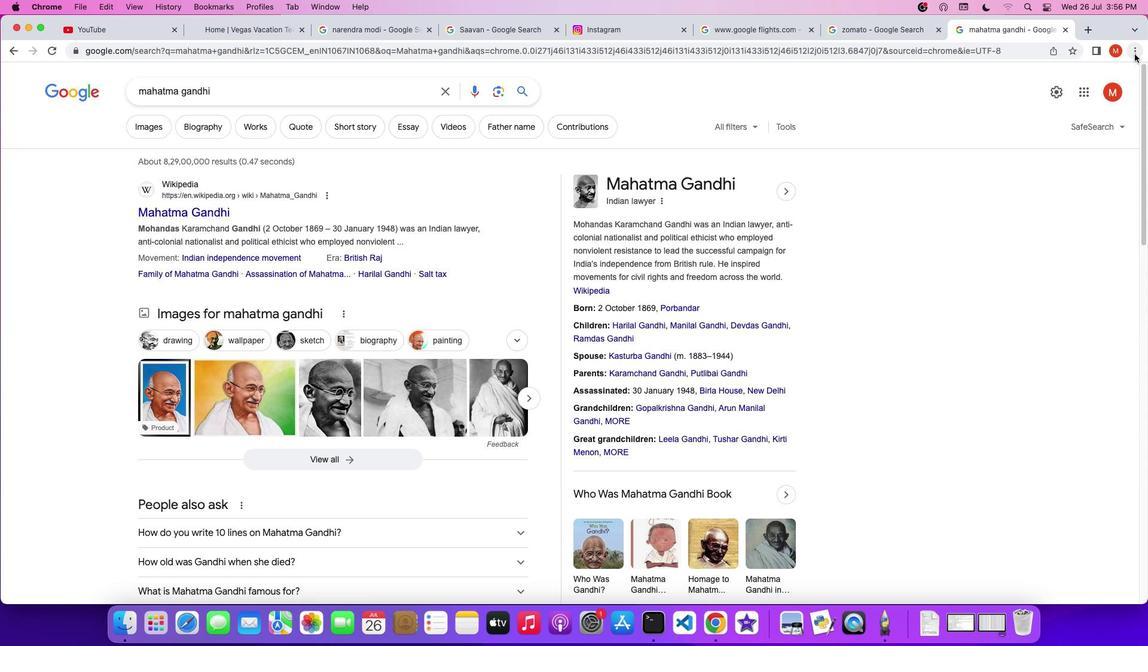 
Action: Mouse pressed left at (1135, 53)
Screenshot: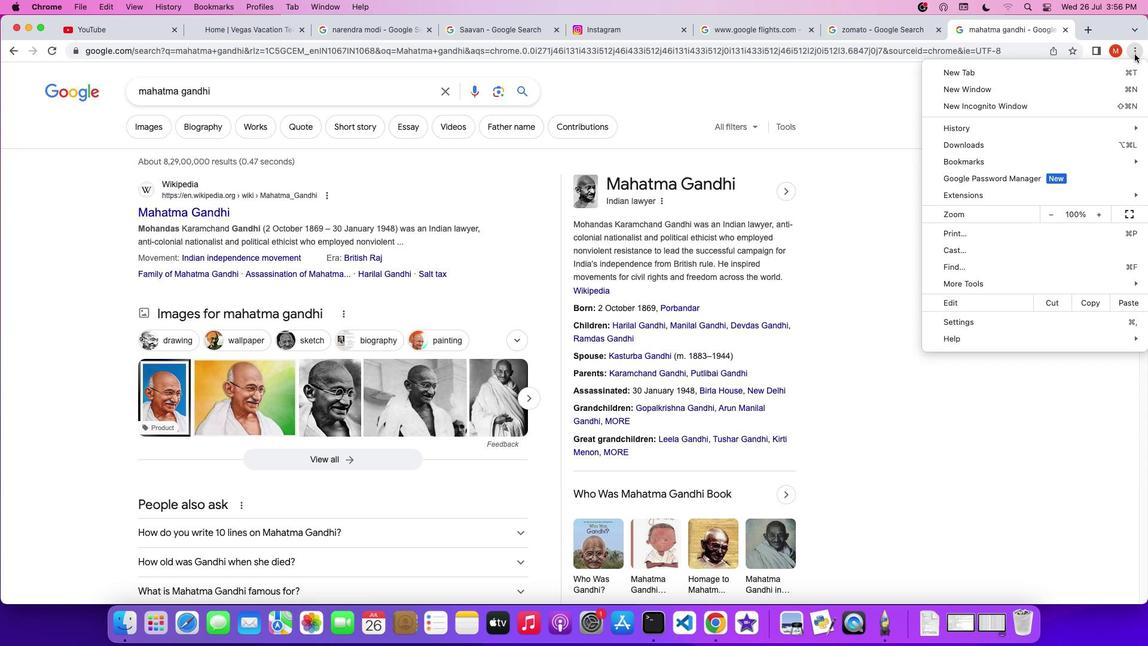 
Action: Mouse moved to (1025, 162)
Screenshot: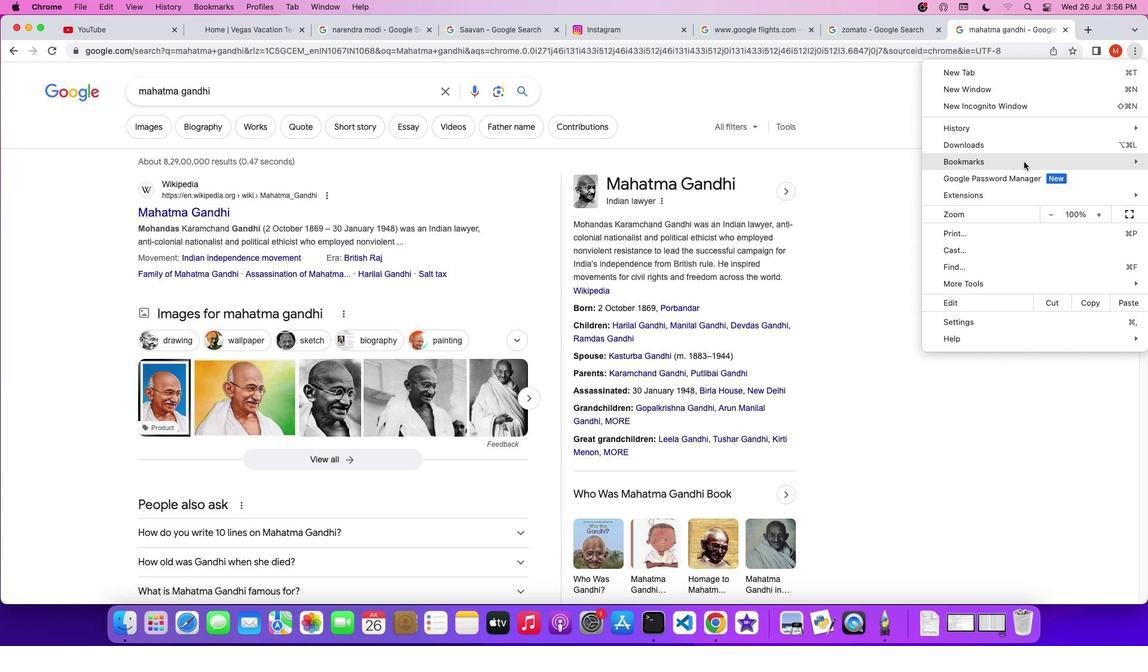 
Action: Mouse pressed left at (1025, 162)
Screenshot: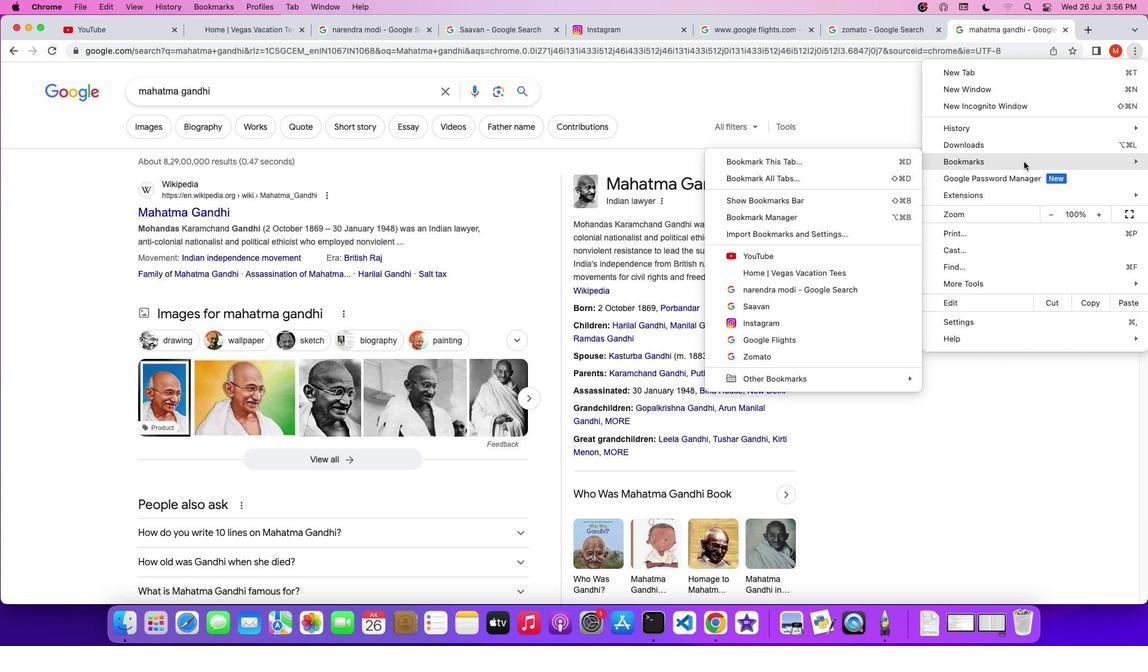 
Action: Mouse moved to (849, 154)
Screenshot: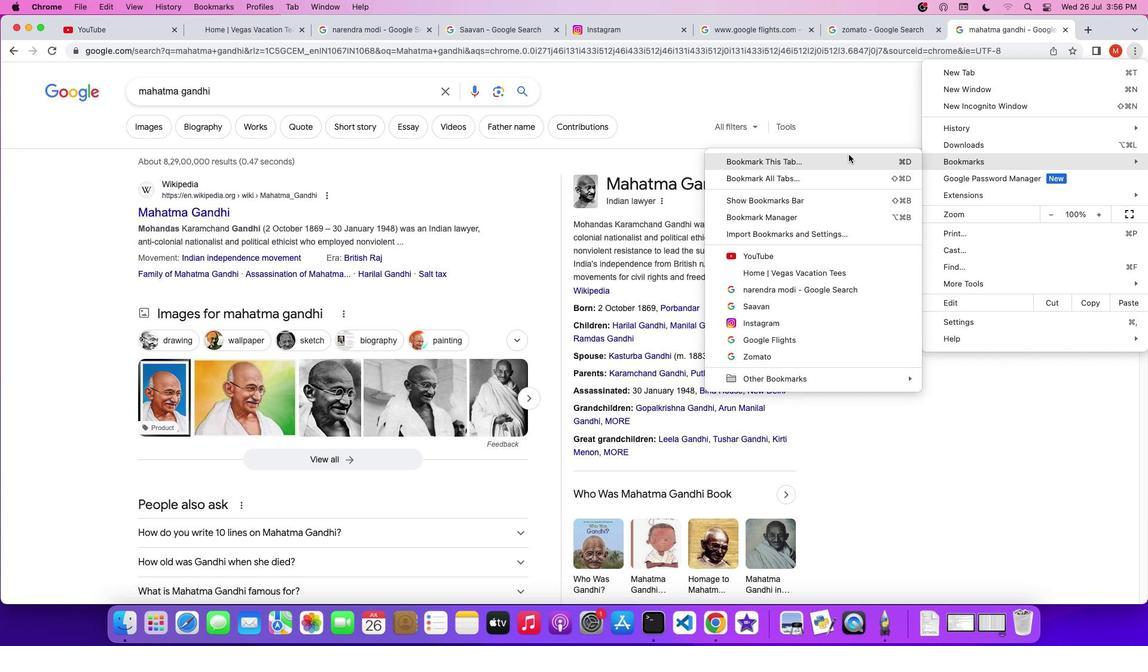 
Action: Mouse pressed left at (849, 154)
Screenshot: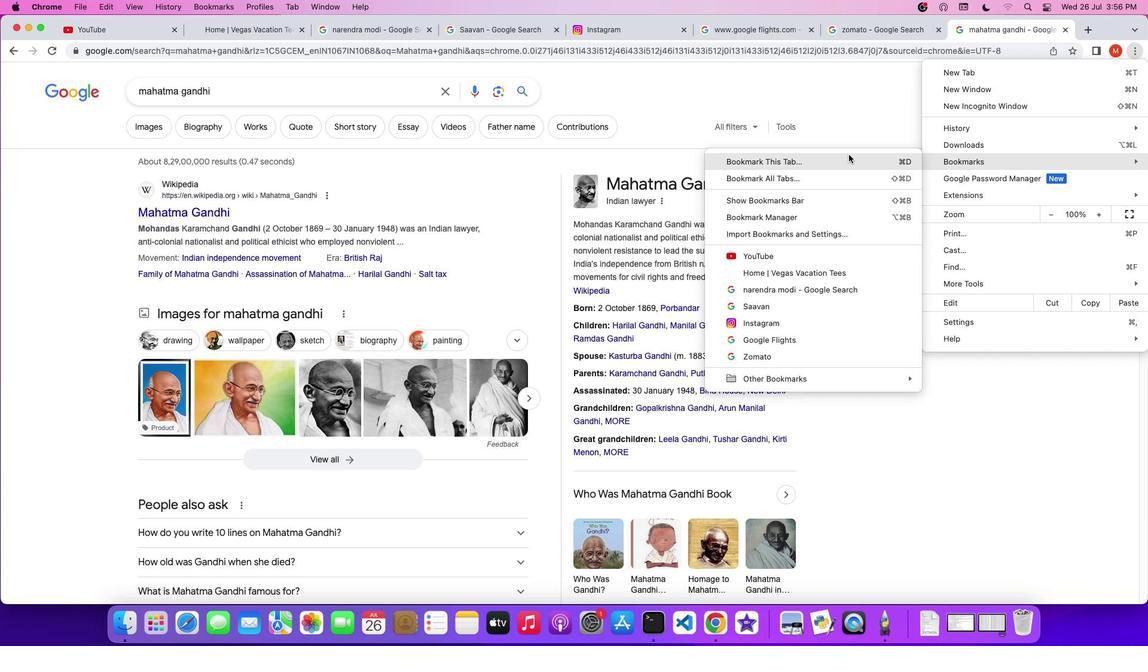 
Action: Mouse moved to (1065, 102)
Screenshot: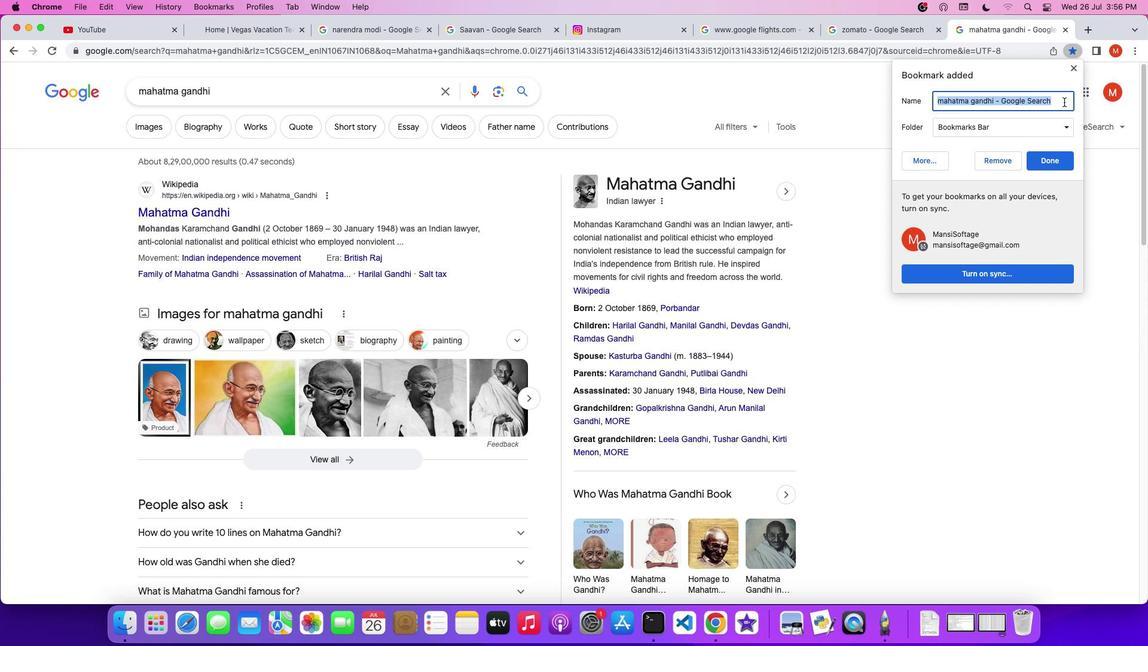 
Action: Mouse pressed left at (1065, 102)
Screenshot: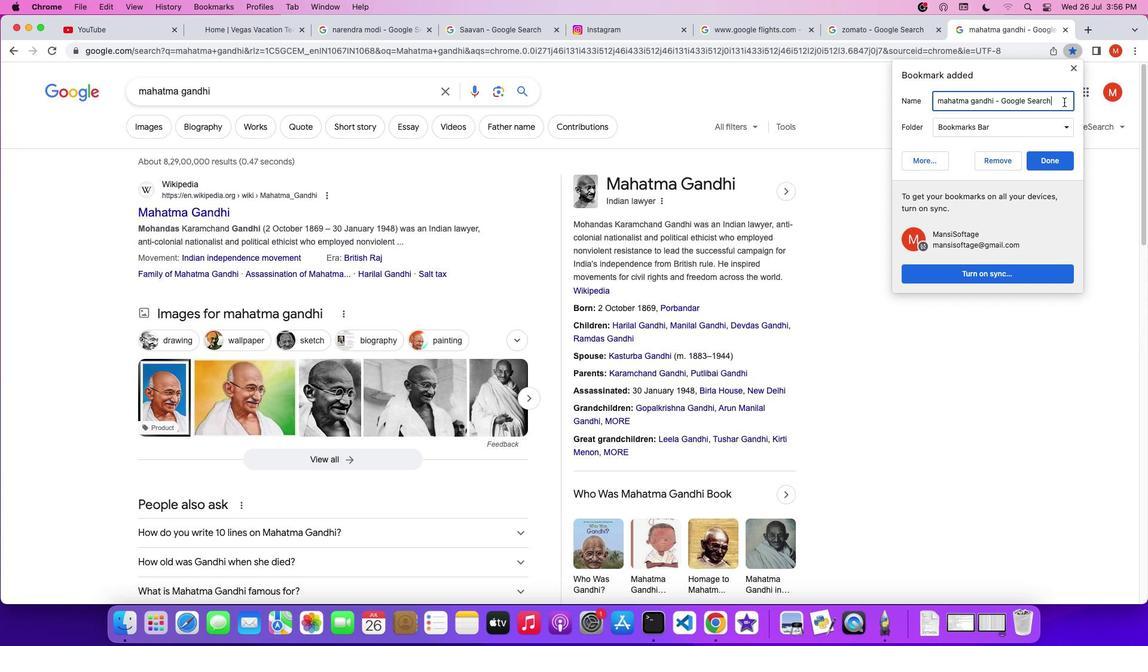 
Action: Key pressed Key.backspaceKey.backspaceKey.backspaceKey.backspaceKey.backspaceKey.backspaceKey.backspaceKey.backspaceKey.backspaceKey.backspaceKey.backspaceKey.backspaceKey.backspaceKey.backspaceKey.backspace
Screenshot: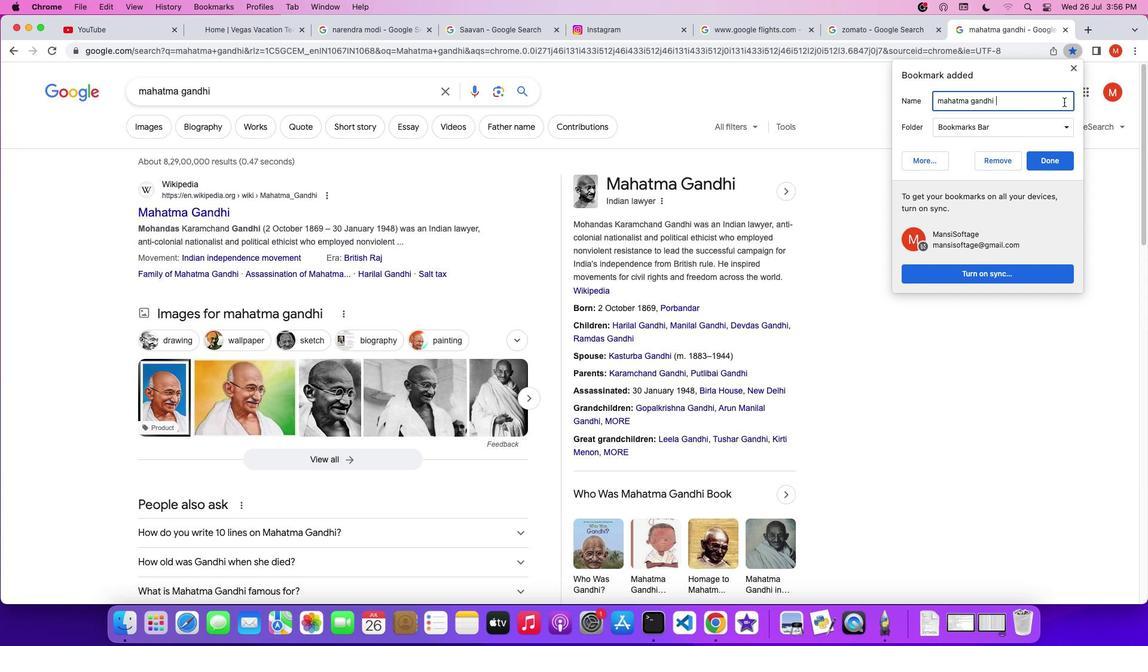 
Action: Mouse moved to (1059, 157)
Screenshot: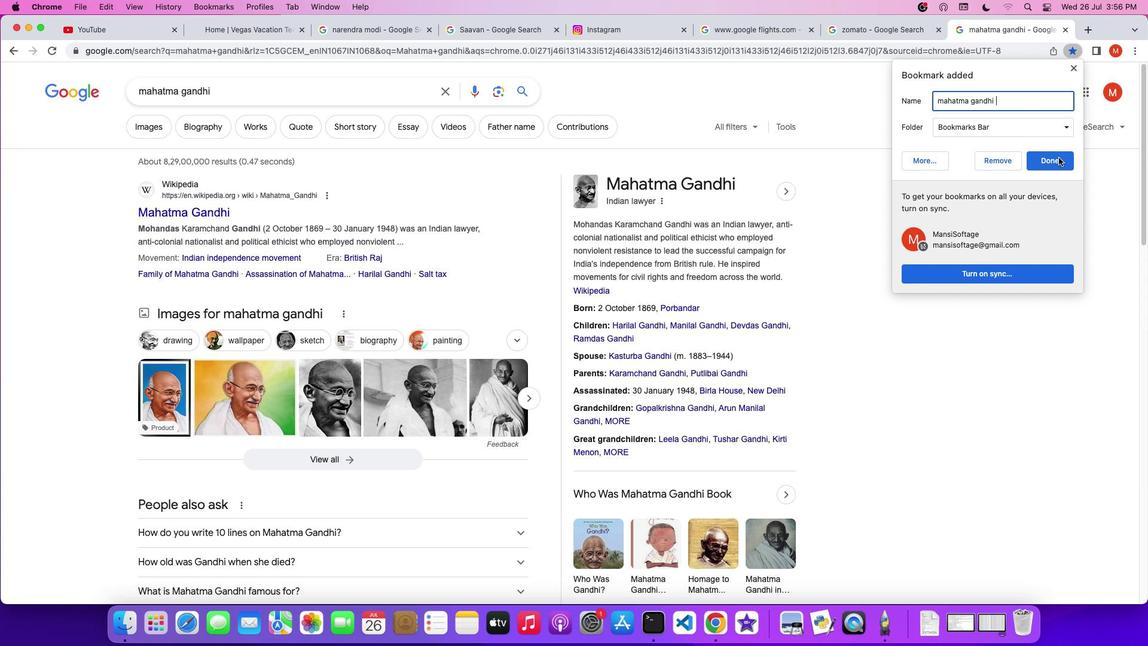 
Action: Mouse pressed left at (1059, 157)
Screenshot: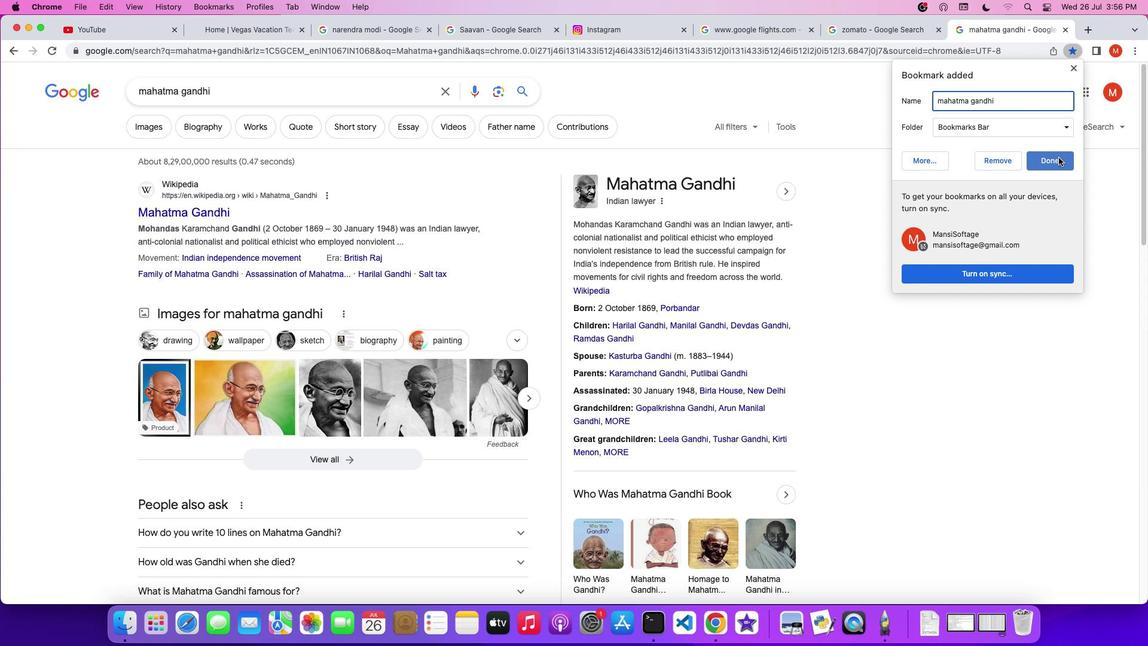 
Action: Mouse moved to (1090, 29)
Screenshot: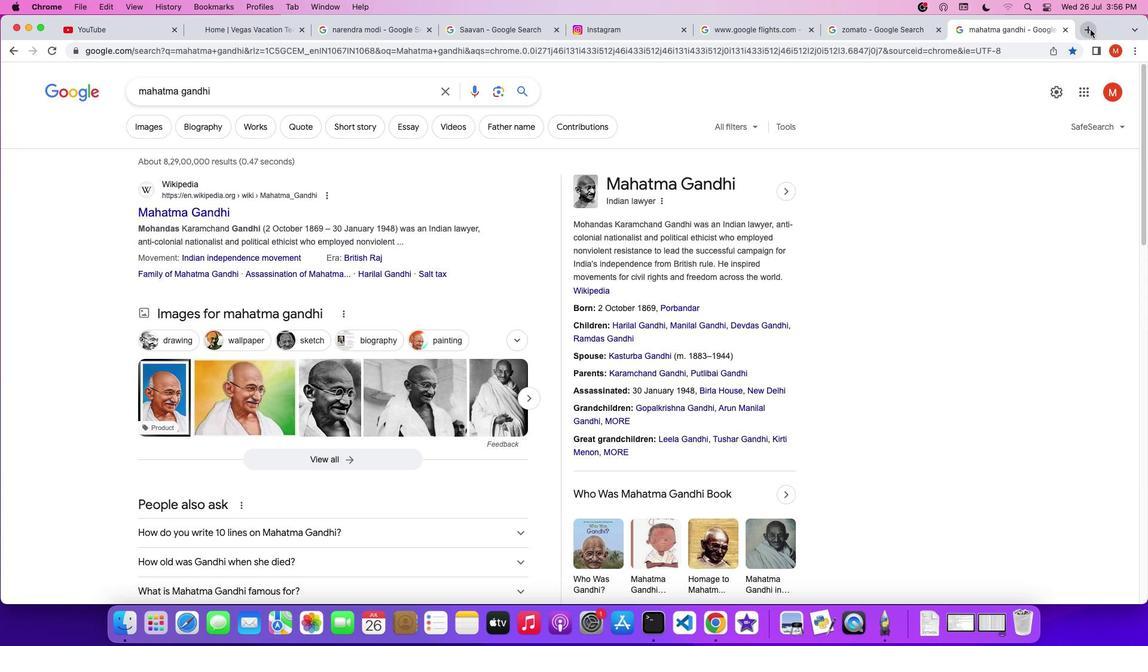 
Action: Mouse pressed left at (1090, 29)
Screenshot: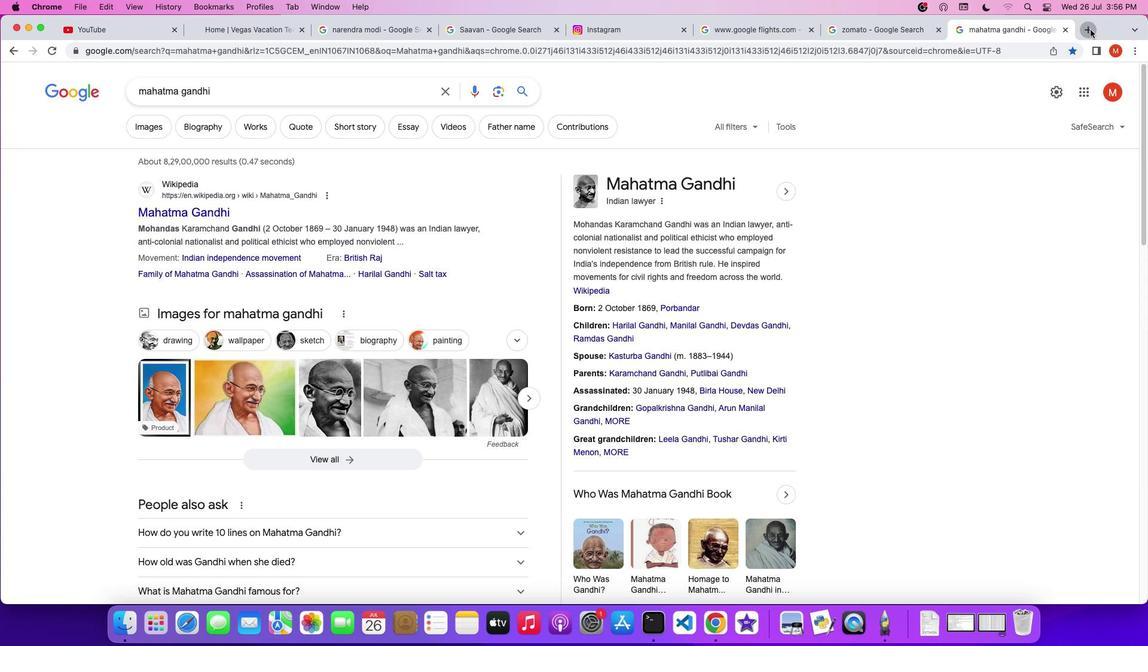 
Action: Mouse moved to (734, 52)
Screenshot: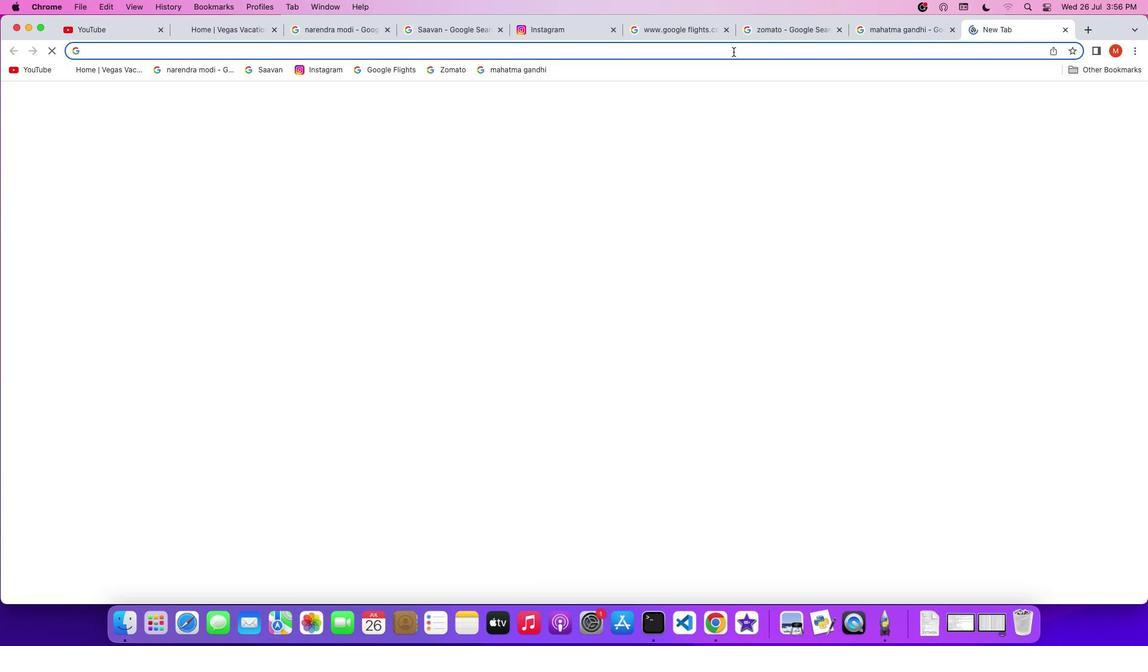 
Action: Mouse pressed left at (734, 52)
Screenshot: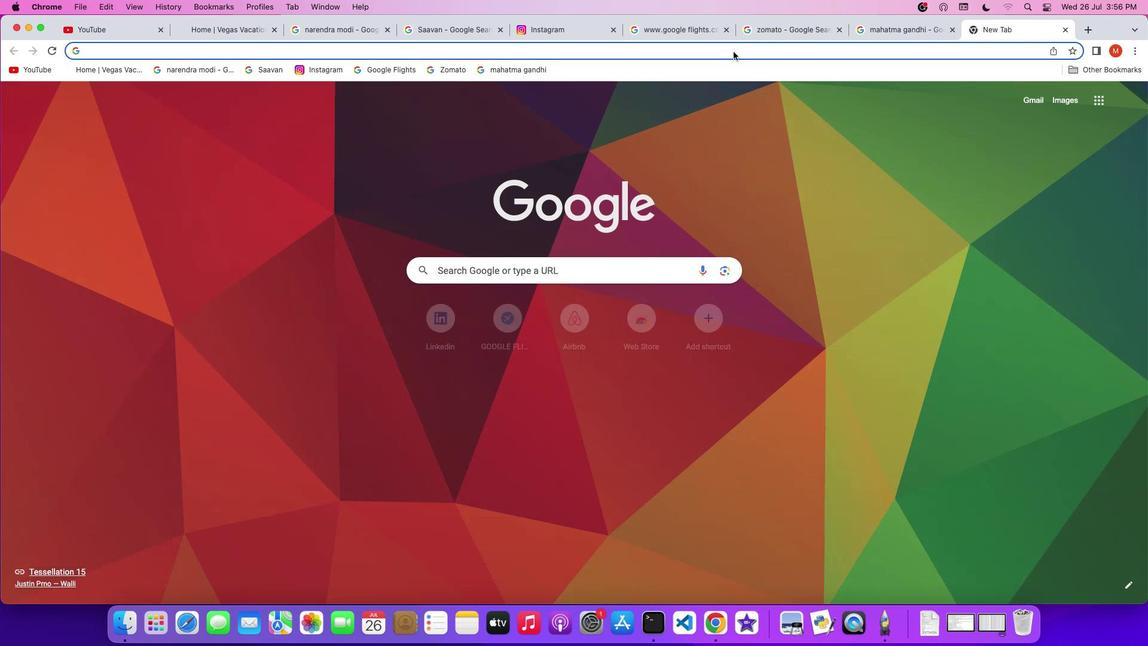 
Action: Key pressed Key.shift'A''i''r''b''n''b''.''c''o''.''i''n'Key.enter
Screenshot: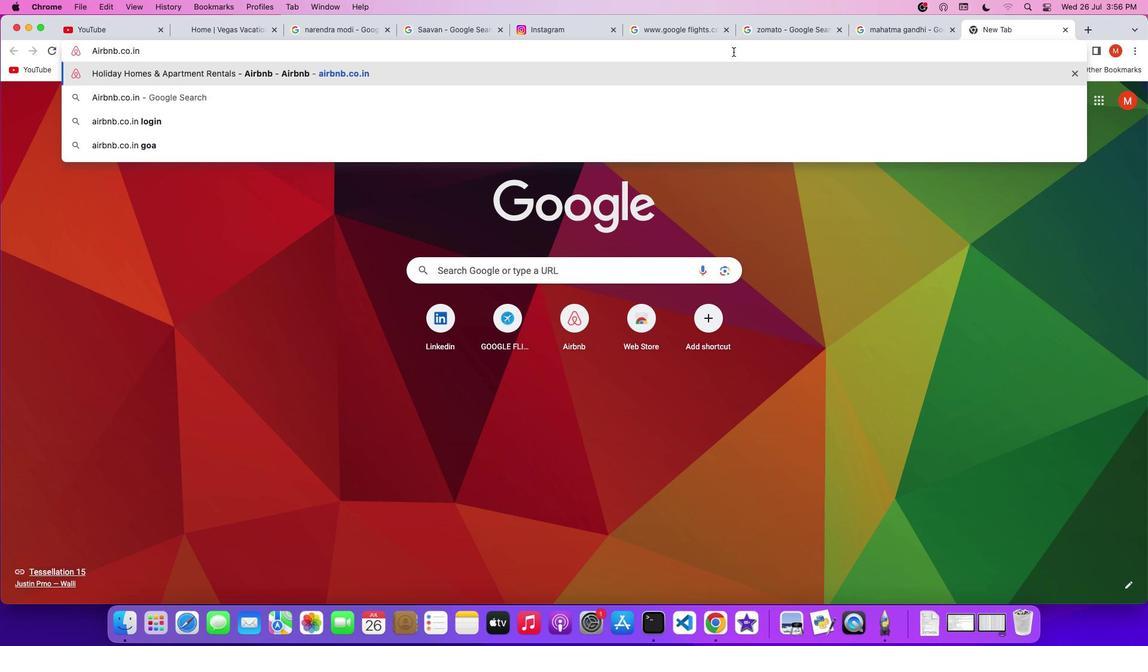 
Action: Mouse moved to (1133, 48)
Screenshot: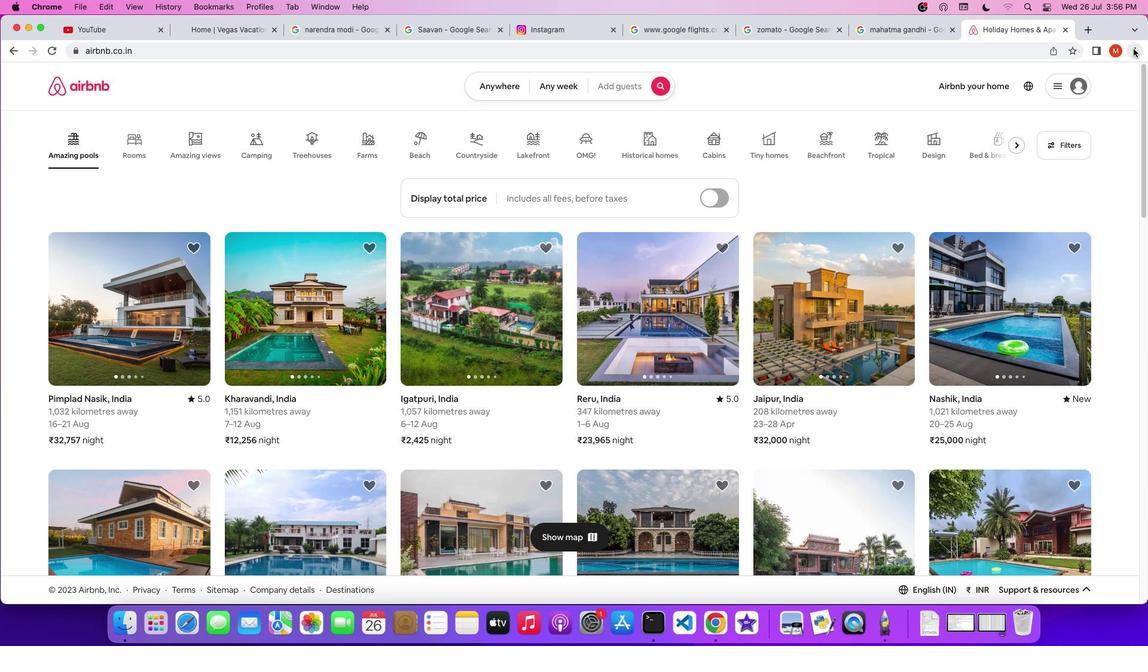 
Action: Mouse pressed left at (1133, 48)
Screenshot: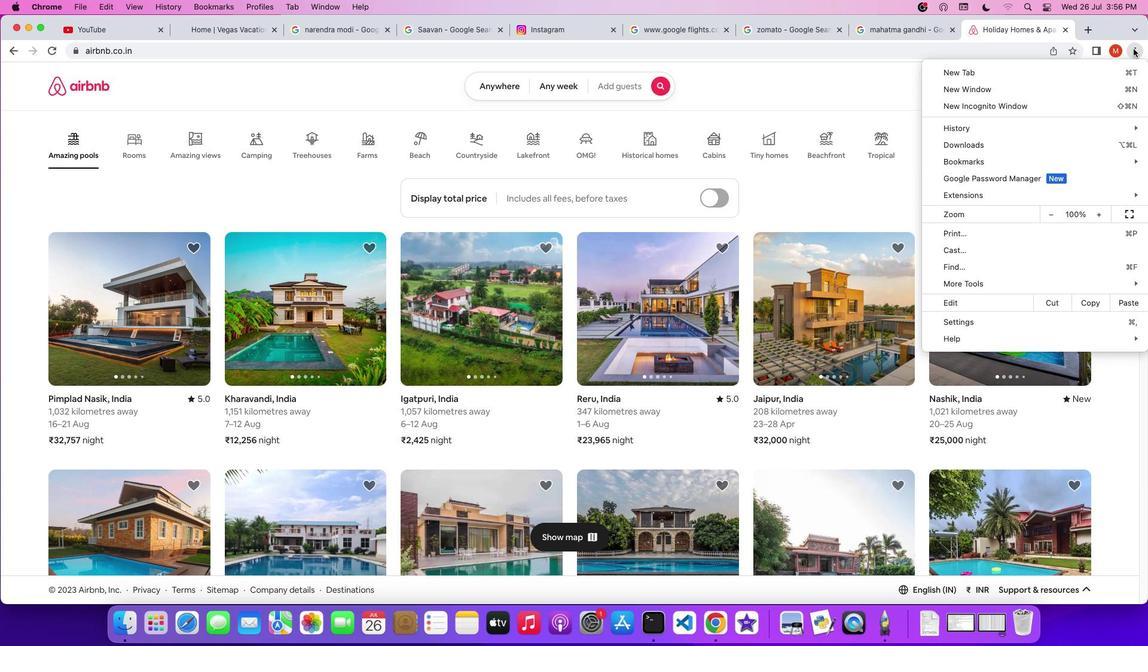 
Action: Mouse moved to (1071, 156)
Screenshot: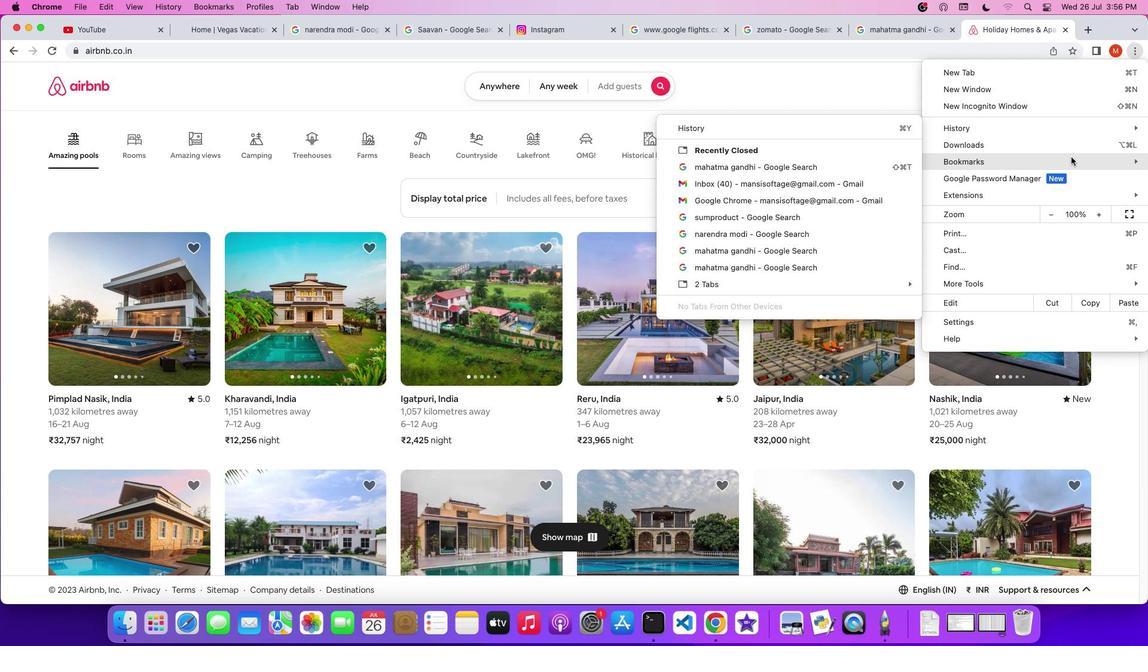 
Action: Mouse pressed left at (1071, 156)
Screenshot: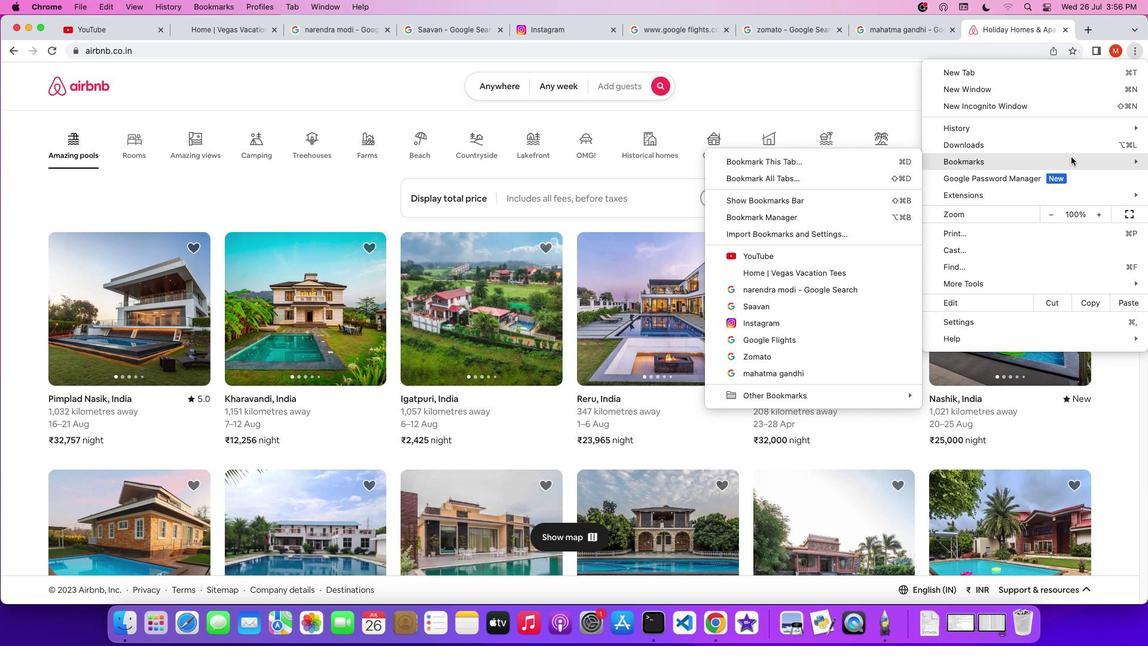 
Action: Mouse moved to (844, 159)
Screenshot: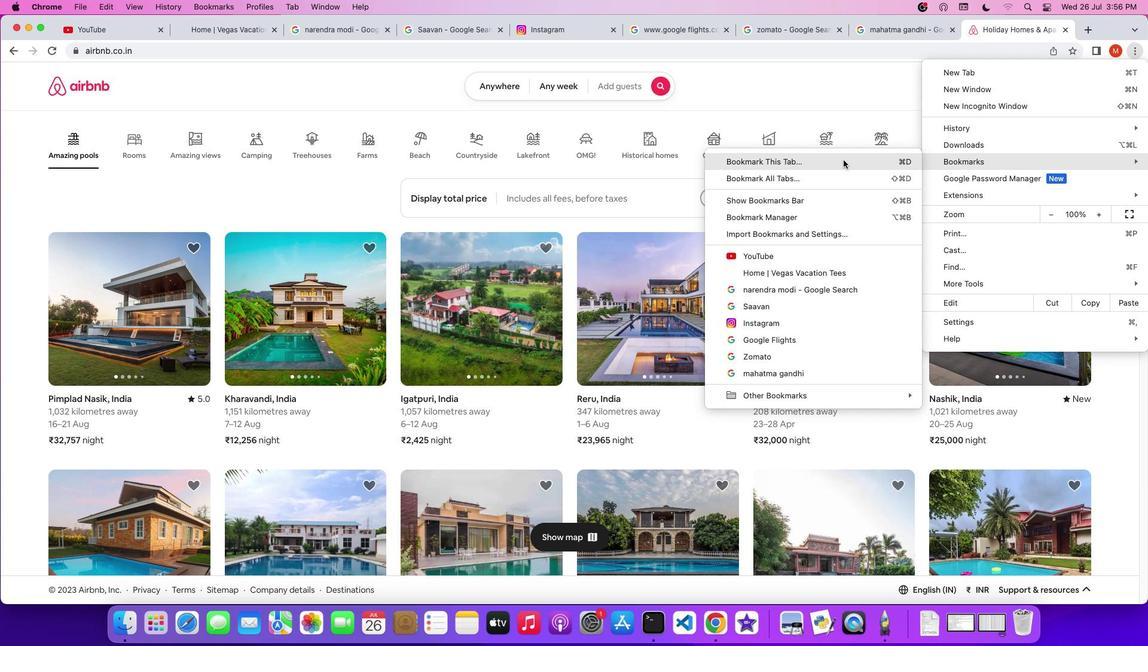 
Action: Mouse pressed left at (844, 159)
Screenshot: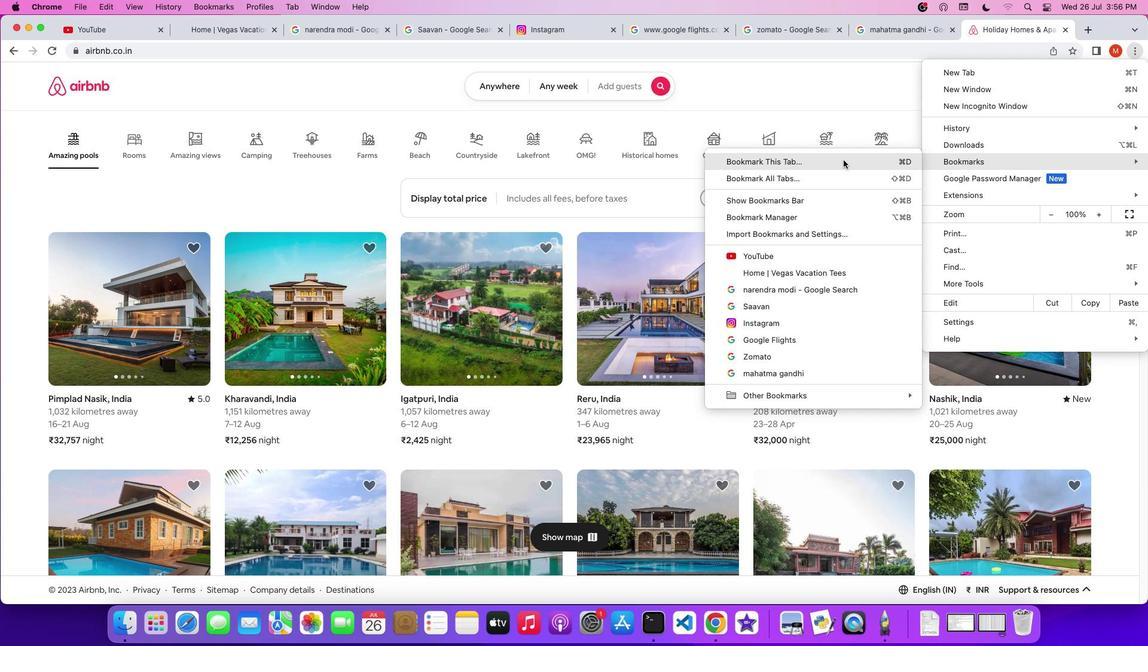 
Action: Mouse moved to (1030, 104)
Screenshot: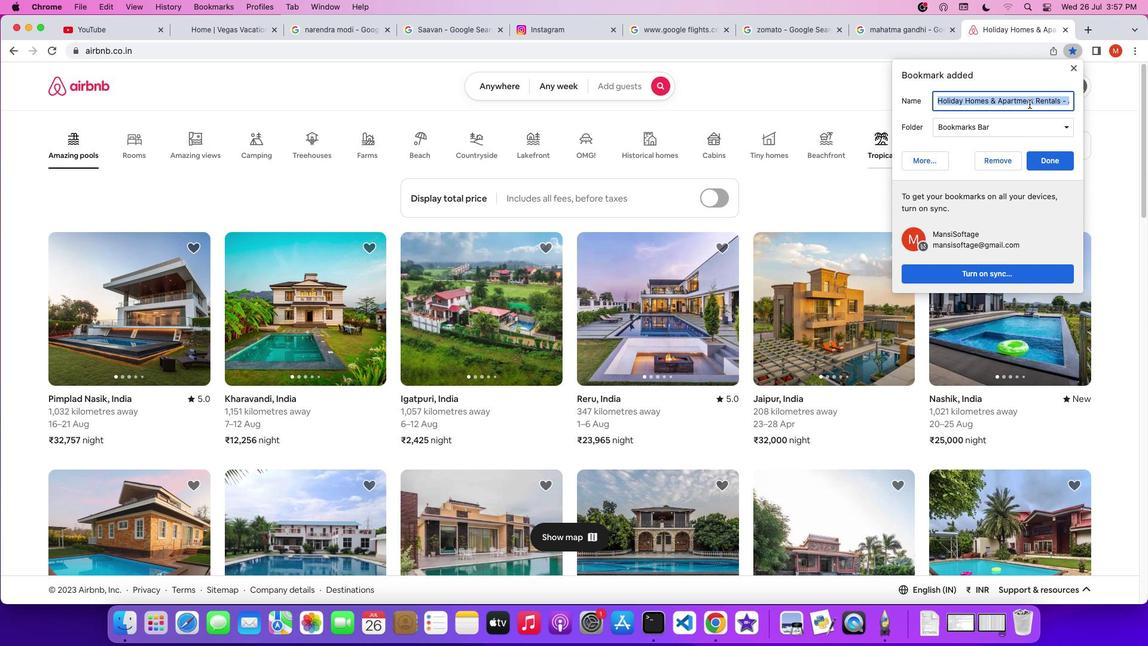 
Action: Key pressed Key.backspaceKey.shiftKey.shift'A''i''r''b''n''b'
Screenshot: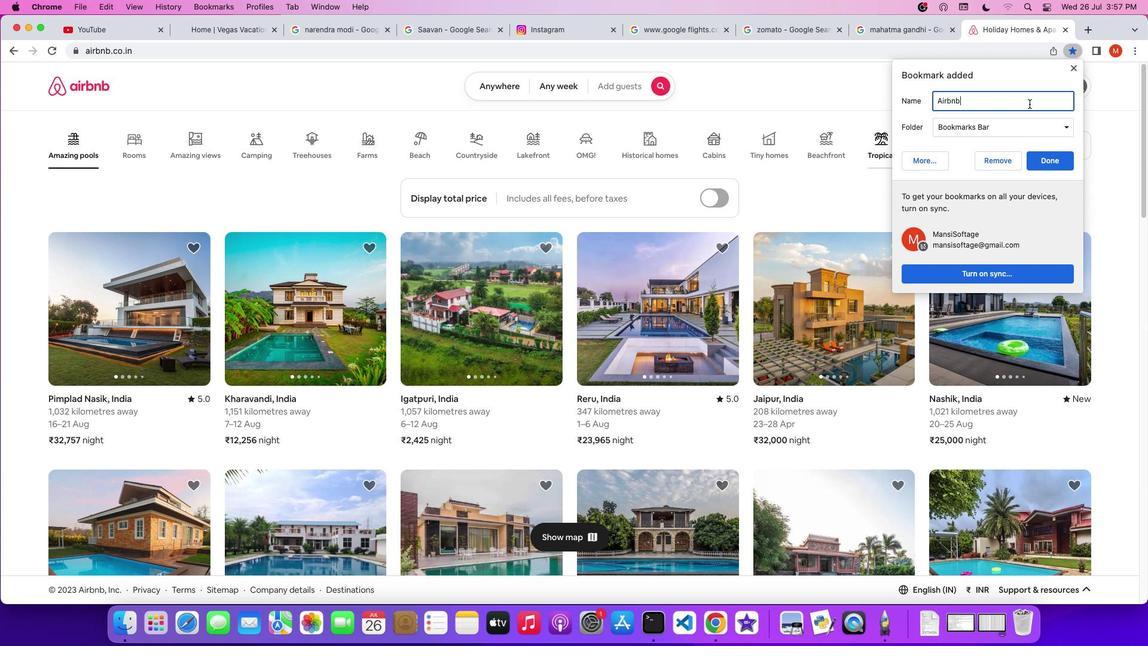 
Action: Mouse moved to (1051, 161)
Screenshot: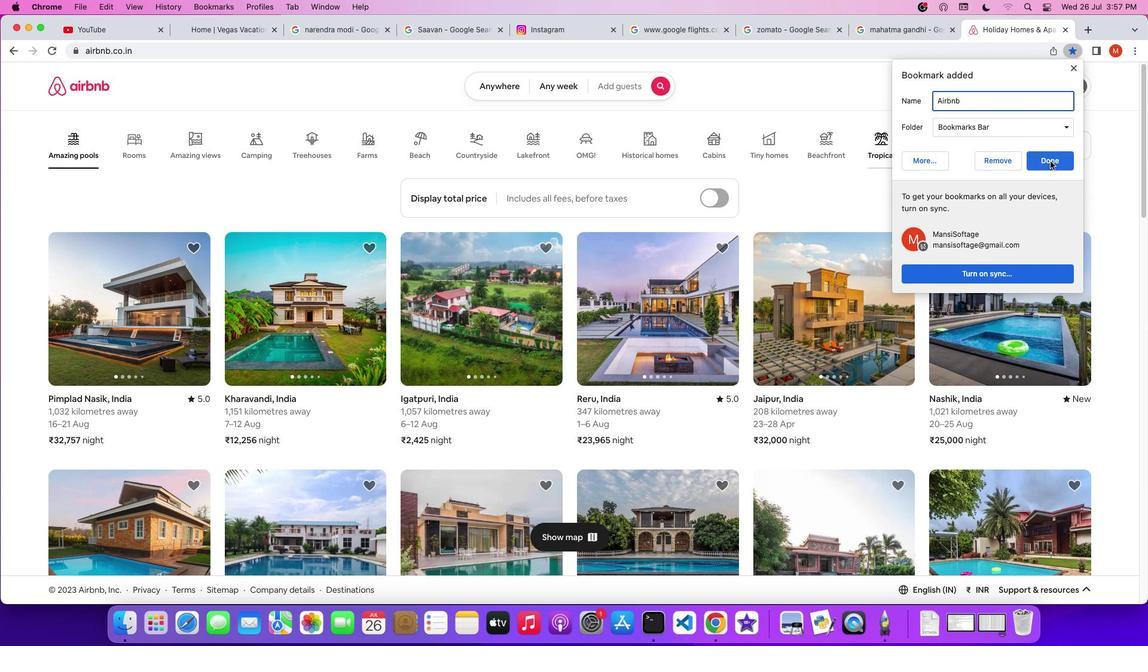 
Action: Mouse pressed left at (1051, 161)
Screenshot: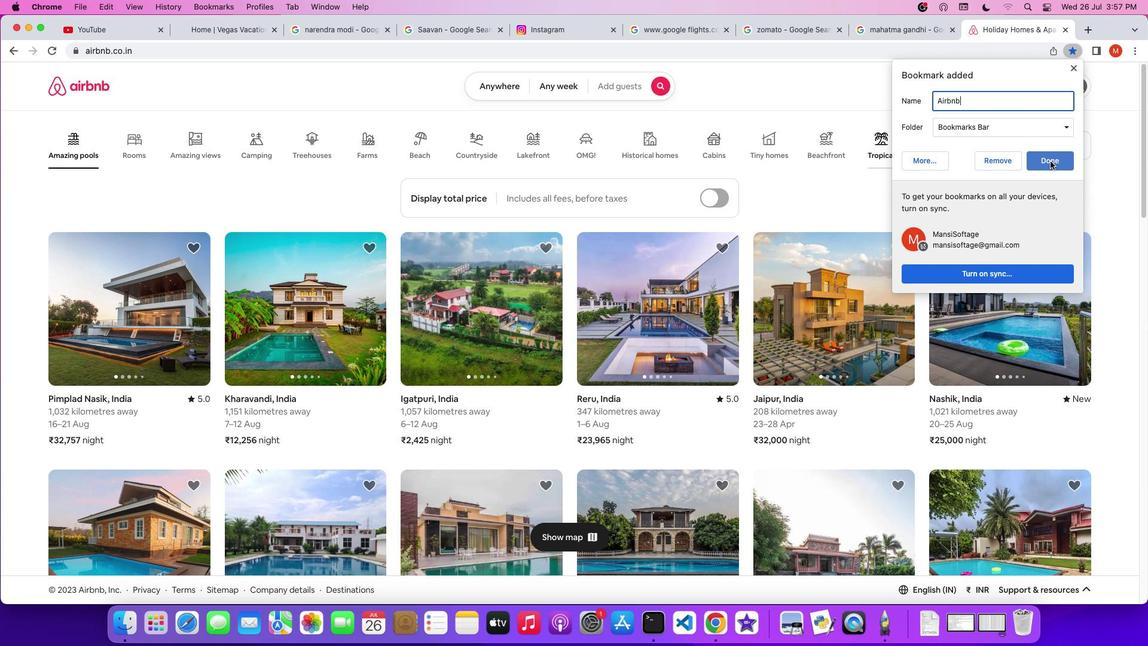 
Action: Mouse moved to (1057, 159)
Screenshot: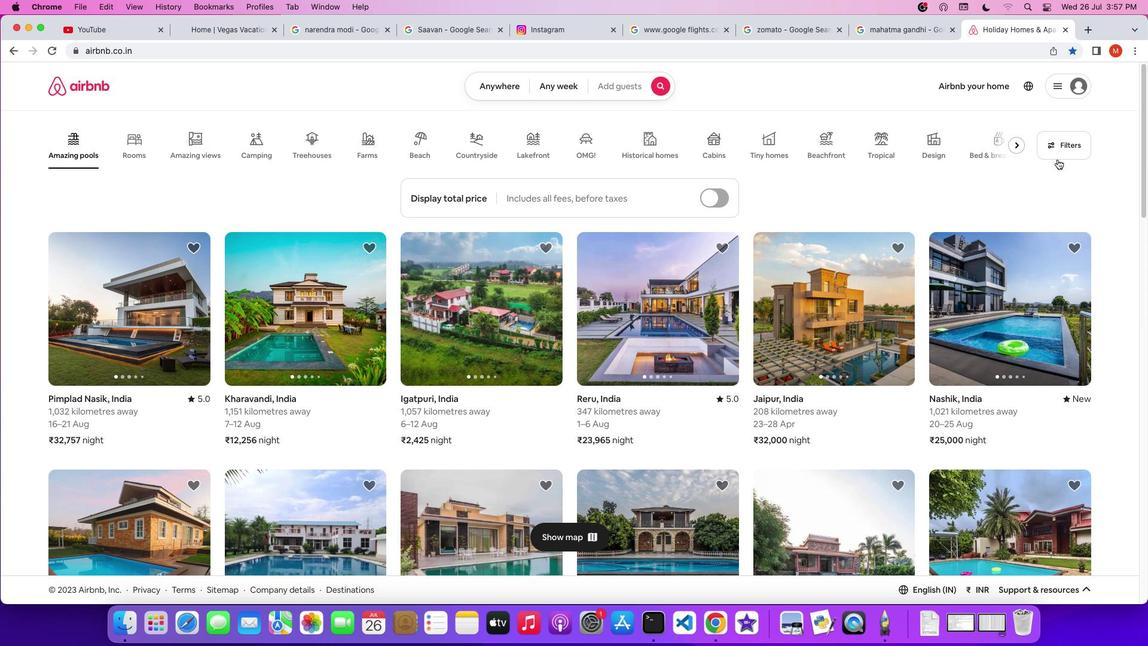 
